 Task: Plan a trip to Valencia, Venezuela from 5th December, 2023 to 11th December, 2023 for 2 adults.2 bedrooms having 2 beds and 1 bathroom. Property type can be flat. Look for 4 properties as per requirement.
Action: Mouse moved to (519, 111)
Screenshot: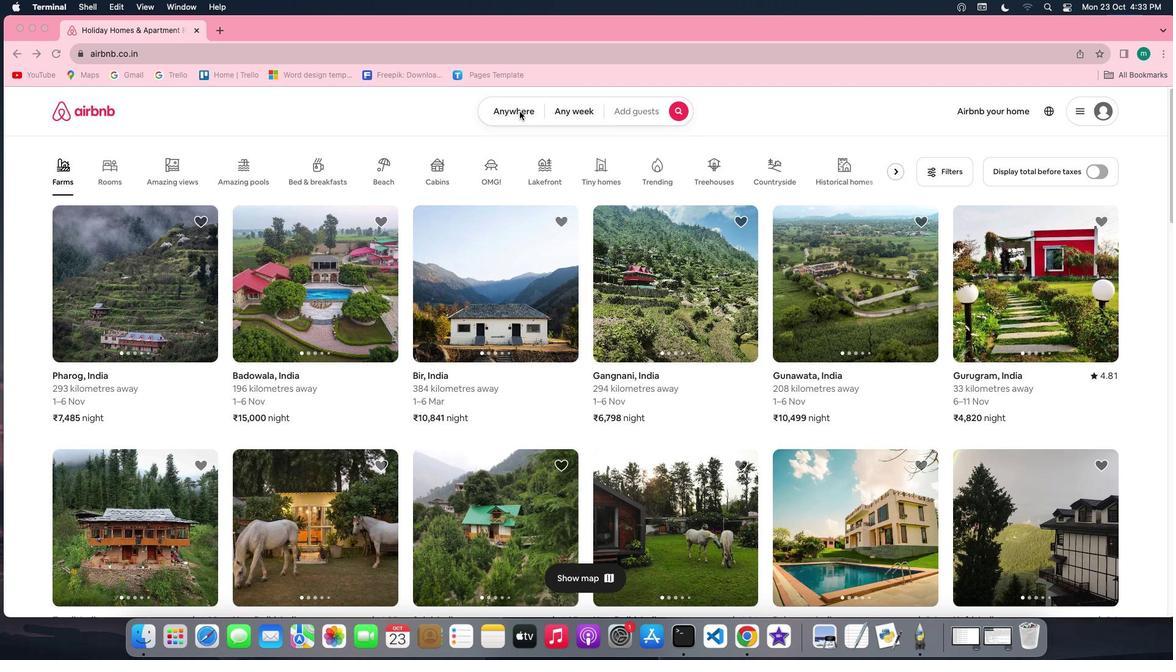 
Action: Mouse pressed left at (519, 111)
Screenshot: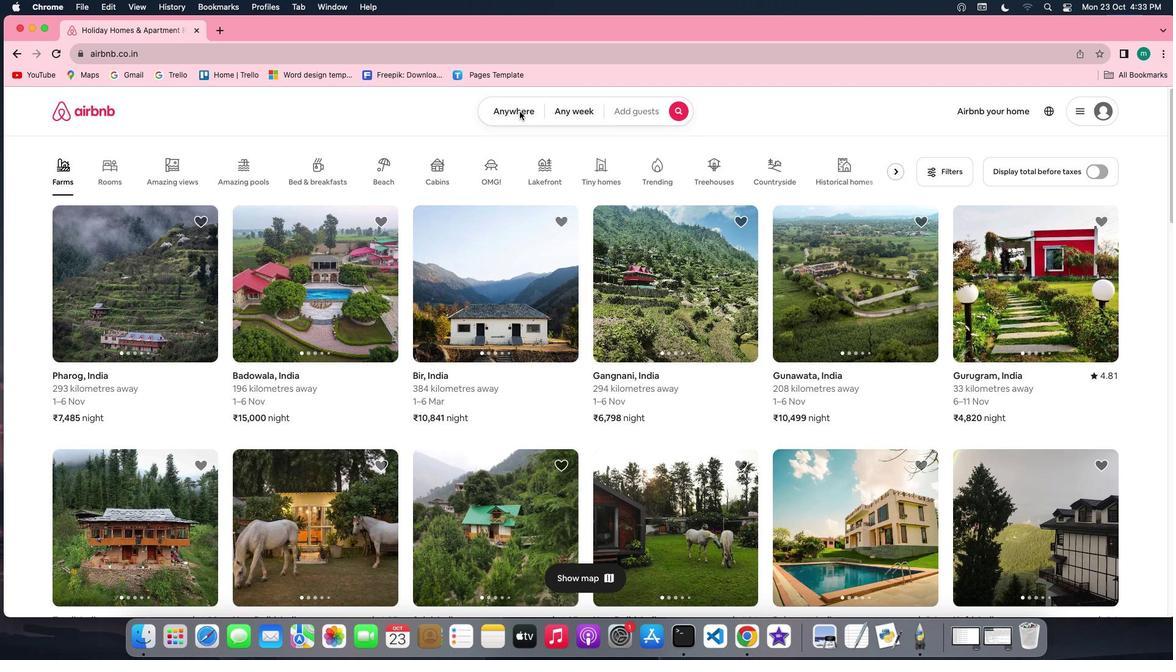 
Action: Mouse pressed left at (519, 111)
Screenshot: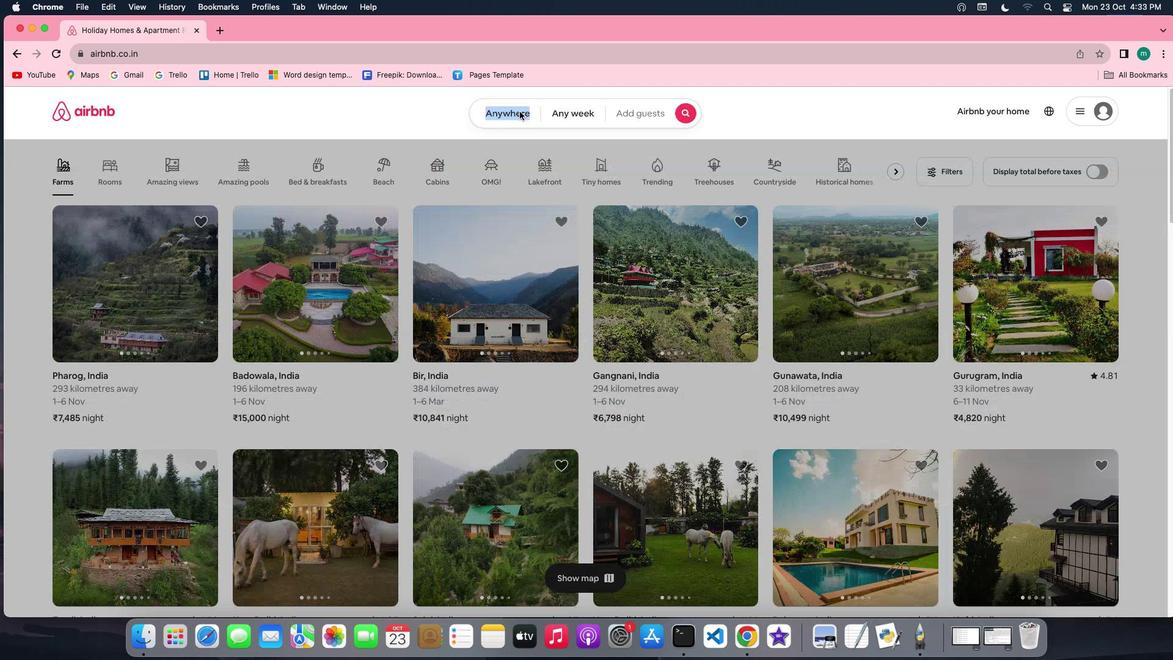 
Action: Mouse moved to (427, 161)
Screenshot: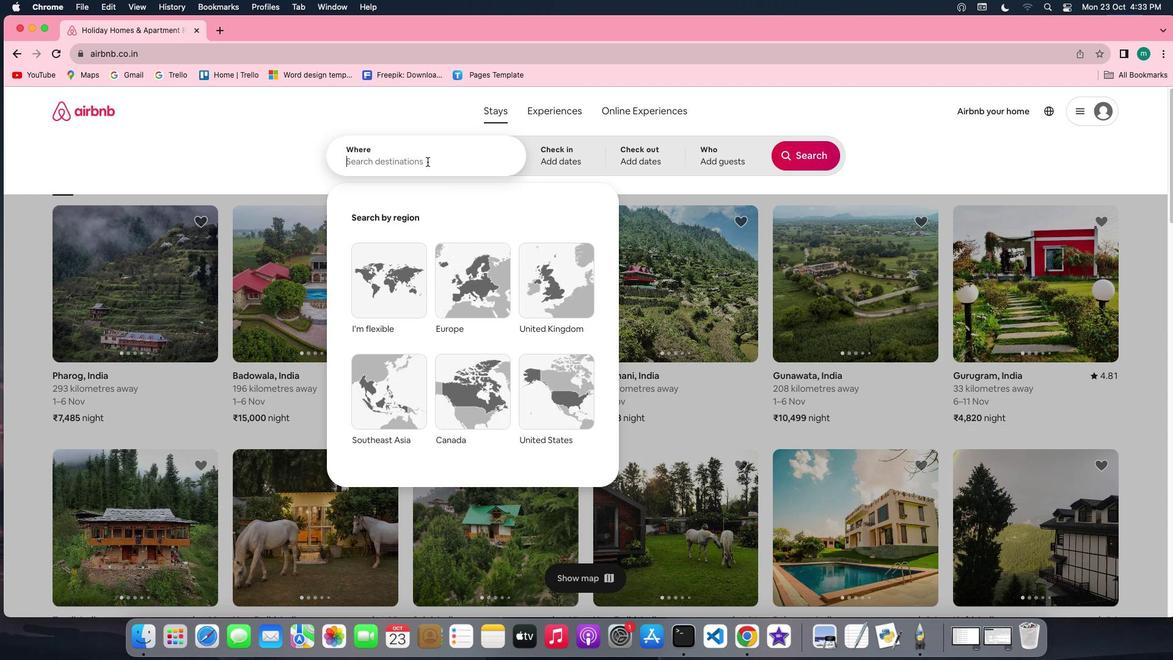 
Action: Key pressed Key.shift'V''a''l''a'Key.backspace'e''n''c''i''a'','Key.spaceKey.shift'v''e''n''e''z''u''e''l''a'
Screenshot: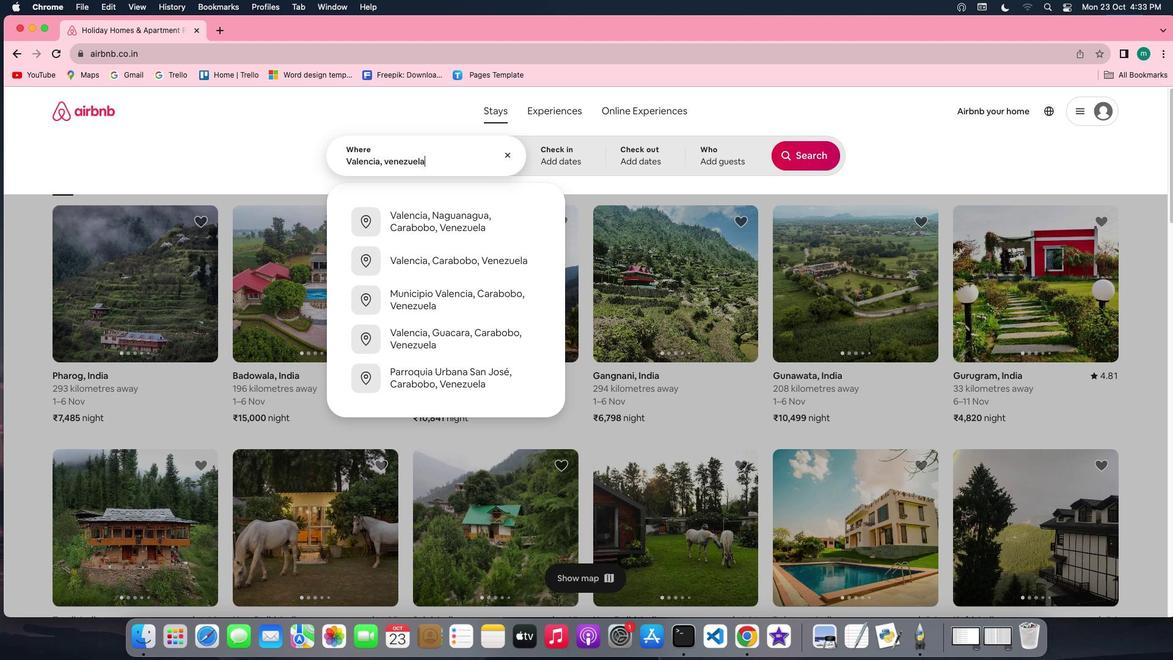 
Action: Mouse moved to (548, 154)
Screenshot: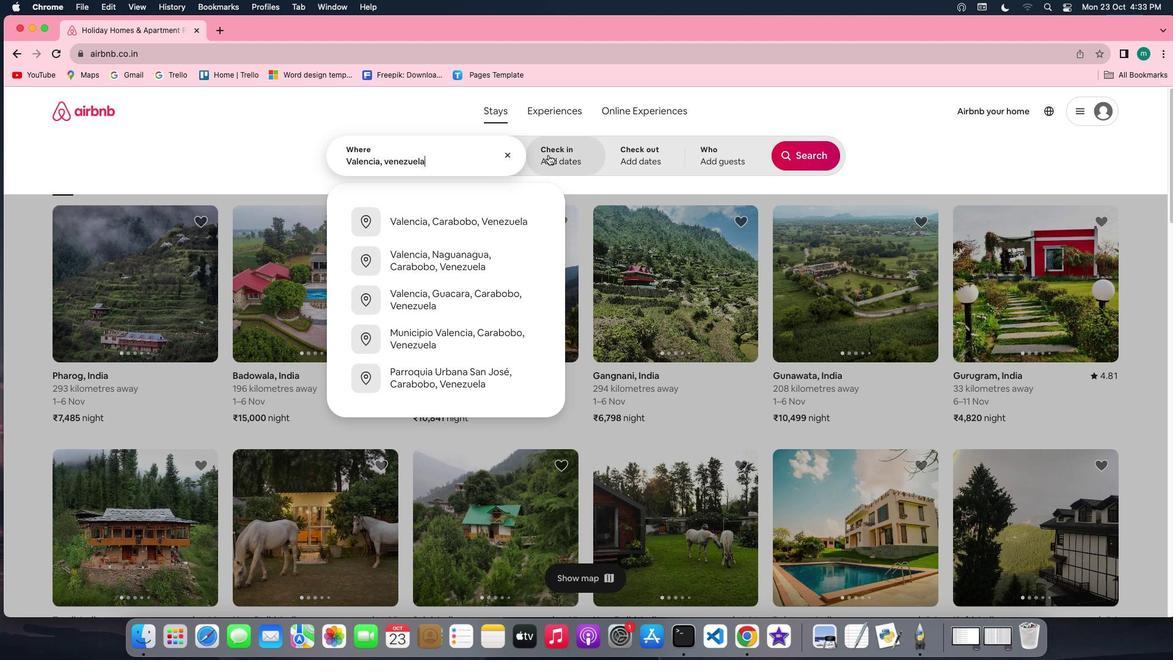 
Action: Mouse pressed left at (548, 154)
Screenshot: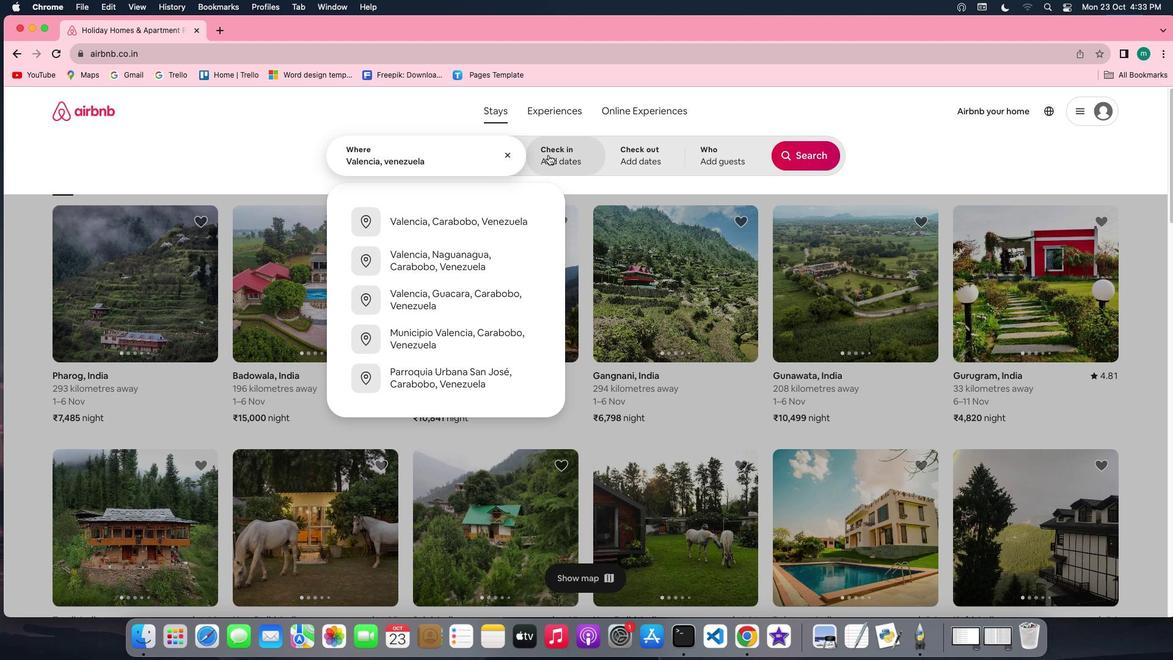 
Action: Mouse moved to (801, 259)
Screenshot: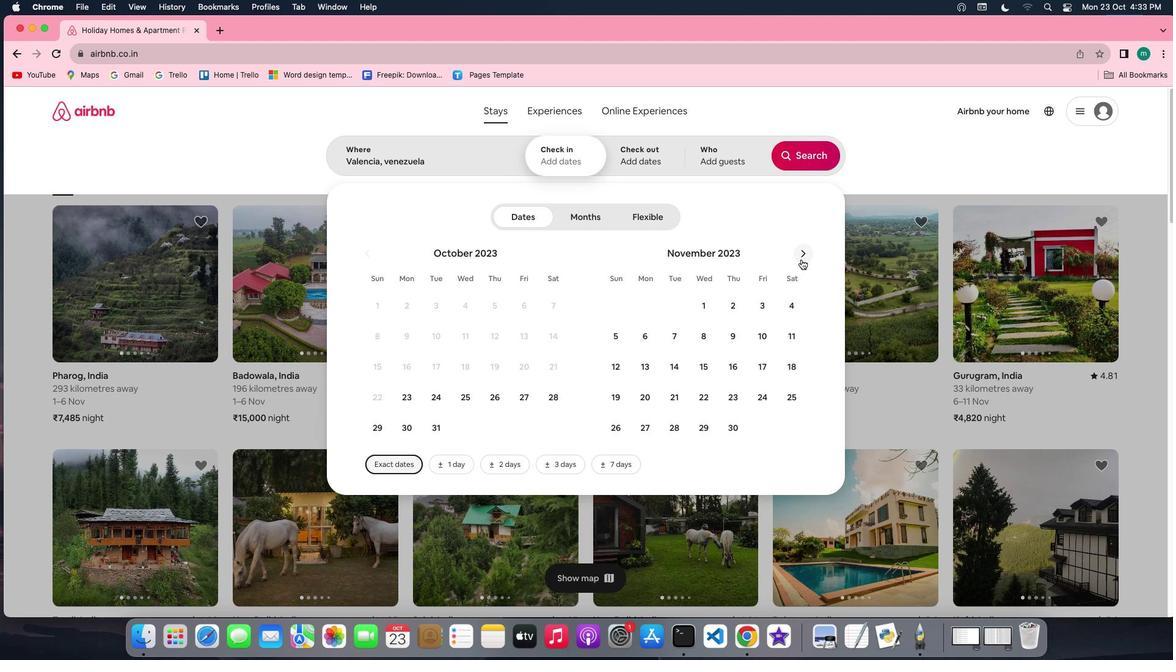 
Action: Mouse pressed left at (801, 259)
Screenshot: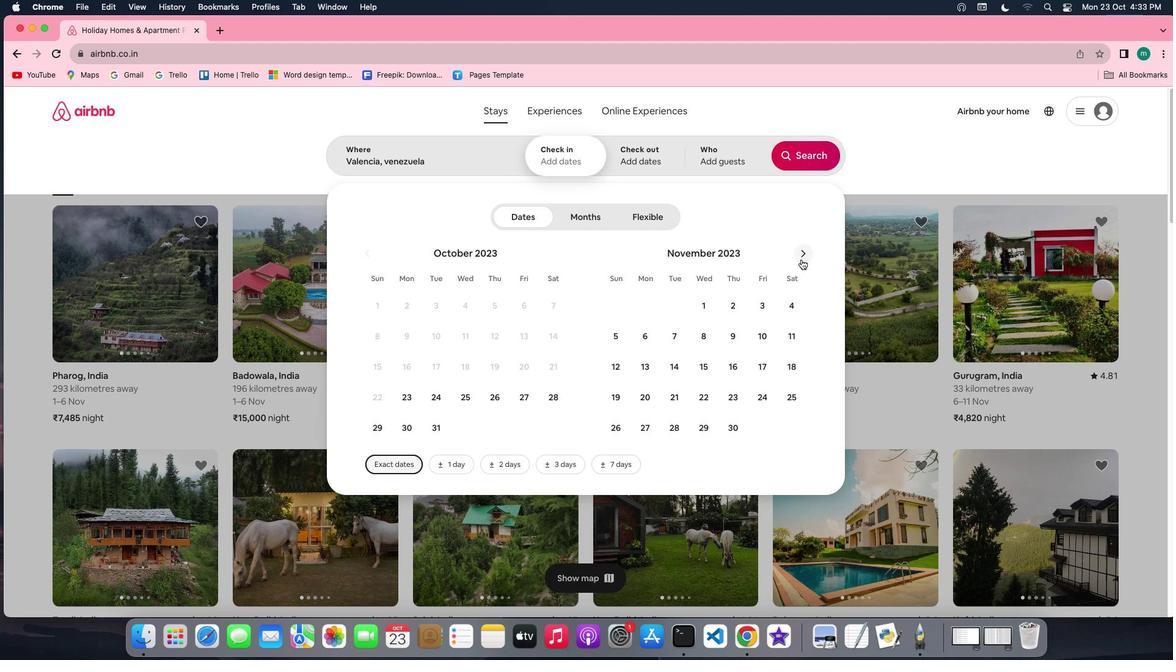 
Action: Mouse moved to (674, 332)
Screenshot: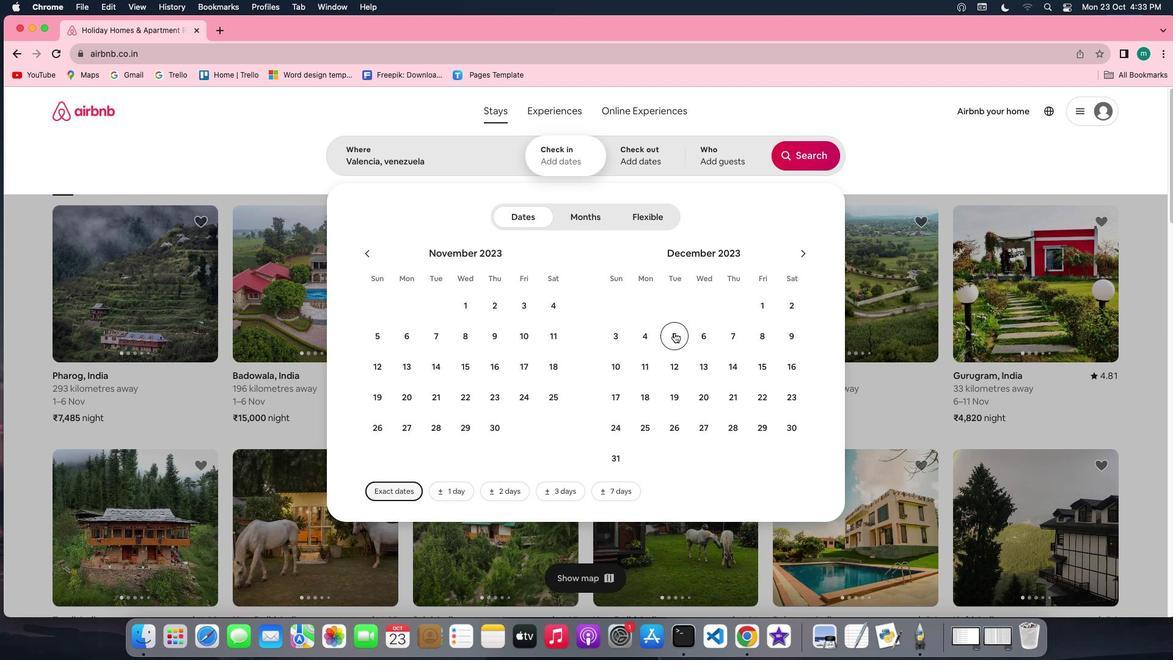 
Action: Mouse pressed left at (674, 332)
Screenshot: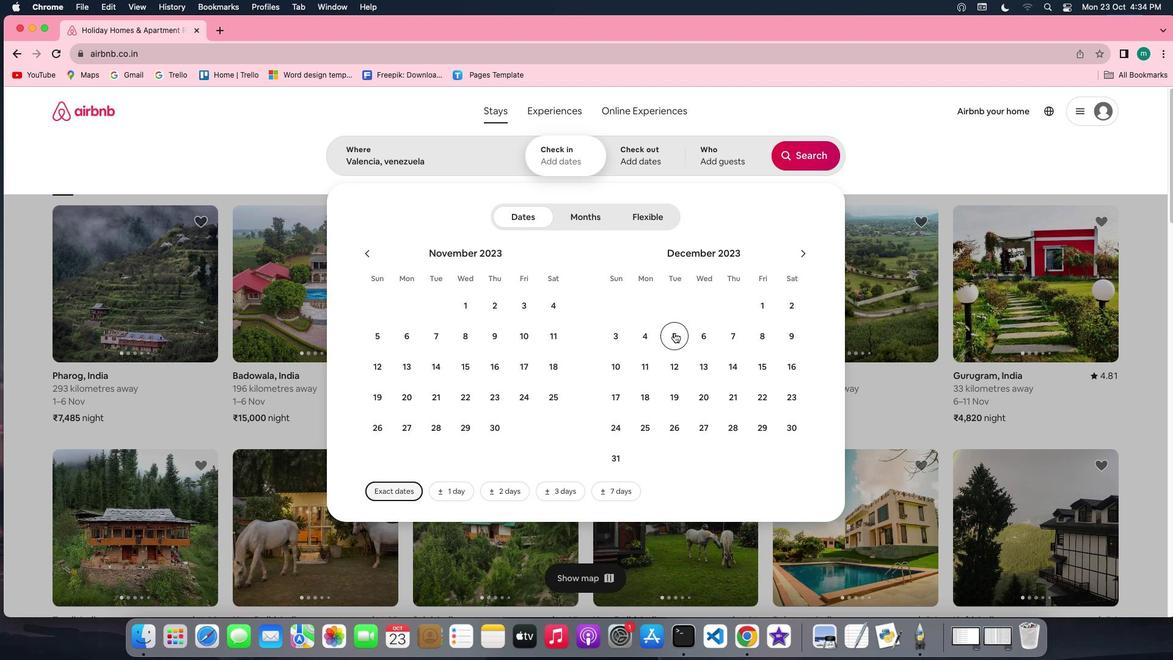 
Action: Mouse moved to (655, 360)
Screenshot: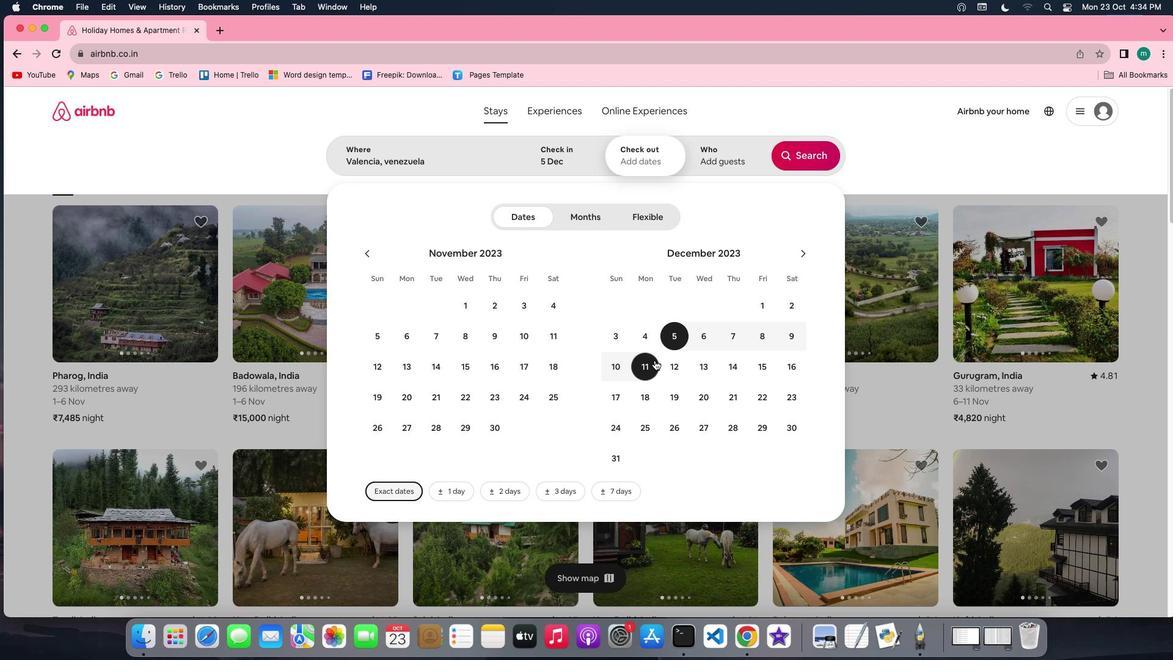 
Action: Mouse pressed left at (655, 360)
Screenshot: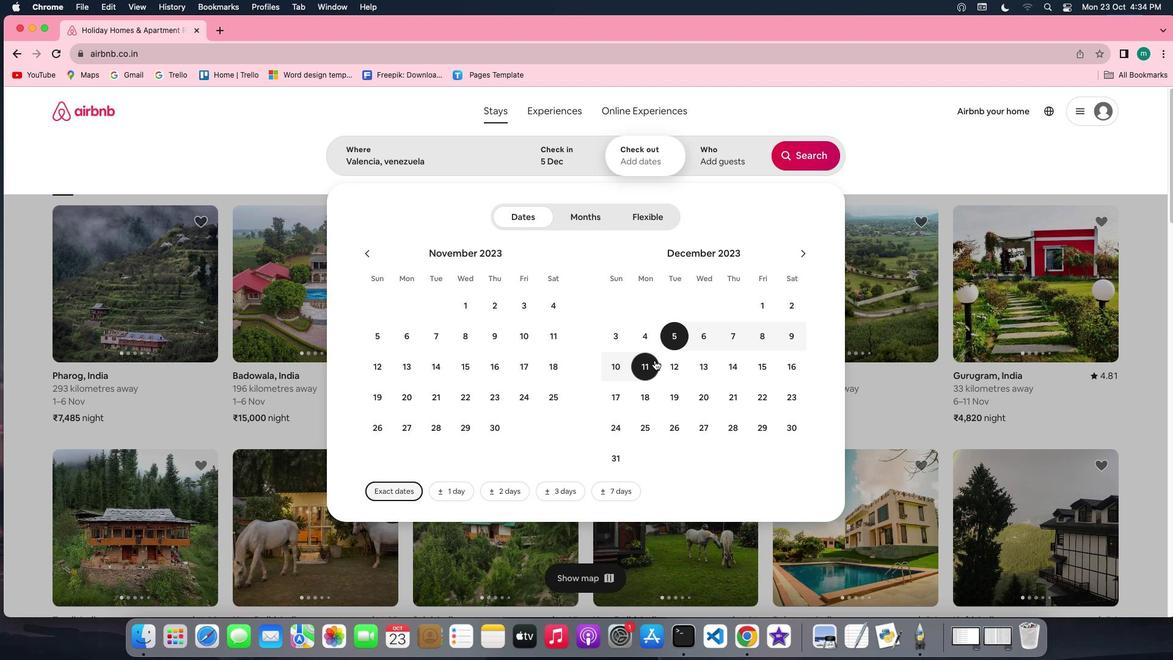 
Action: Mouse moved to (713, 160)
Screenshot: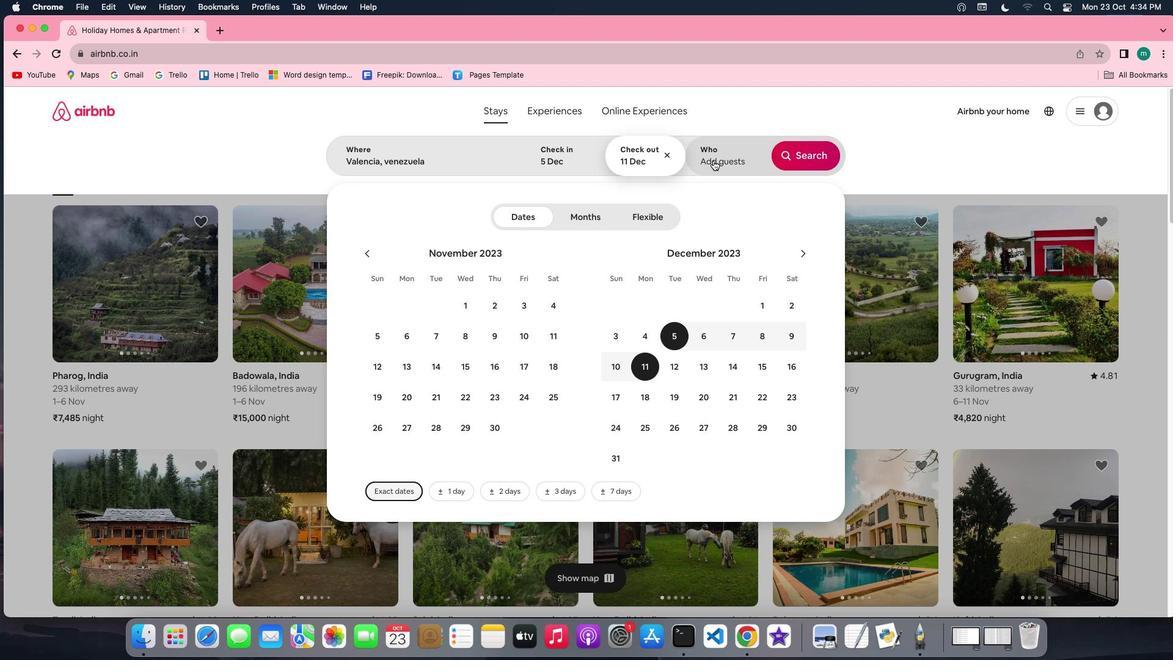 
Action: Mouse pressed left at (713, 160)
Screenshot: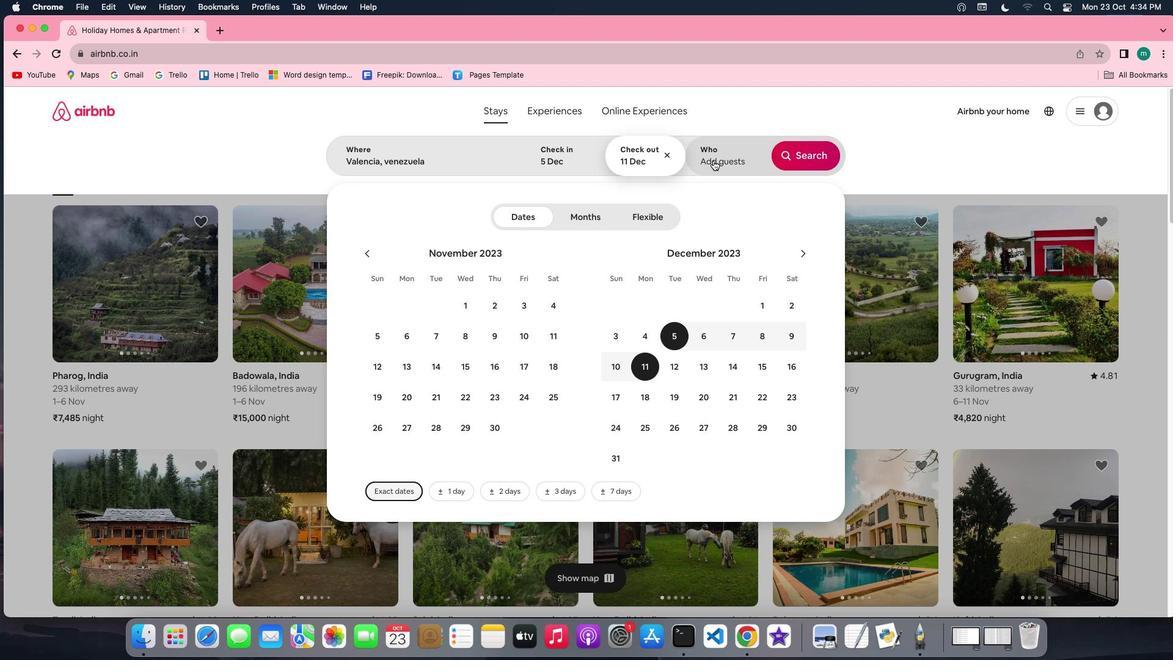 
Action: Mouse moved to (808, 220)
Screenshot: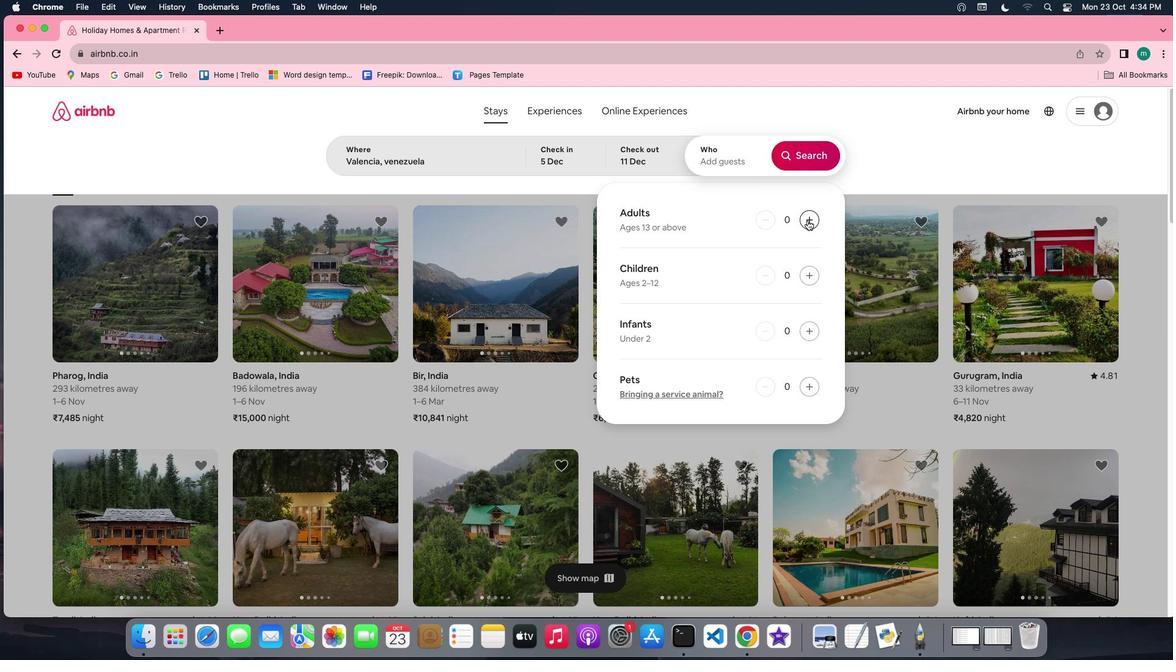
Action: Mouse pressed left at (808, 220)
Screenshot: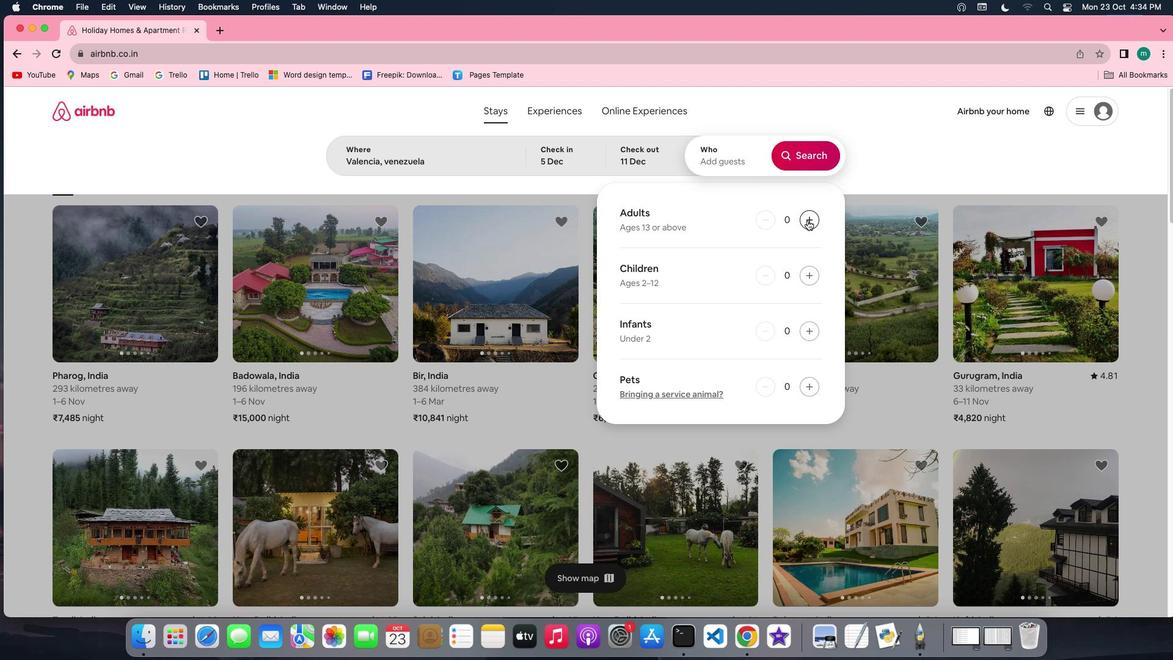 
Action: Mouse pressed left at (808, 220)
Screenshot: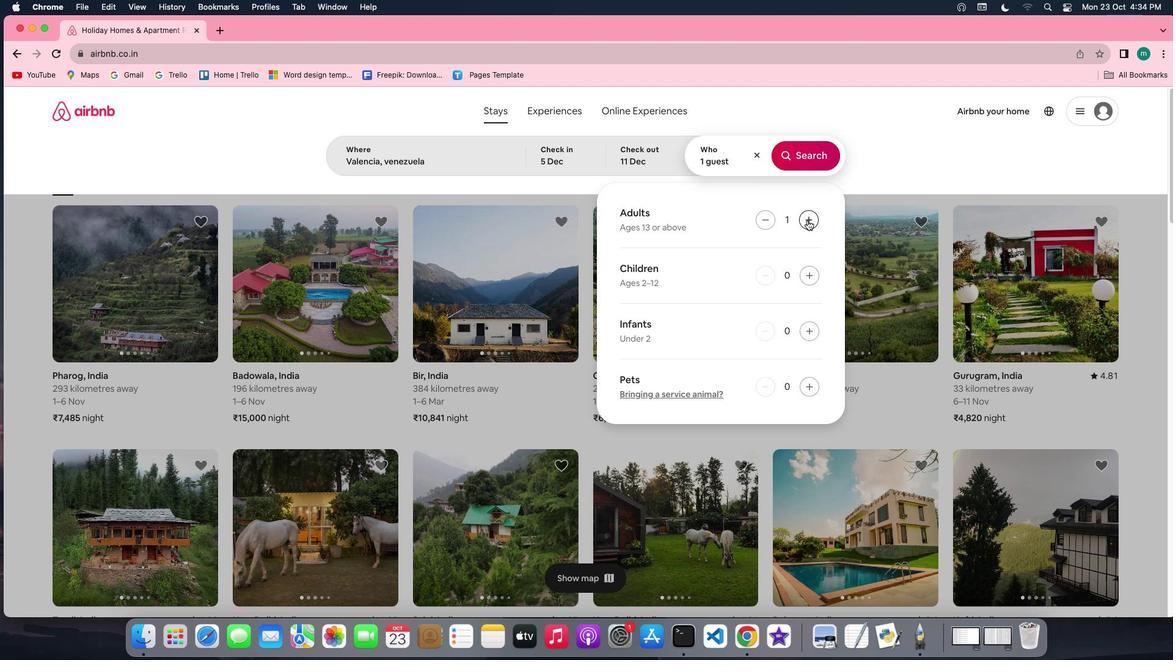 
Action: Mouse moved to (815, 154)
Screenshot: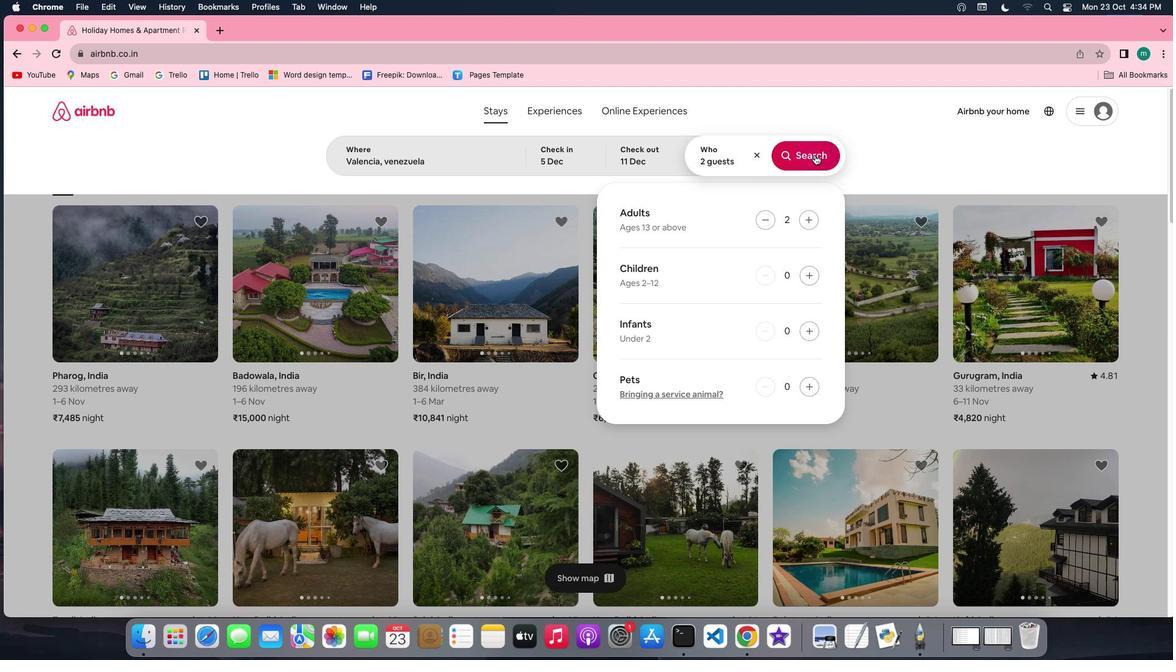 
Action: Mouse pressed left at (815, 154)
Screenshot: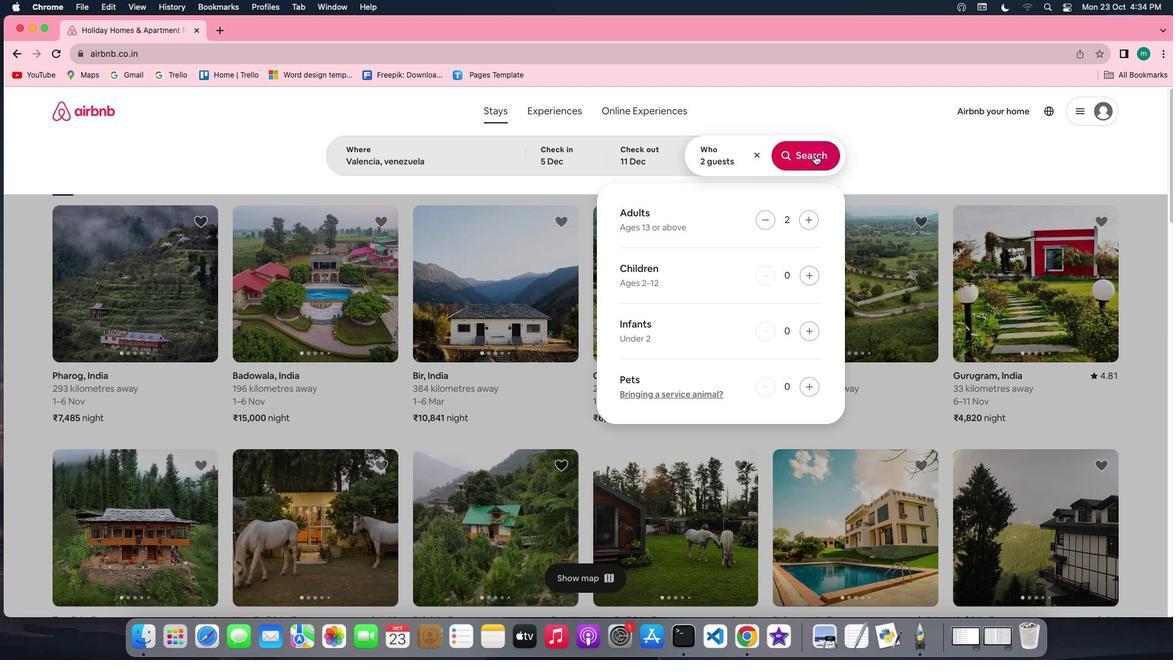 
Action: Mouse moved to (967, 158)
Screenshot: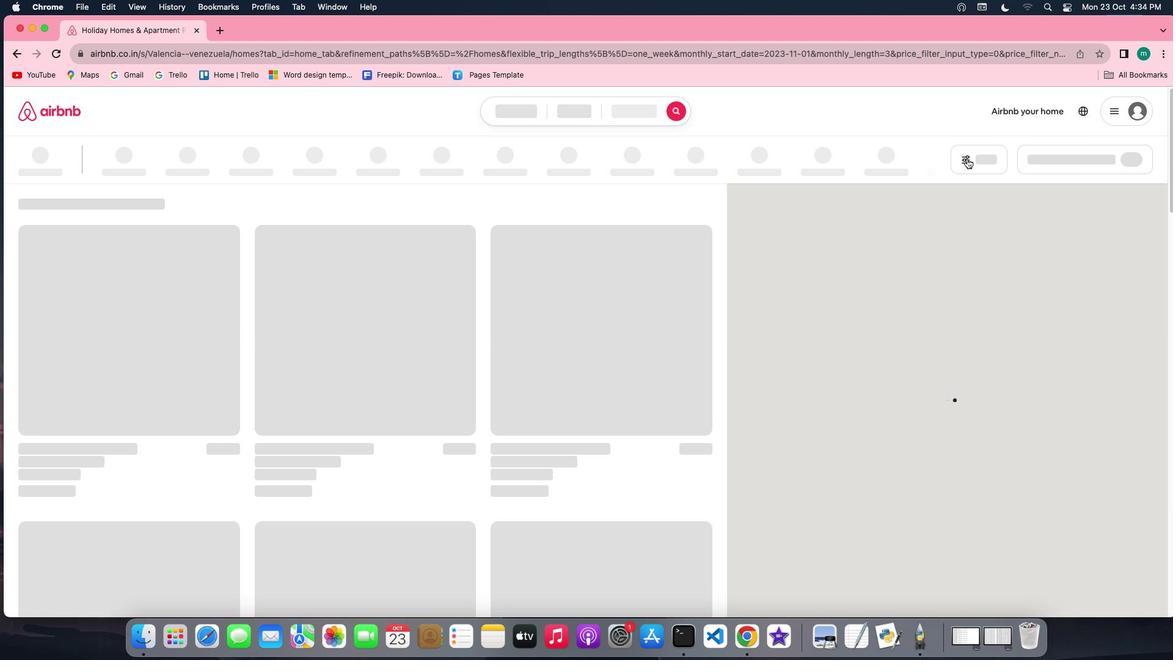 
Action: Mouse pressed left at (967, 158)
Screenshot: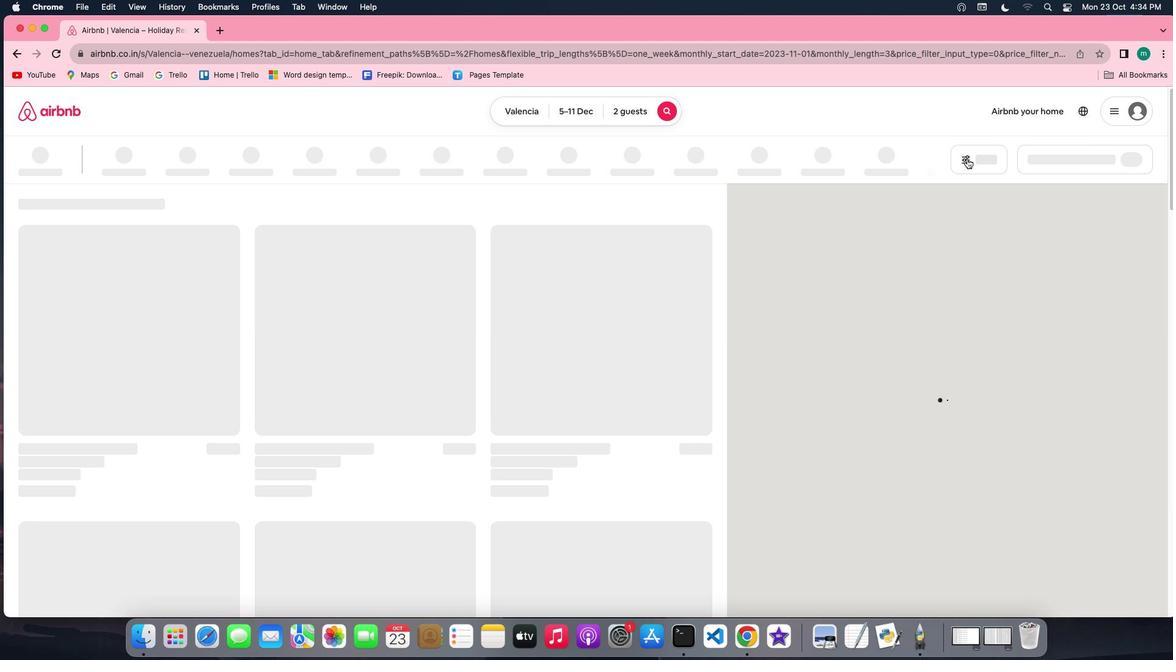 
Action: Mouse moved to (979, 160)
Screenshot: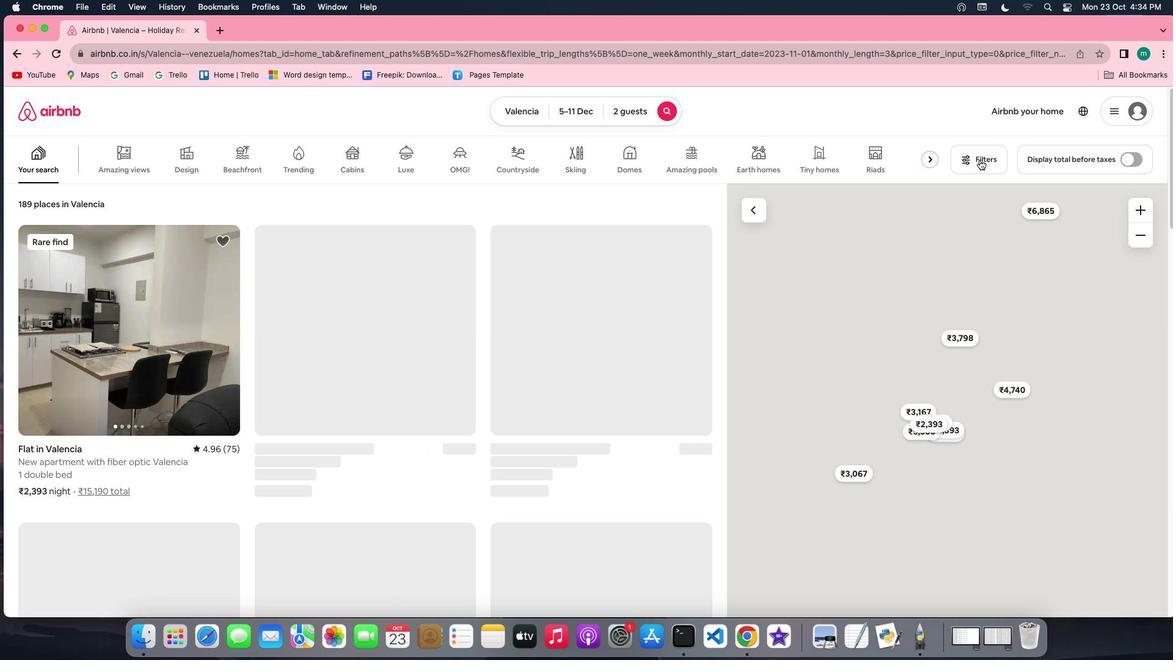 
Action: Mouse pressed left at (979, 160)
Screenshot: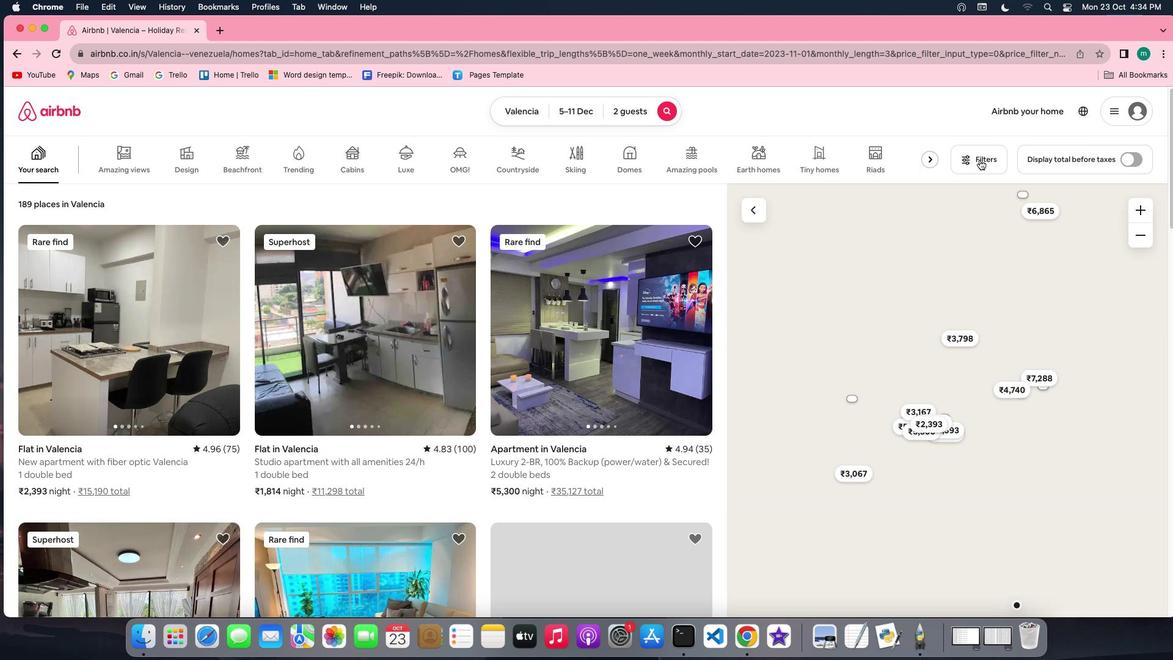 
Action: Mouse moved to (614, 452)
Screenshot: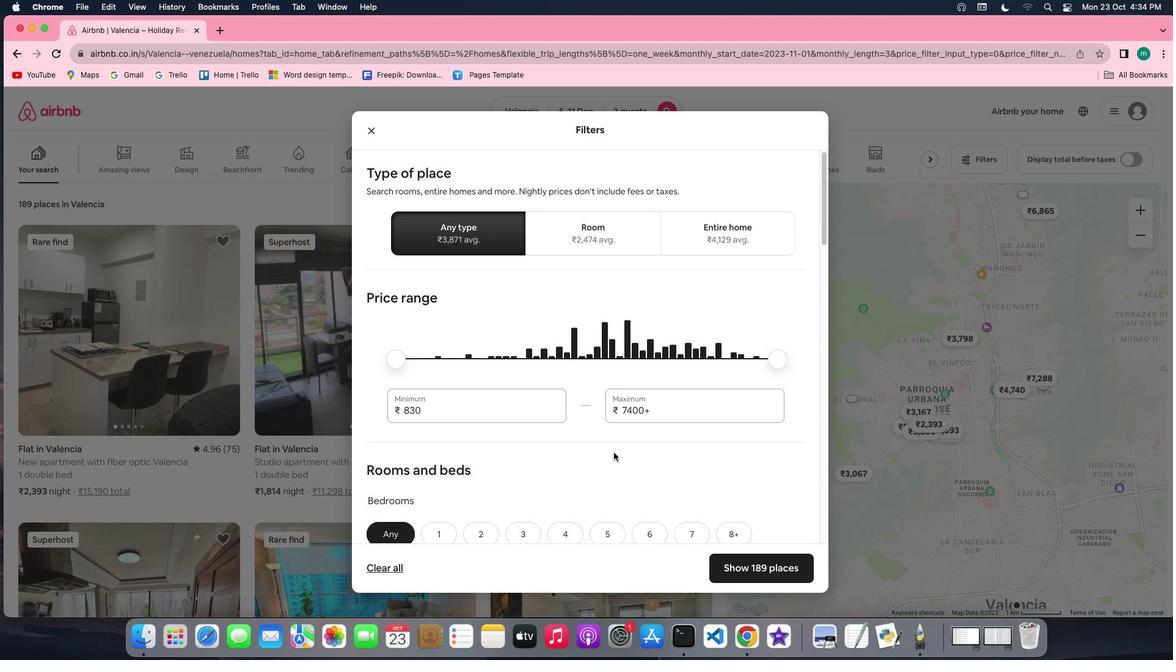 
Action: Mouse scrolled (614, 452) with delta (0, 0)
Screenshot: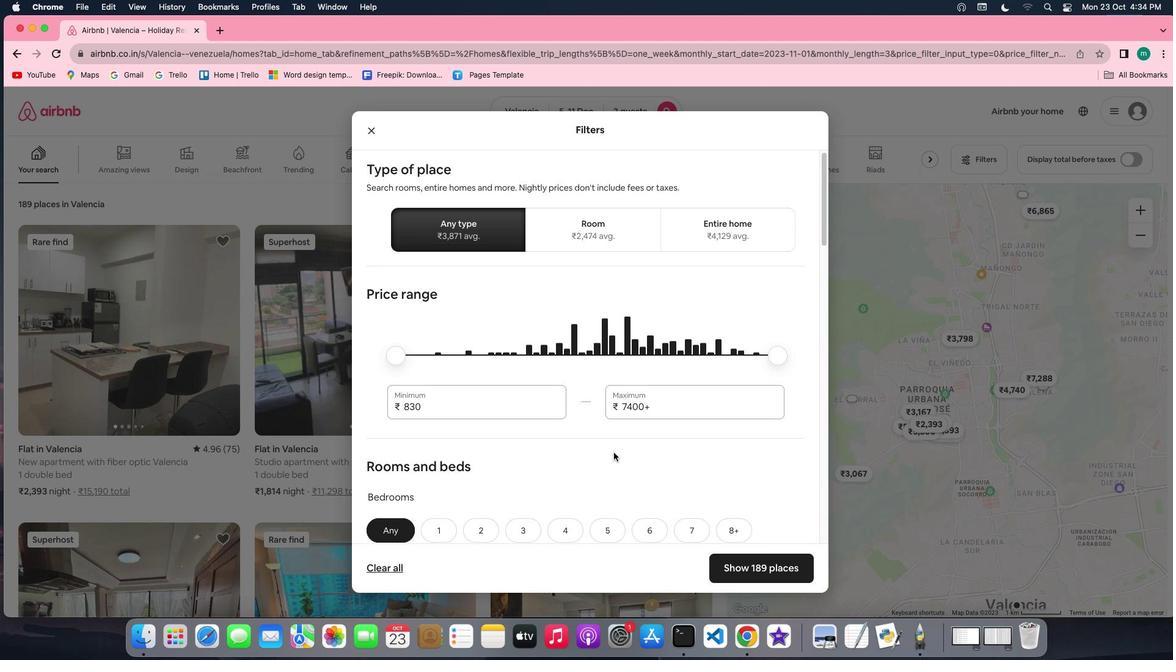 
Action: Mouse scrolled (614, 452) with delta (0, 0)
Screenshot: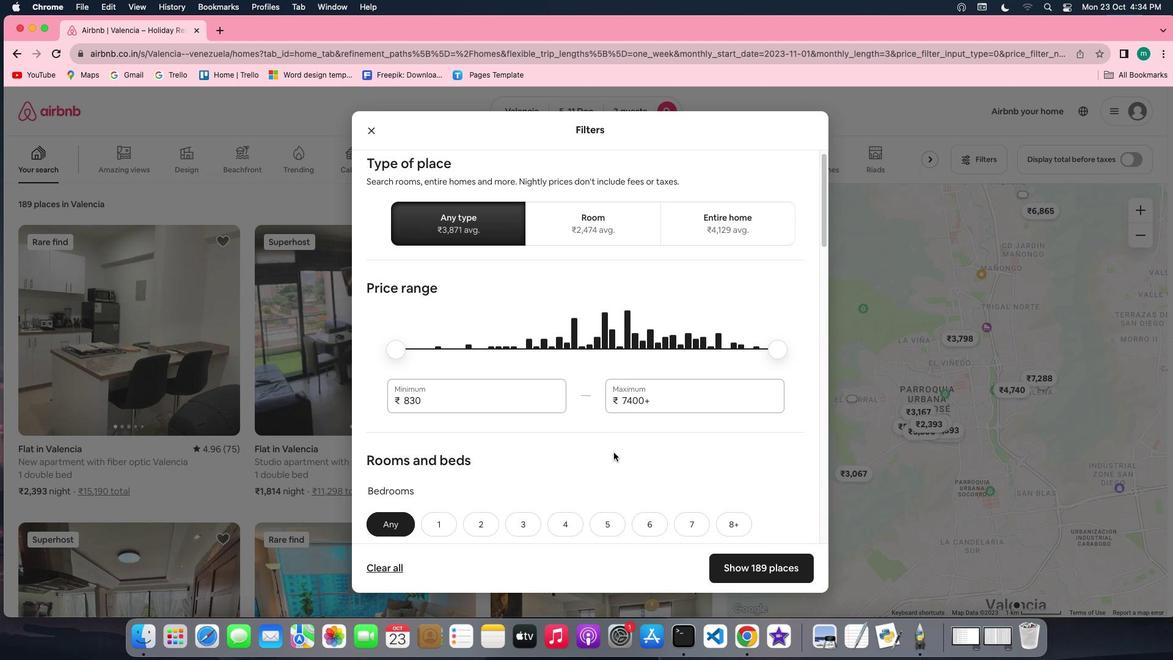 
Action: Mouse scrolled (614, 452) with delta (0, -1)
Screenshot: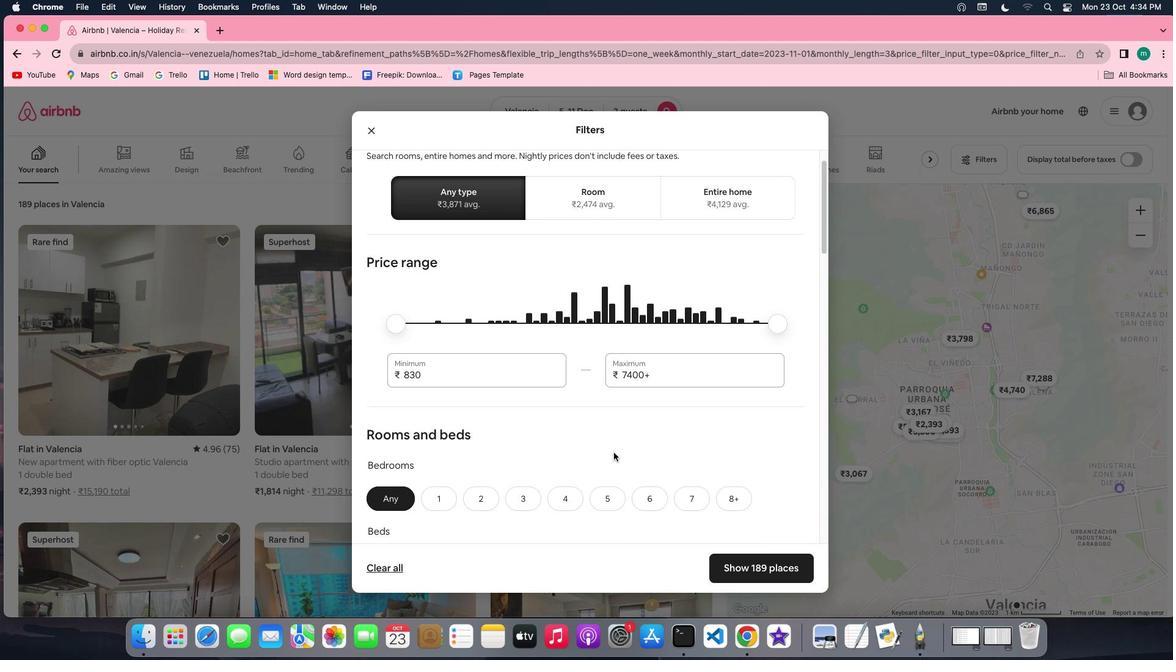 
Action: Mouse scrolled (614, 452) with delta (0, -1)
Screenshot: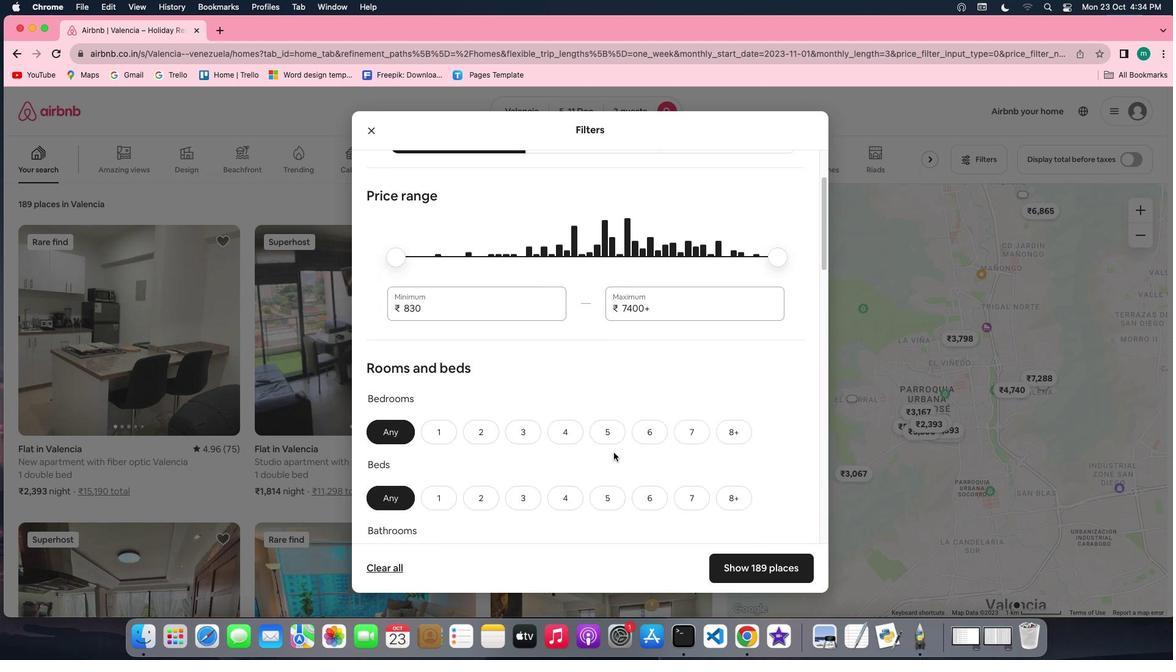 
Action: Mouse scrolled (614, 452) with delta (0, 0)
Screenshot: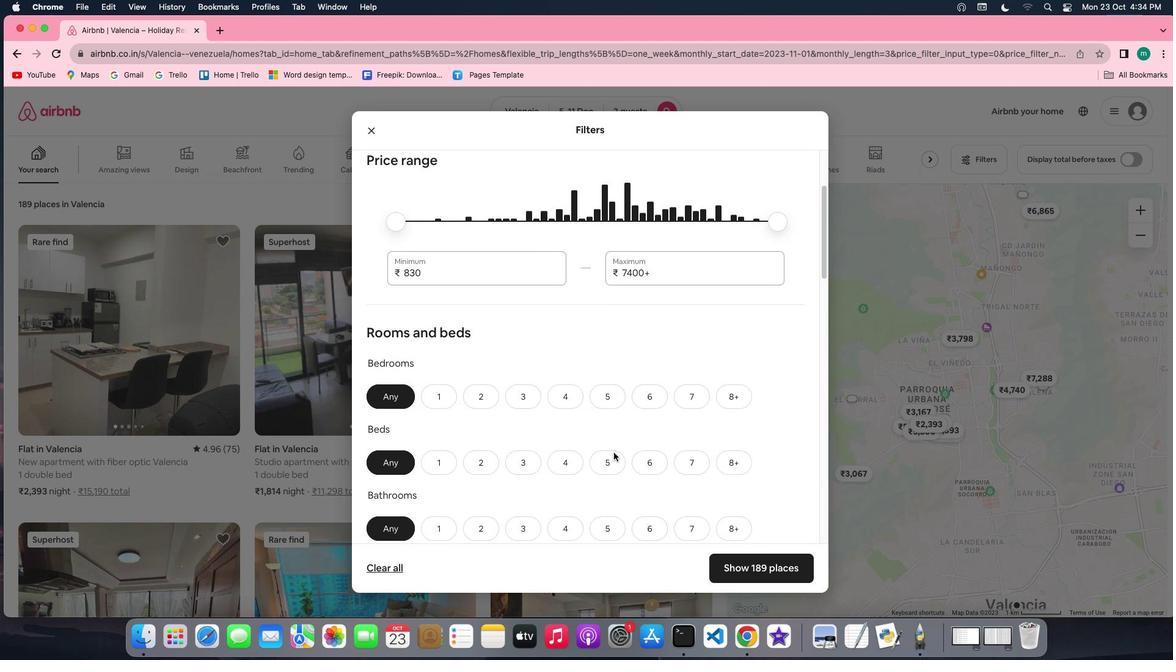 
Action: Mouse scrolled (614, 452) with delta (0, 0)
Screenshot: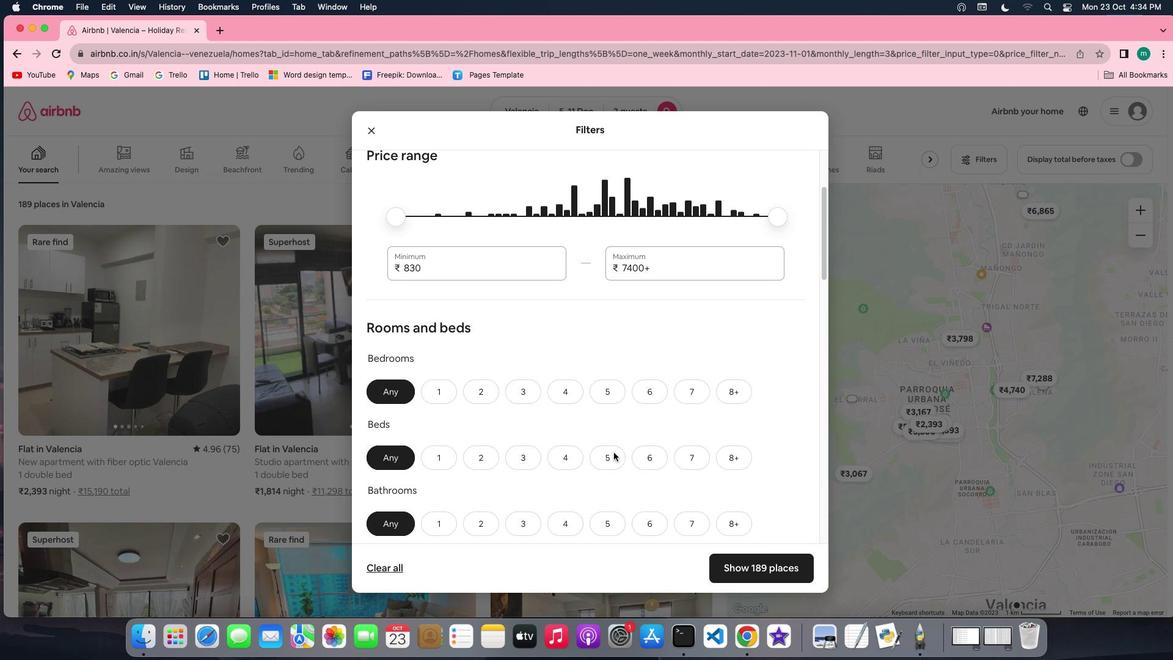 
Action: Mouse scrolled (614, 452) with delta (0, 0)
Screenshot: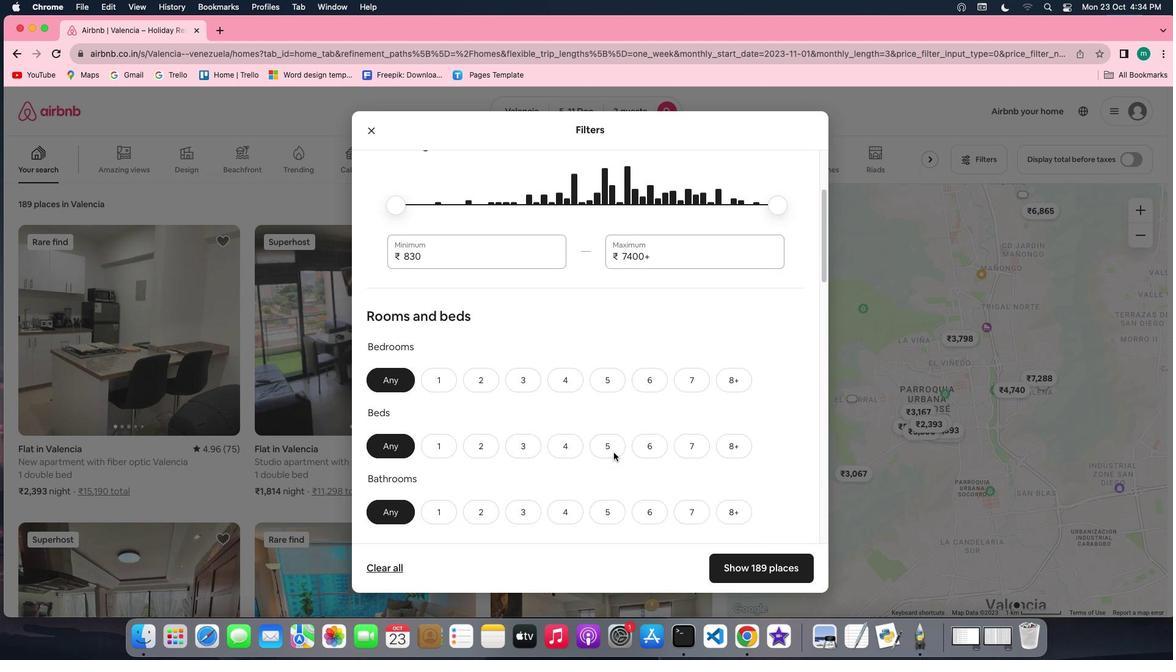 
Action: Mouse scrolled (614, 452) with delta (0, 0)
Screenshot: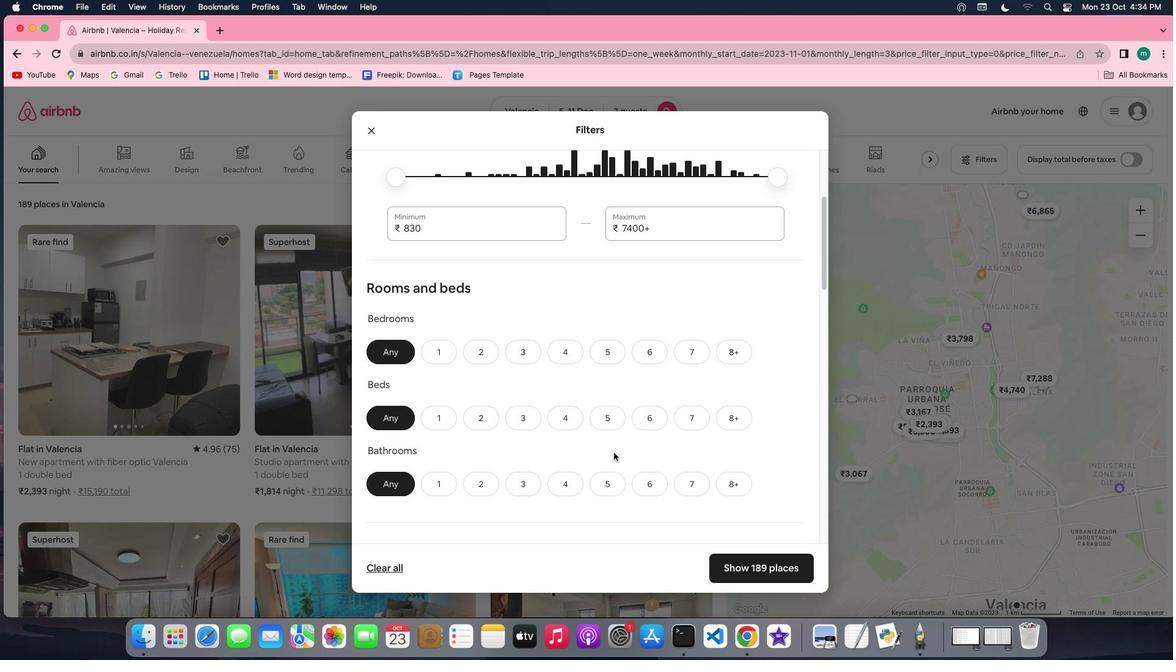 
Action: Mouse scrolled (614, 452) with delta (0, 0)
Screenshot: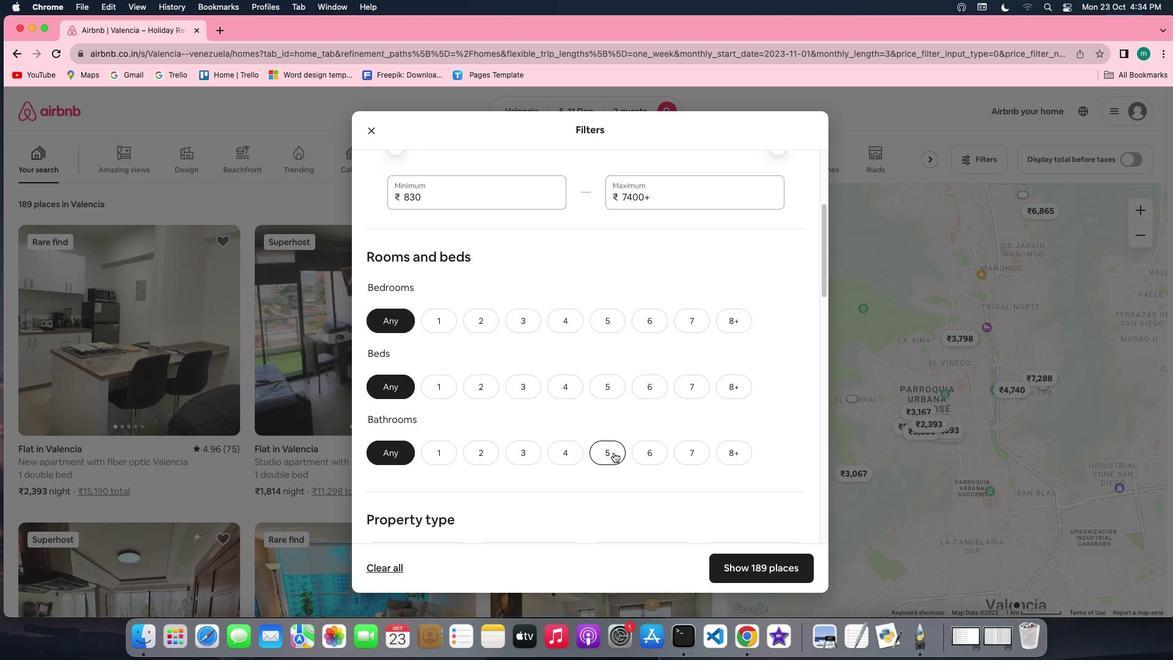 
Action: Mouse scrolled (614, 452) with delta (0, 0)
Screenshot: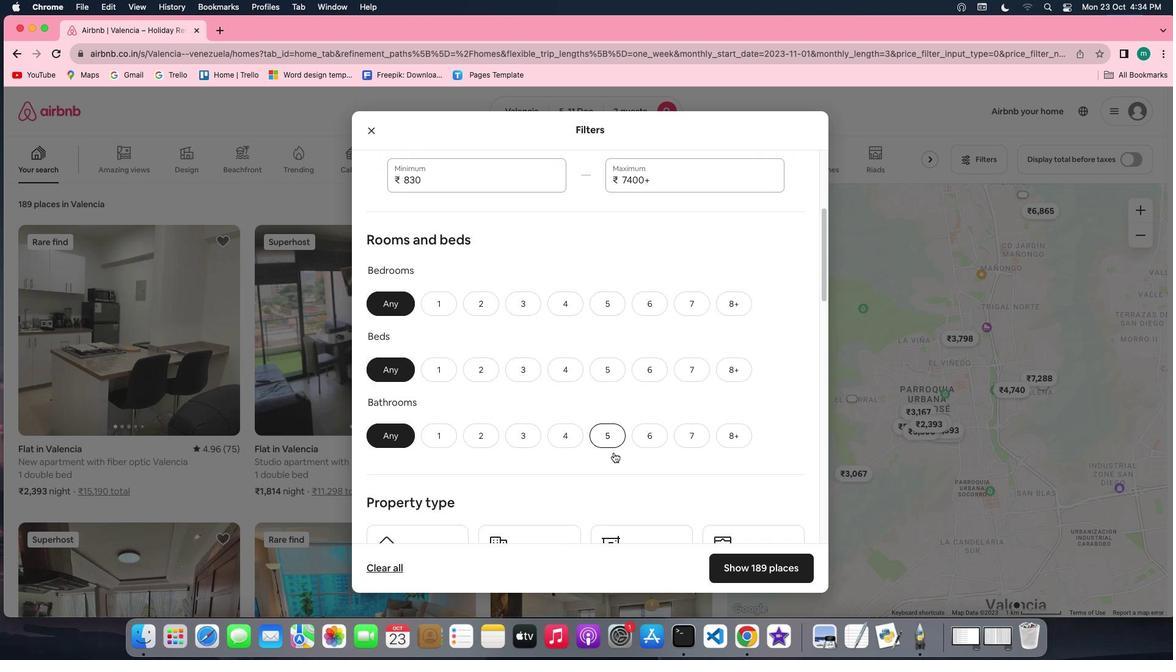 
Action: Mouse scrolled (614, 452) with delta (0, -1)
Screenshot: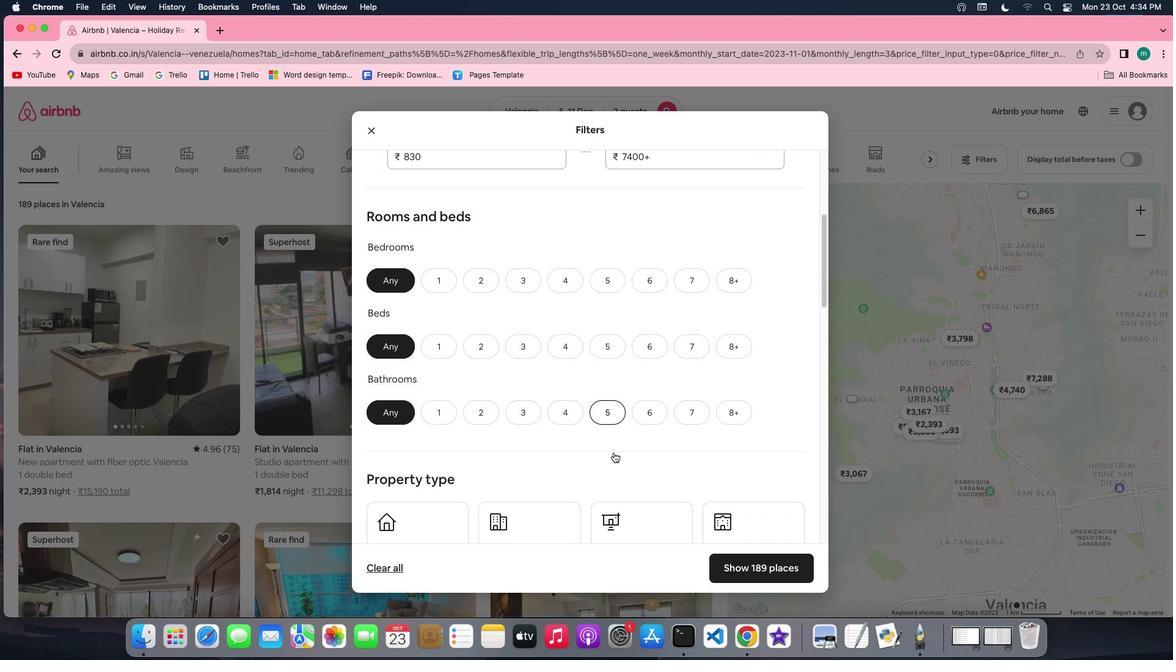 
Action: Mouse moved to (484, 243)
Screenshot: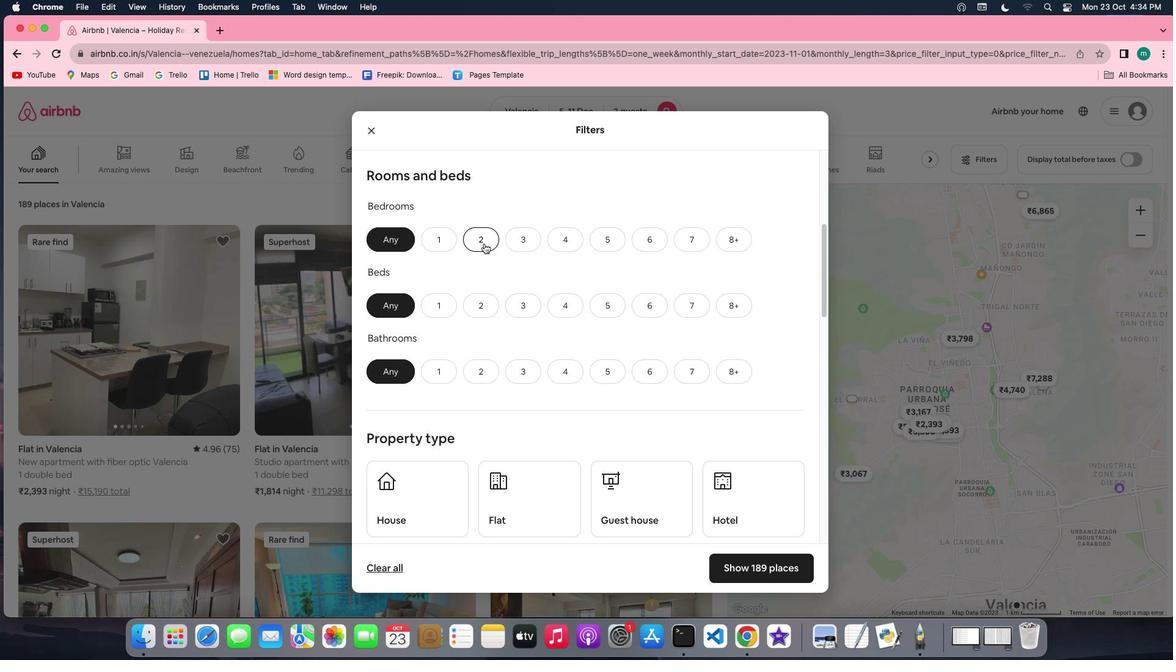 
Action: Mouse pressed left at (484, 243)
Screenshot: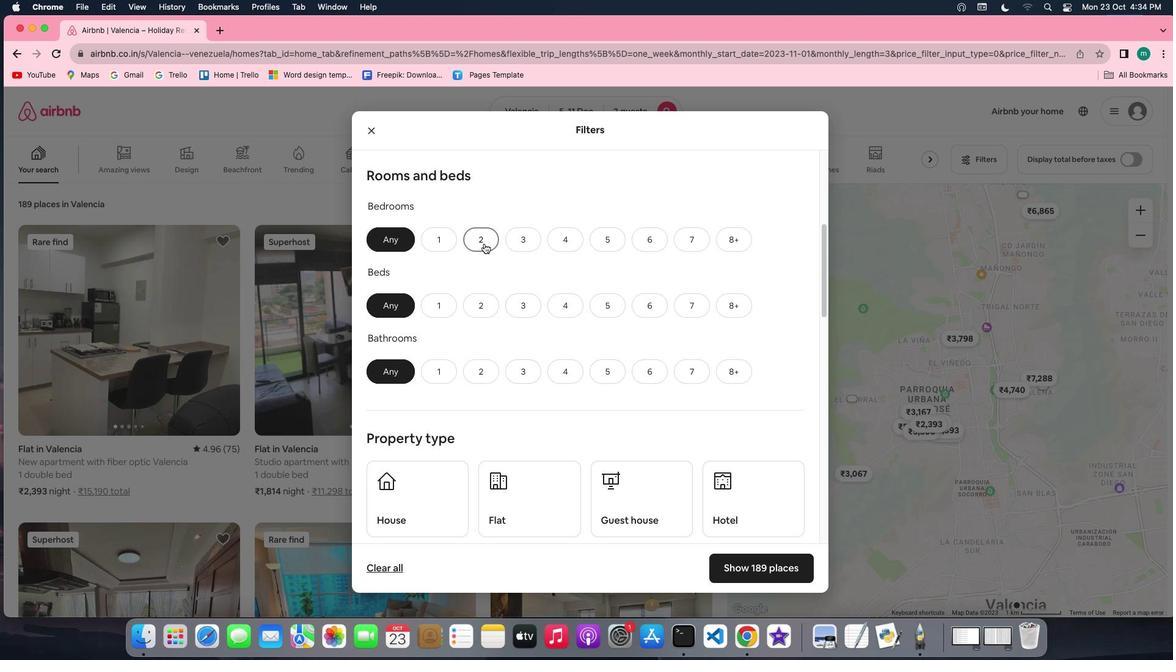 
Action: Mouse moved to (477, 305)
Screenshot: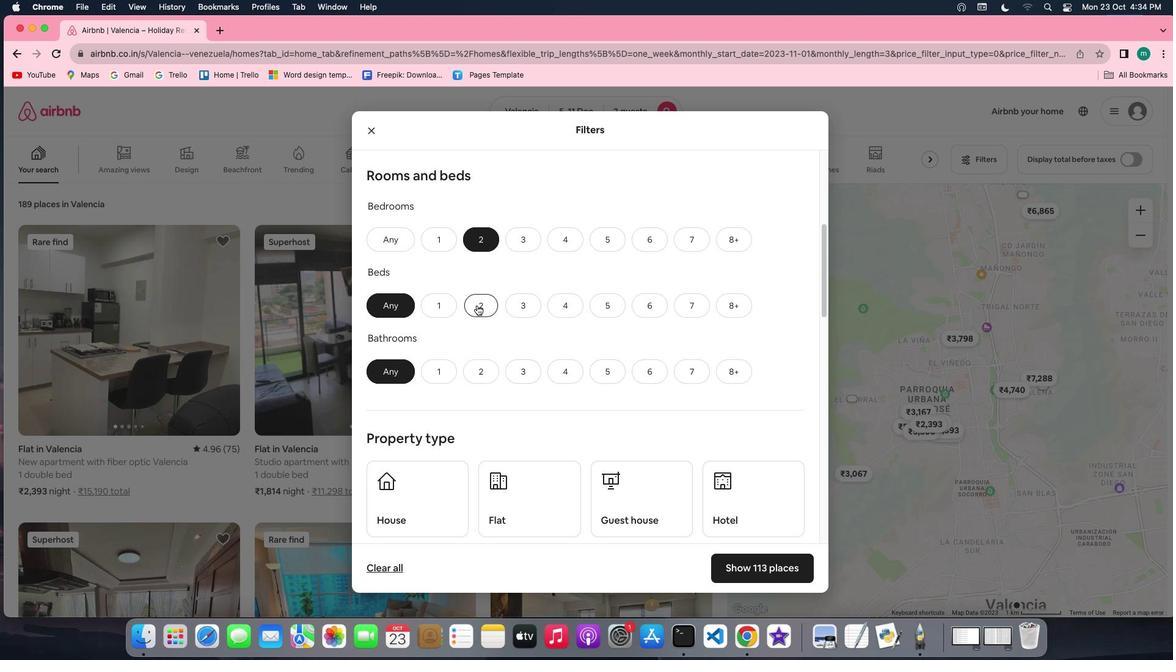 
Action: Mouse pressed left at (477, 305)
Screenshot: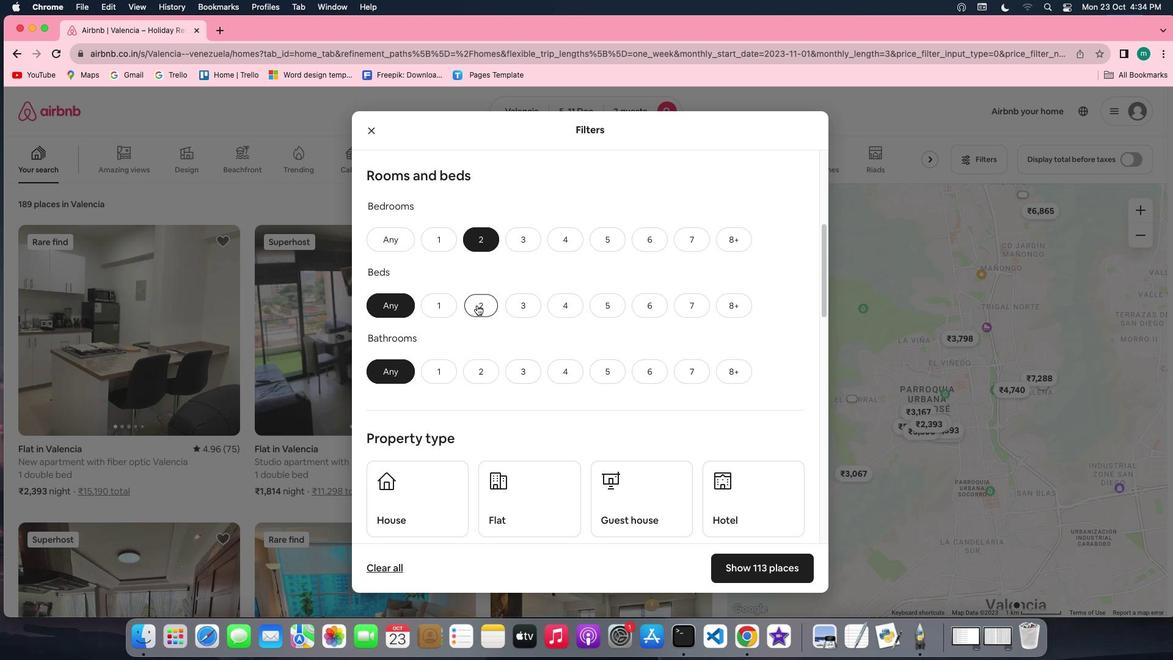 
Action: Mouse moved to (429, 376)
Screenshot: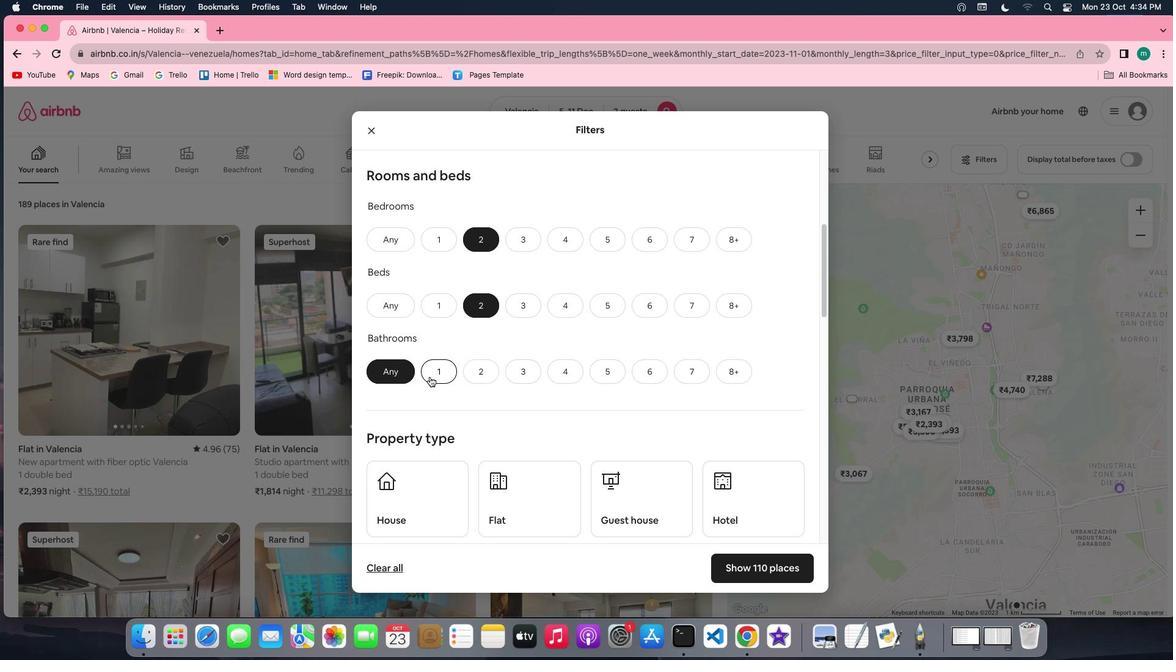 
Action: Mouse pressed left at (429, 376)
Screenshot: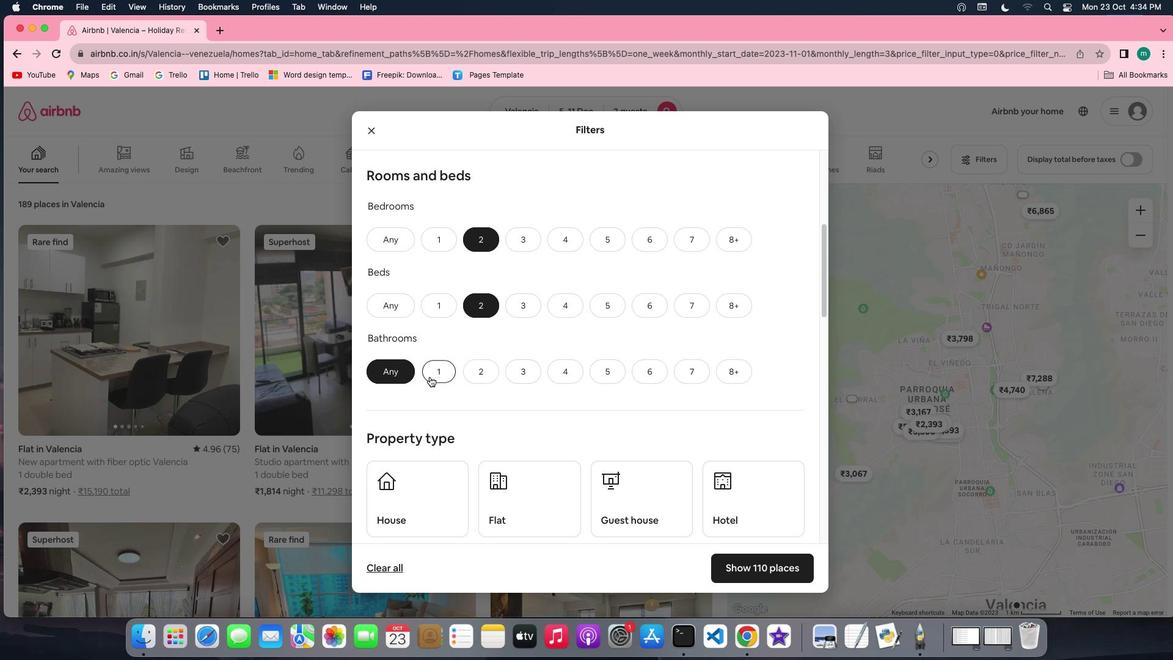 
Action: Mouse moved to (569, 440)
Screenshot: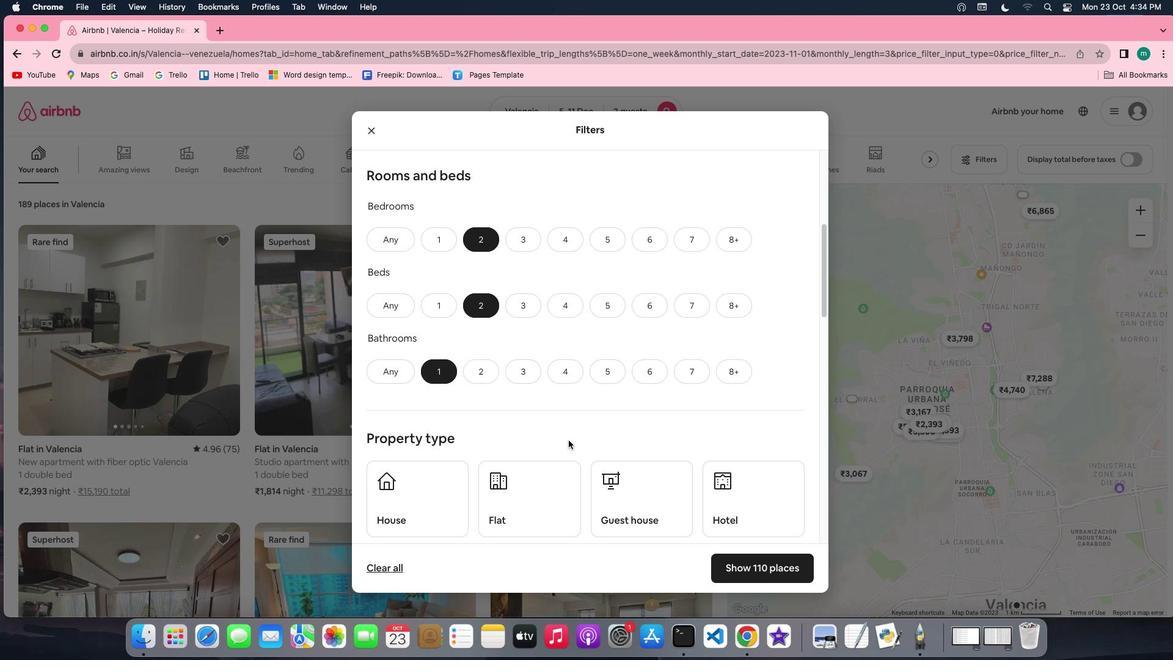 
Action: Mouse scrolled (569, 440) with delta (0, 0)
Screenshot: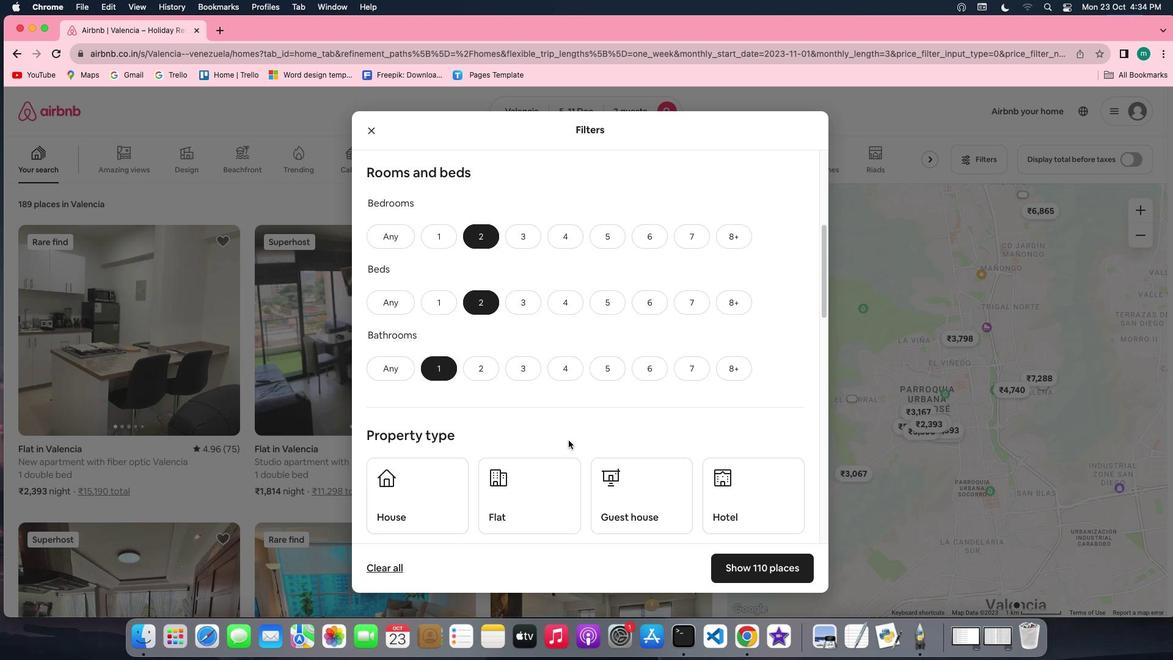 
Action: Mouse scrolled (569, 440) with delta (0, 0)
Screenshot: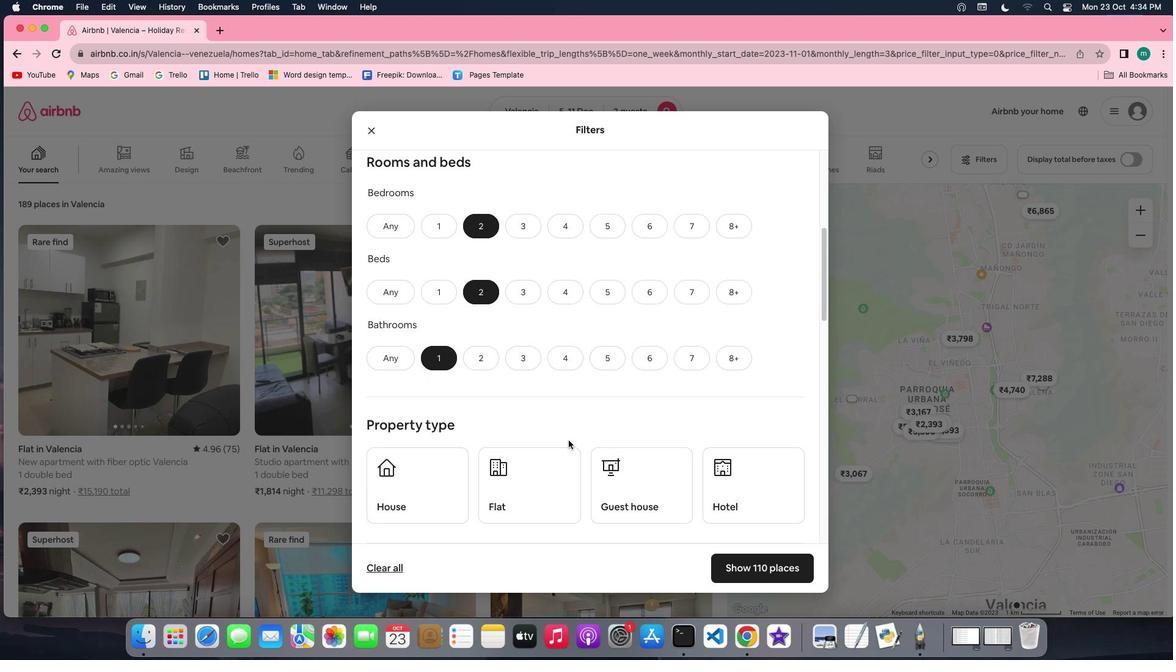 
Action: Mouse scrolled (569, 440) with delta (0, 0)
Screenshot: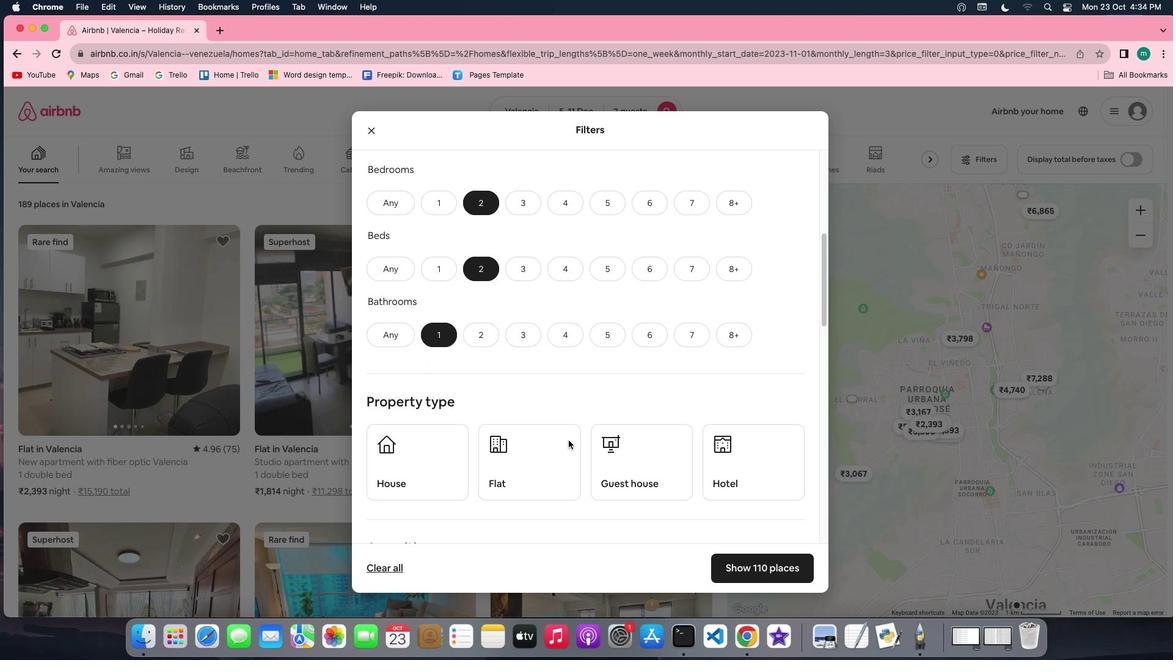 
Action: Mouse scrolled (569, 440) with delta (0, 0)
Screenshot: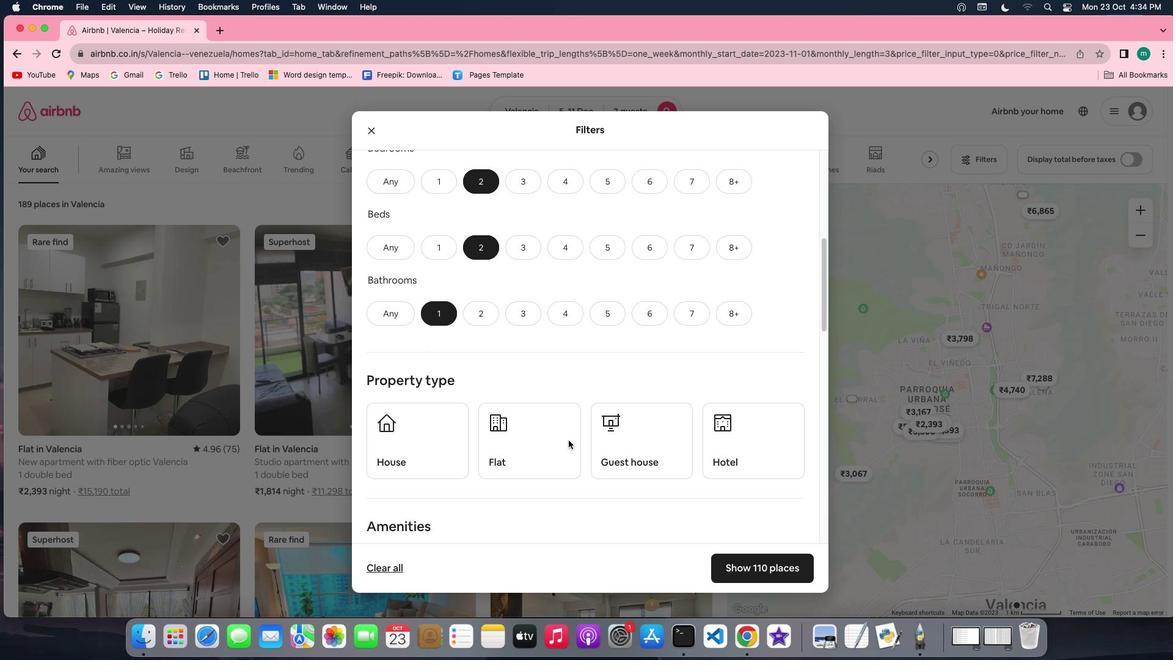 
Action: Mouse scrolled (569, 440) with delta (0, 0)
Screenshot: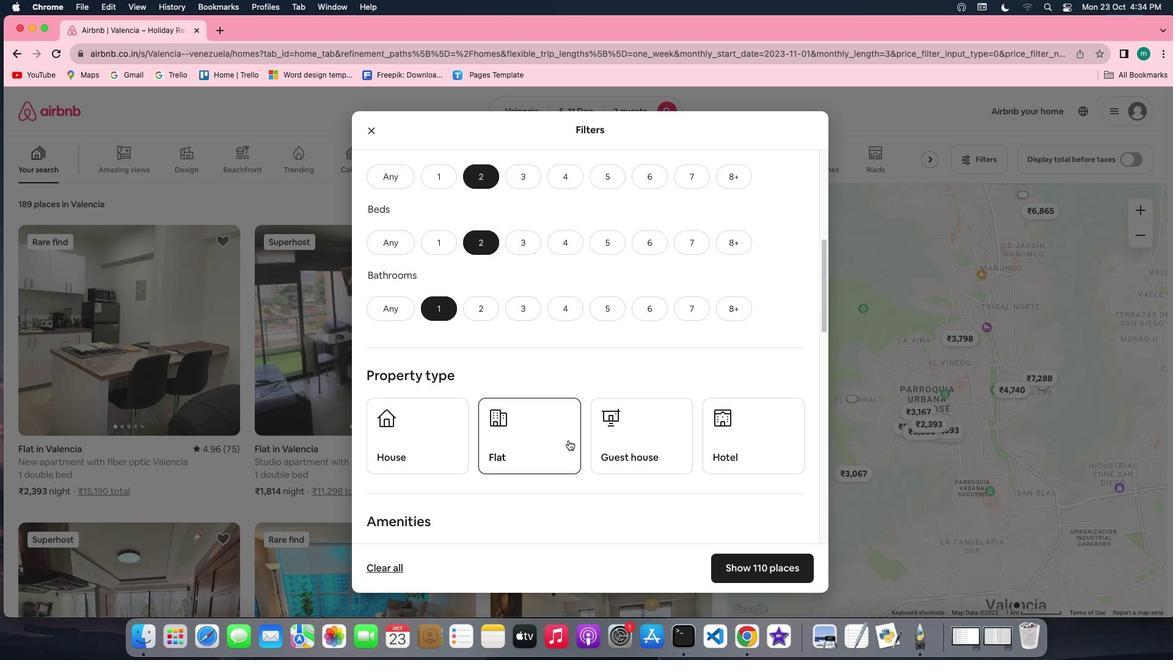 
Action: Mouse scrolled (569, 440) with delta (0, 0)
Screenshot: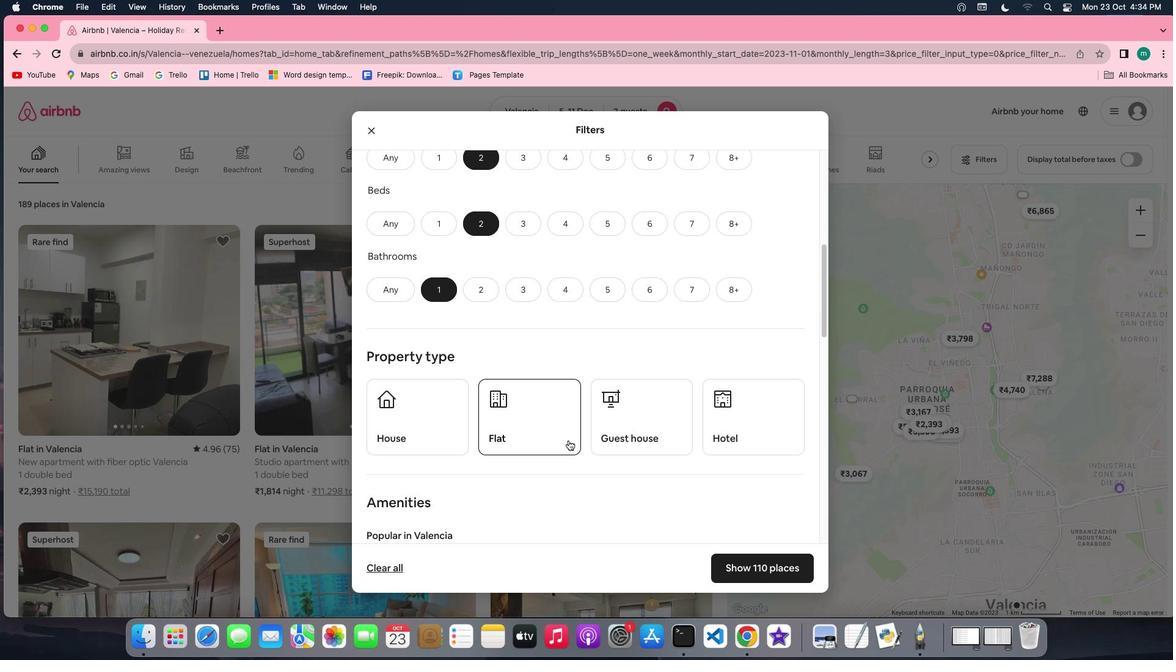 
Action: Mouse scrolled (569, 440) with delta (0, -1)
Screenshot: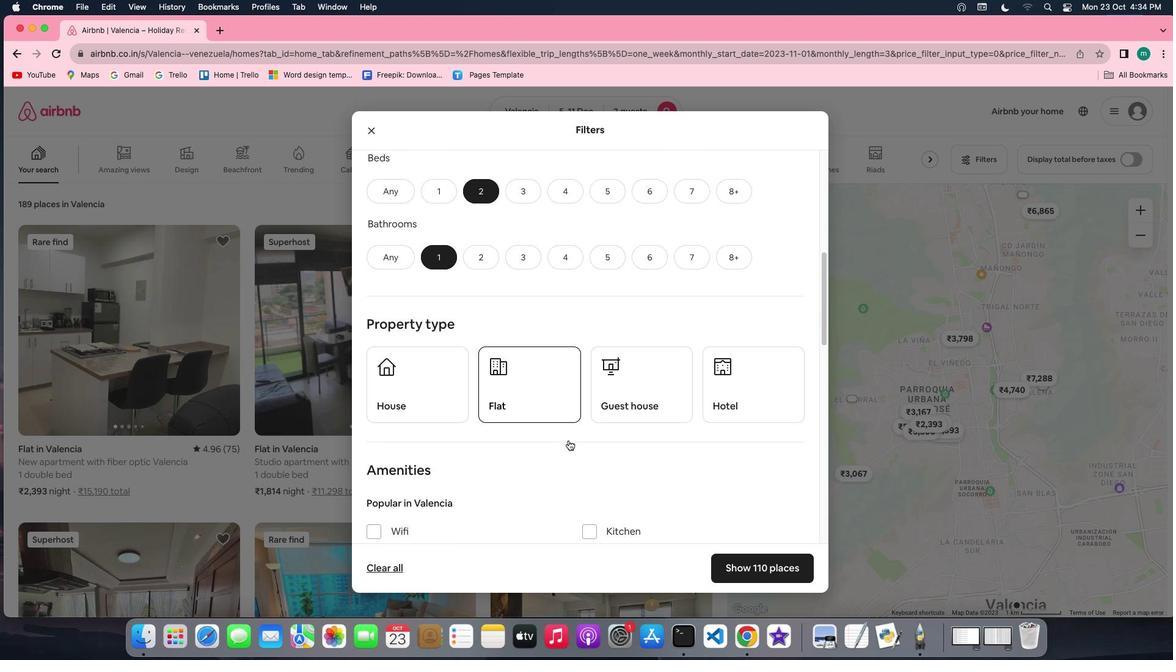 
Action: Mouse moved to (545, 401)
Screenshot: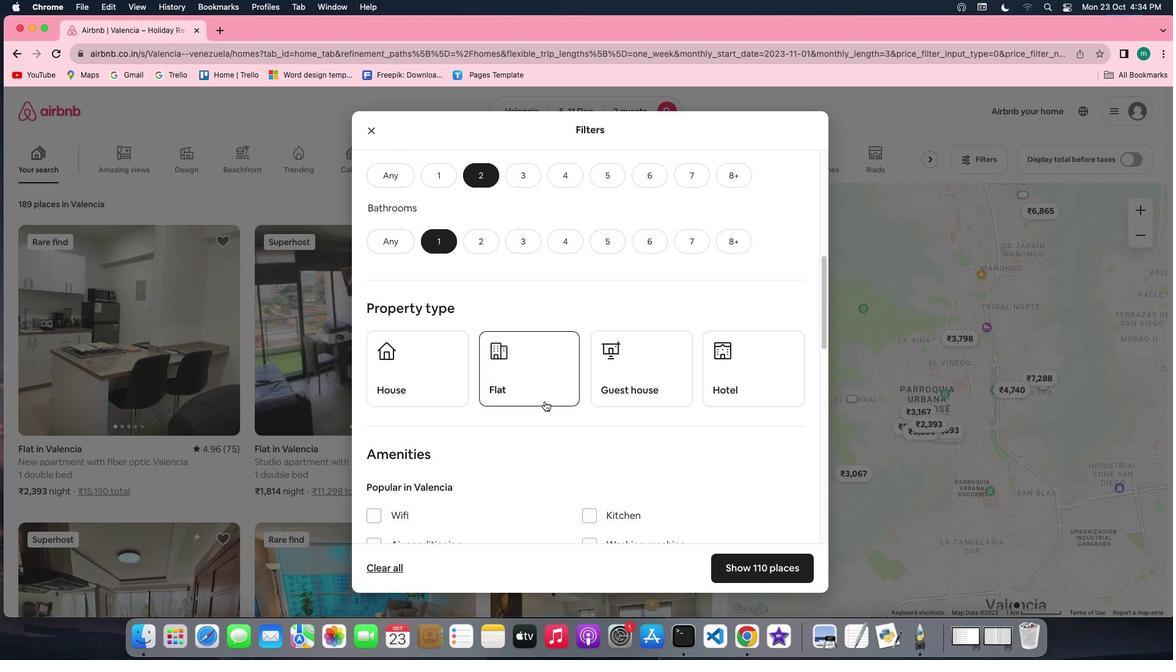 
Action: Mouse pressed left at (545, 401)
Screenshot: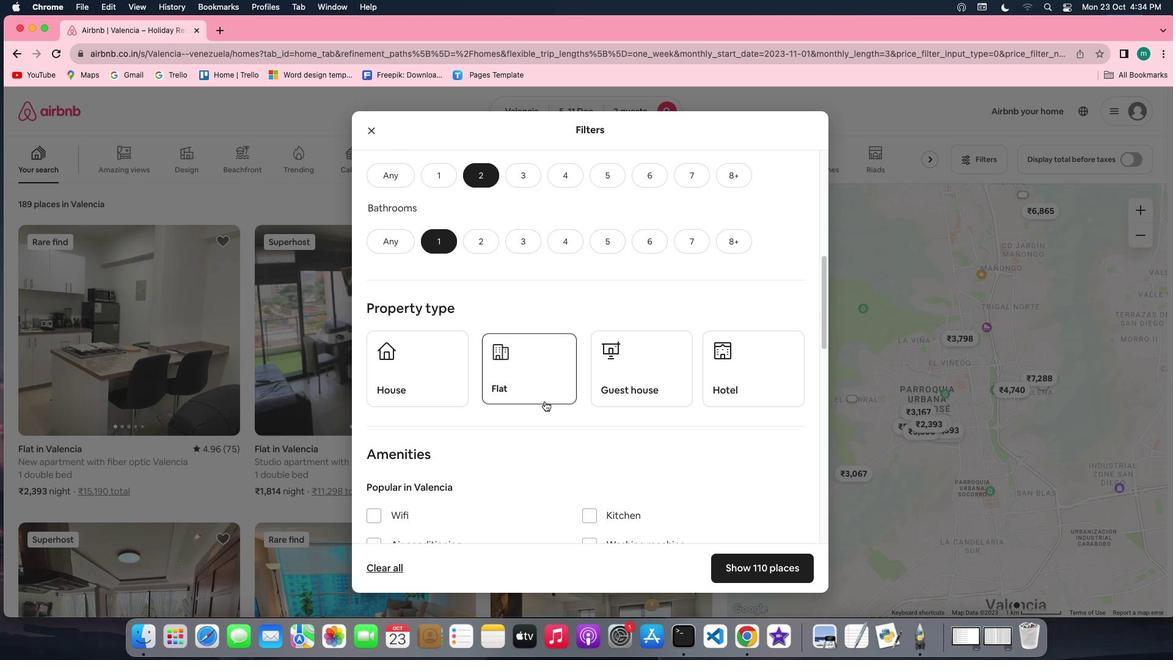 
Action: Mouse moved to (582, 493)
Screenshot: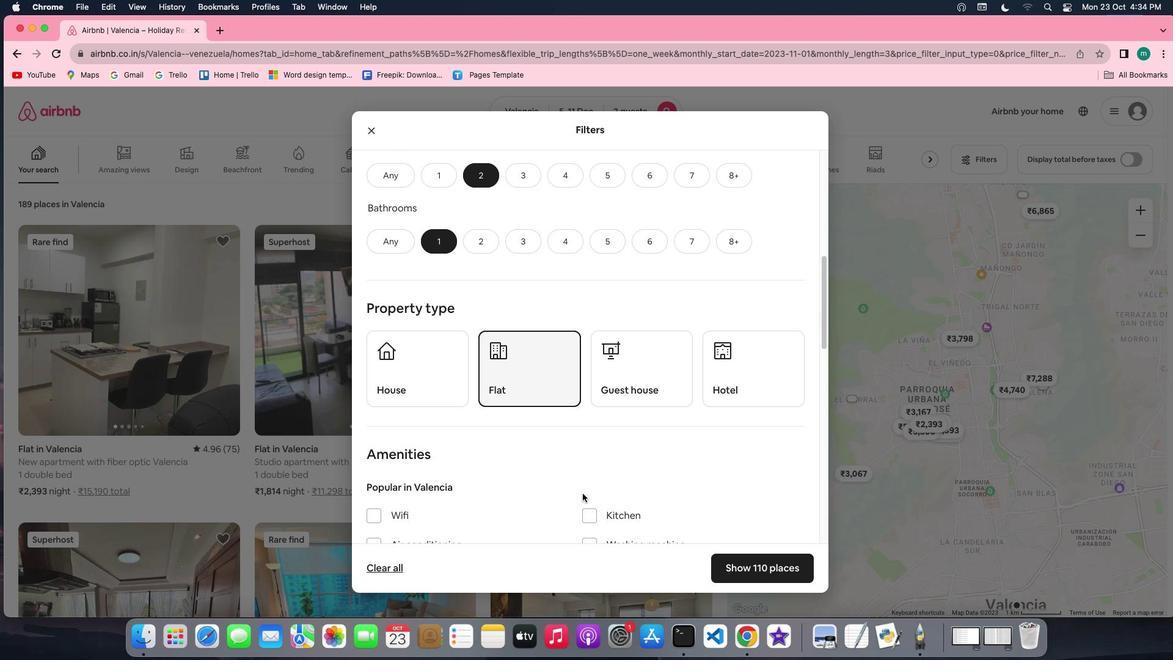 
Action: Mouse scrolled (582, 493) with delta (0, 0)
Screenshot: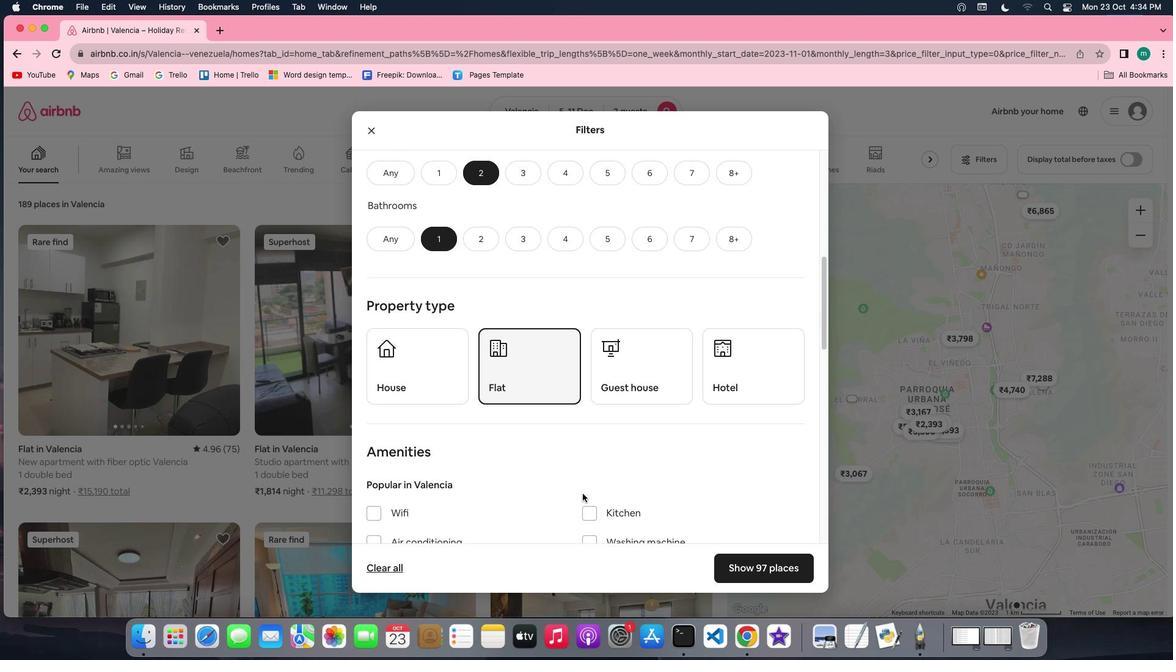 
Action: Mouse scrolled (582, 493) with delta (0, 0)
Screenshot: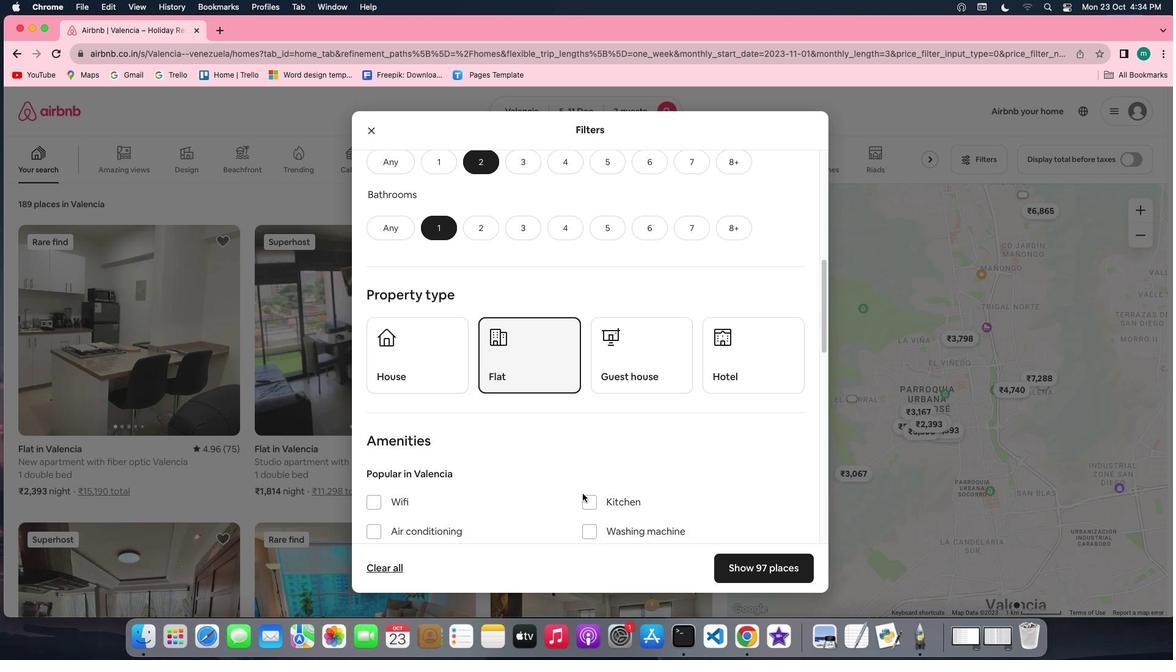 
Action: Mouse scrolled (582, 493) with delta (0, 0)
Screenshot: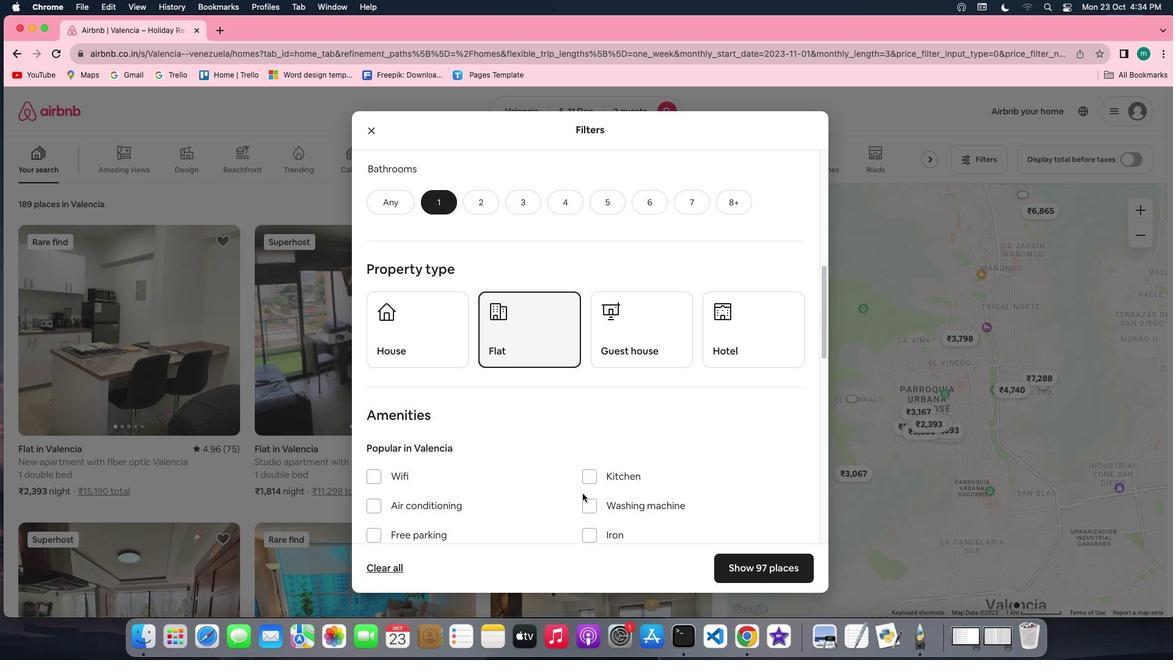 
Action: Mouse scrolled (582, 493) with delta (0, 0)
Screenshot: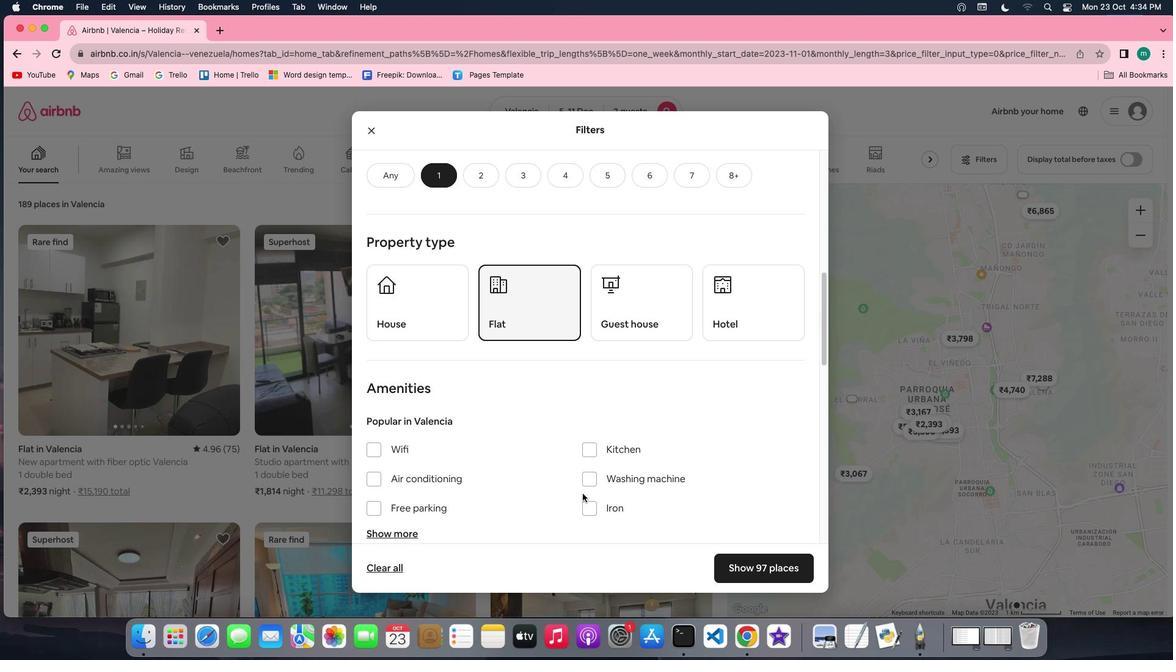 
Action: Mouse scrolled (582, 493) with delta (0, 0)
Screenshot: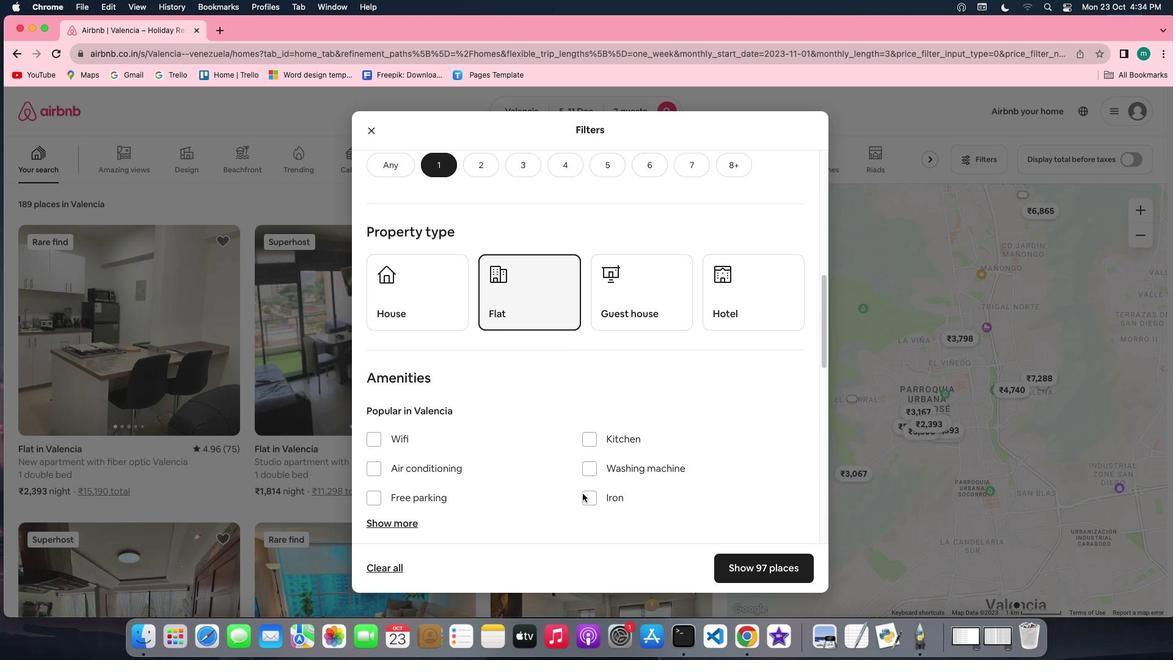 
Action: Mouse scrolled (582, 493) with delta (0, -1)
Screenshot: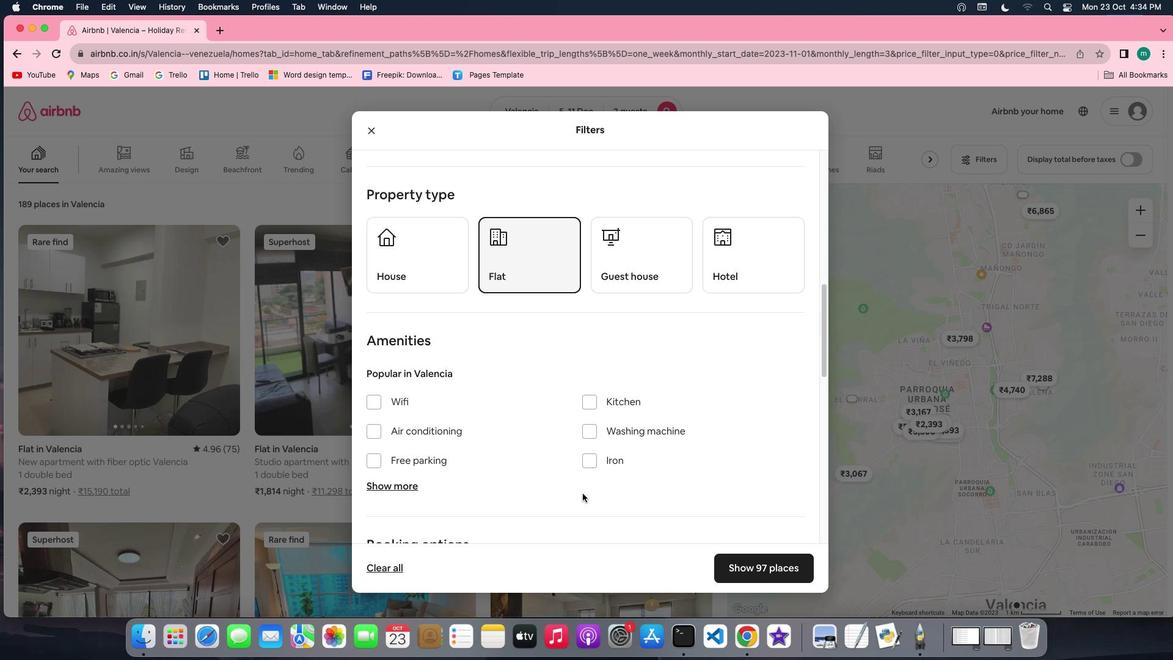 
Action: Mouse scrolled (582, 493) with delta (0, 0)
Screenshot: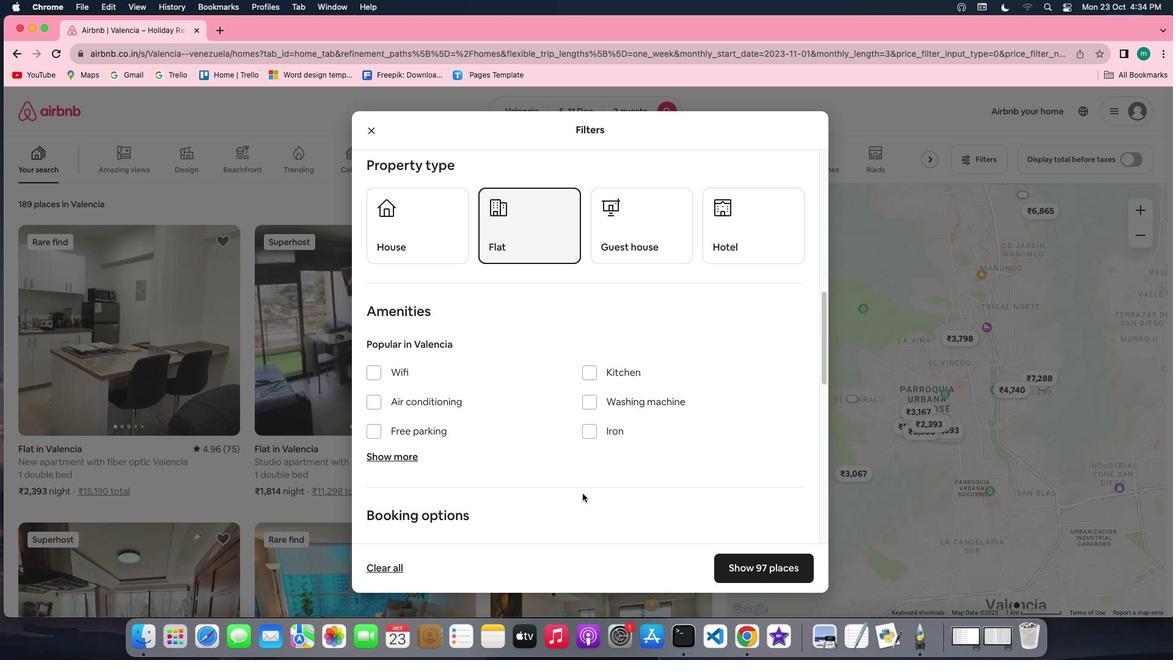 
Action: Mouse moved to (676, 512)
Screenshot: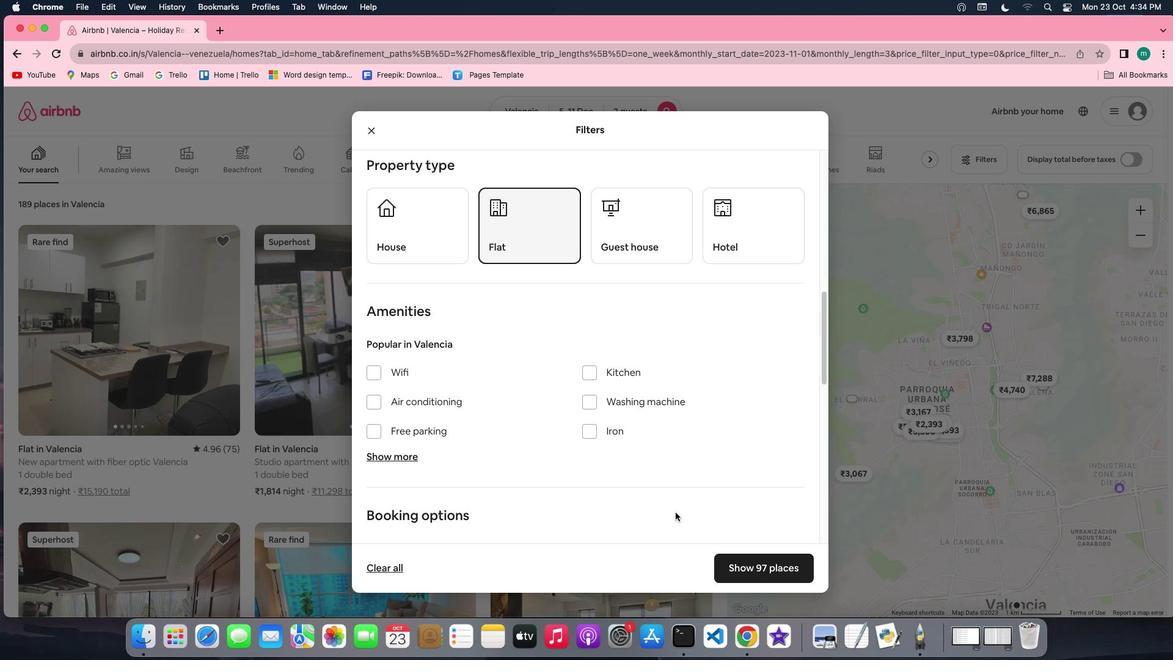 
Action: Mouse scrolled (676, 512) with delta (0, 0)
Screenshot: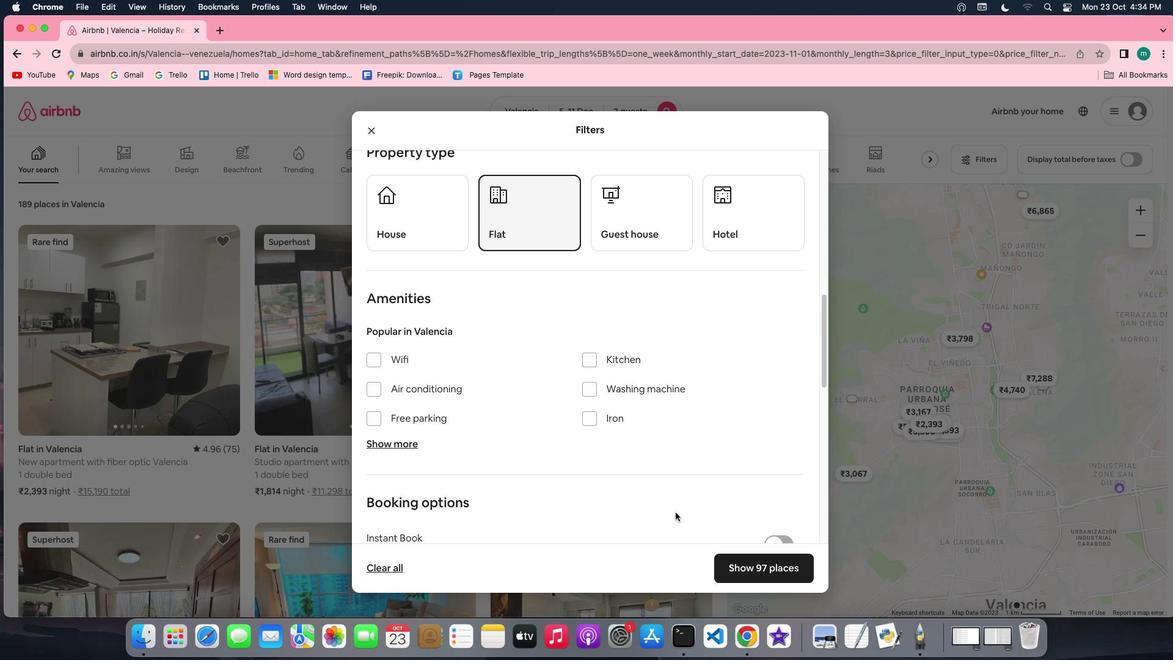 
Action: Mouse scrolled (676, 512) with delta (0, 0)
Screenshot: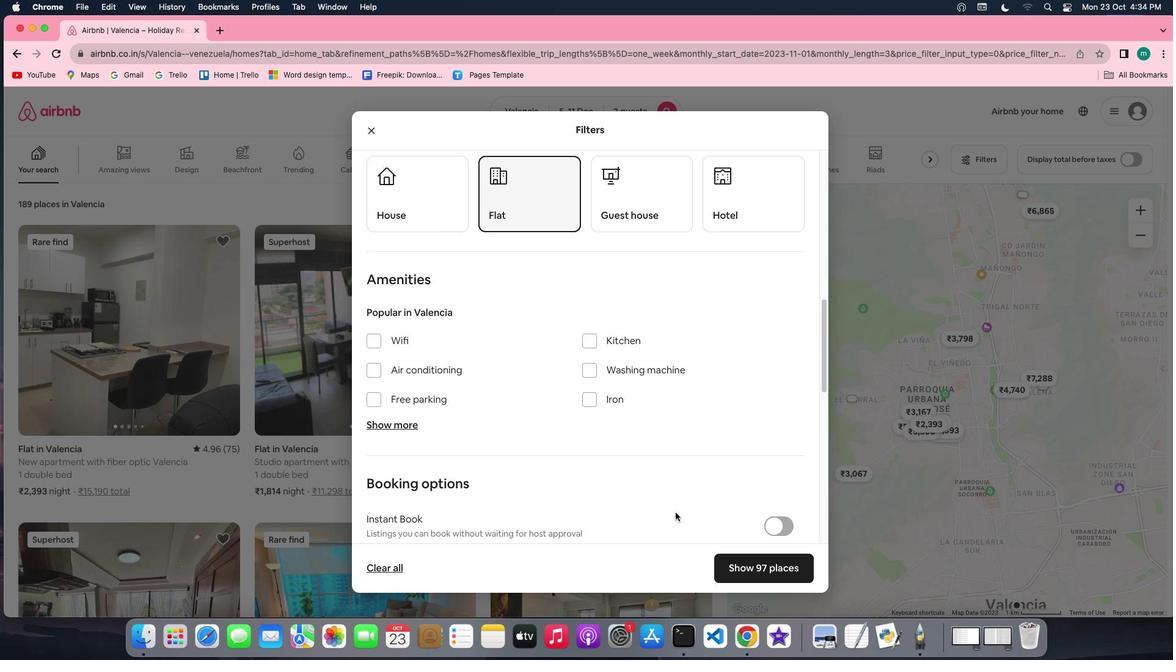 
Action: Mouse scrolled (676, 512) with delta (0, -1)
Screenshot: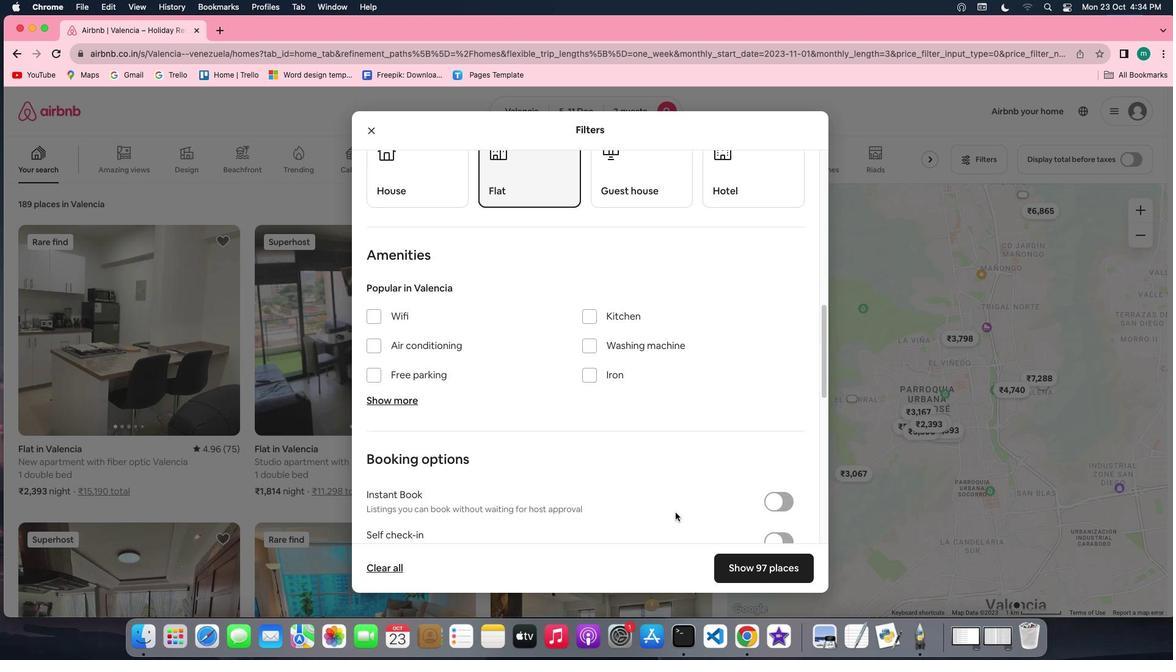 
Action: Mouse scrolled (676, 512) with delta (0, -1)
Screenshot: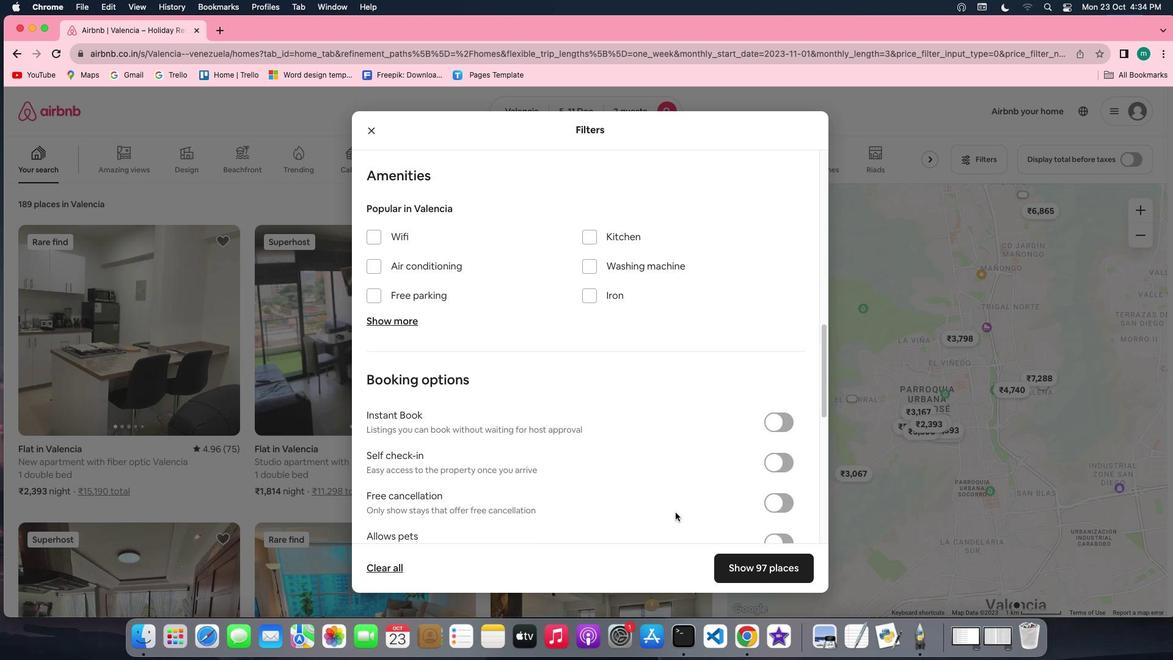 
Action: Mouse scrolled (676, 512) with delta (0, 0)
Screenshot: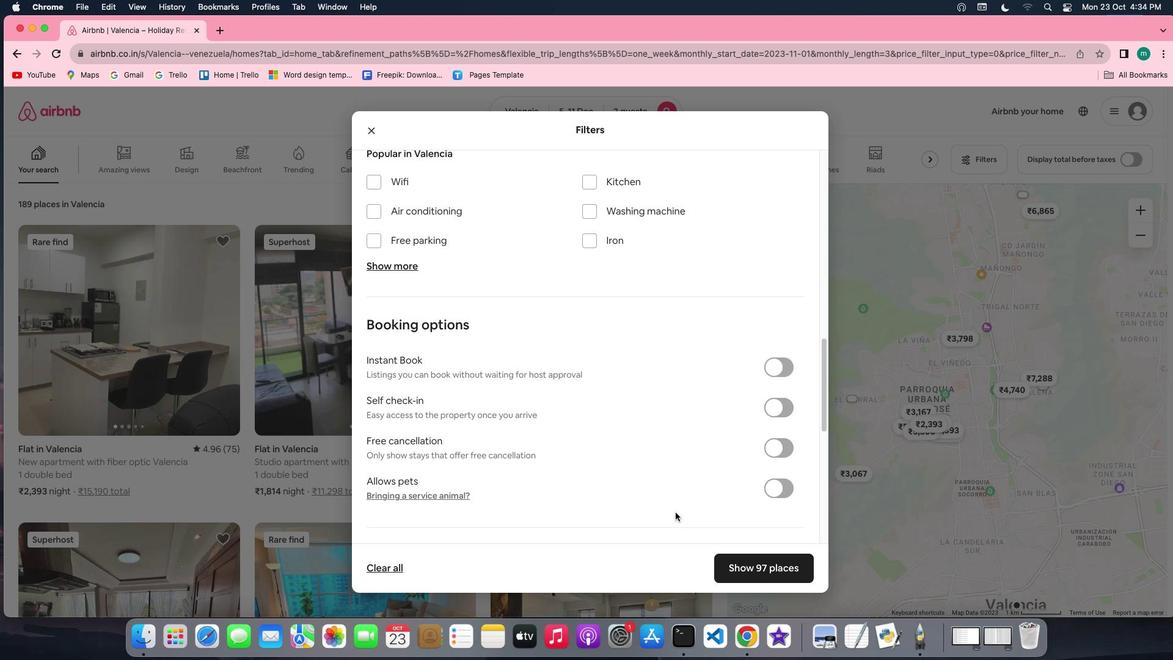 
Action: Mouse scrolled (676, 512) with delta (0, 0)
Screenshot: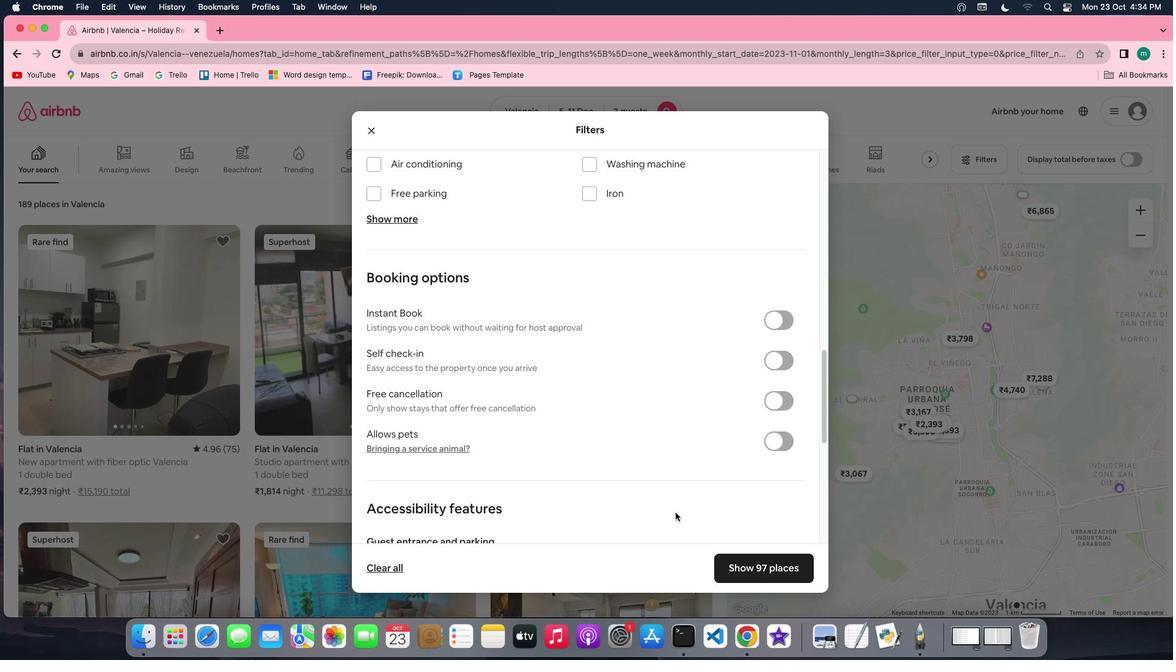 
Action: Mouse scrolled (676, 512) with delta (0, -1)
Screenshot: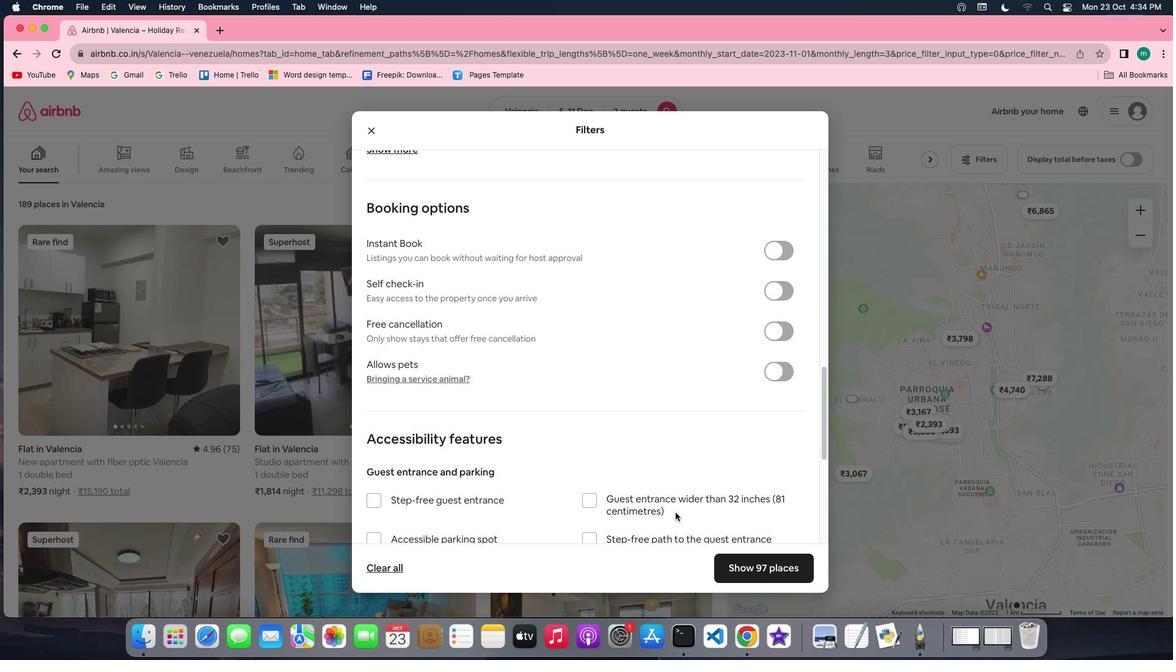 
Action: Mouse scrolled (676, 512) with delta (0, -2)
Screenshot: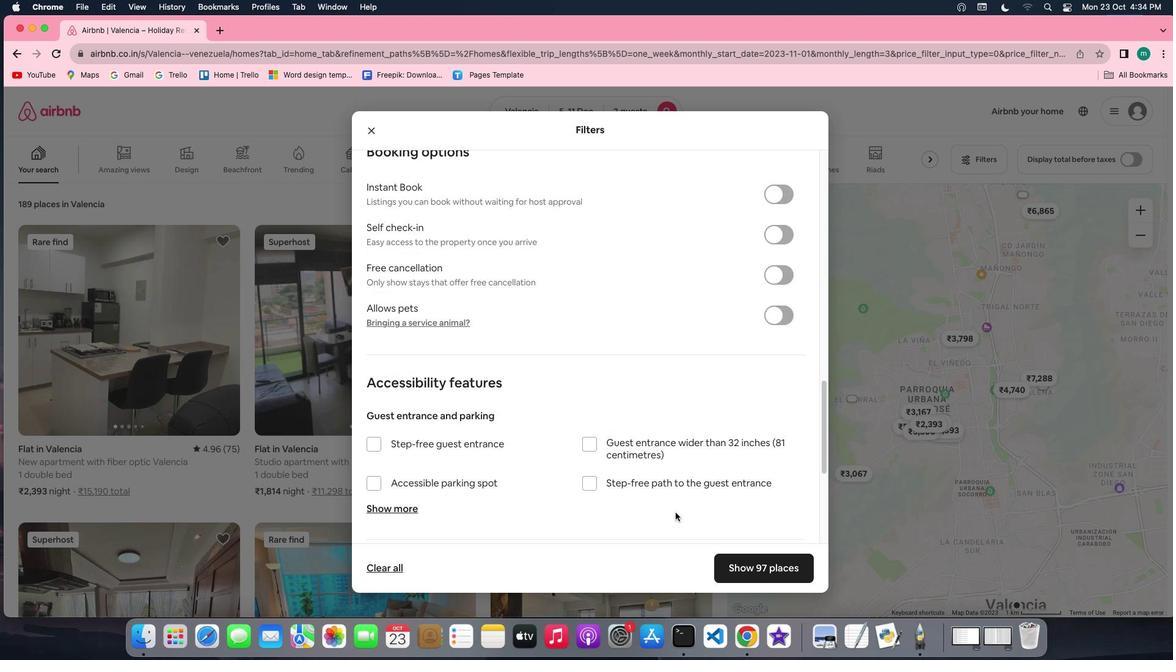 
Action: Mouse scrolled (676, 512) with delta (0, 0)
Screenshot: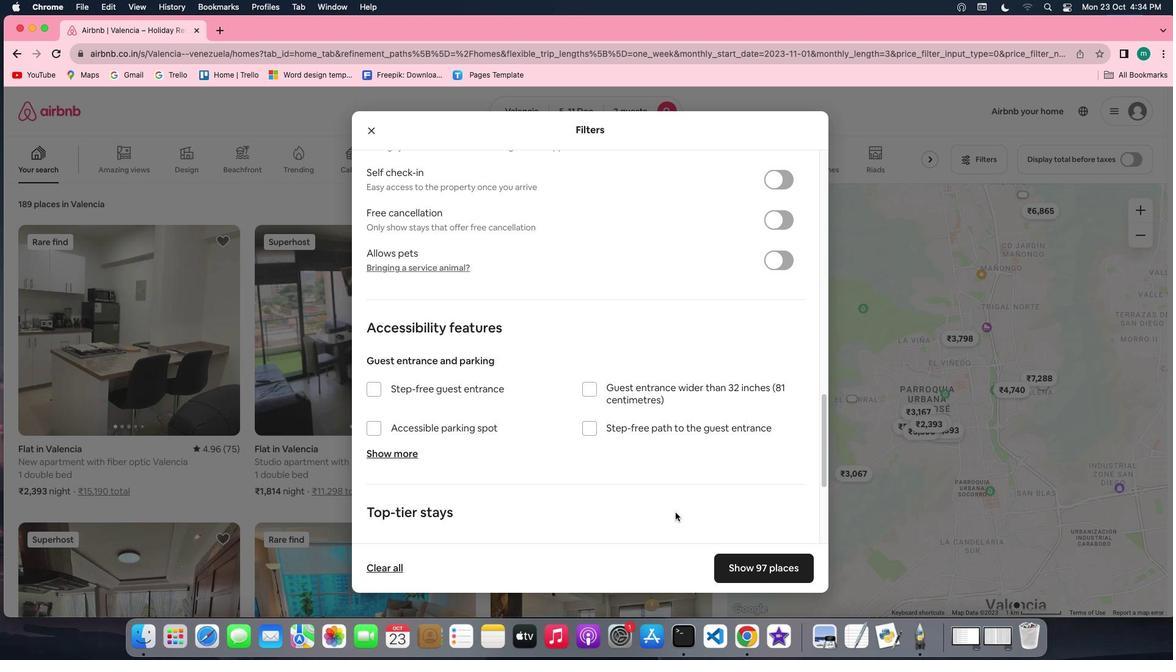 
Action: Mouse scrolled (676, 512) with delta (0, 0)
Screenshot: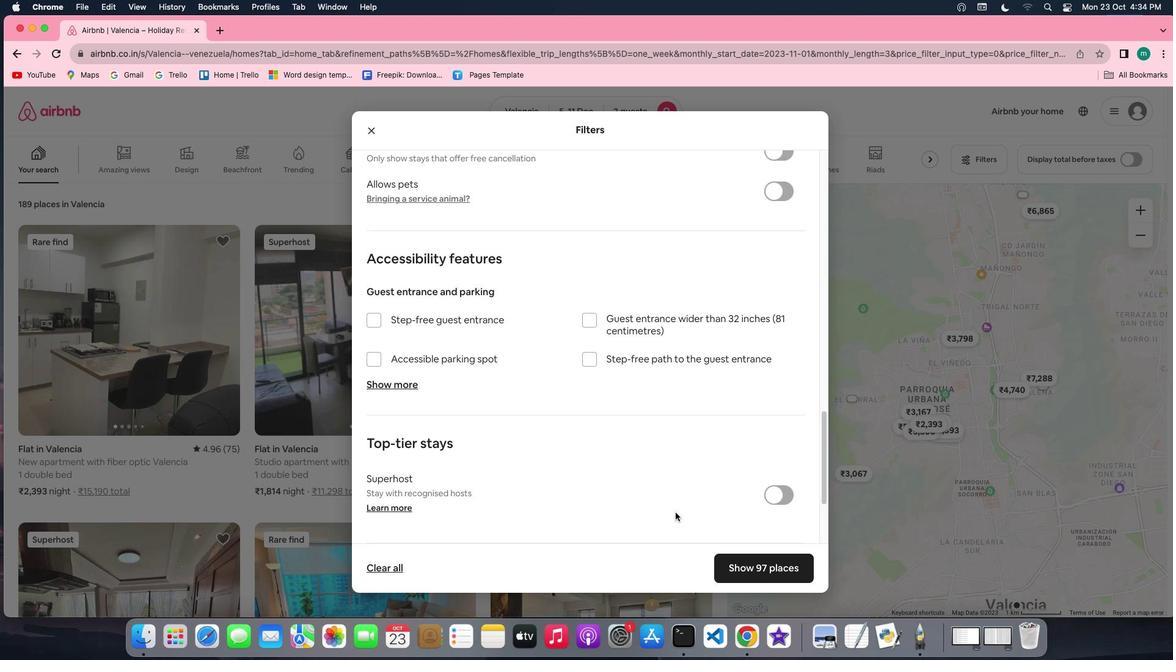 
Action: Mouse scrolled (676, 512) with delta (0, -1)
Screenshot: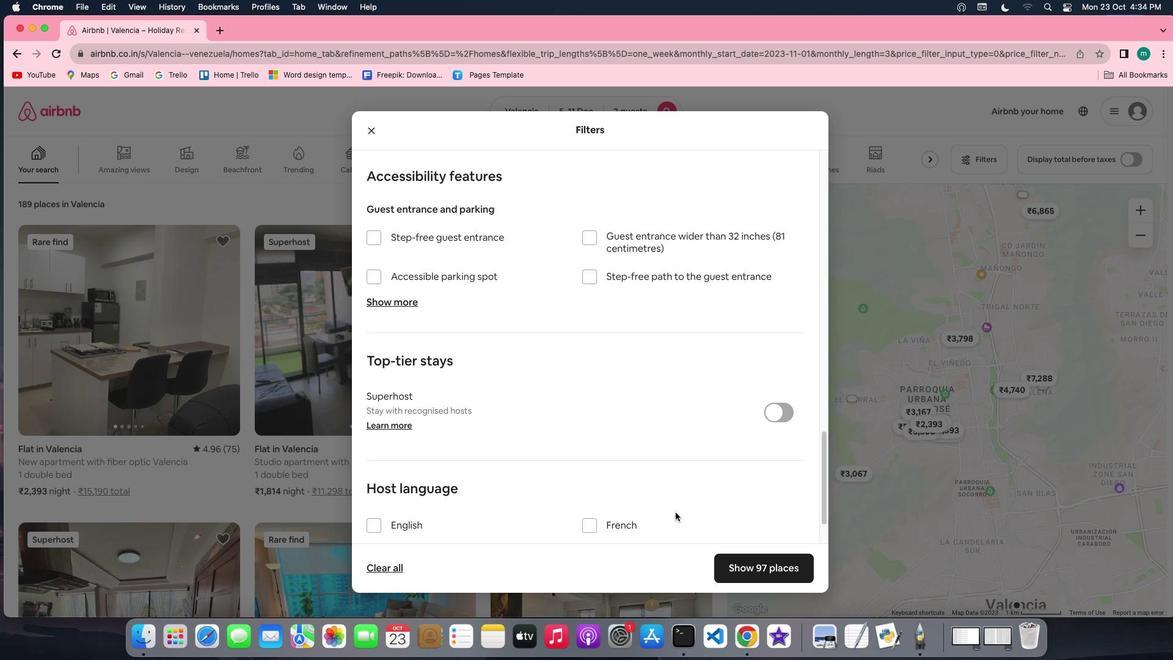 
Action: Mouse scrolled (676, 512) with delta (0, -2)
Screenshot: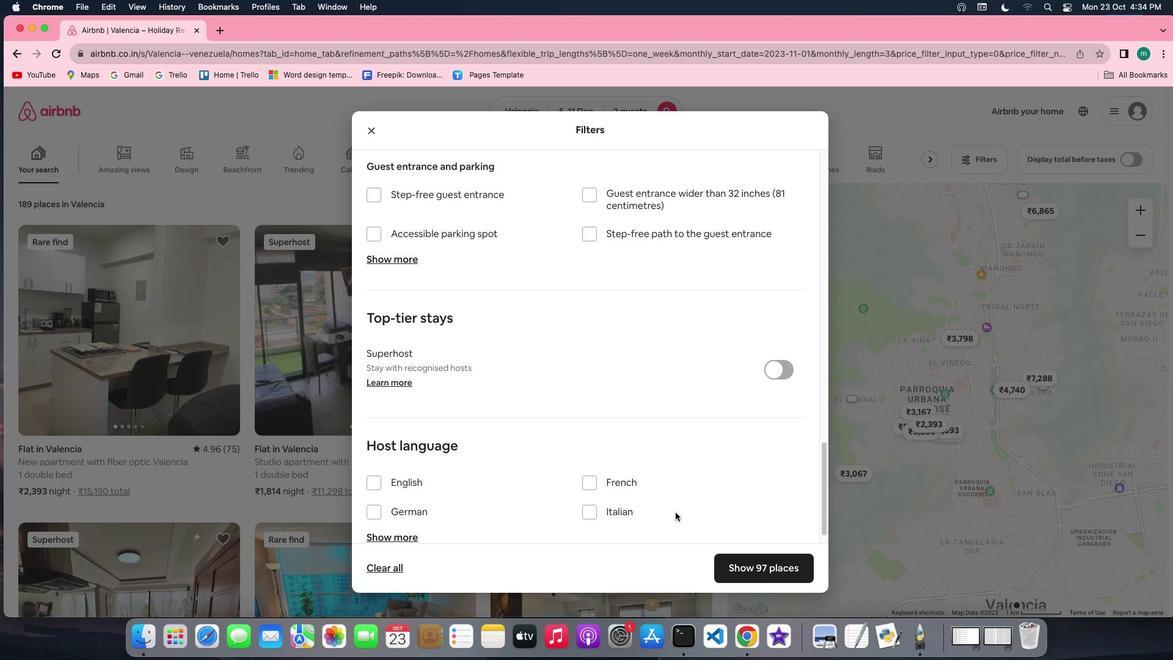 
Action: Mouse scrolled (676, 512) with delta (0, 0)
Screenshot: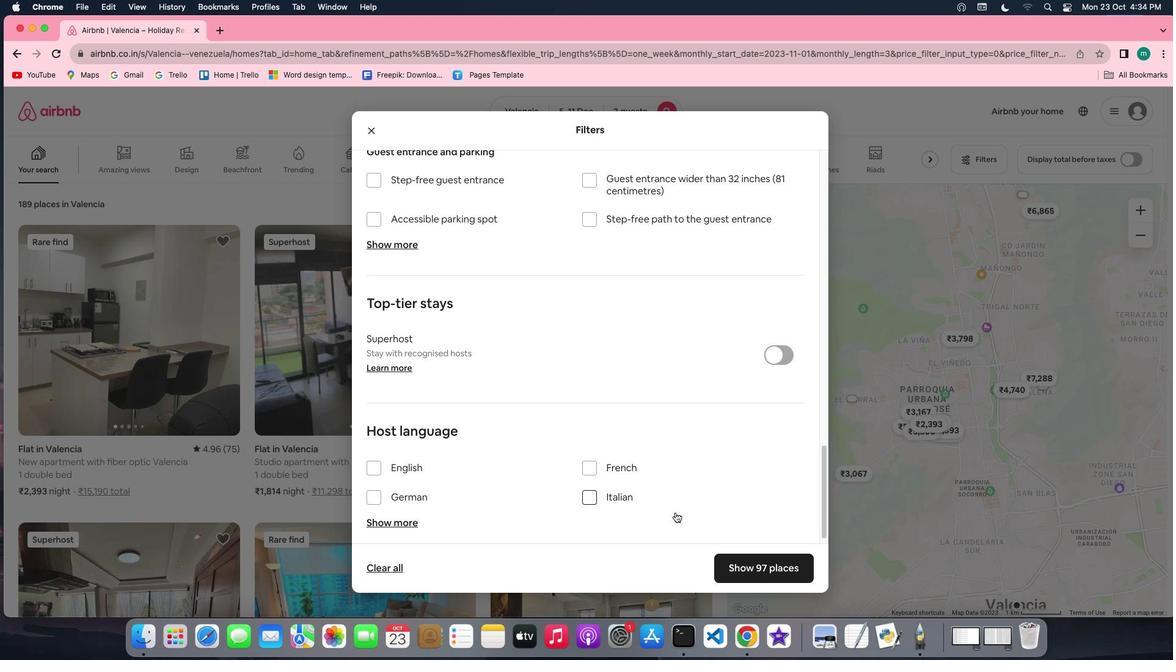 
Action: Mouse scrolled (676, 512) with delta (0, 0)
Screenshot: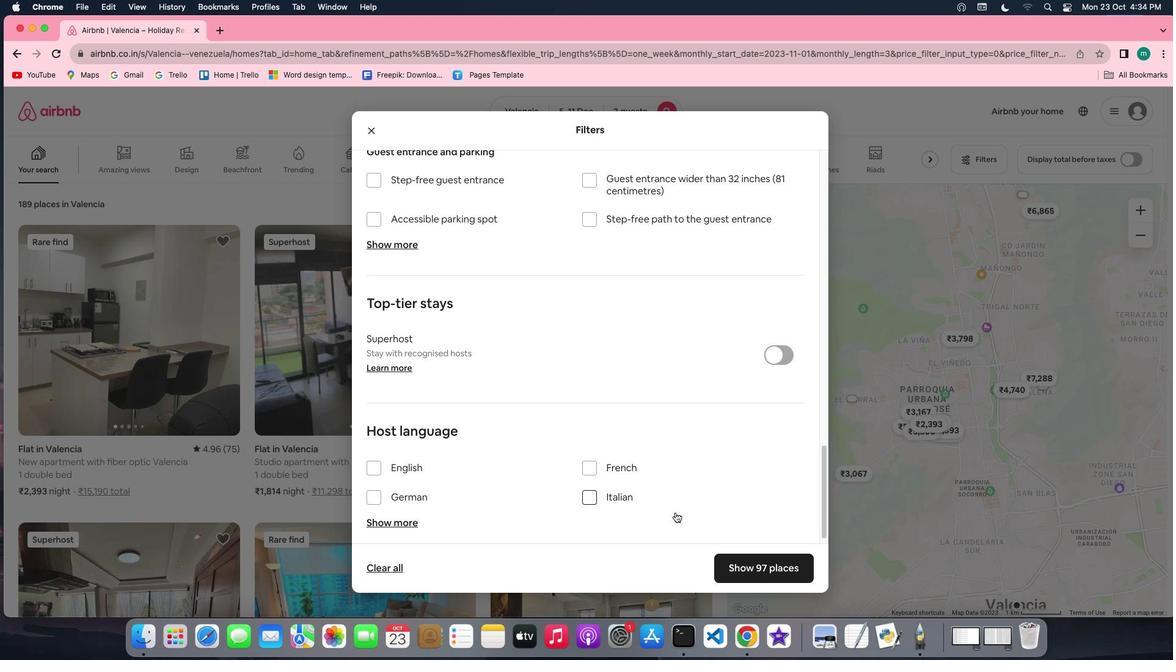 
Action: Mouse scrolled (676, 512) with delta (0, -1)
Screenshot: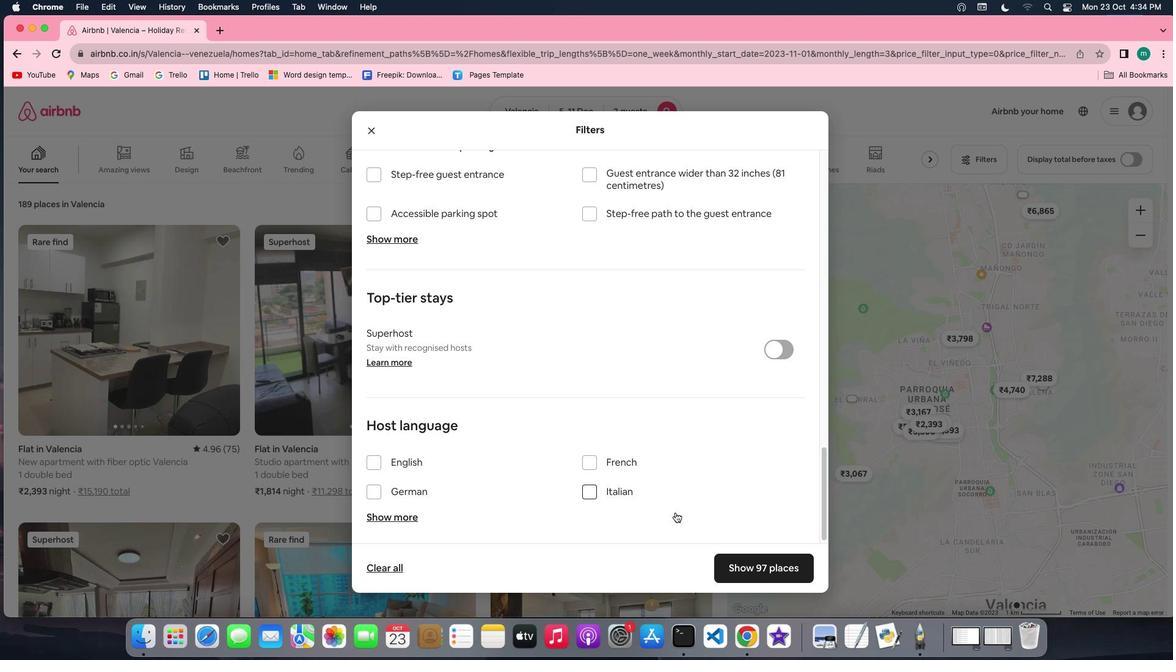 
Action: Mouse scrolled (676, 512) with delta (0, -3)
Screenshot: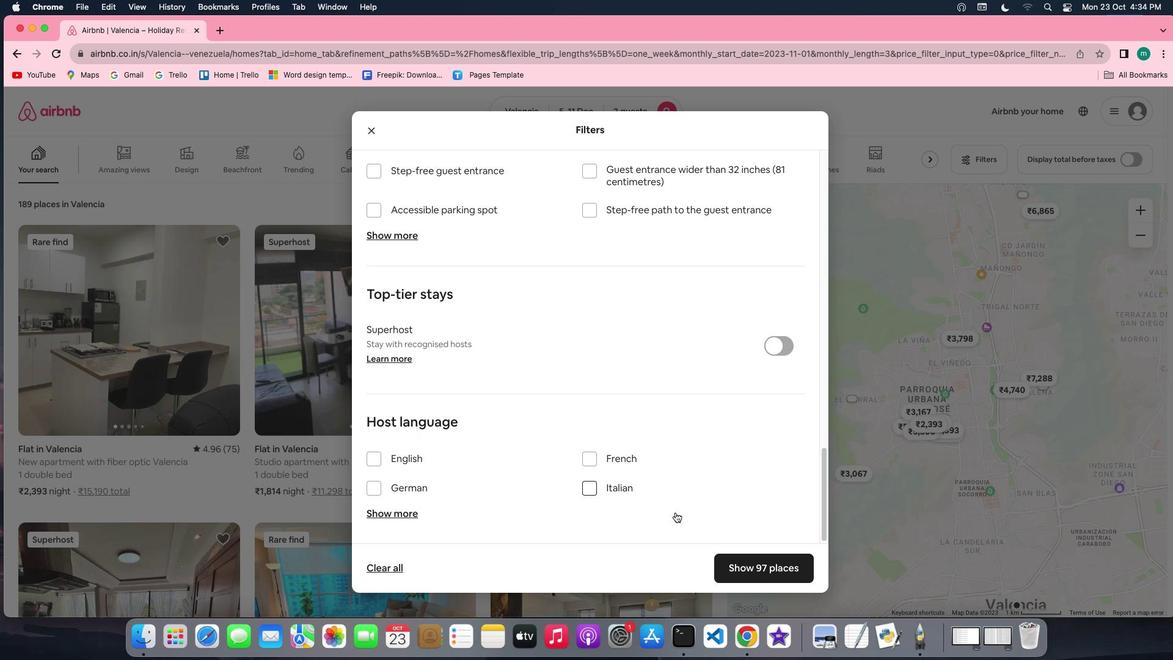 
Action: Mouse scrolled (676, 512) with delta (0, -3)
Screenshot: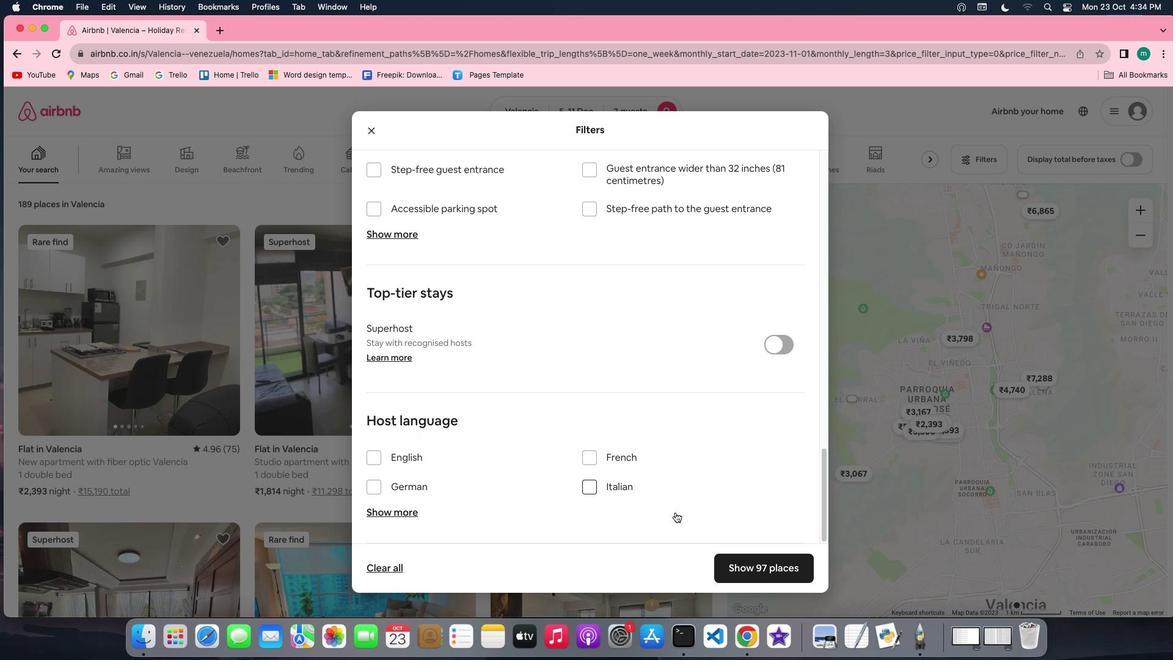 
Action: Mouse moved to (735, 558)
Screenshot: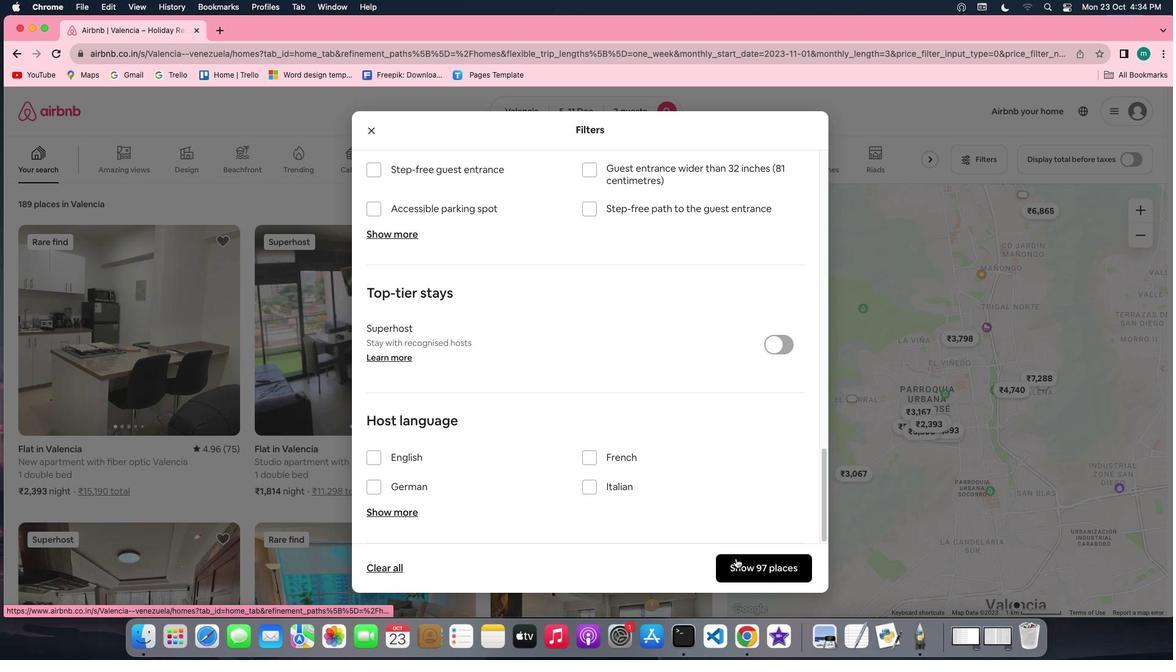 
Action: Mouse pressed left at (735, 558)
Screenshot: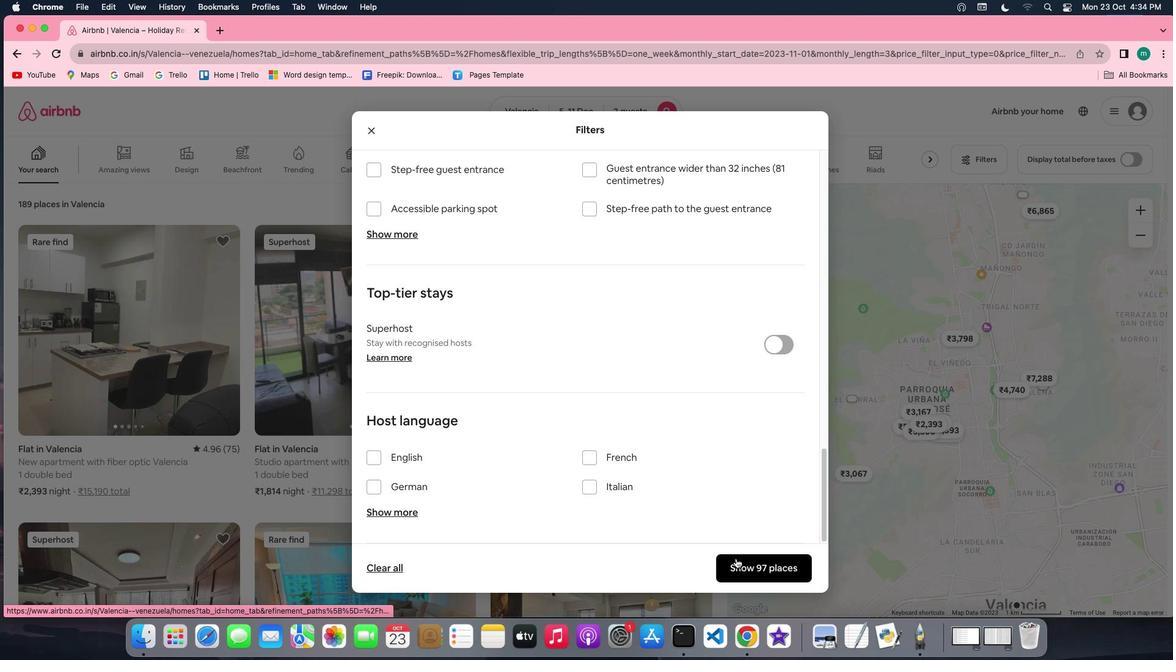 
Action: Mouse moved to (137, 382)
Screenshot: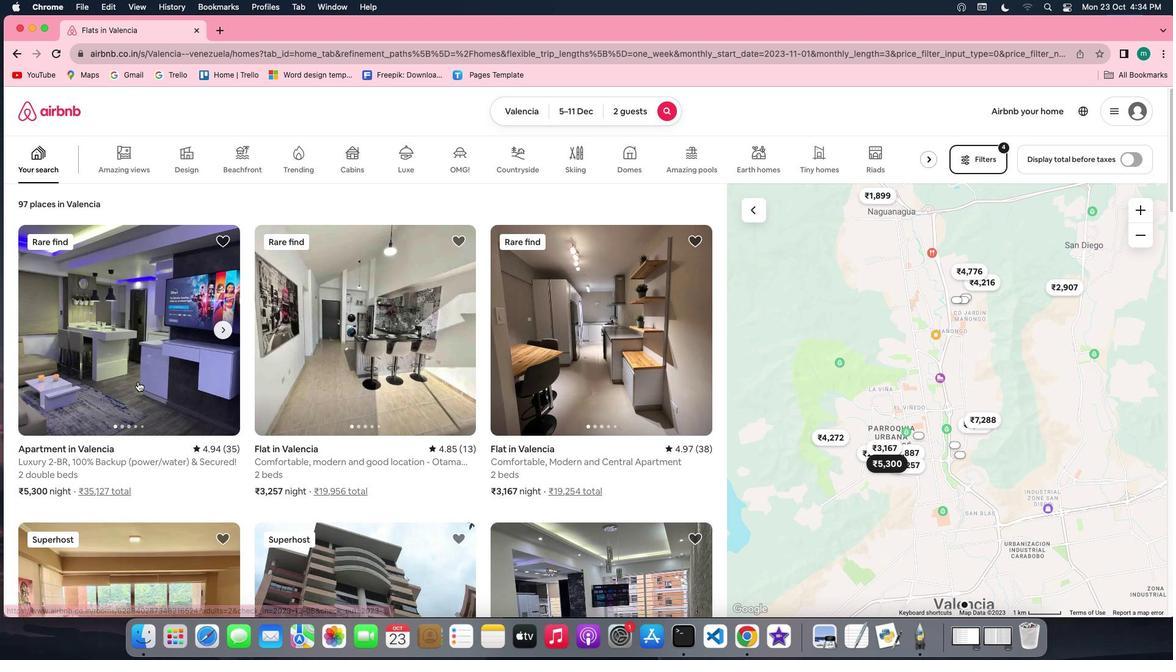 
Action: Mouse pressed left at (137, 382)
Screenshot: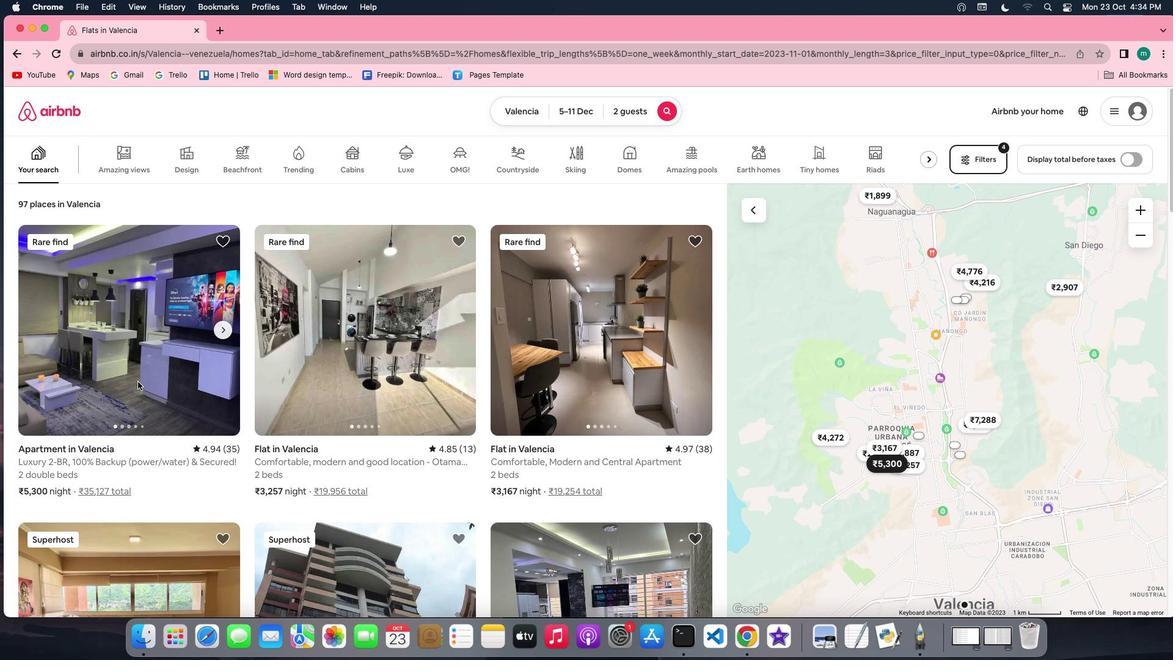 
Action: Mouse moved to (852, 452)
Screenshot: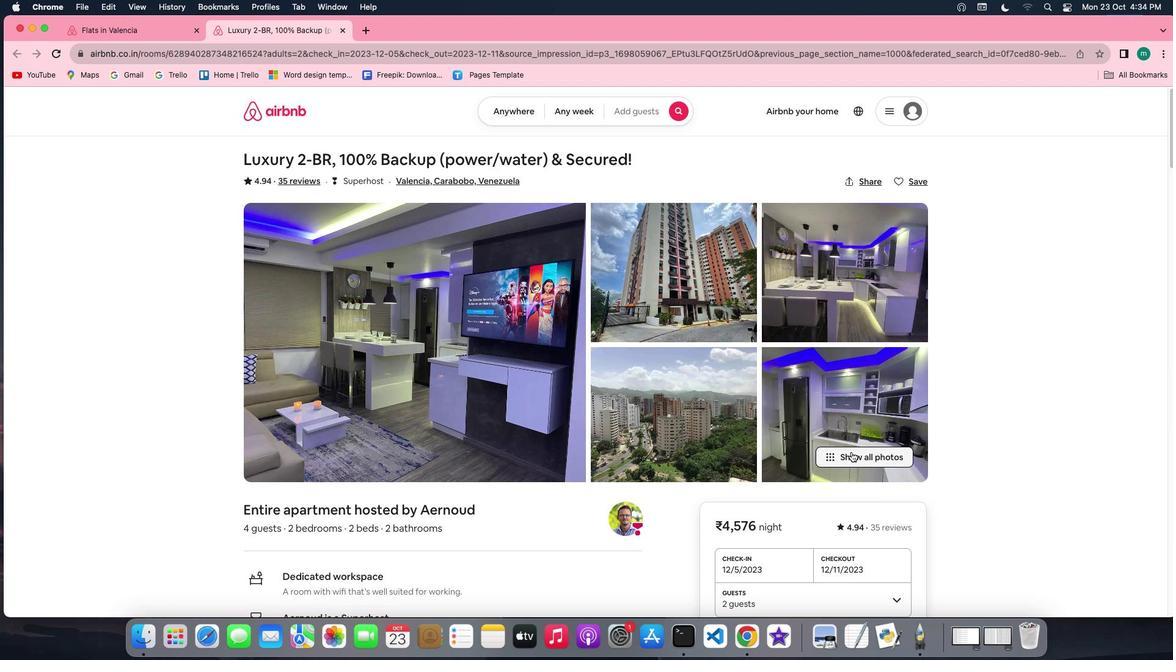 
Action: Mouse pressed left at (852, 452)
Screenshot: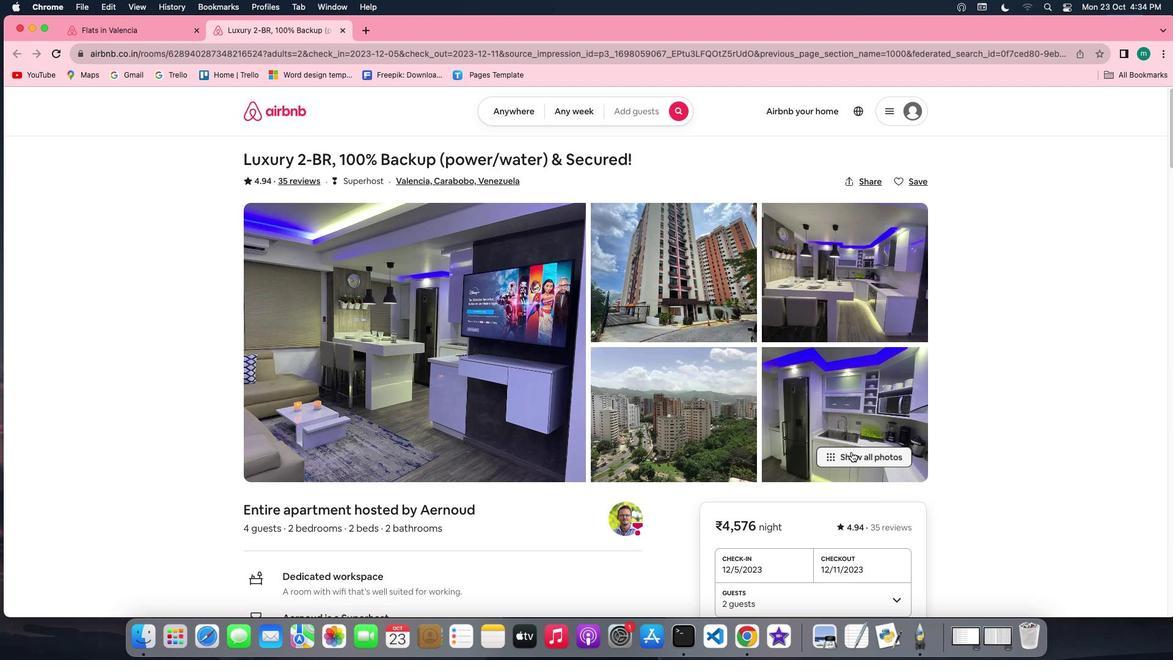 
Action: Mouse moved to (636, 495)
Screenshot: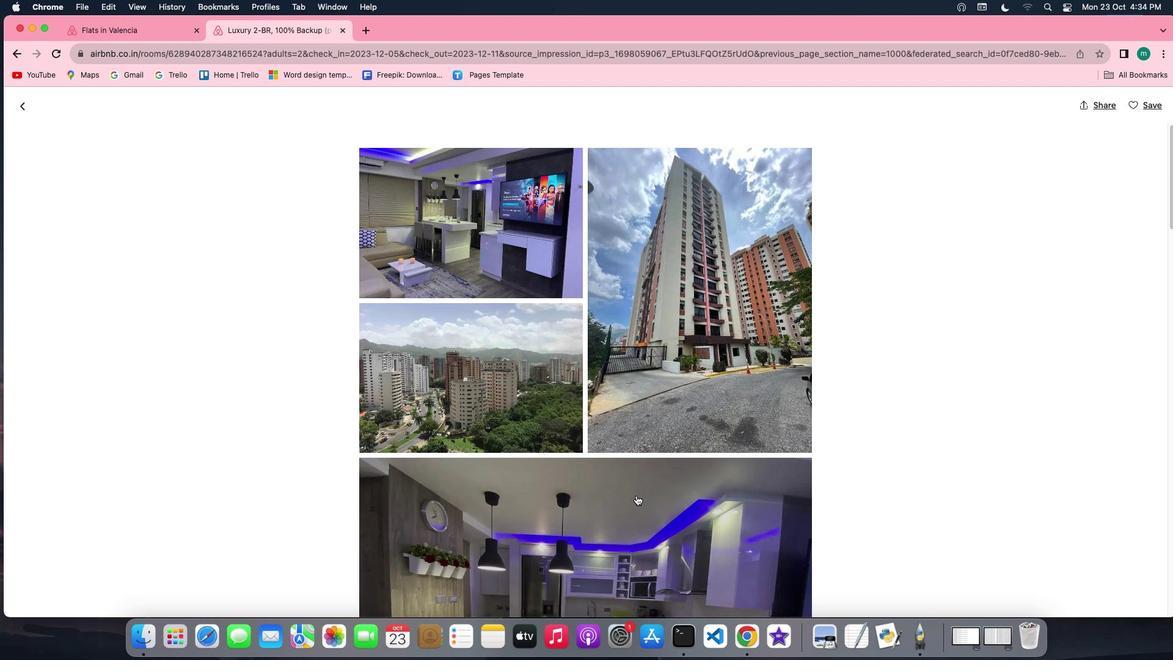 
Action: Mouse scrolled (636, 495) with delta (0, 0)
Screenshot: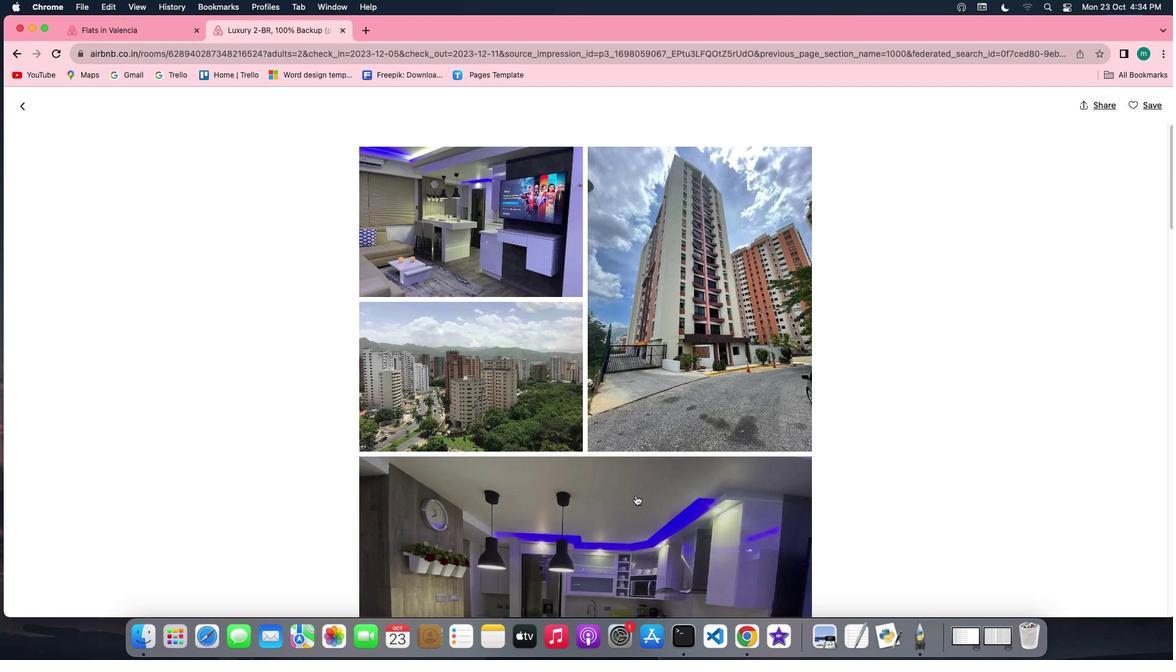 
Action: Mouse moved to (636, 495)
Screenshot: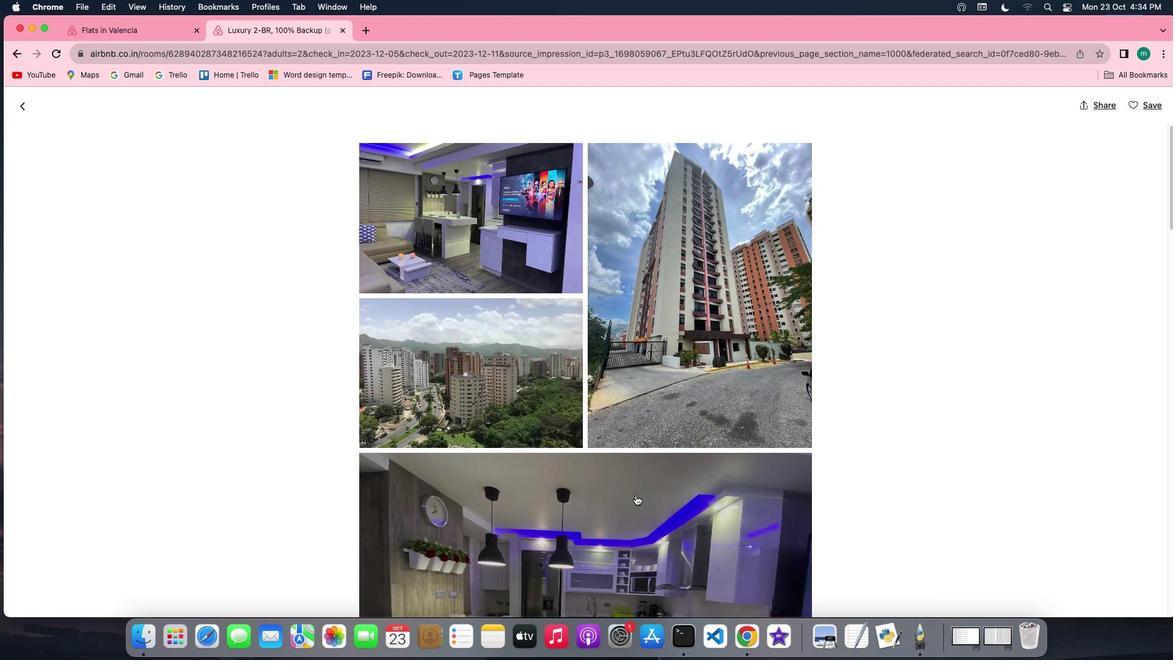 
Action: Mouse scrolled (636, 495) with delta (0, 0)
Screenshot: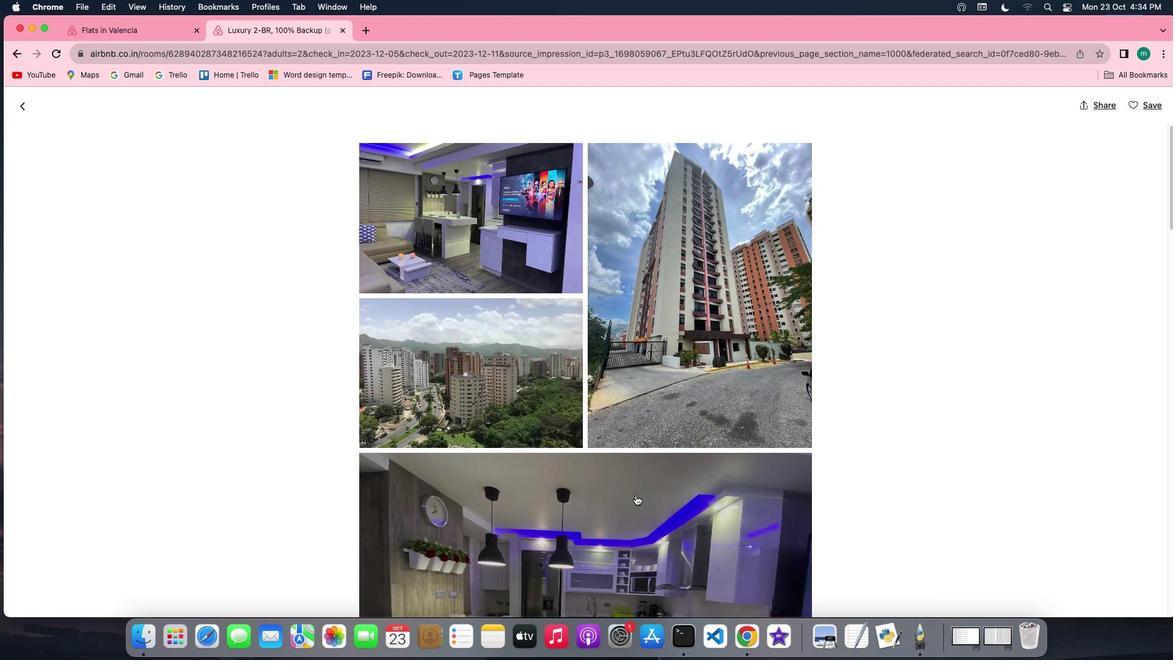 
Action: Mouse moved to (635, 495)
Screenshot: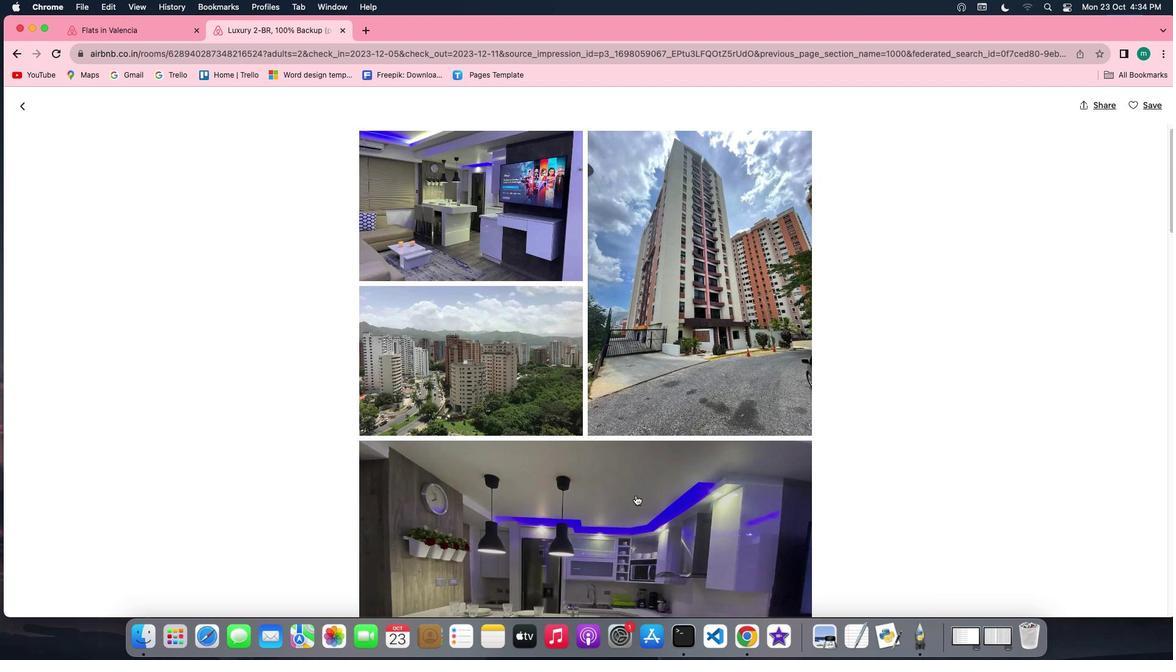 
Action: Mouse scrolled (635, 495) with delta (0, 0)
Screenshot: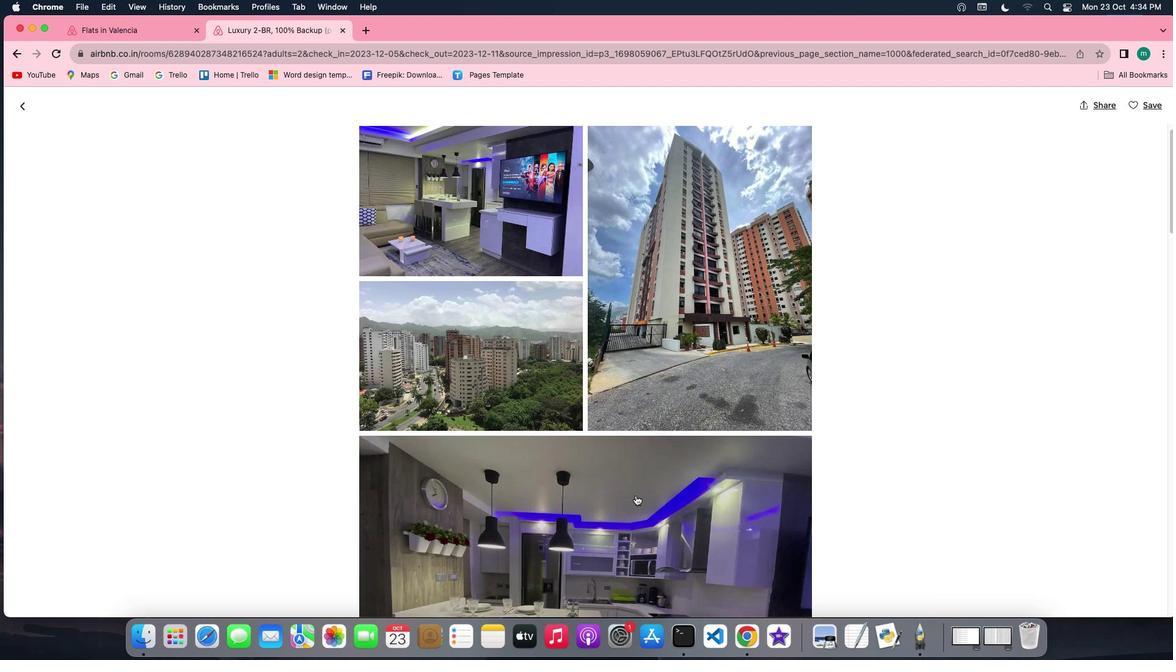 
Action: Mouse scrolled (635, 495) with delta (0, 0)
Screenshot: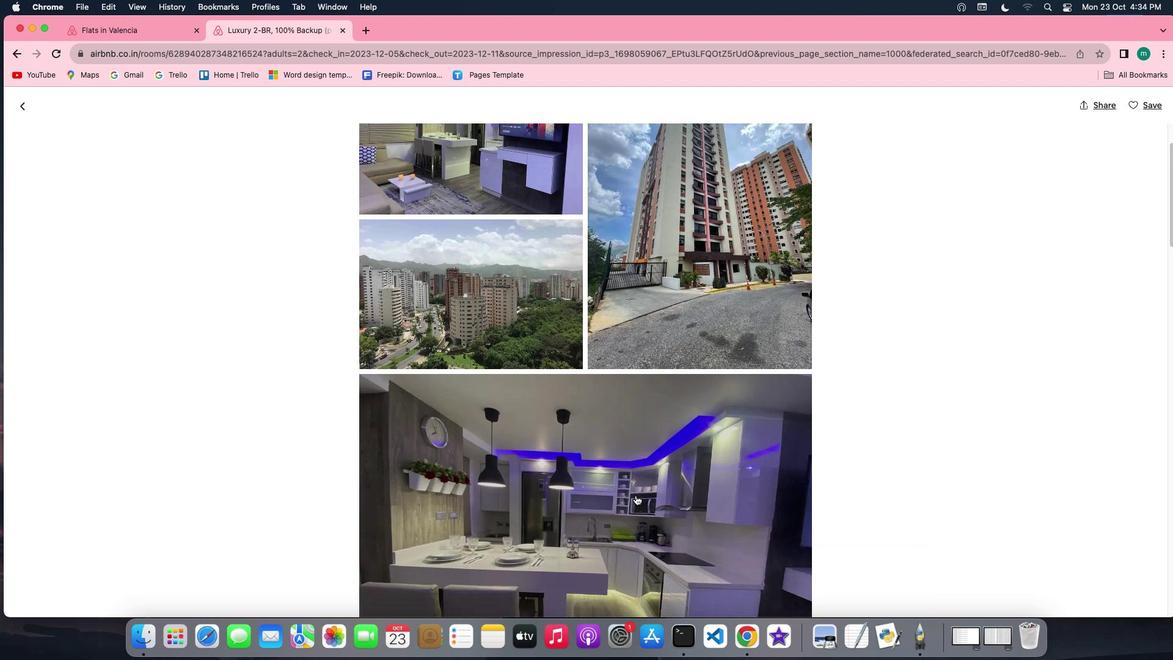 
Action: Mouse scrolled (635, 495) with delta (0, 0)
Screenshot: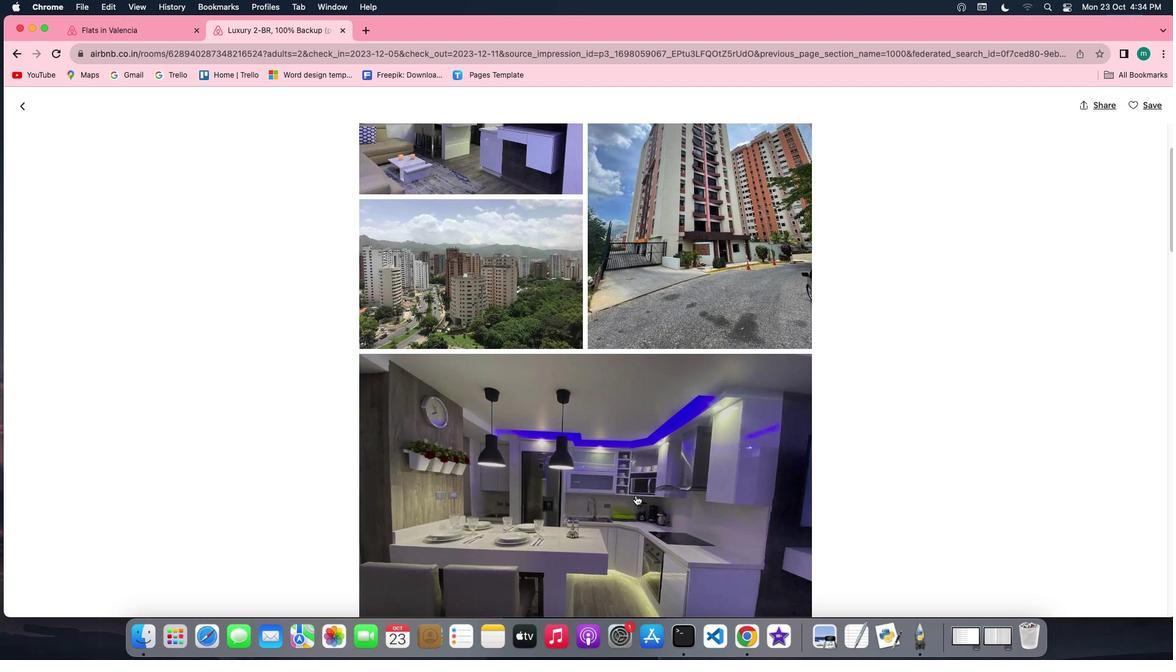 
Action: Mouse scrolled (635, 495) with delta (0, 0)
Screenshot: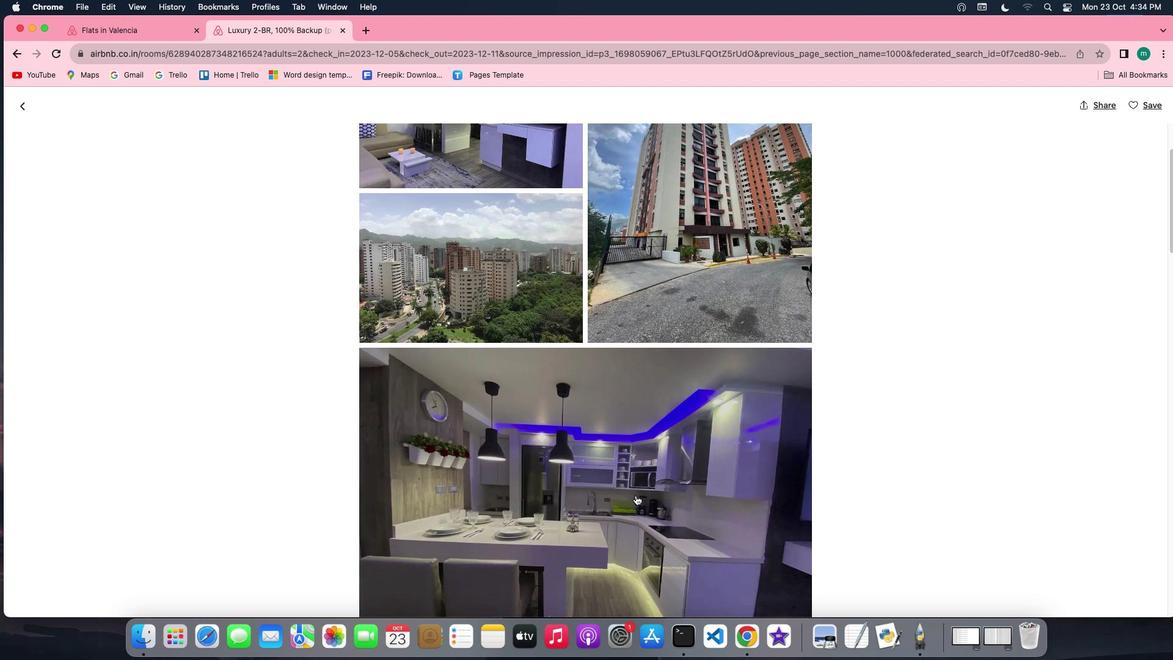 
Action: Mouse scrolled (635, 495) with delta (0, 0)
Screenshot: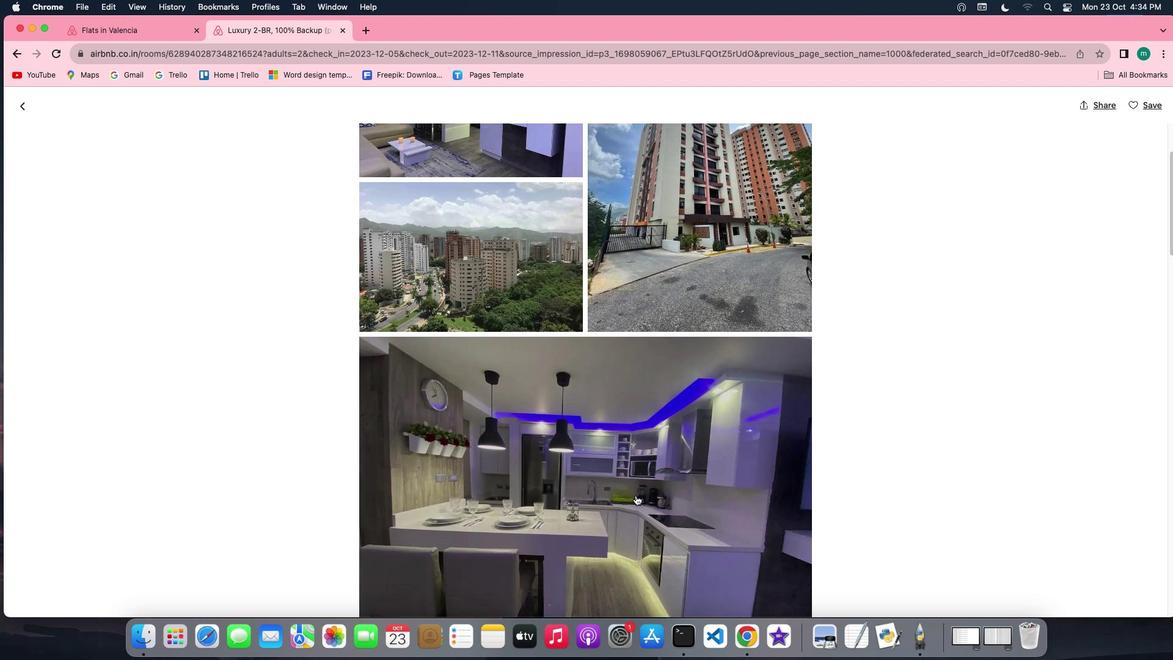 
Action: Mouse scrolled (635, 495) with delta (0, 0)
Screenshot: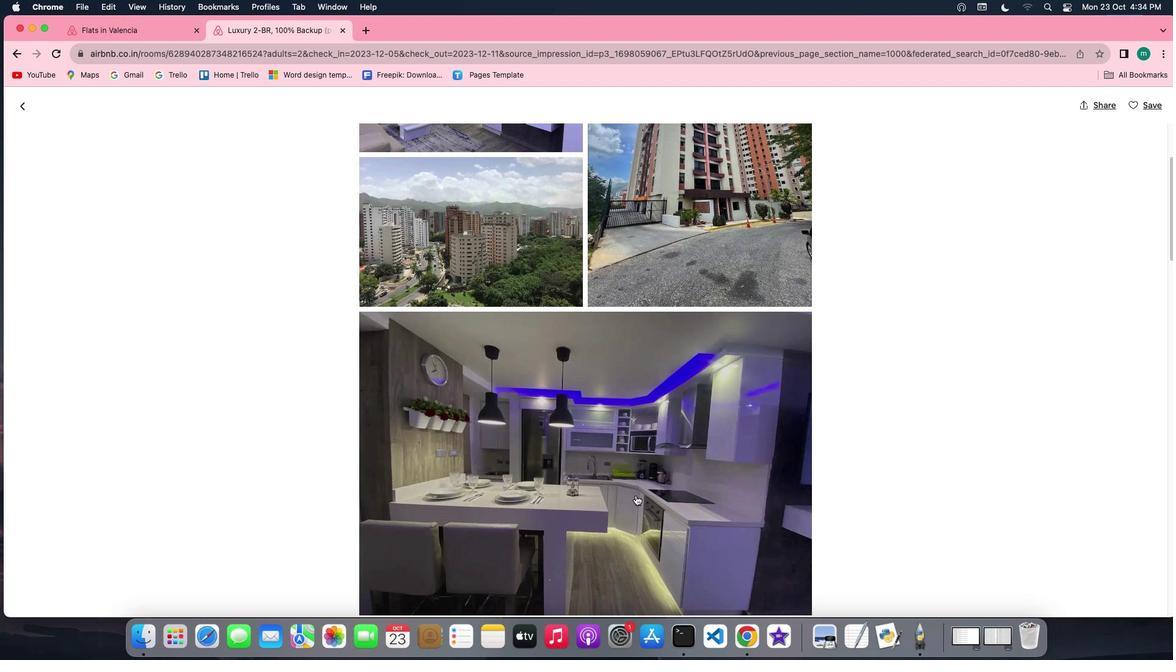 
Action: Mouse scrolled (635, 495) with delta (0, 0)
Screenshot: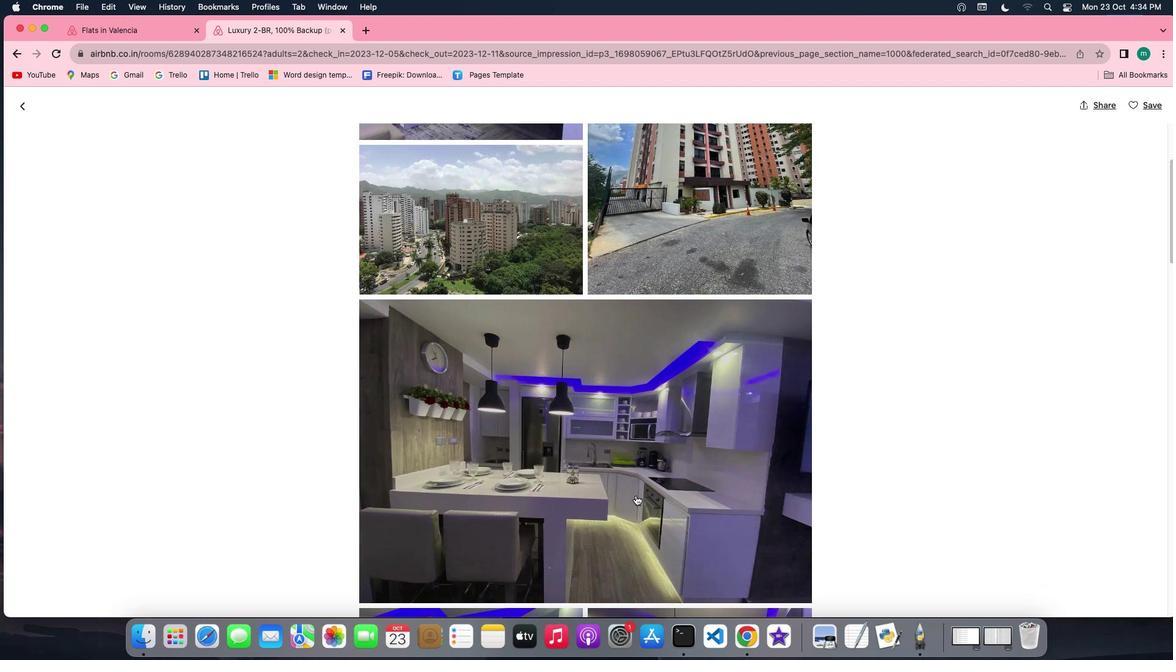 
Action: Mouse scrolled (635, 495) with delta (0, -1)
Screenshot: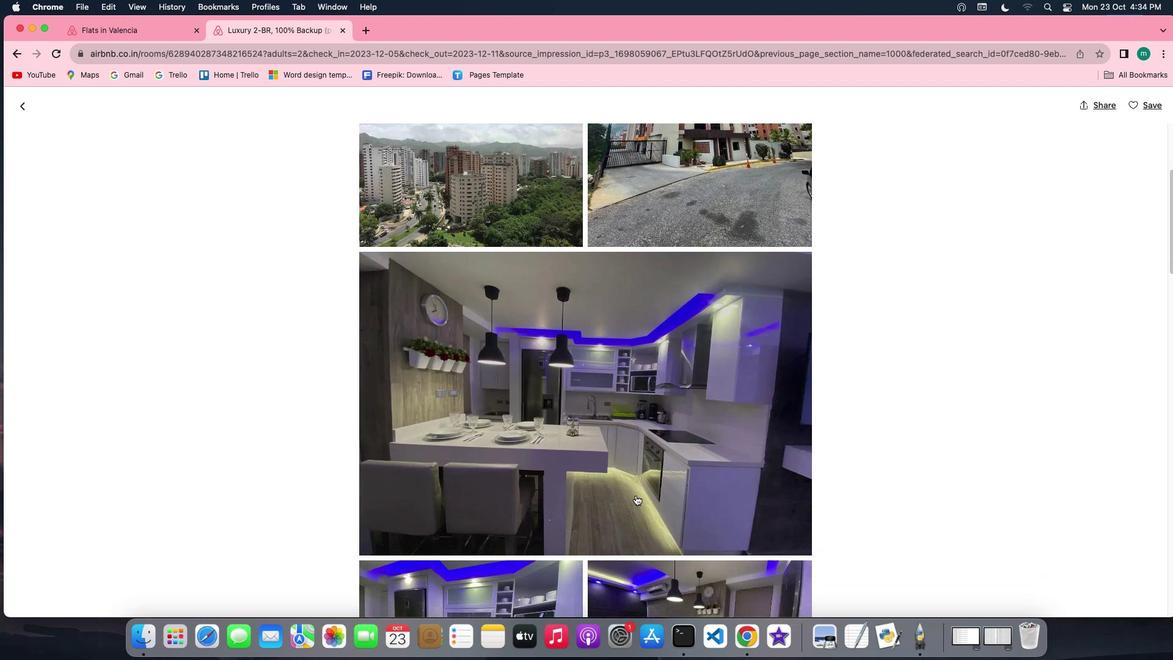 
Action: Mouse scrolled (635, 495) with delta (0, -1)
Screenshot: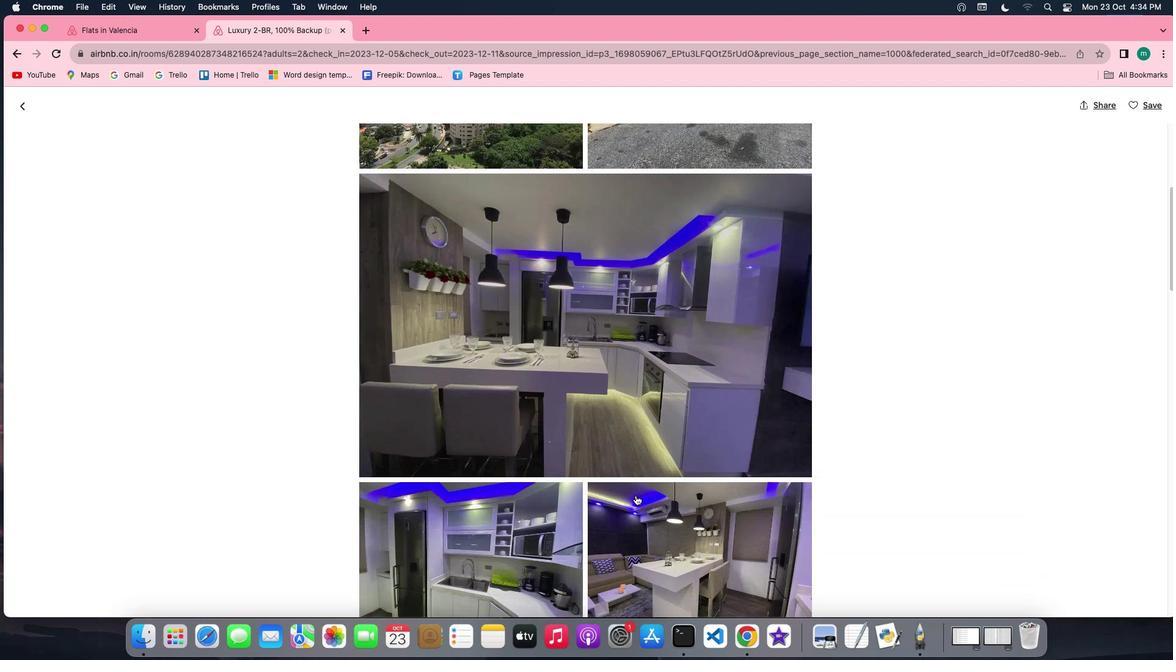 
Action: Mouse scrolled (635, 495) with delta (0, 0)
Screenshot: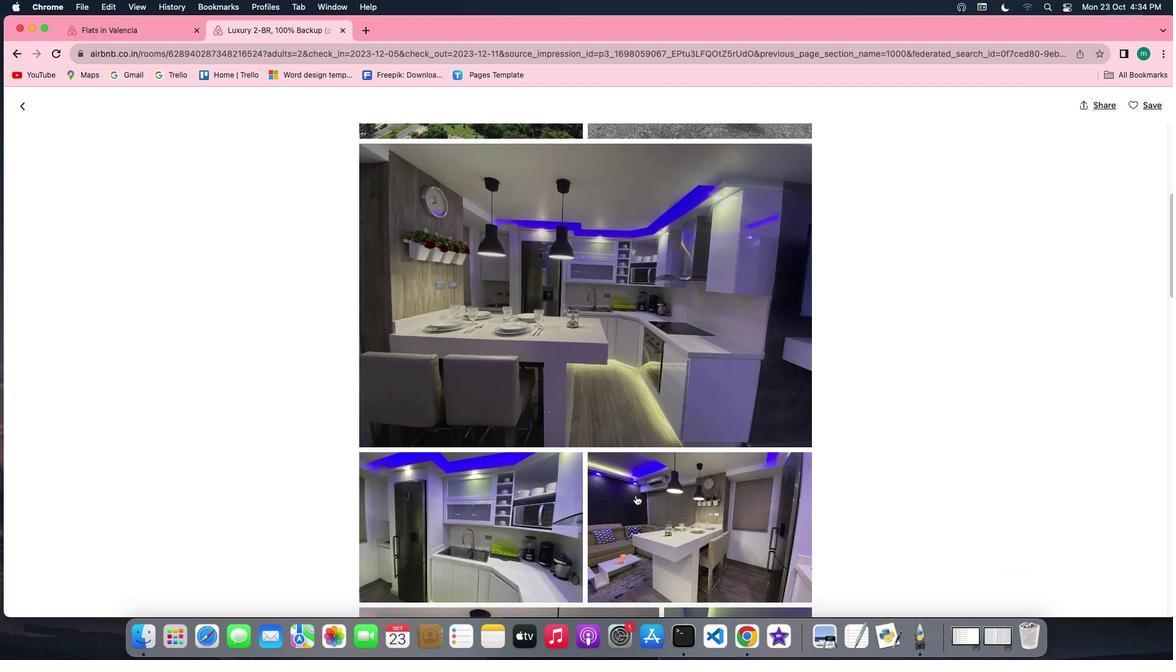 
Action: Mouse scrolled (635, 495) with delta (0, 0)
Screenshot: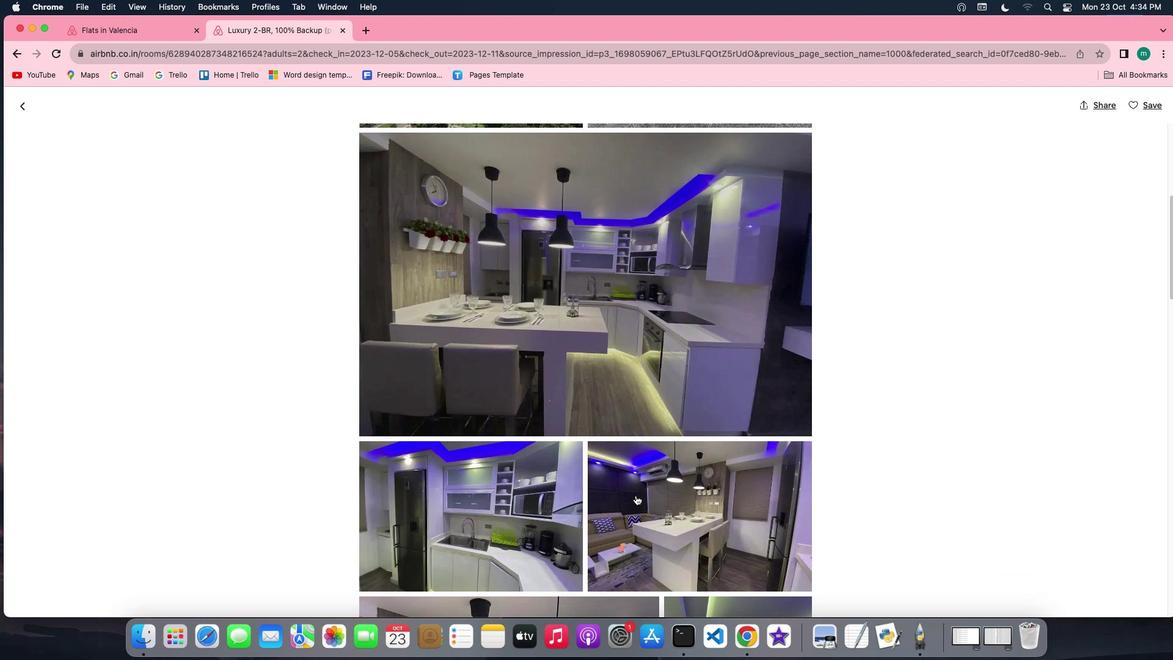 
Action: Mouse scrolled (635, 495) with delta (0, -1)
Screenshot: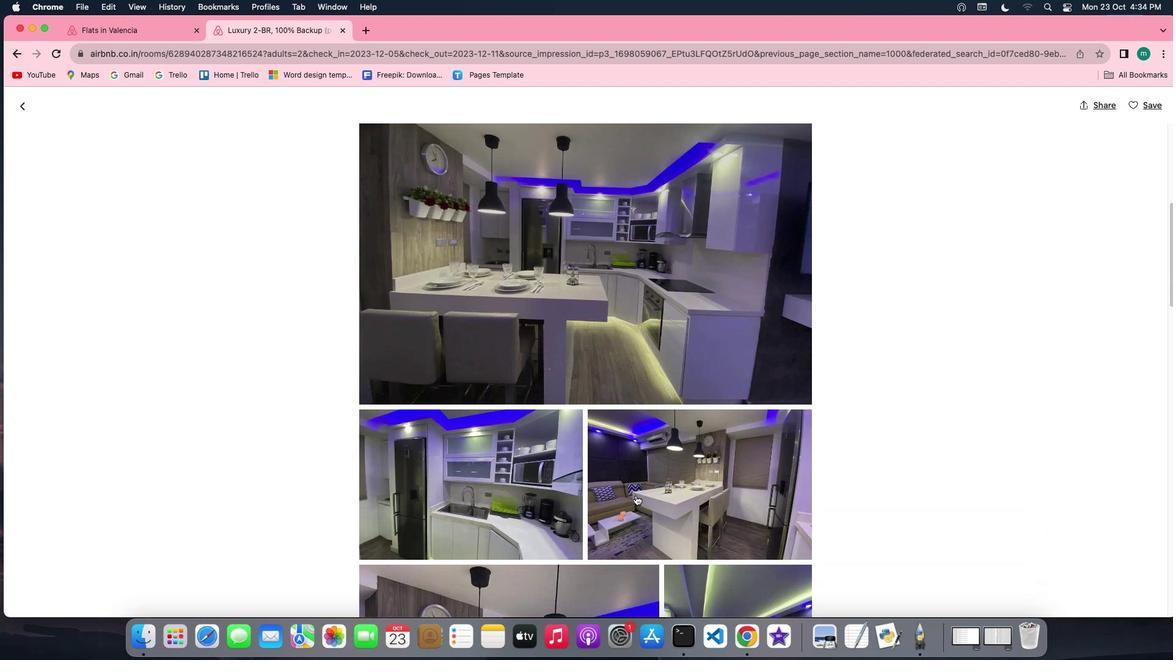 
Action: Mouse scrolled (635, 495) with delta (0, 0)
Screenshot: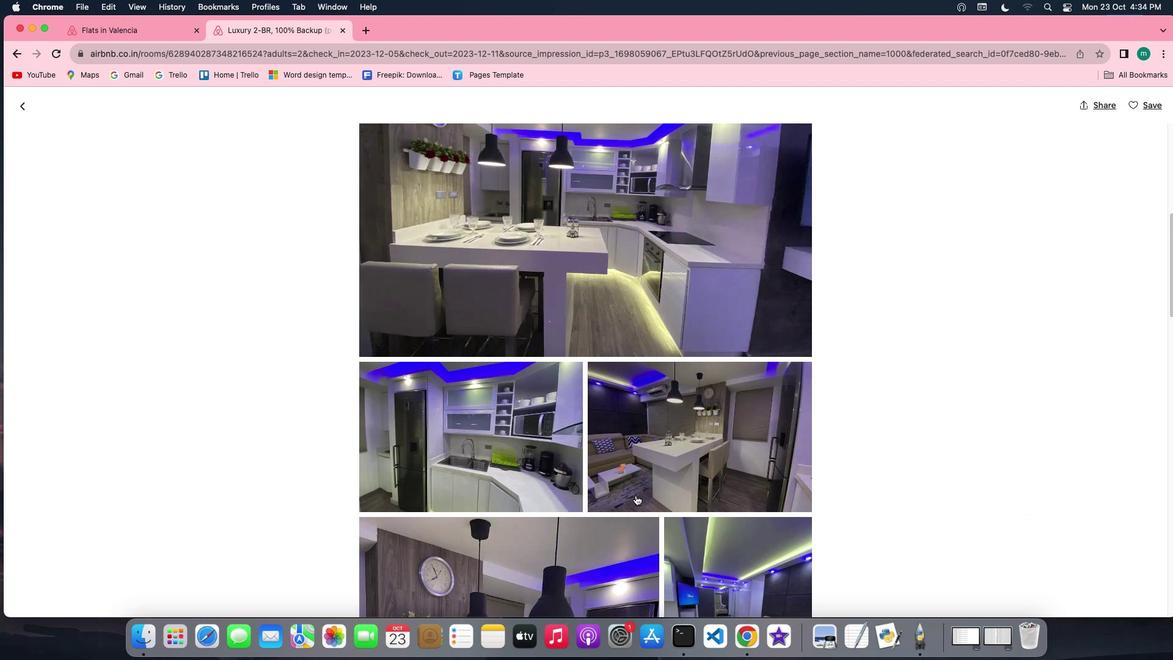 
Action: Mouse scrolled (635, 495) with delta (0, 0)
Screenshot: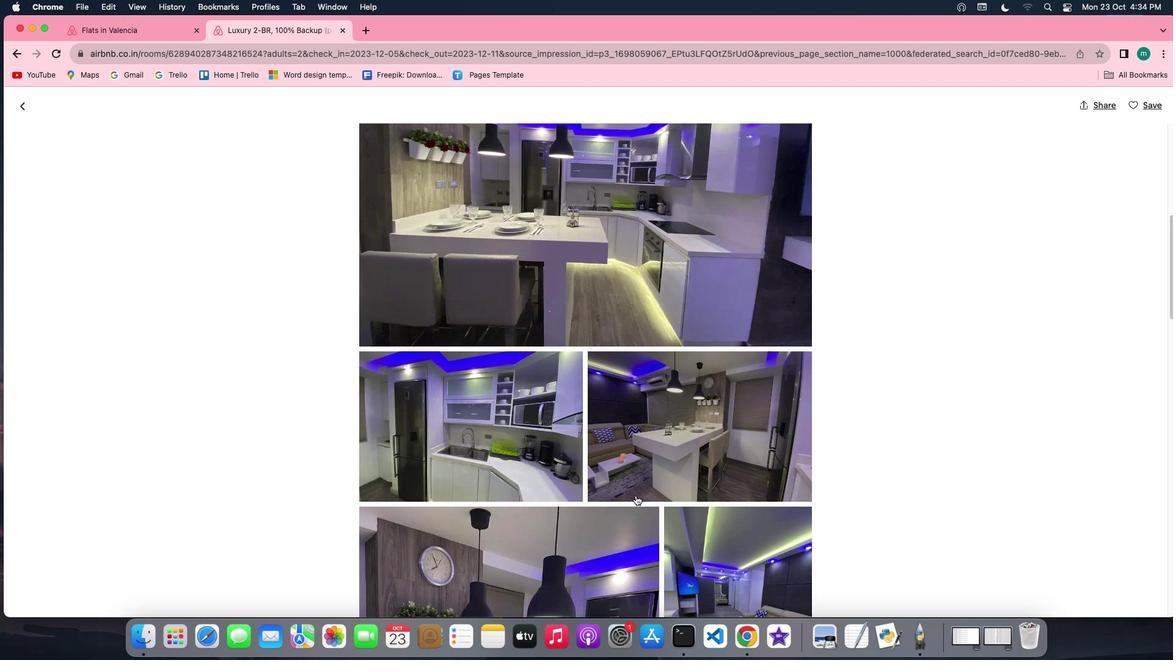 
Action: Mouse scrolled (635, 495) with delta (0, 0)
Screenshot: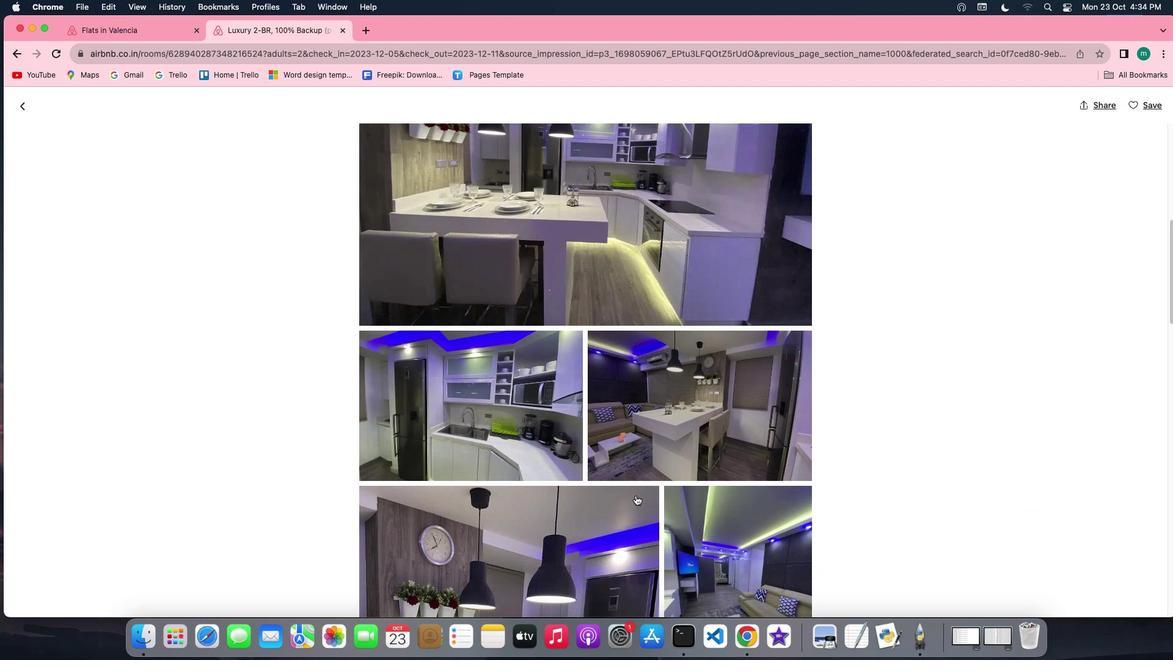 
Action: Mouse scrolled (635, 495) with delta (0, 0)
Screenshot: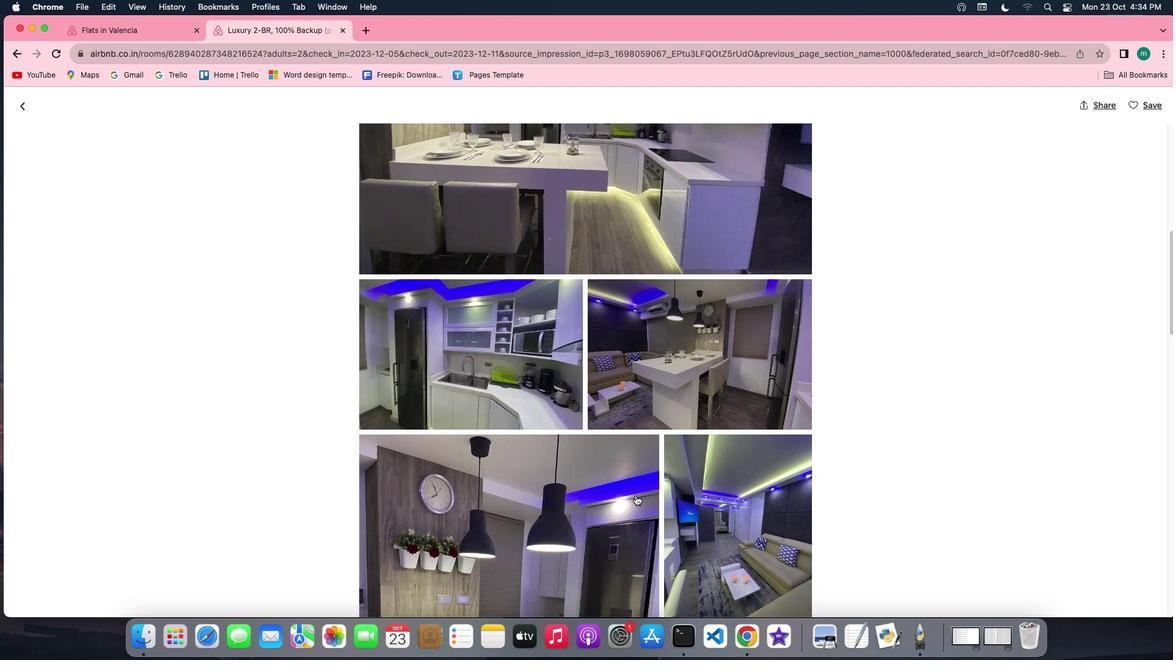 
Action: Mouse scrolled (635, 495) with delta (0, 0)
Screenshot: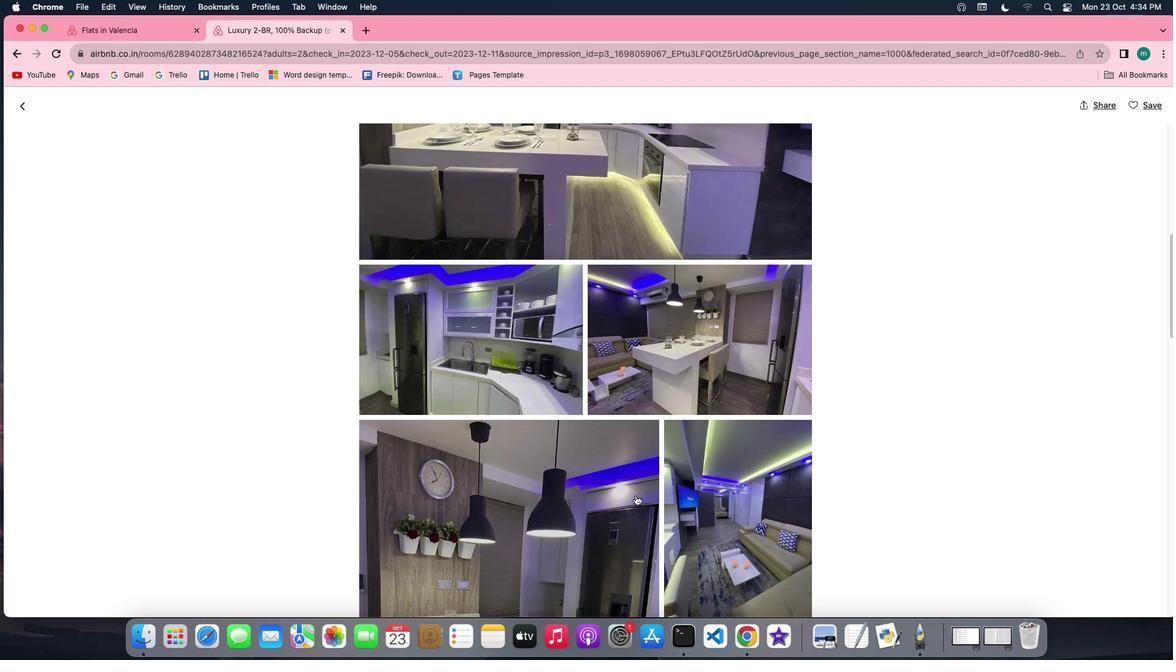 
Action: Mouse scrolled (635, 495) with delta (0, 0)
Screenshot: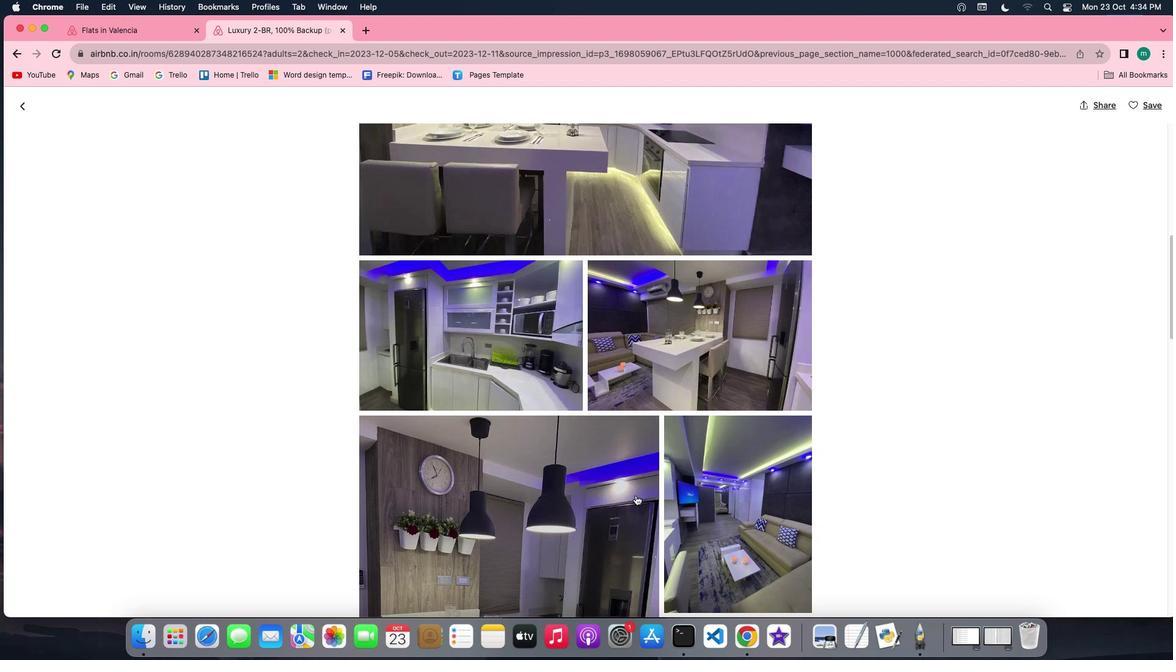 
Action: Mouse scrolled (635, 495) with delta (0, 0)
Screenshot: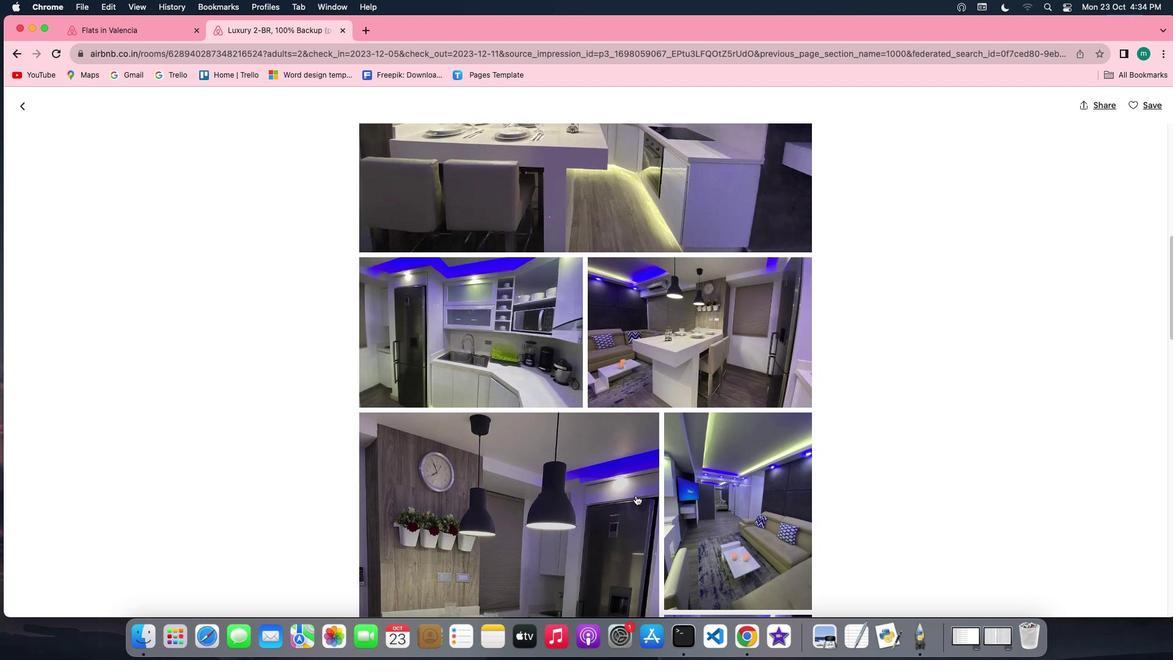 
Action: Mouse scrolled (635, 495) with delta (0, 0)
Screenshot: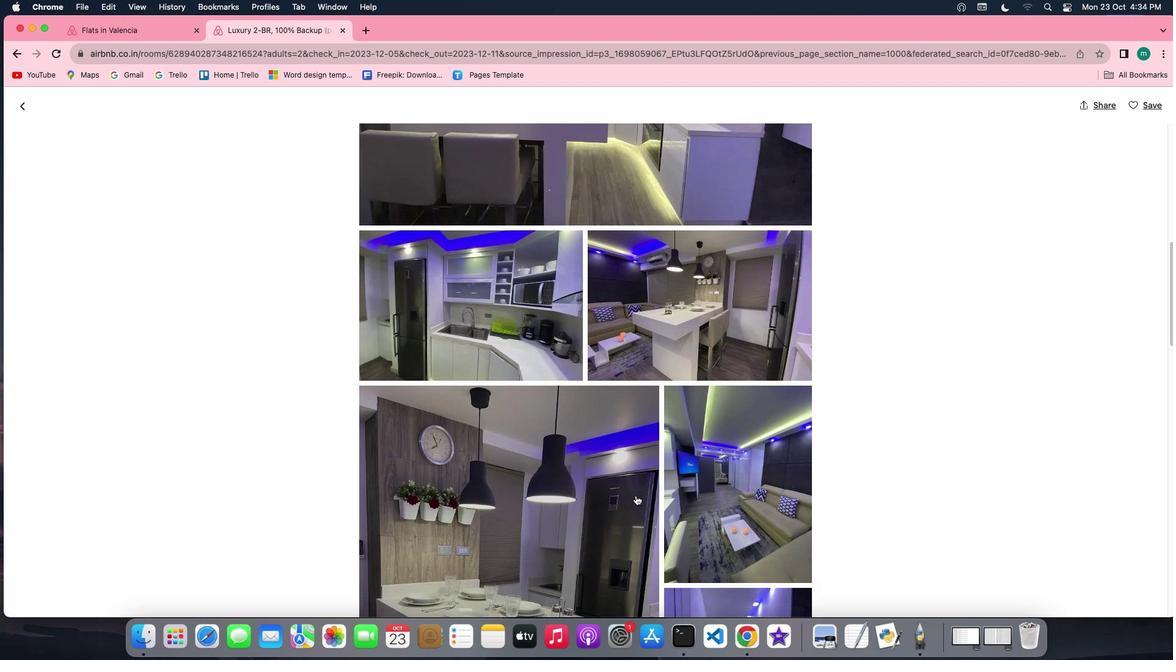 
Action: Mouse scrolled (635, 495) with delta (0, 0)
Screenshot: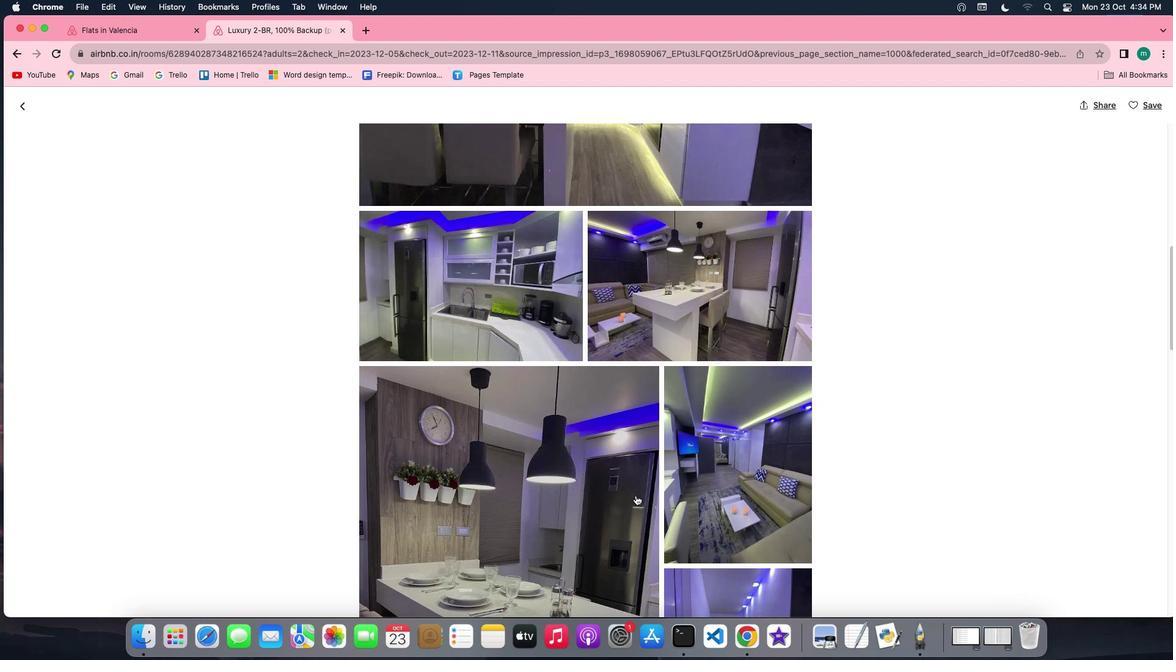 
Action: Mouse scrolled (635, 495) with delta (0, 0)
Screenshot: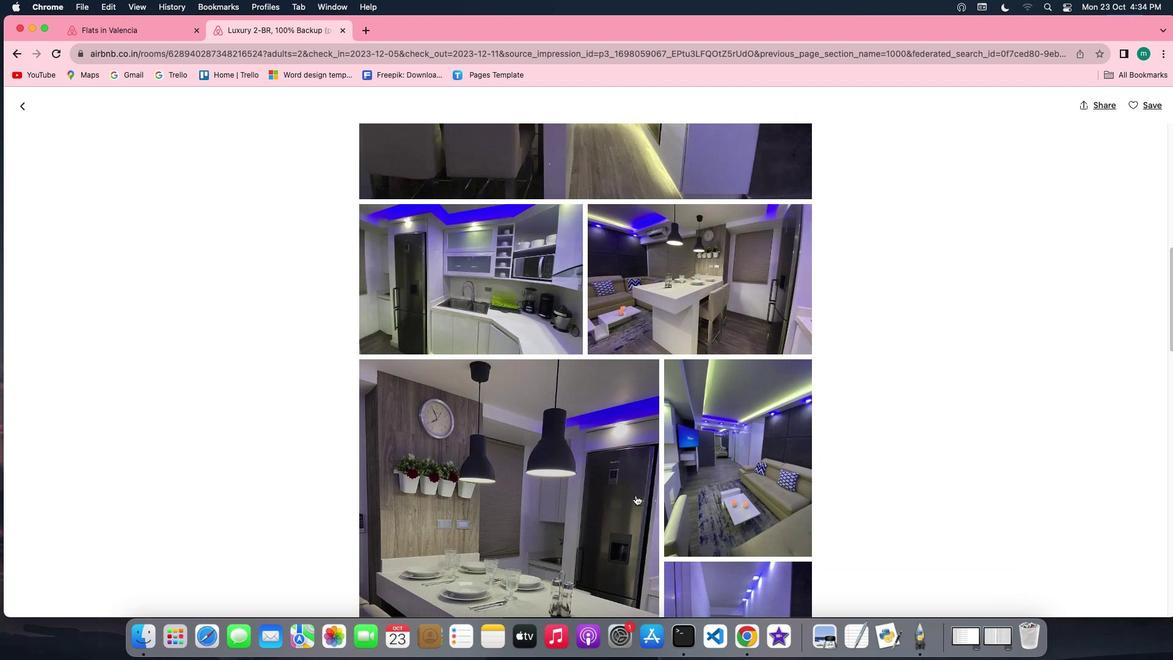 
Action: Mouse scrolled (635, 495) with delta (0, -1)
Screenshot: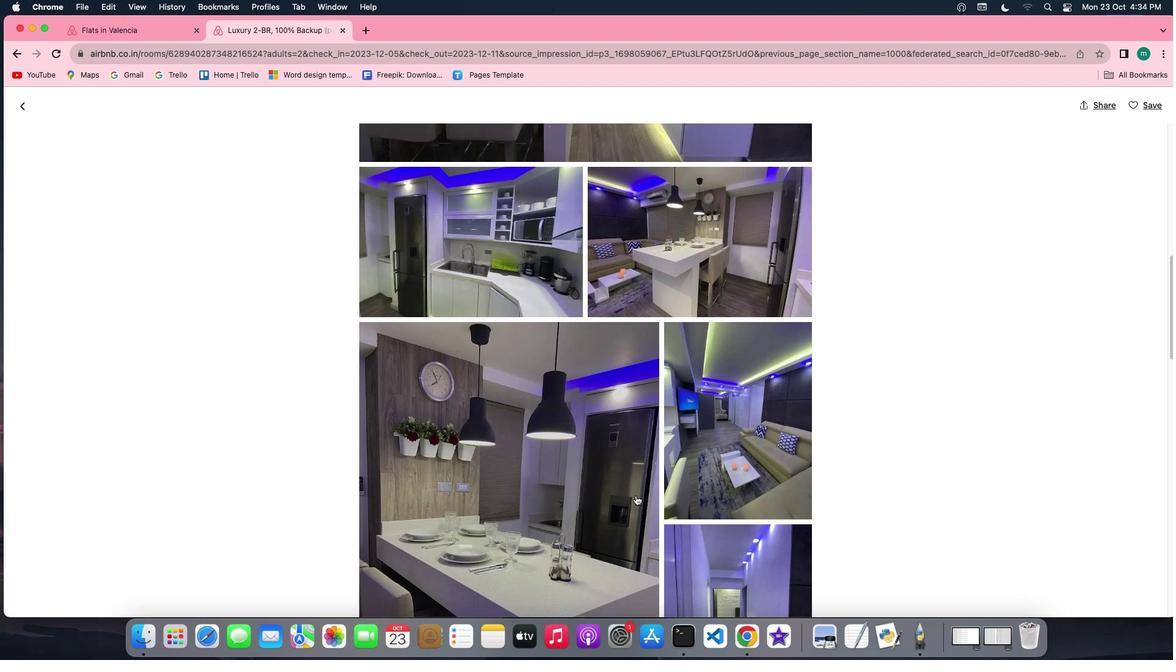 
Action: Mouse scrolled (635, 495) with delta (0, 0)
Screenshot: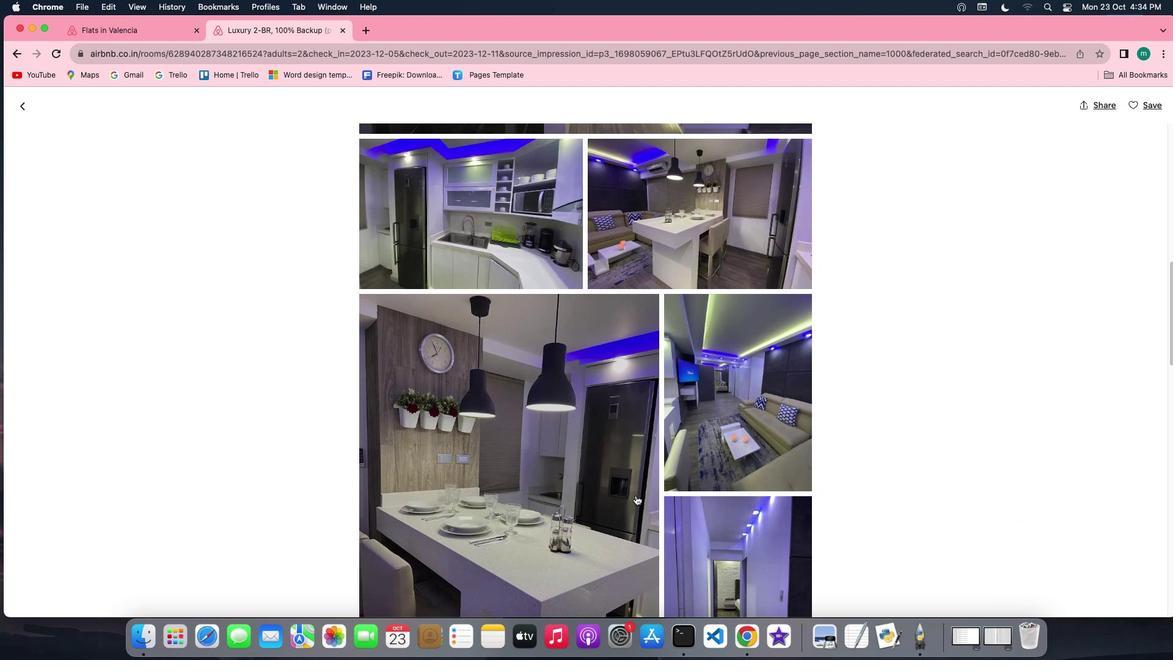 
Action: Mouse scrolled (635, 495) with delta (0, 0)
Screenshot: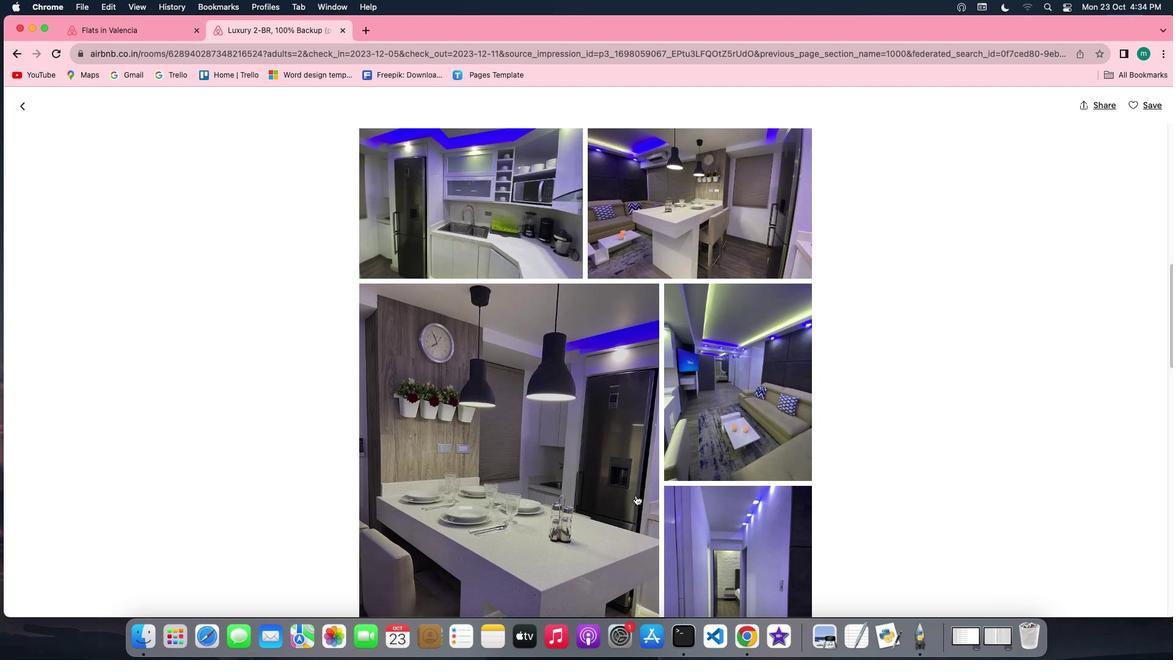 
Action: Mouse scrolled (635, 495) with delta (0, -1)
Screenshot: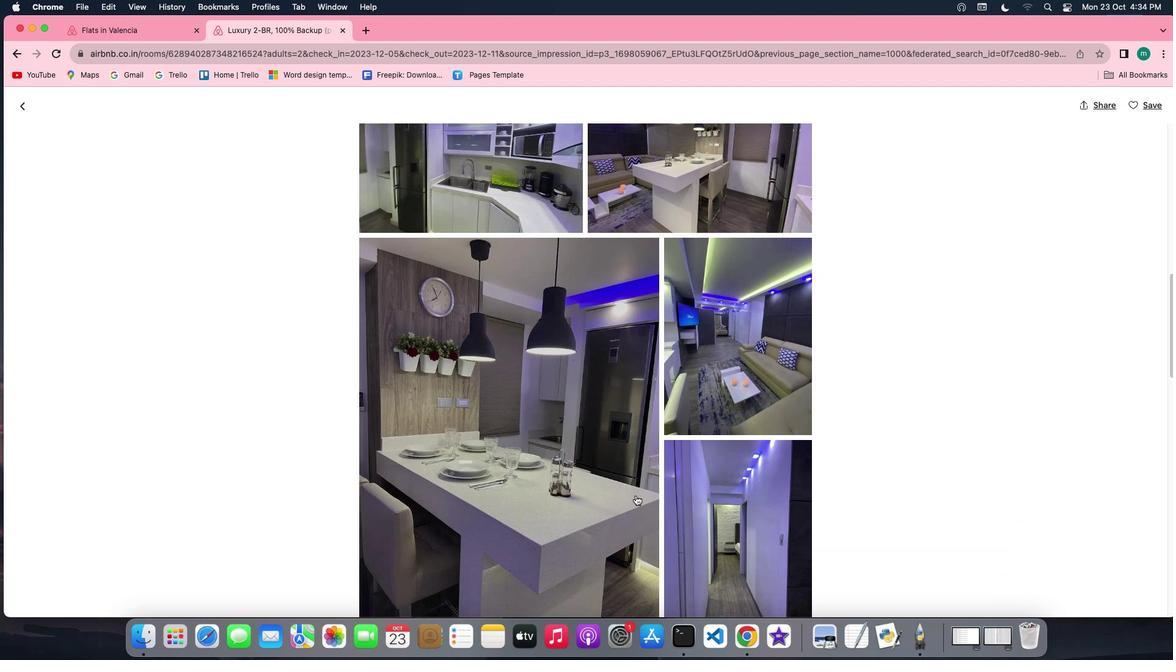 
Action: Mouse scrolled (635, 495) with delta (0, -1)
Screenshot: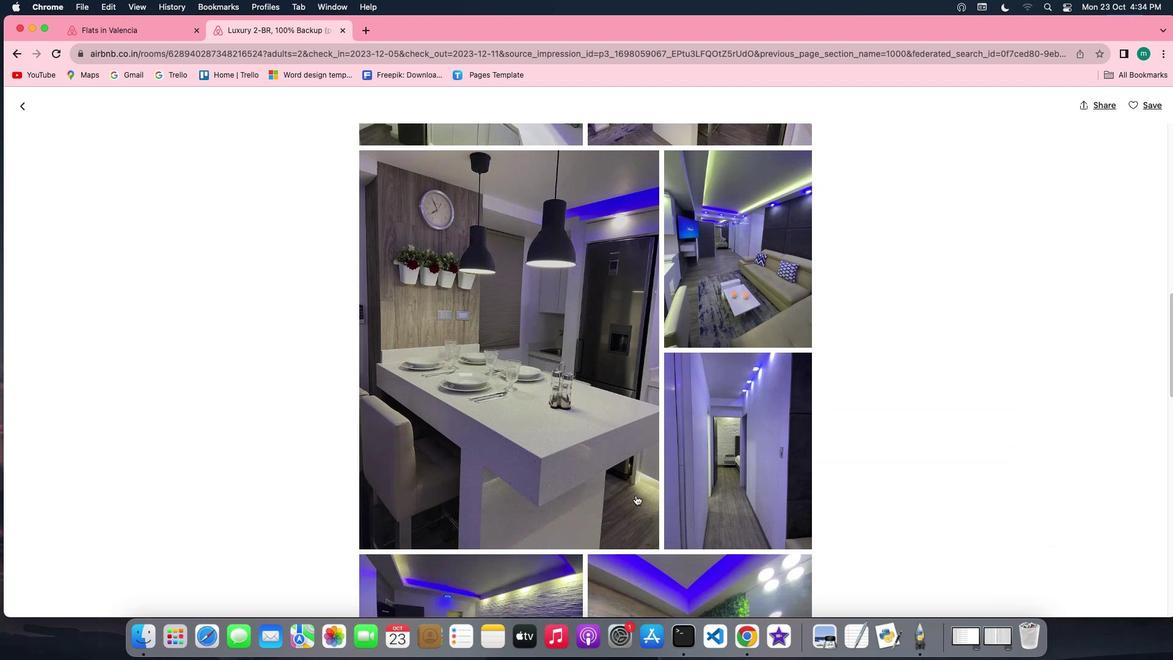 
Action: Mouse scrolled (635, 495) with delta (0, 0)
Screenshot: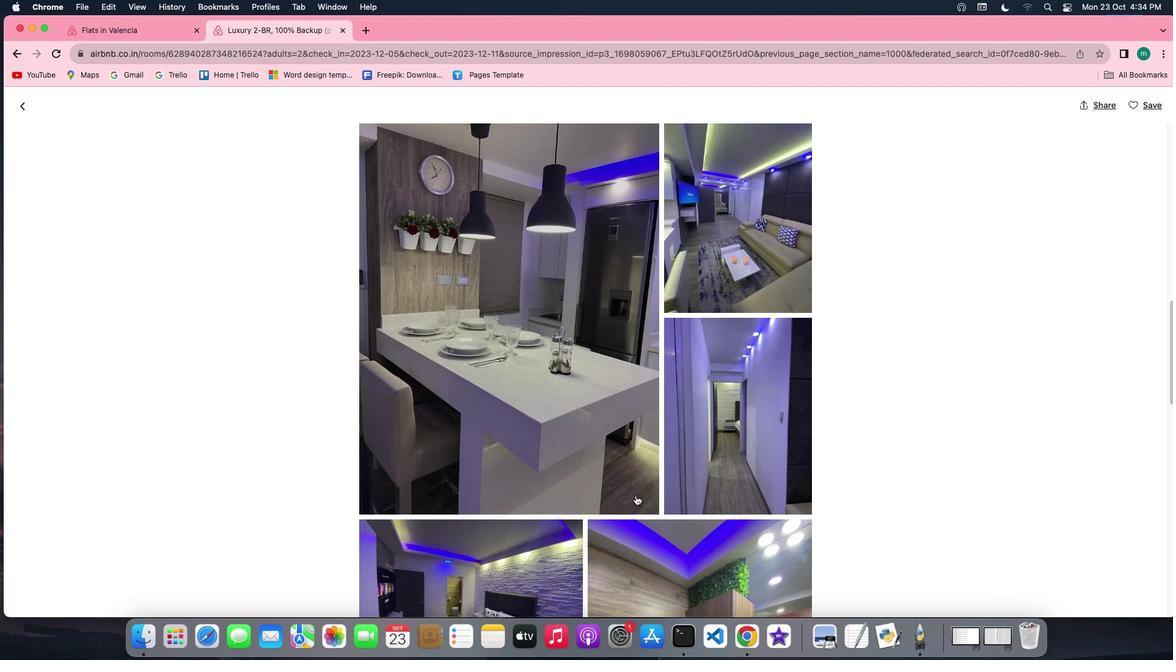
Action: Mouse scrolled (635, 495) with delta (0, 0)
Screenshot: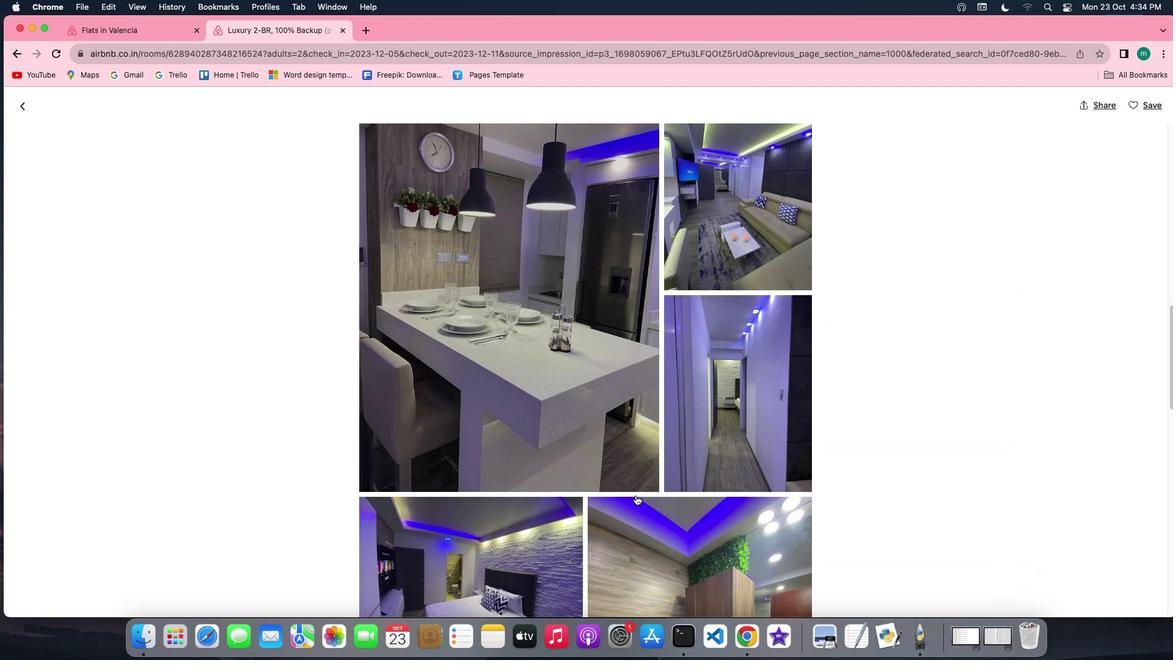 
Action: Mouse scrolled (635, 495) with delta (0, -1)
Screenshot: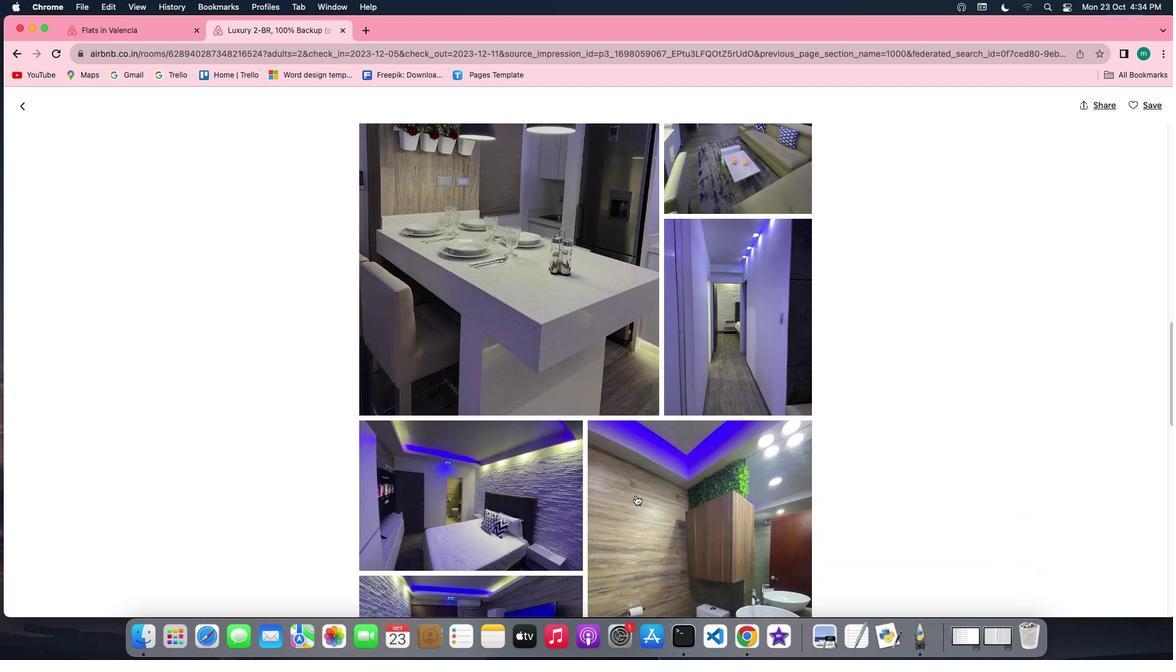
Action: Mouse scrolled (635, 495) with delta (0, -2)
Screenshot: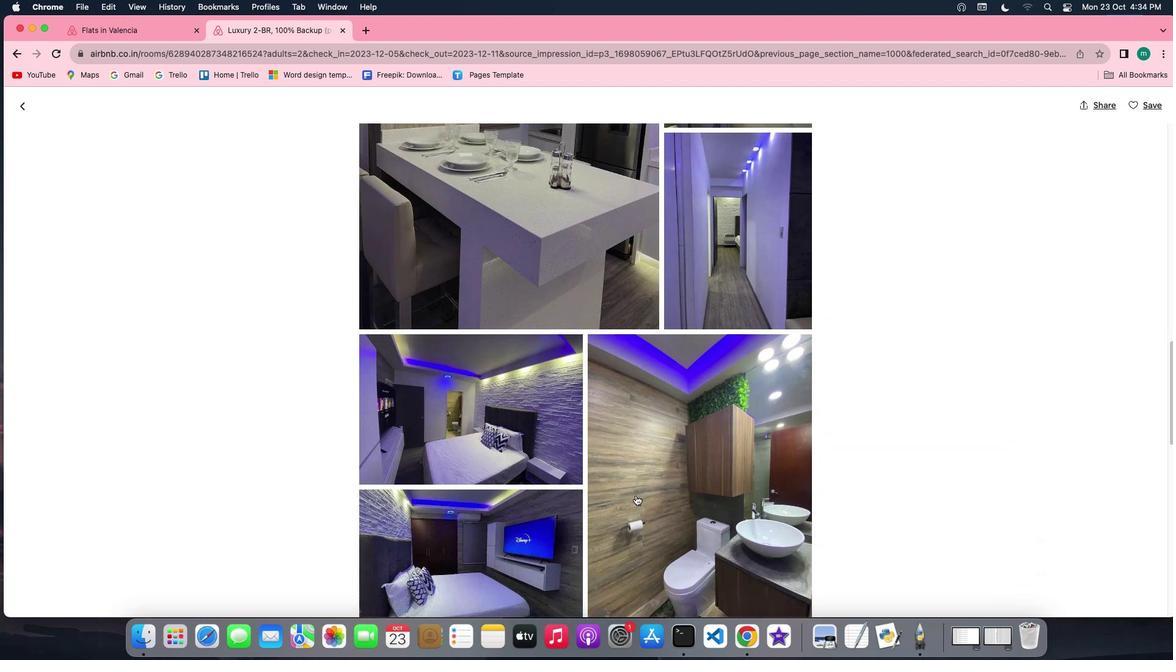 
Action: Mouse scrolled (635, 495) with delta (0, 0)
Screenshot: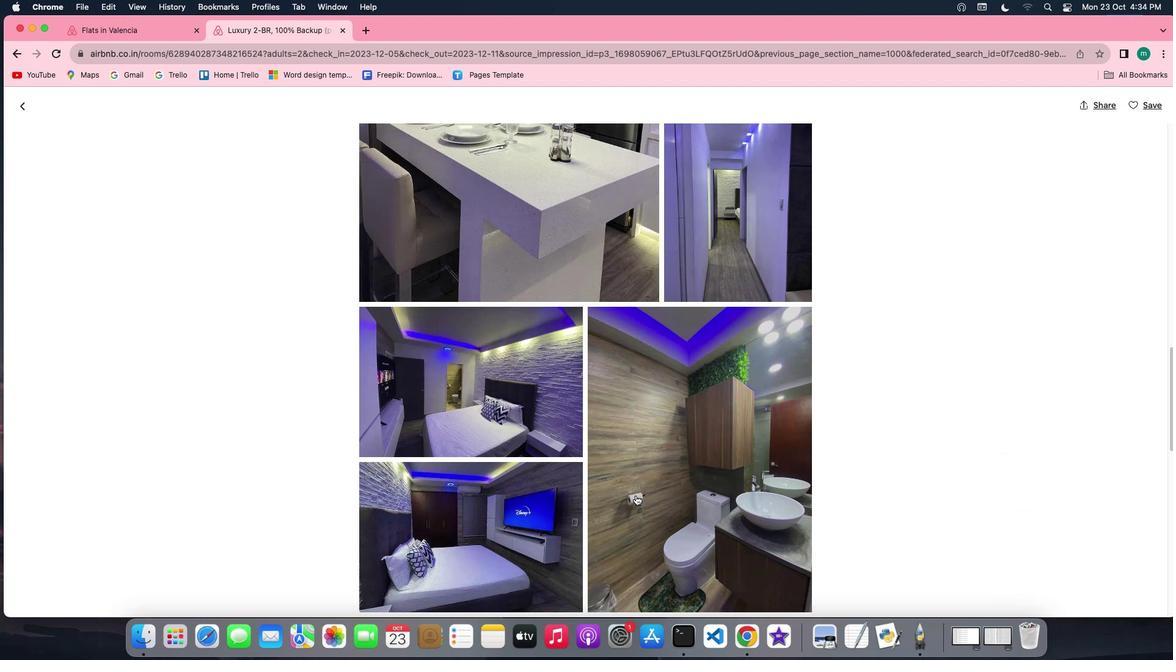 
Action: Mouse scrolled (635, 495) with delta (0, 0)
Screenshot: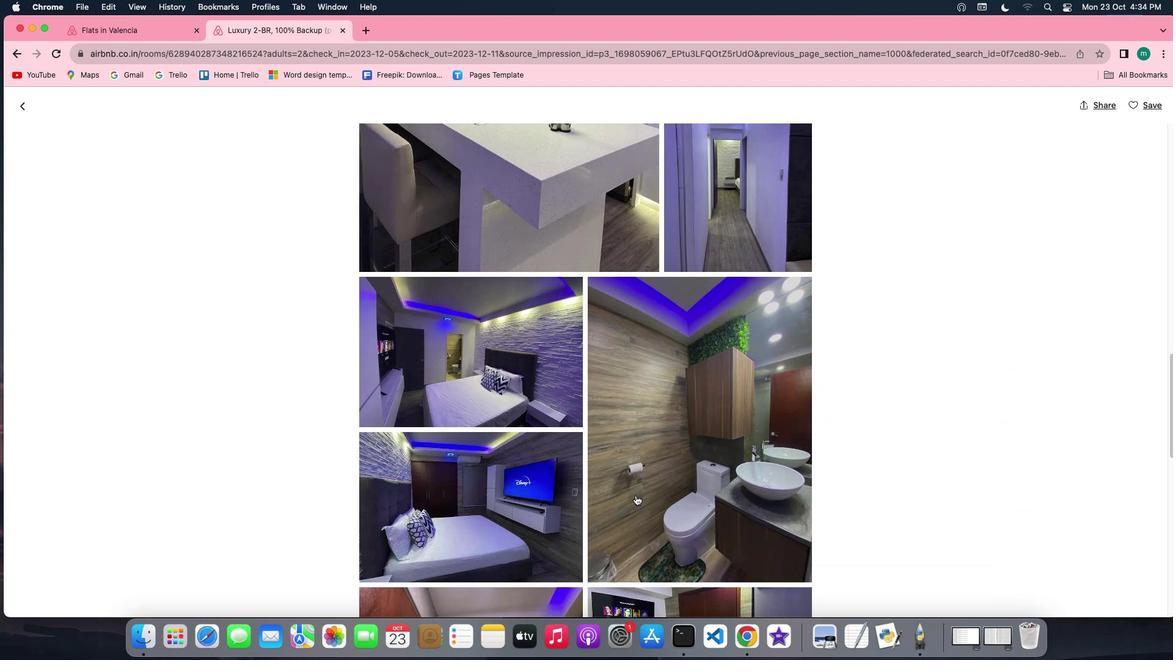 
Action: Mouse scrolled (635, 495) with delta (0, -1)
Screenshot: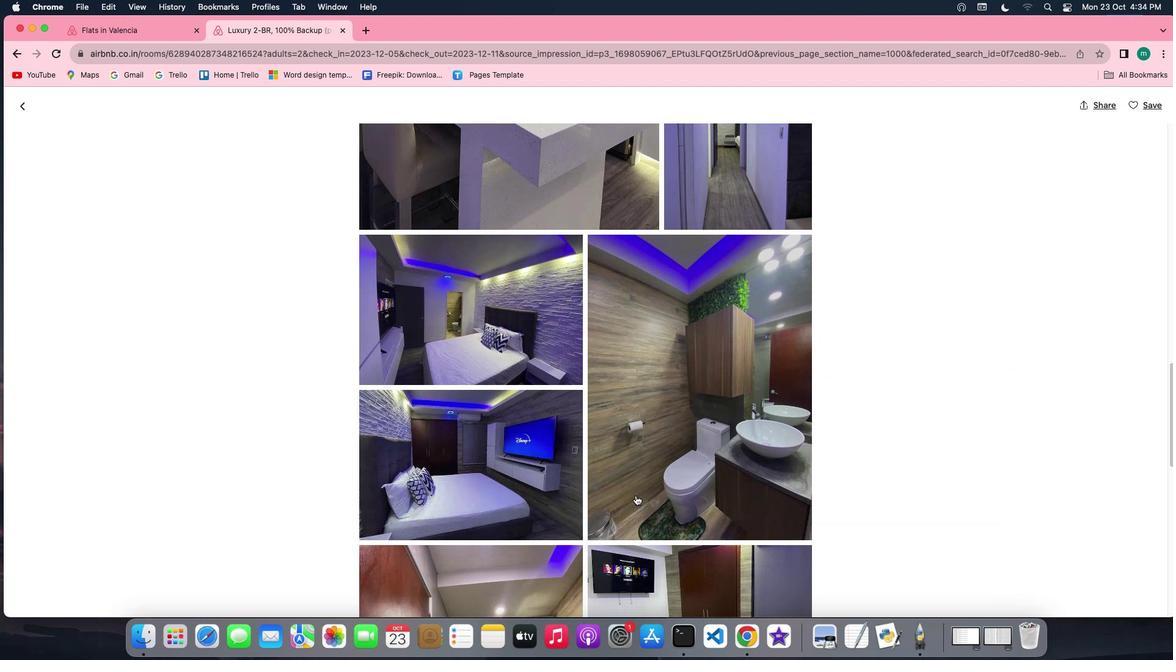 
Action: Mouse scrolled (635, 495) with delta (0, -2)
Screenshot: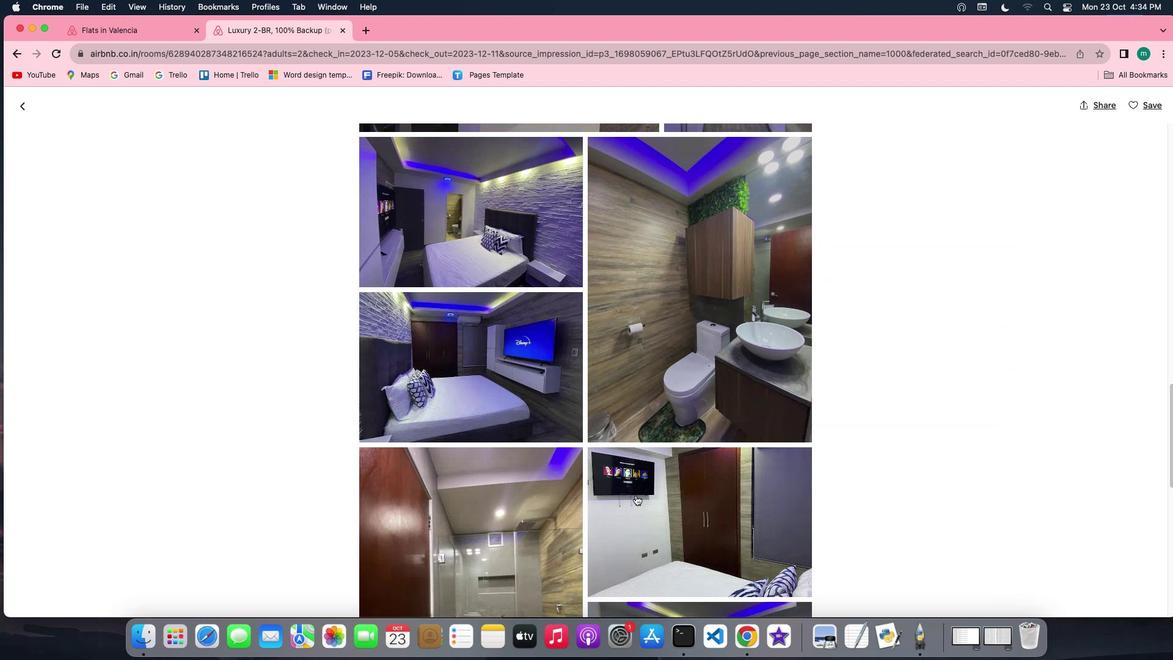
Action: Mouse scrolled (635, 495) with delta (0, 0)
Screenshot: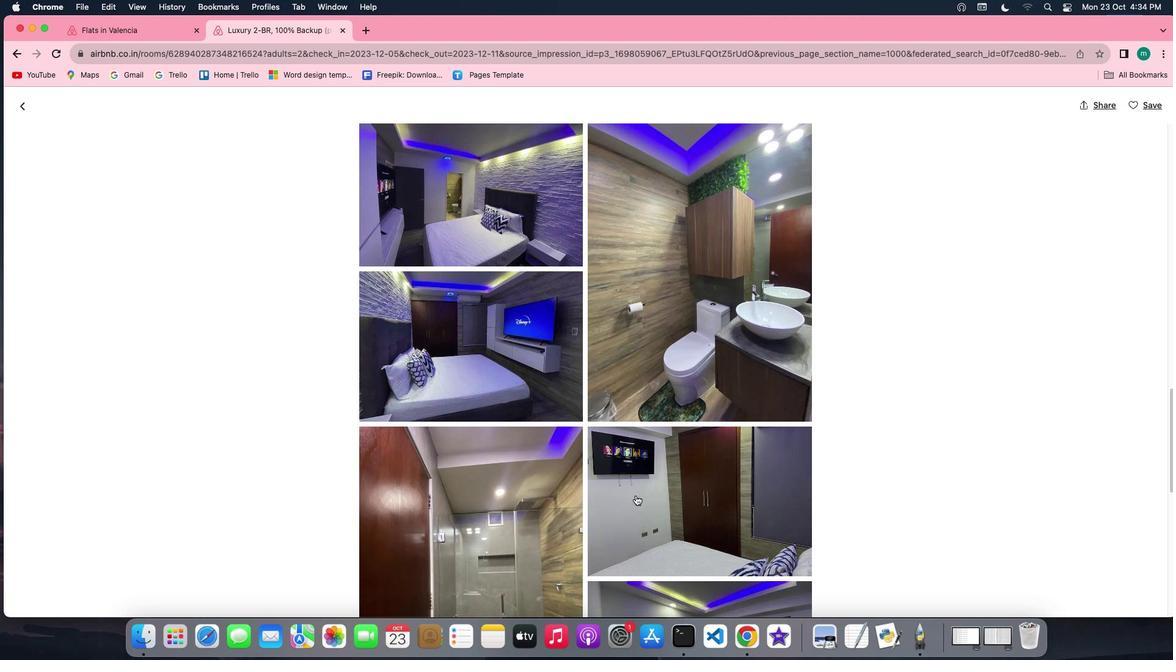 
Action: Mouse scrolled (635, 495) with delta (0, 0)
Screenshot: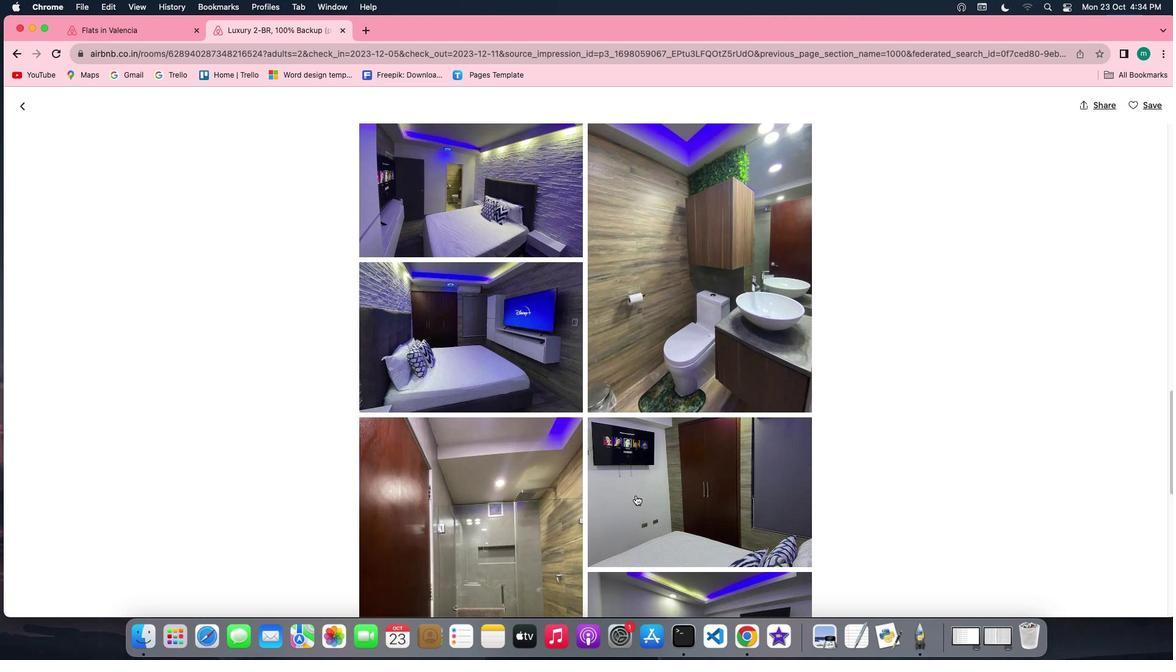 
Action: Mouse scrolled (635, 495) with delta (0, -1)
Screenshot: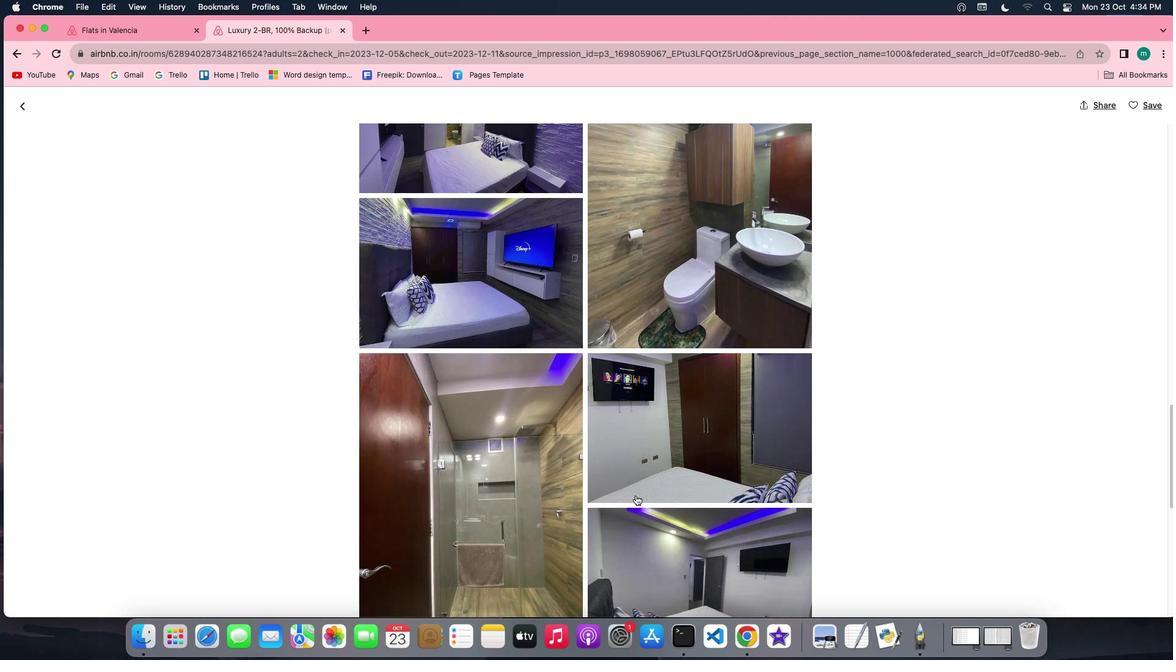 
Action: Mouse scrolled (635, 495) with delta (0, -1)
Screenshot: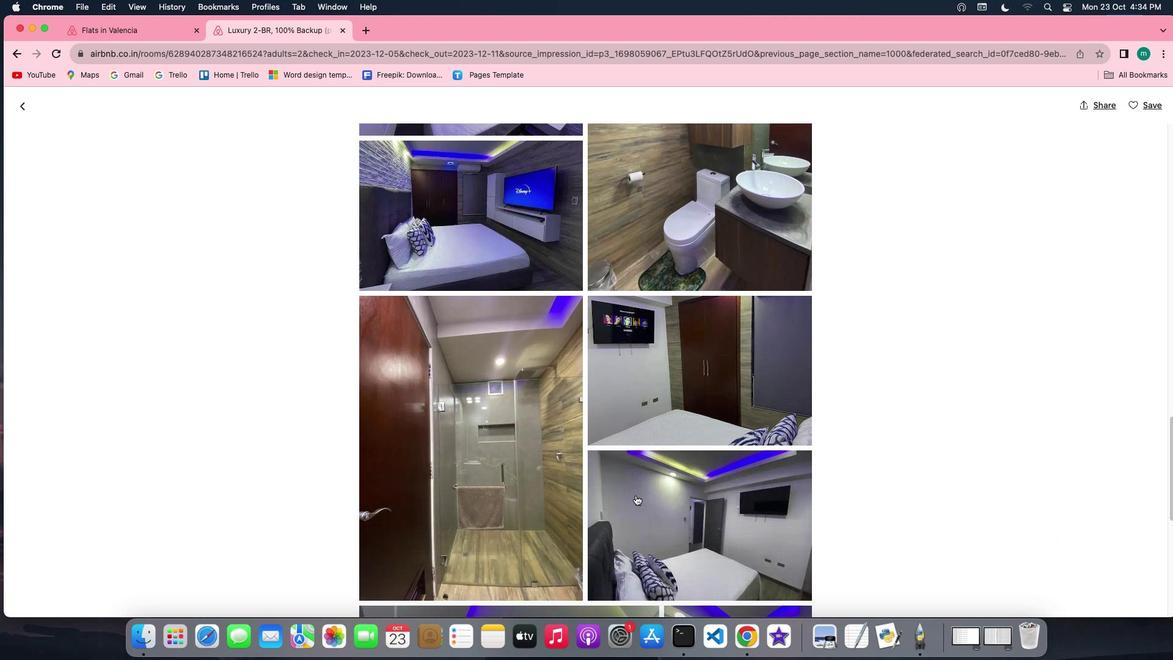 
Action: Mouse scrolled (635, 495) with delta (0, -1)
Screenshot: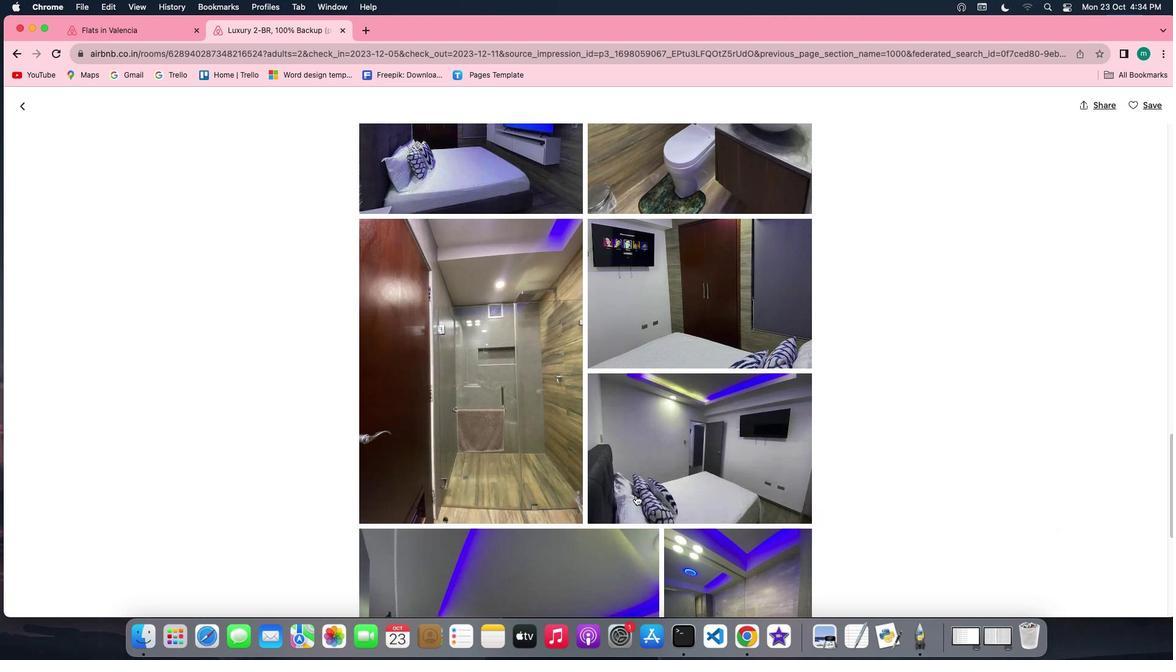 
Action: Mouse scrolled (635, 495) with delta (0, 0)
Screenshot: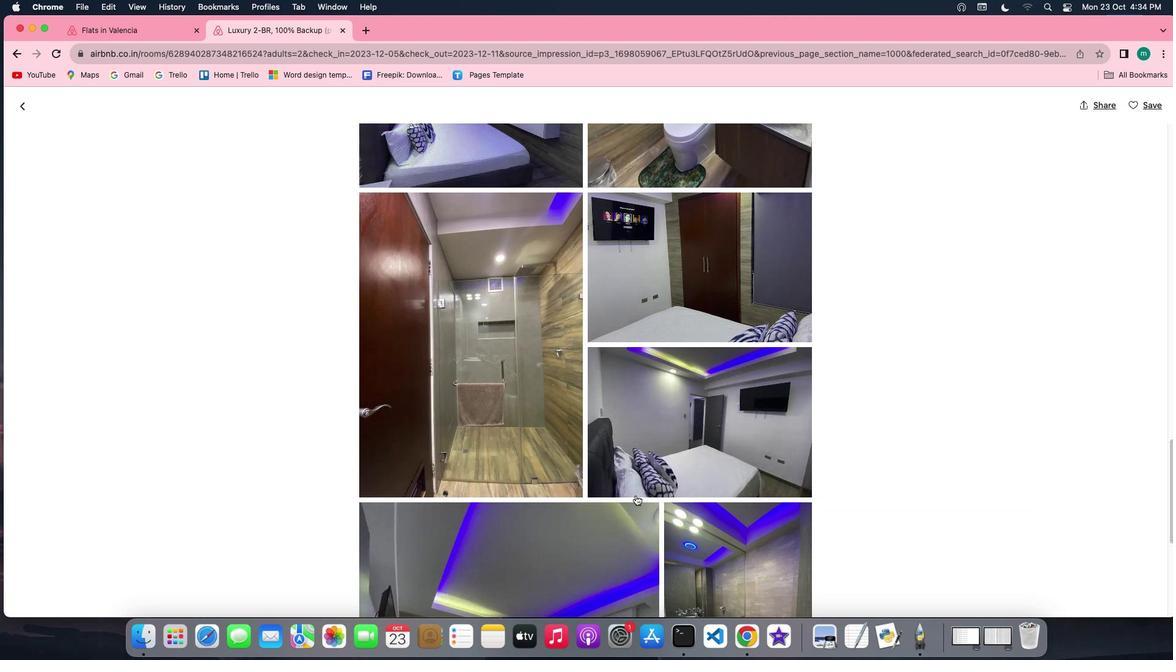 
Action: Mouse scrolled (635, 495) with delta (0, 0)
Screenshot: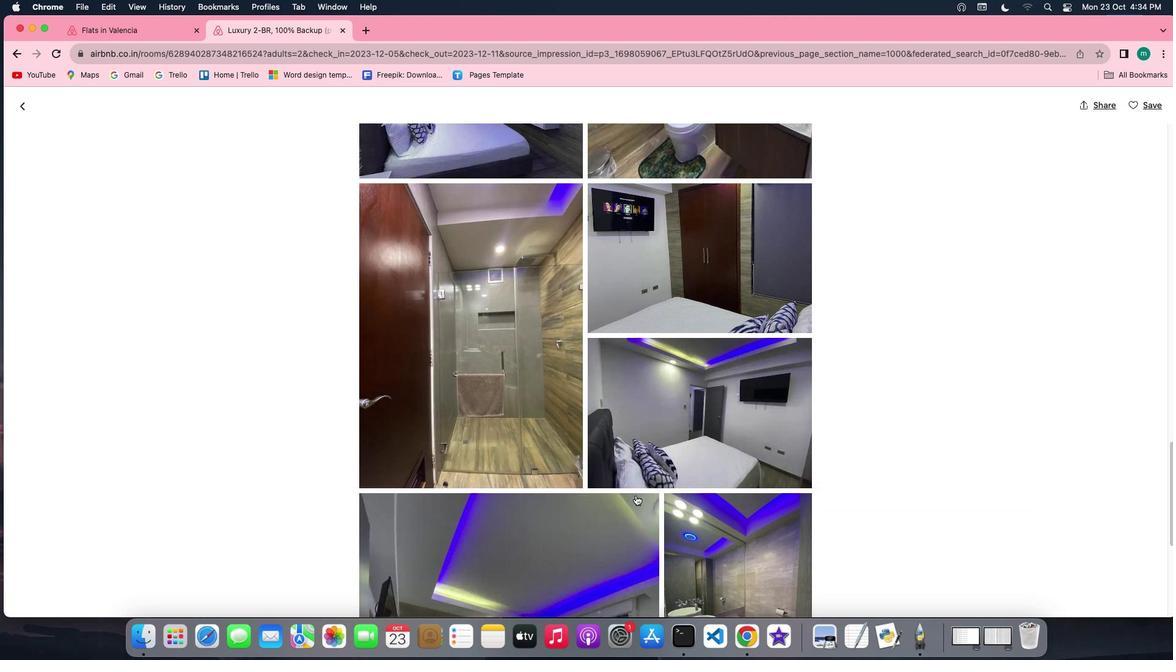
Action: Mouse scrolled (635, 495) with delta (0, -1)
Screenshot: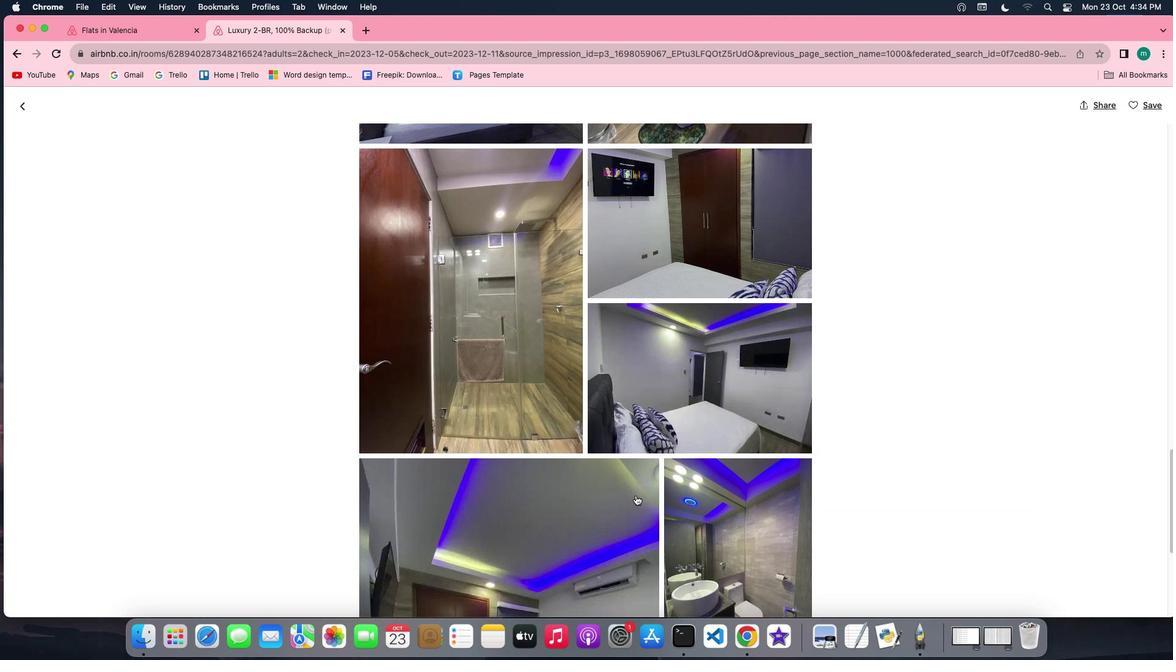 
Action: Mouse scrolled (635, 495) with delta (0, 0)
Screenshot: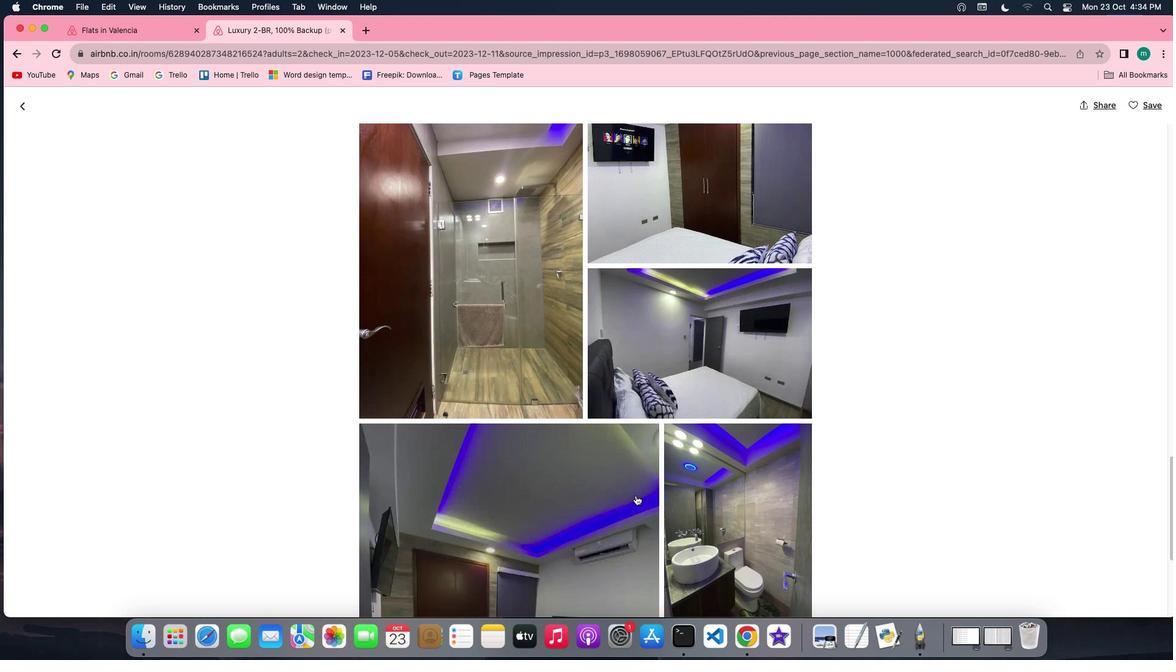 
Action: Mouse scrolled (635, 495) with delta (0, 0)
Screenshot: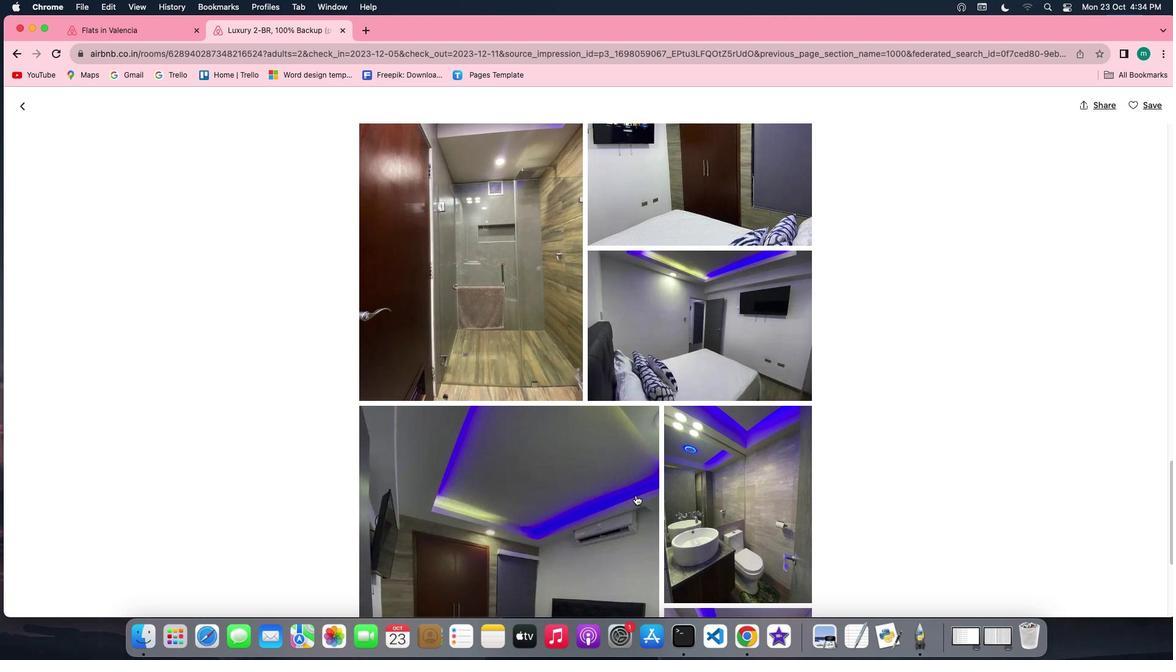 
Action: Mouse scrolled (635, 495) with delta (0, -1)
Screenshot: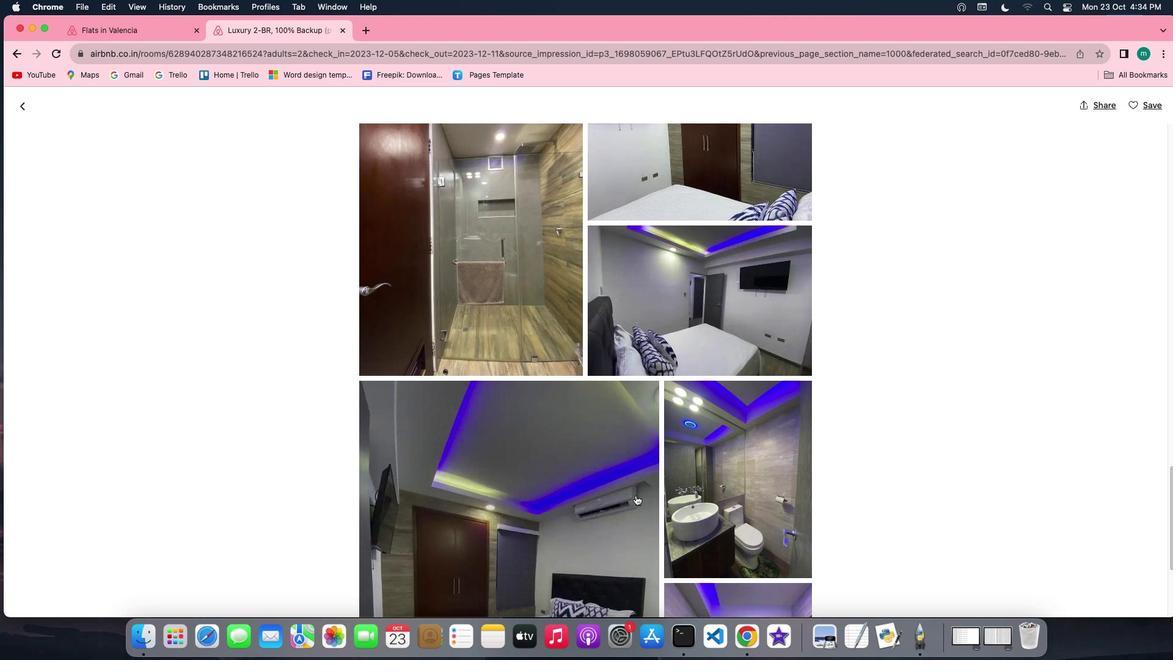 
Action: Mouse scrolled (635, 495) with delta (0, 0)
Screenshot: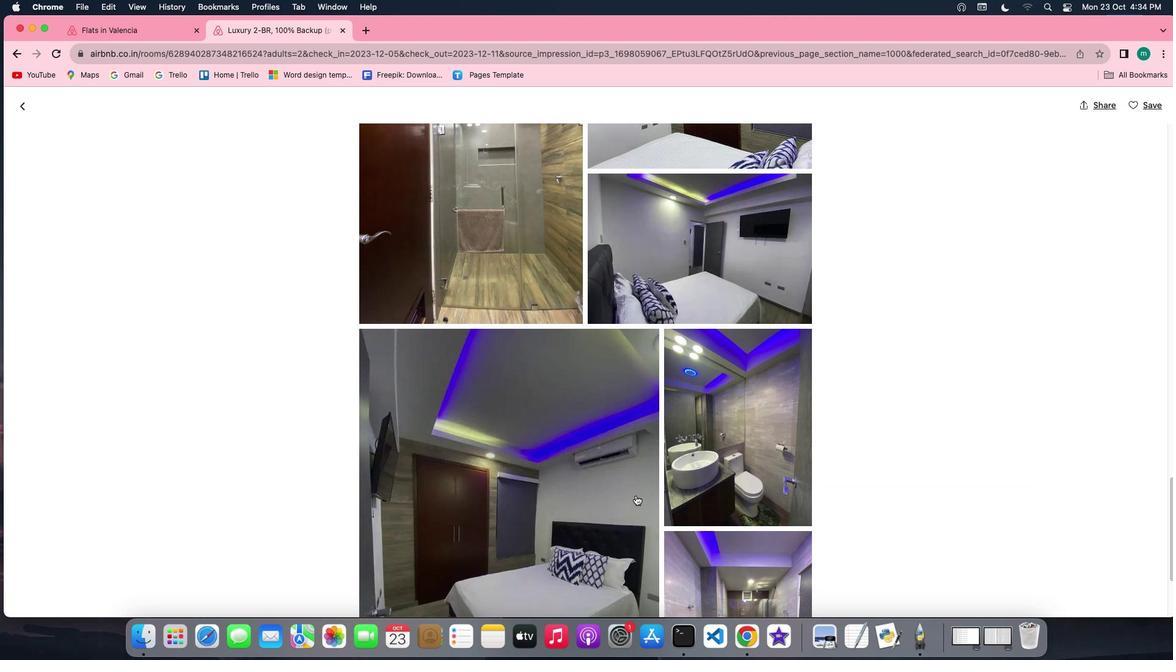
Action: Mouse scrolled (635, 495) with delta (0, 0)
Screenshot: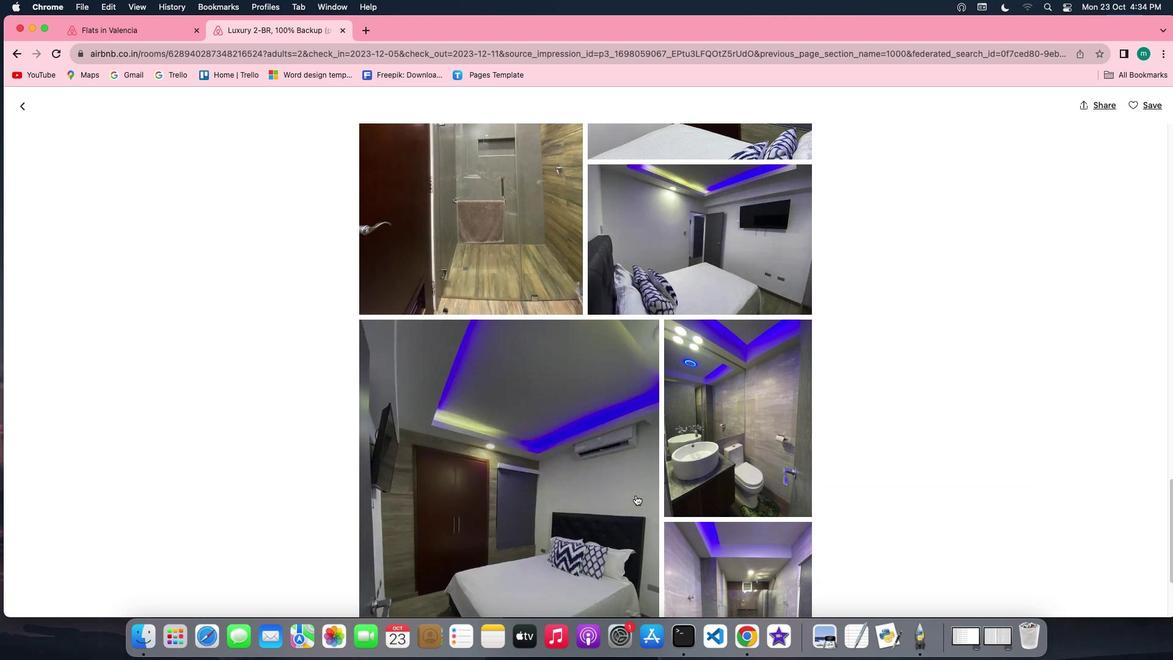 
Action: Mouse scrolled (635, 495) with delta (0, -1)
Screenshot: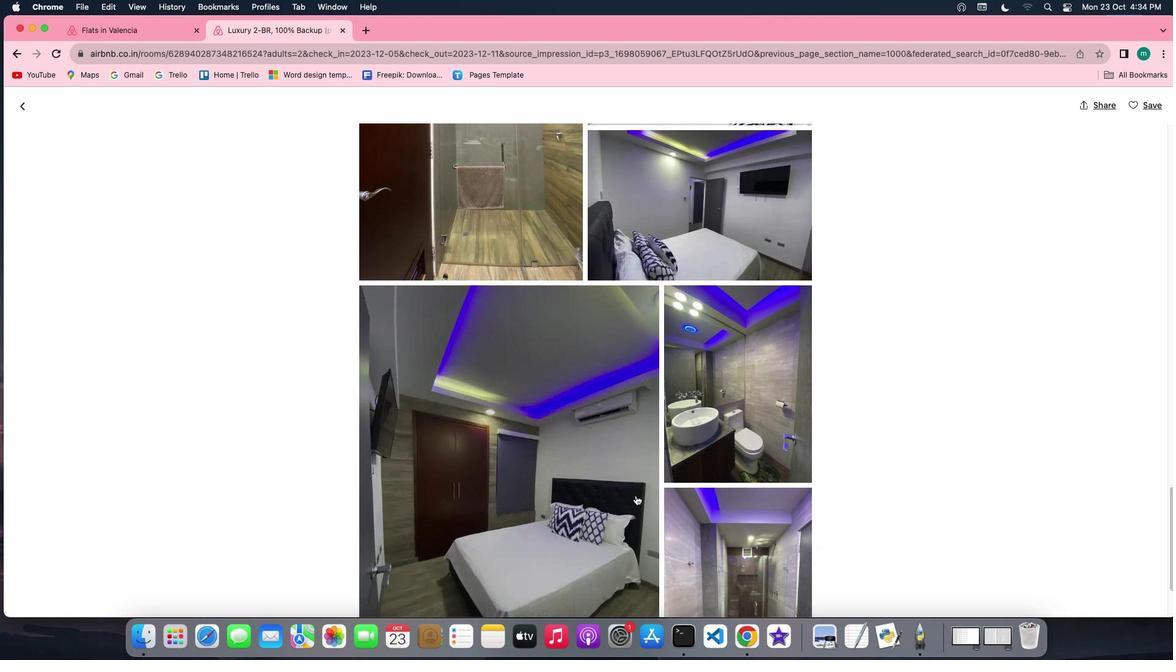 
Action: Mouse scrolled (635, 495) with delta (0, 0)
Screenshot: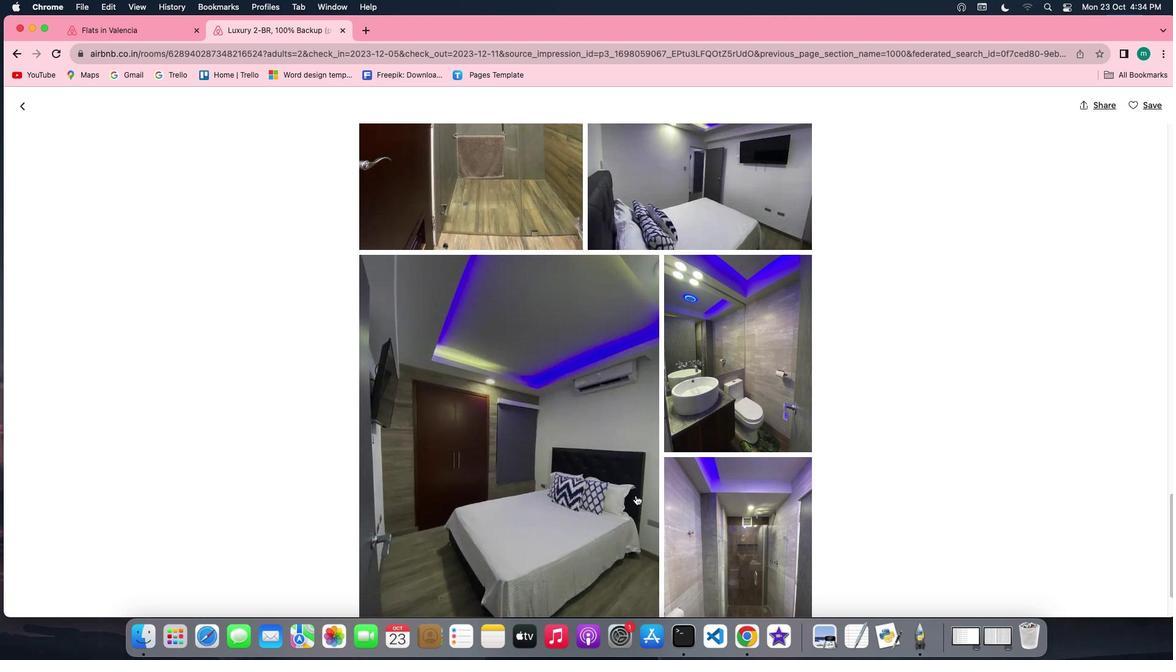 
Action: Mouse scrolled (635, 495) with delta (0, 0)
Screenshot: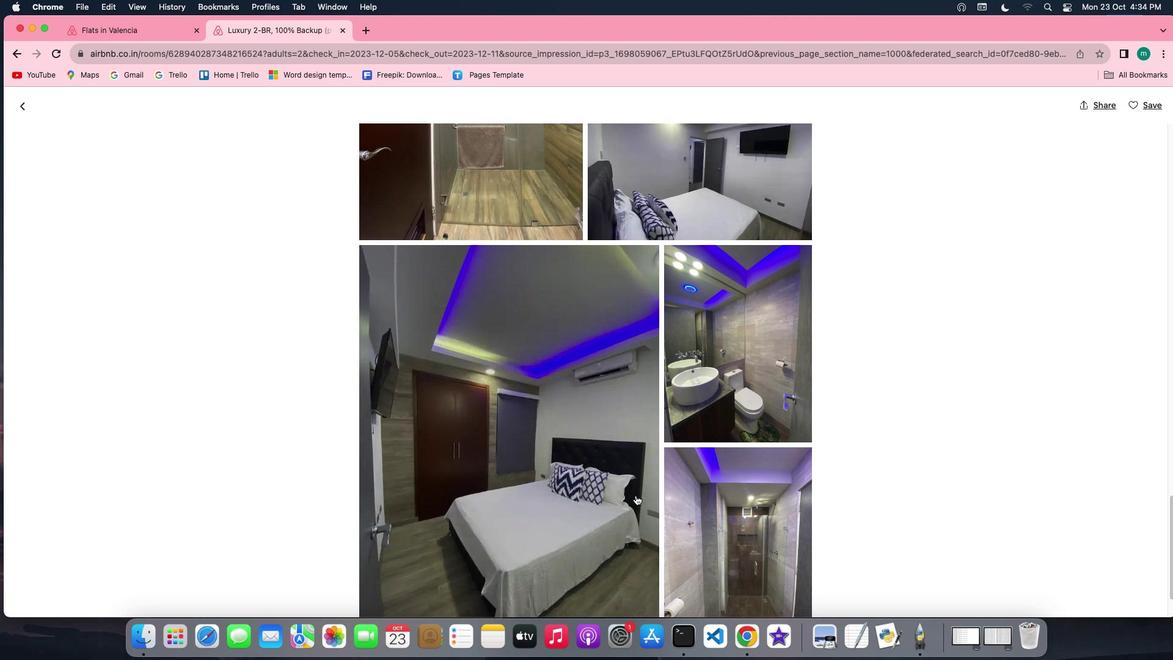 
Action: Mouse scrolled (635, 495) with delta (0, -1)
Screenshot: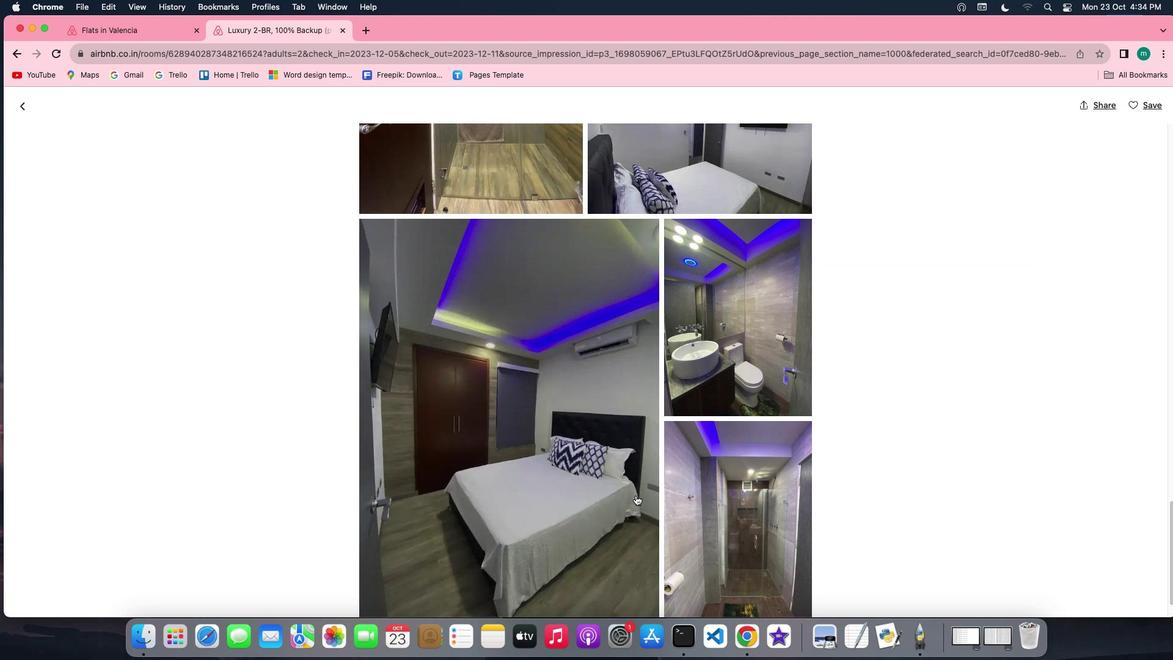 
Action: Mouse scrolled (635, 495) with delta (0, -1)
Screenshot: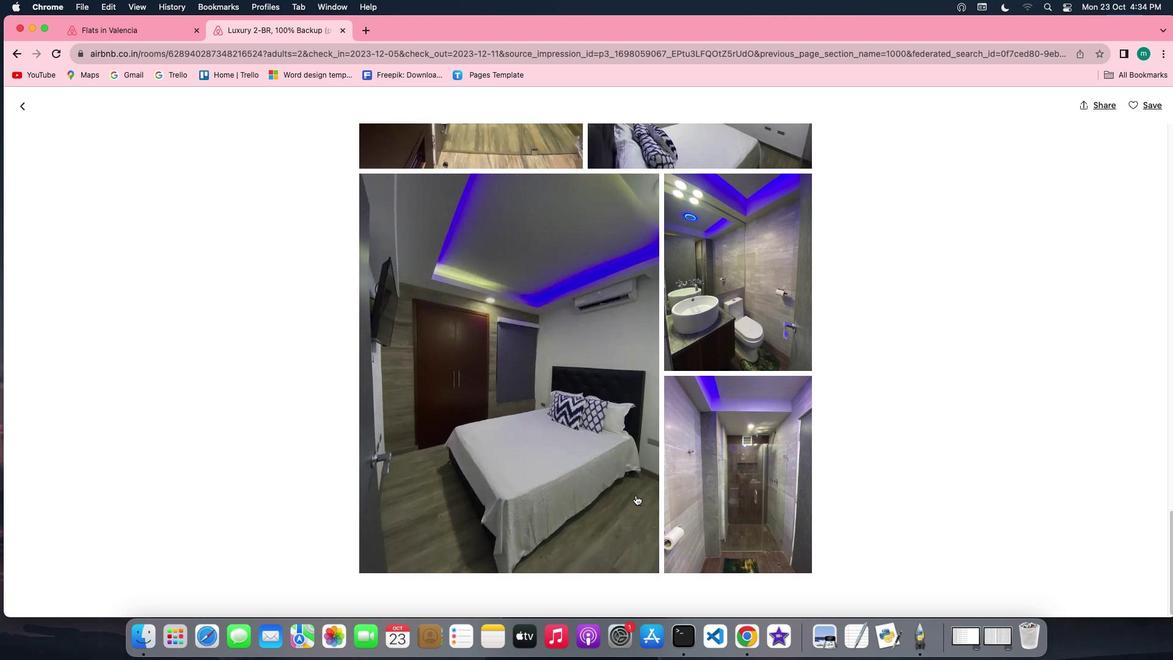 
Action: Mouse scrolled (635, 495) with delta (0, 0)
Screenshot: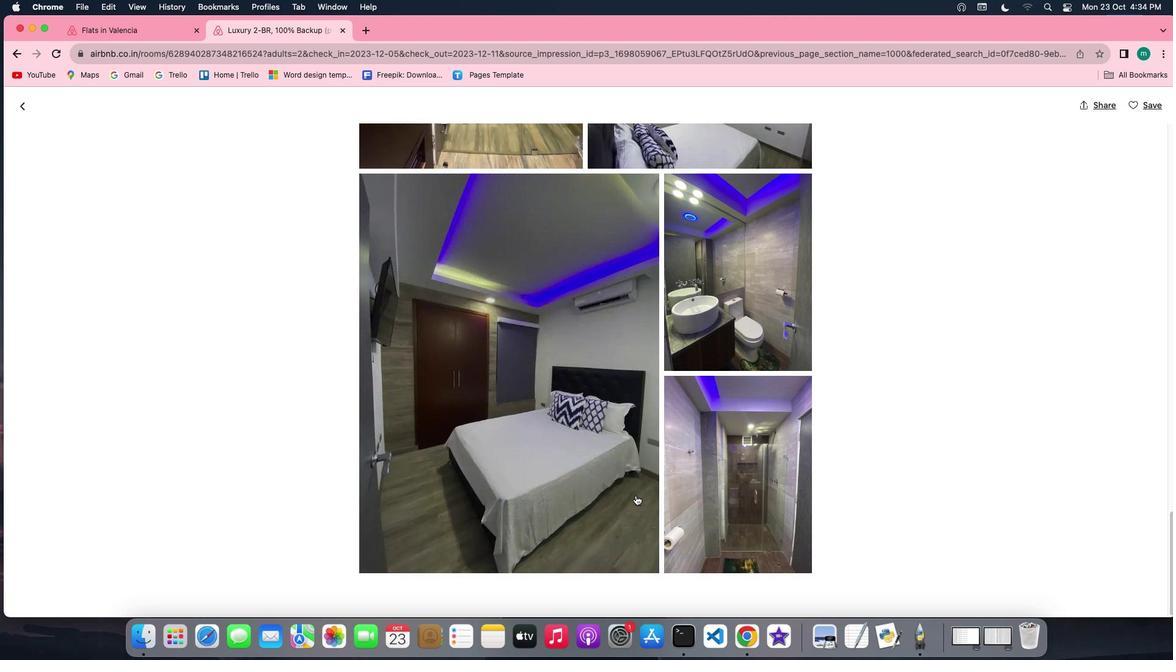 
Action: Mouse scrolled (635, 495) with delta (0, 0)
Screenshot: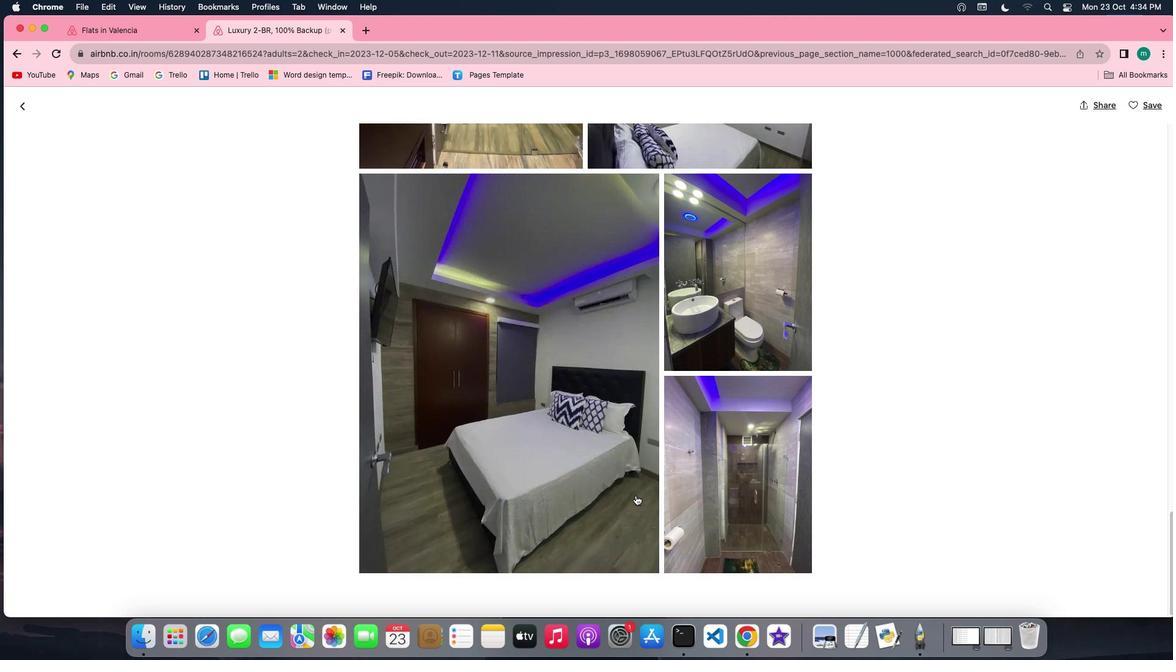 
Action: Mouse scrolled (635, 495) with delta (0, -1)
Screenshot: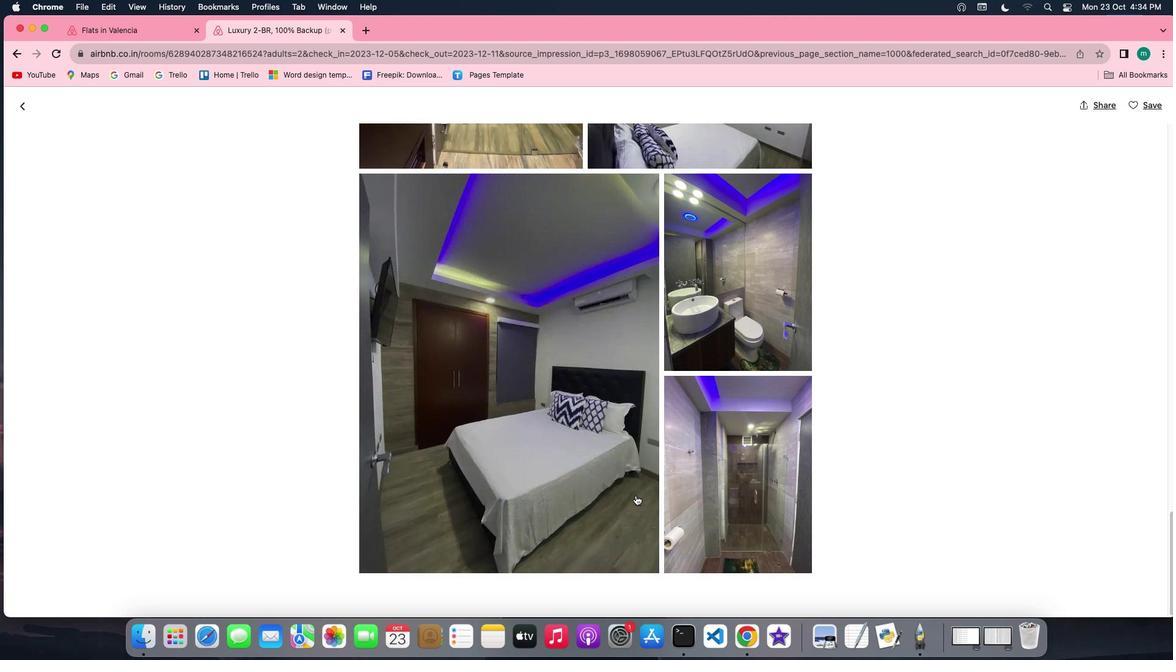 
Action: Mouse scrolled (635, 495) with delta (0, 0)
Screenshot: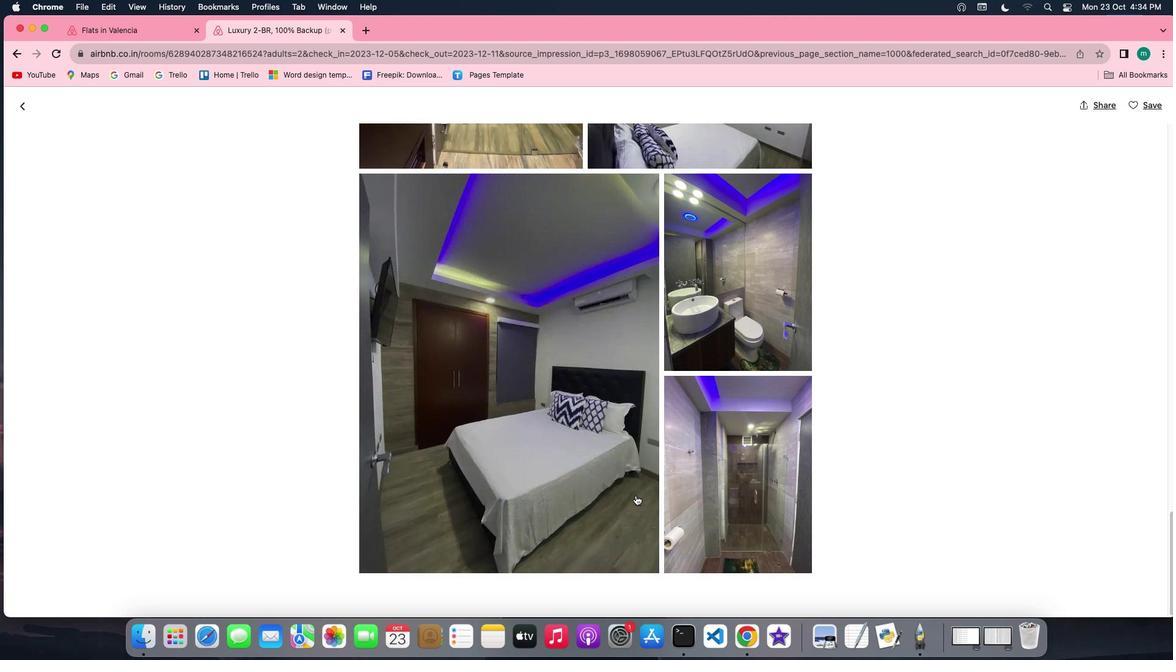 
Action: Mouse scrolled (635, 495) with delta (0, 0)
Screenshot: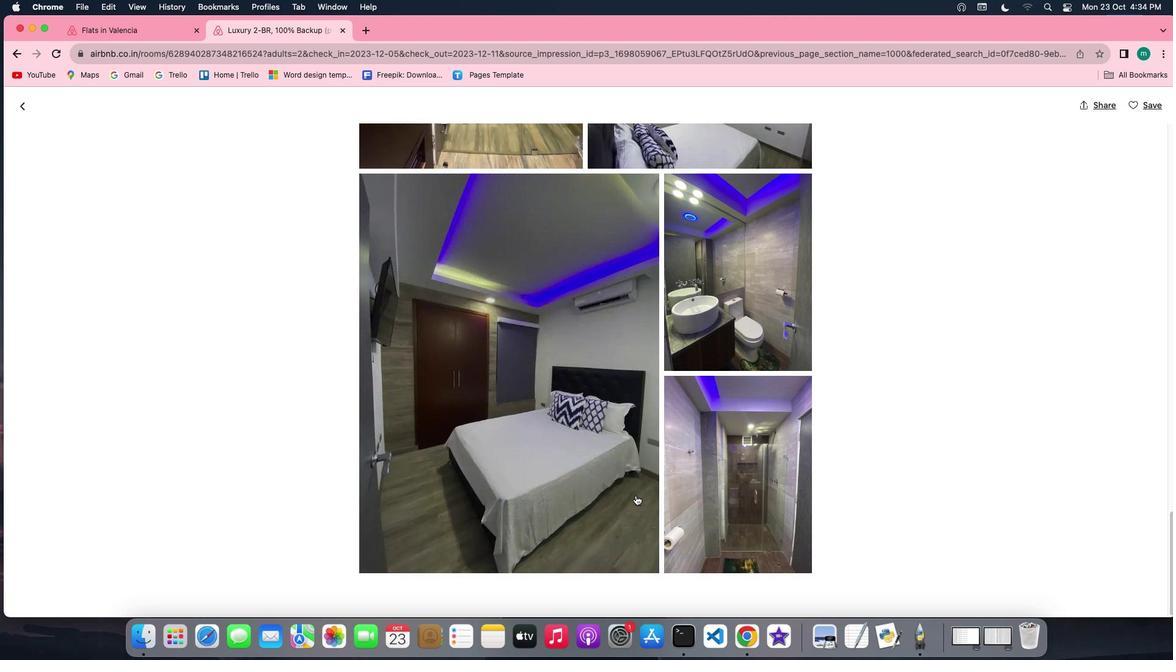 
Action: Mouse scrolled (635, 495) with delta (0, 0)
Screenshot: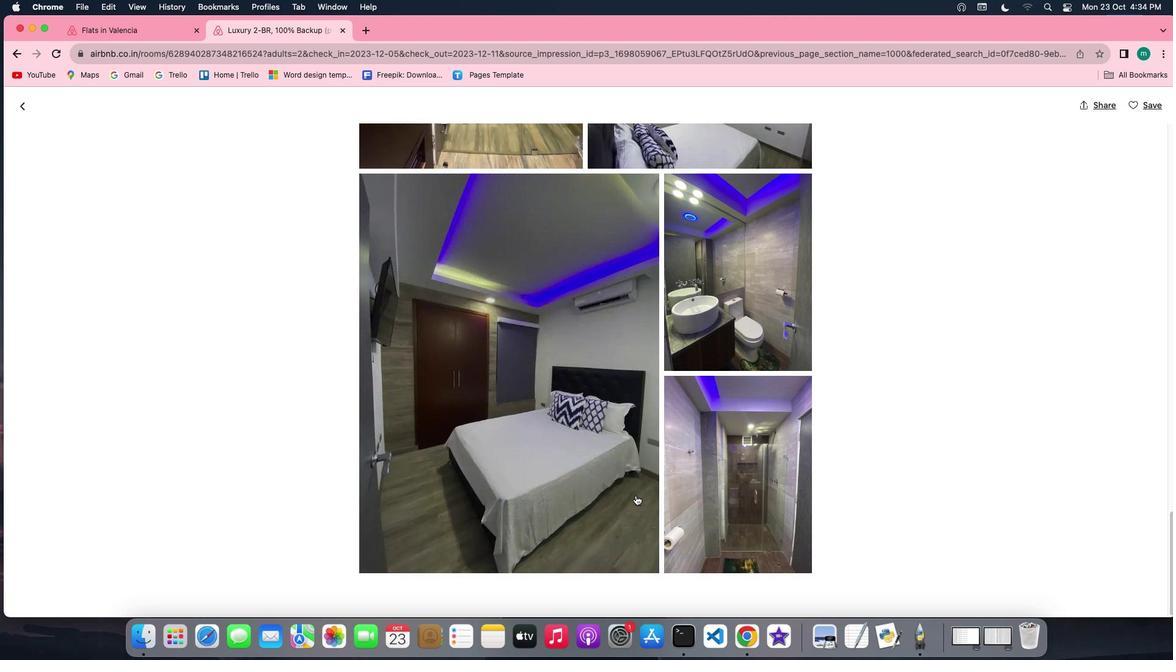 
Action: Mouse moved to (20, 109)
Screenshot: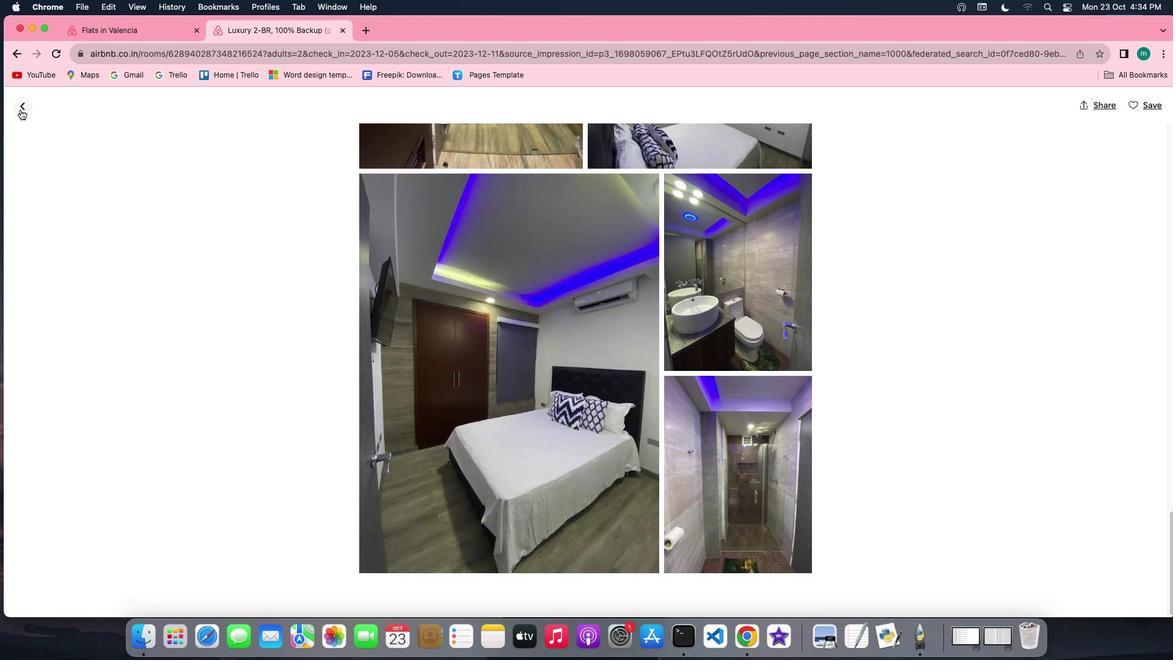 
Action: Mouse pressed left at (20, 109)
Screenshot: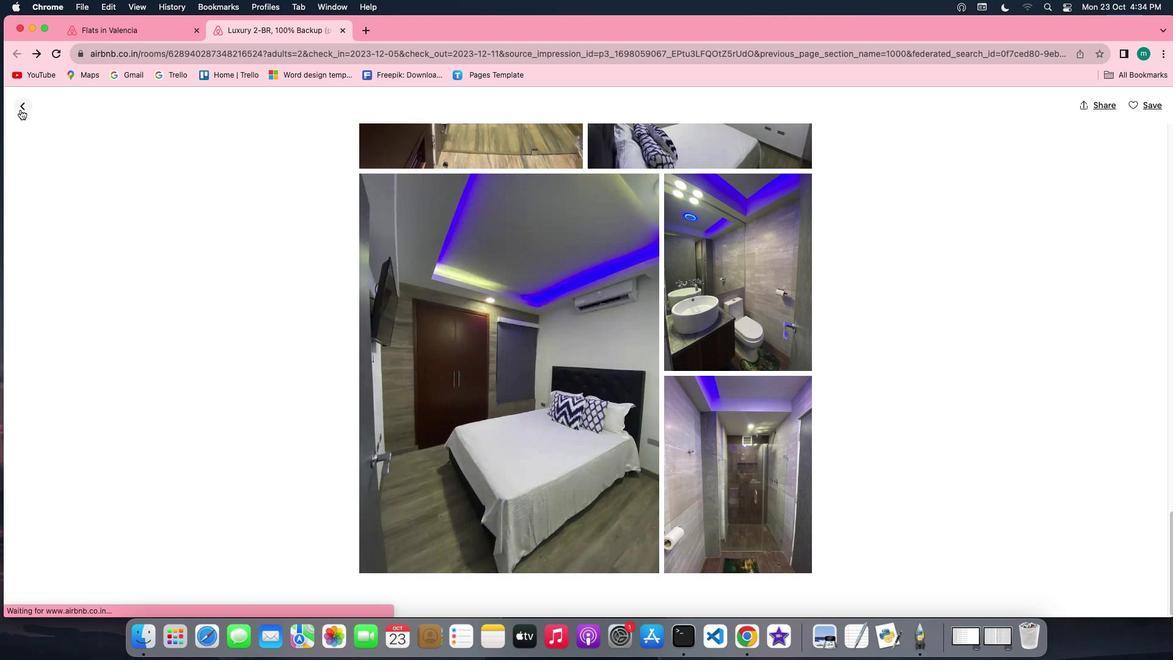 
Action: Mouse moved to (586, 449)
Screenshot: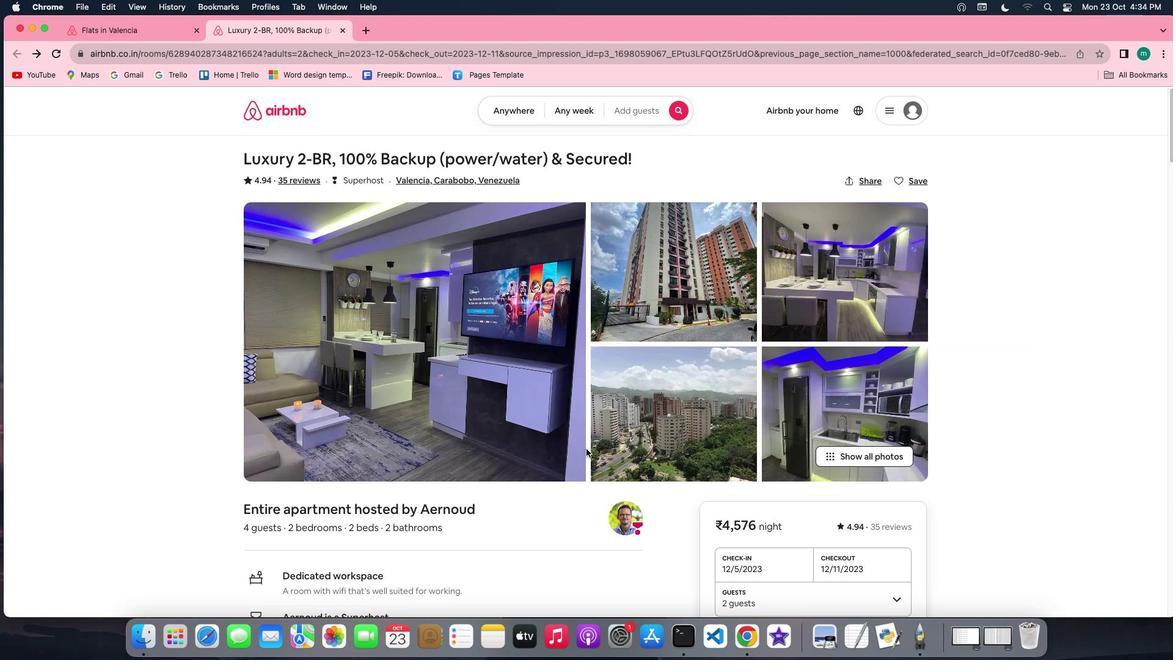 
Action: Mouse scrolled (586, 449) with delta (0, 0)
Screenshot: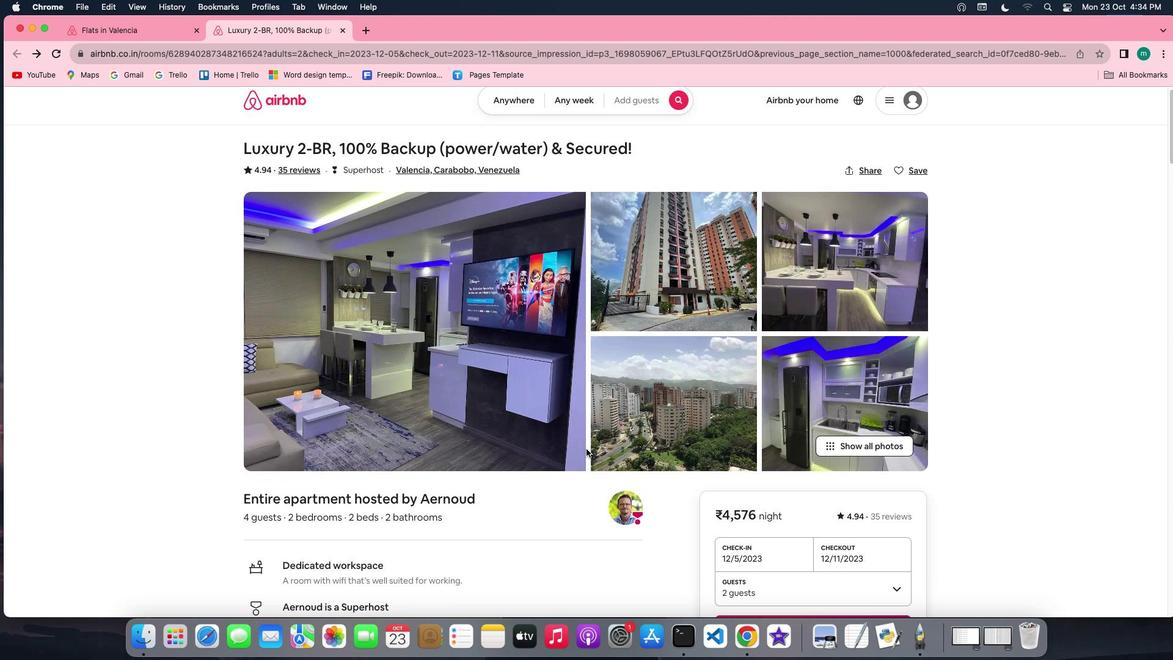 
Action: Mouse scrolled (586, 449) with delta (0, 0)
Screenshot: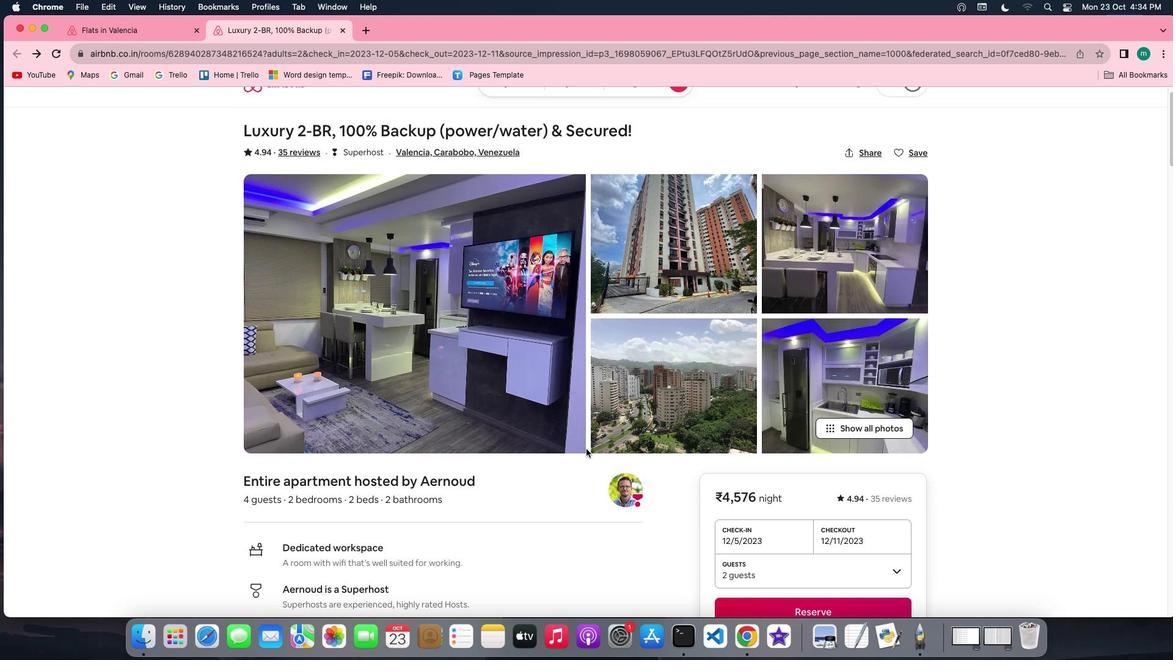 
Action: Mouse scrolled (586, 449) with delta (0, -1)
Screenshot: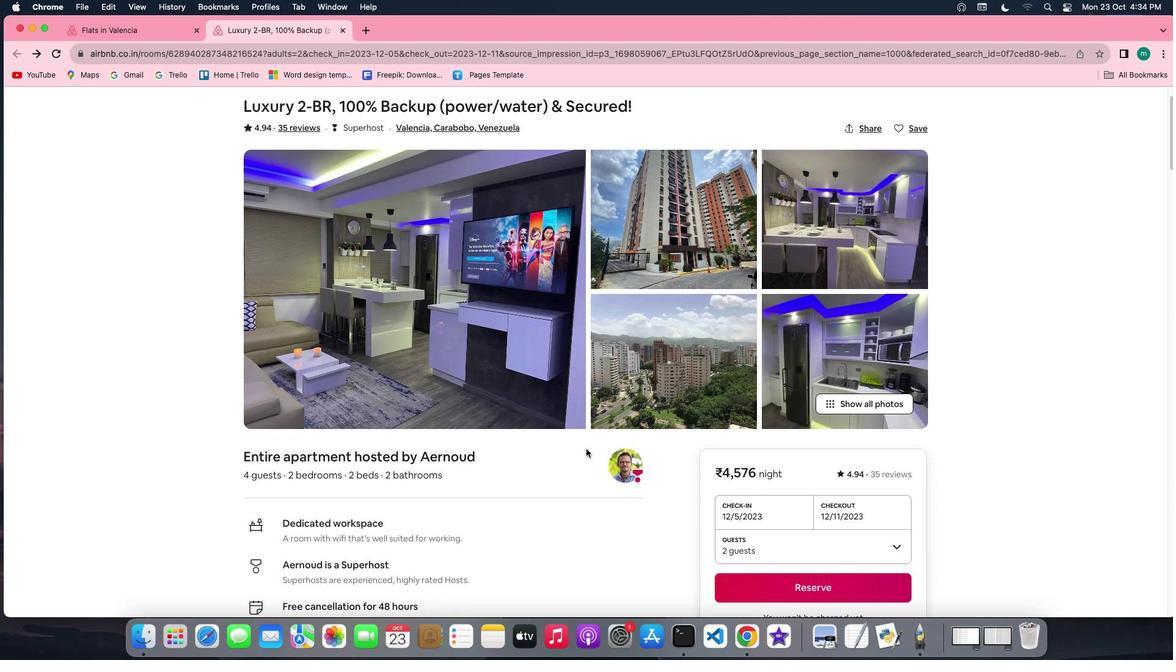
Action: Mouse scrolled (586, 449) with delta (0, -1)
Screenshot: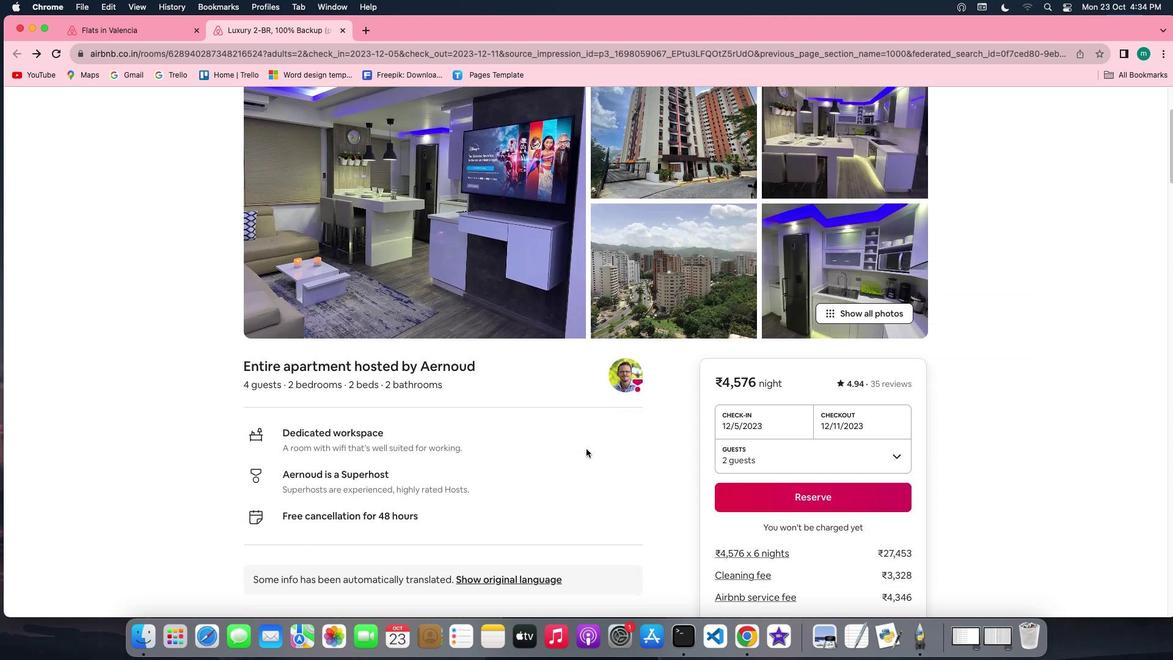 
Action: Mouse scrolled (586, 449) with delta (0, 0)
Screenshot: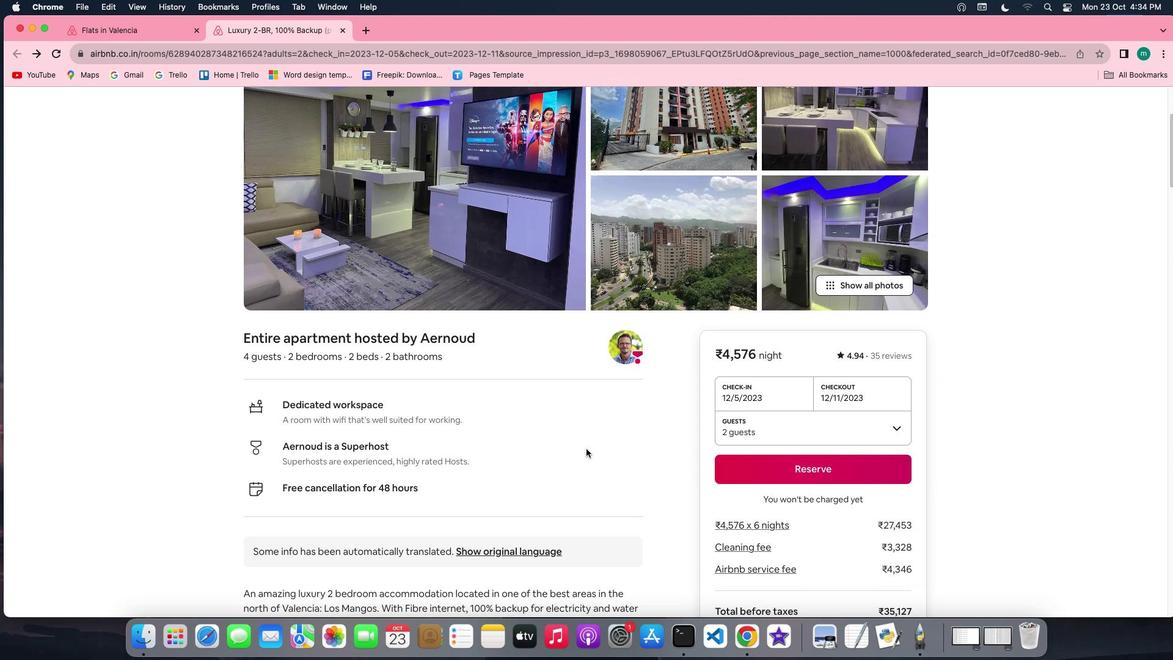 
Action: Mouse scrolled (586, 449) with delta (0, 0)
Screenshot: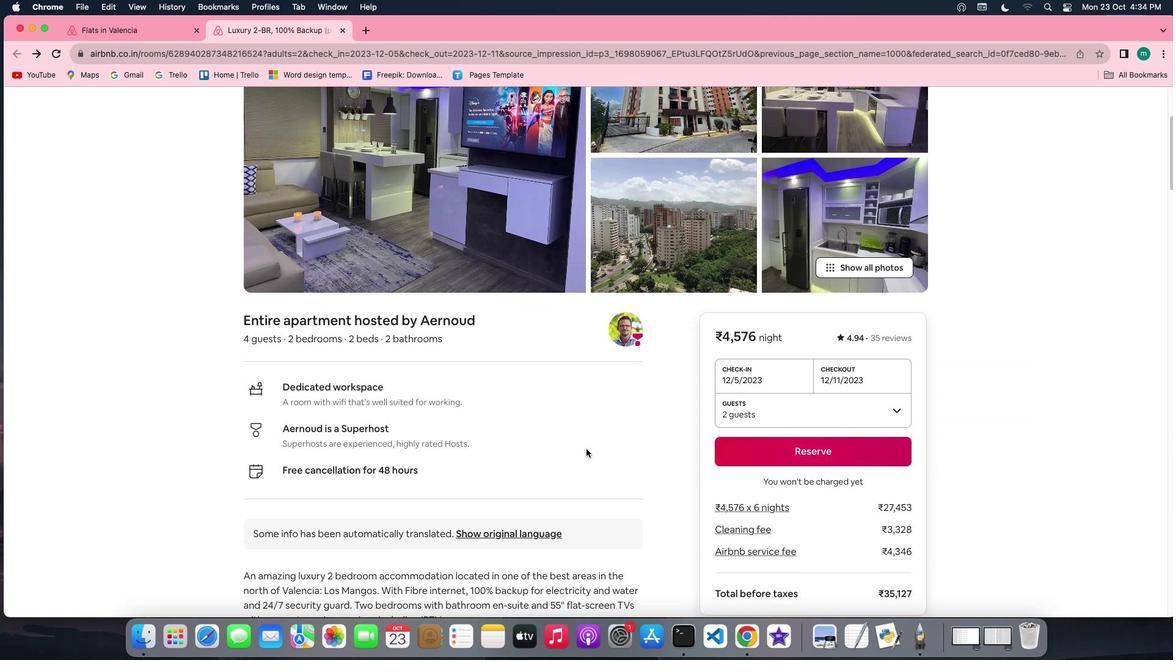 
Action: Mouse scrolled (586, 449) with delta (0, -1)
Screenshot: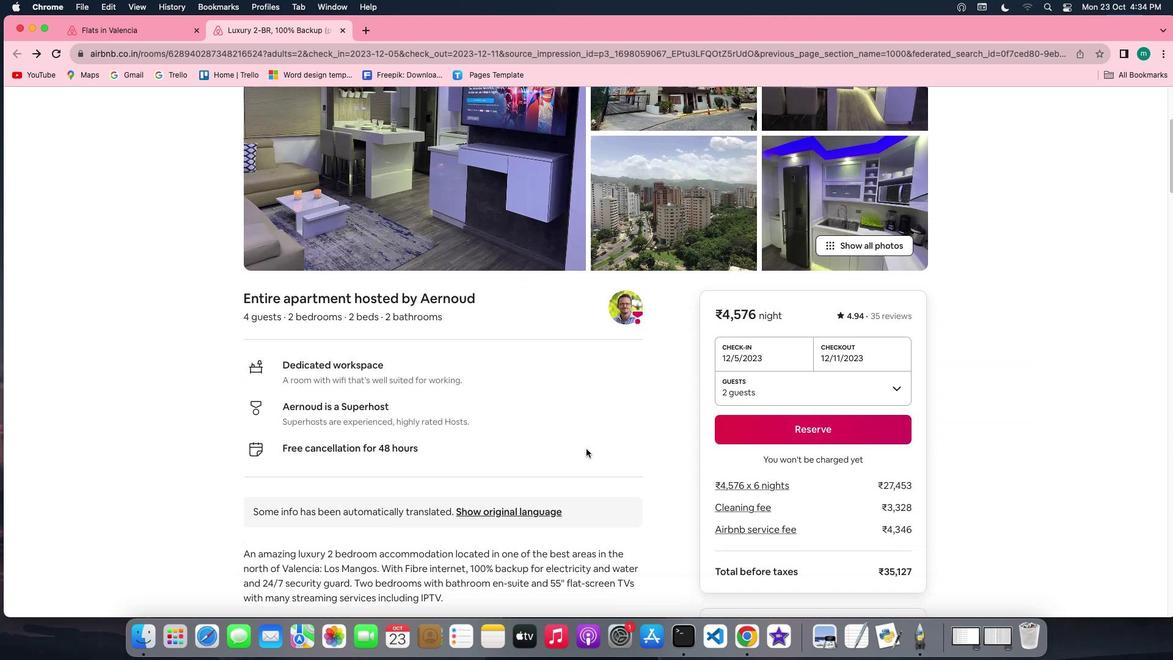 
Action: Mouse scrolled (586, 449) with delta (0, -1)
Screenshot: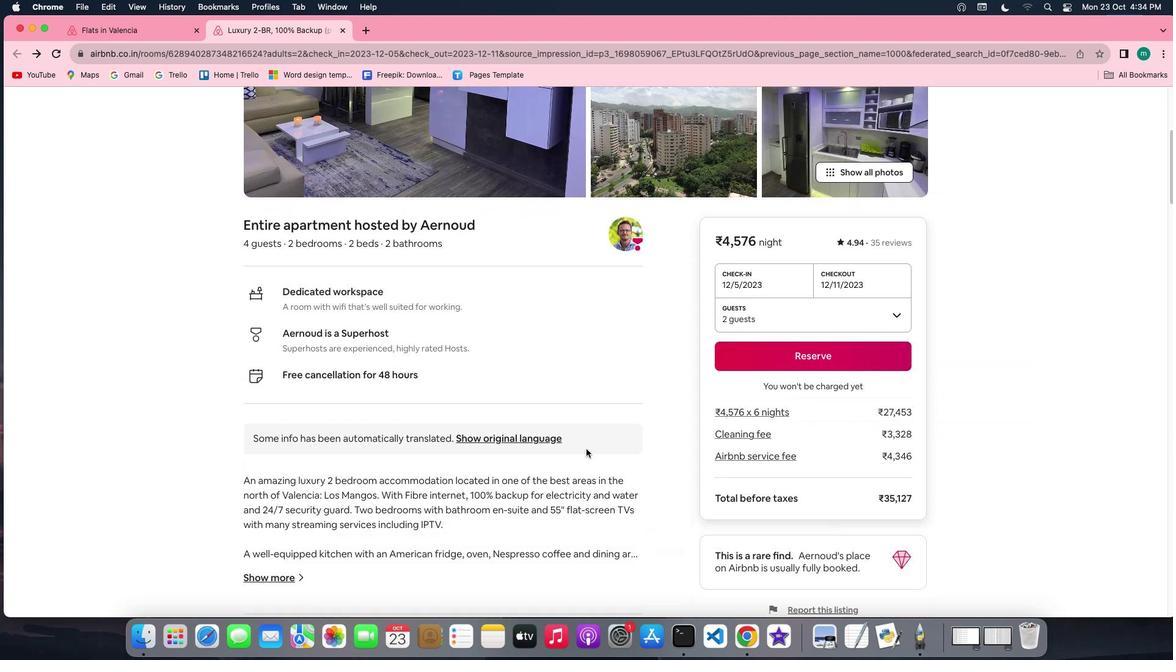 
Action: Mouse scrolled (586, 449) with delta (0, 0)
Screenshot: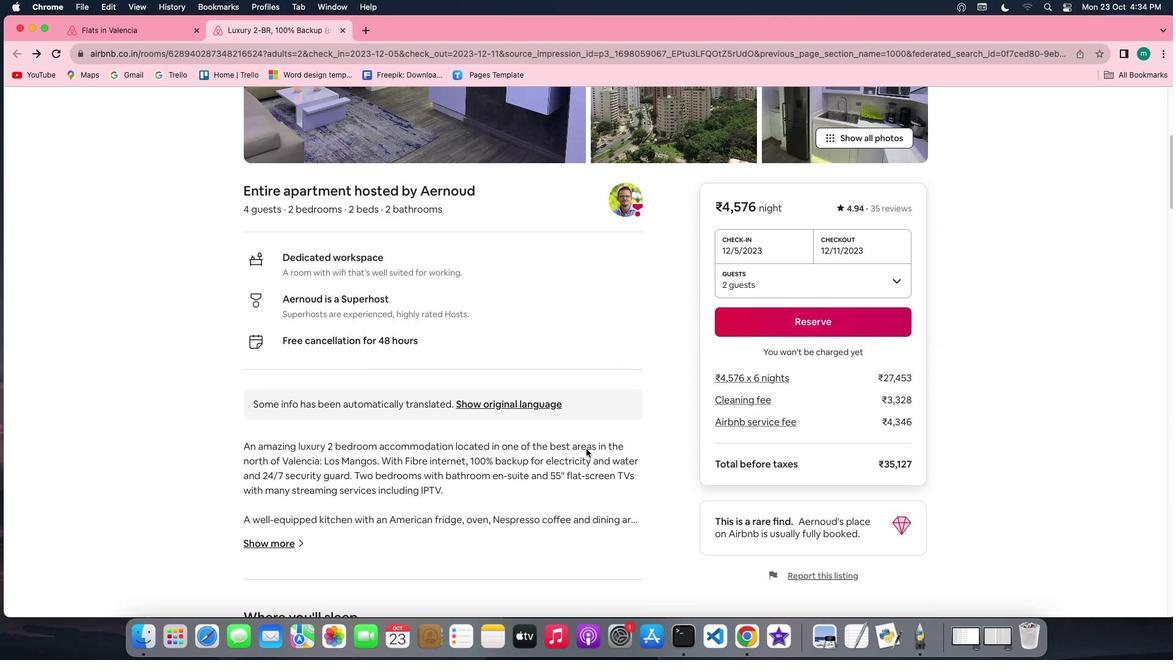 
Action: Mouse scrolled (586, 449) with delta (0, 0)
Screenshot: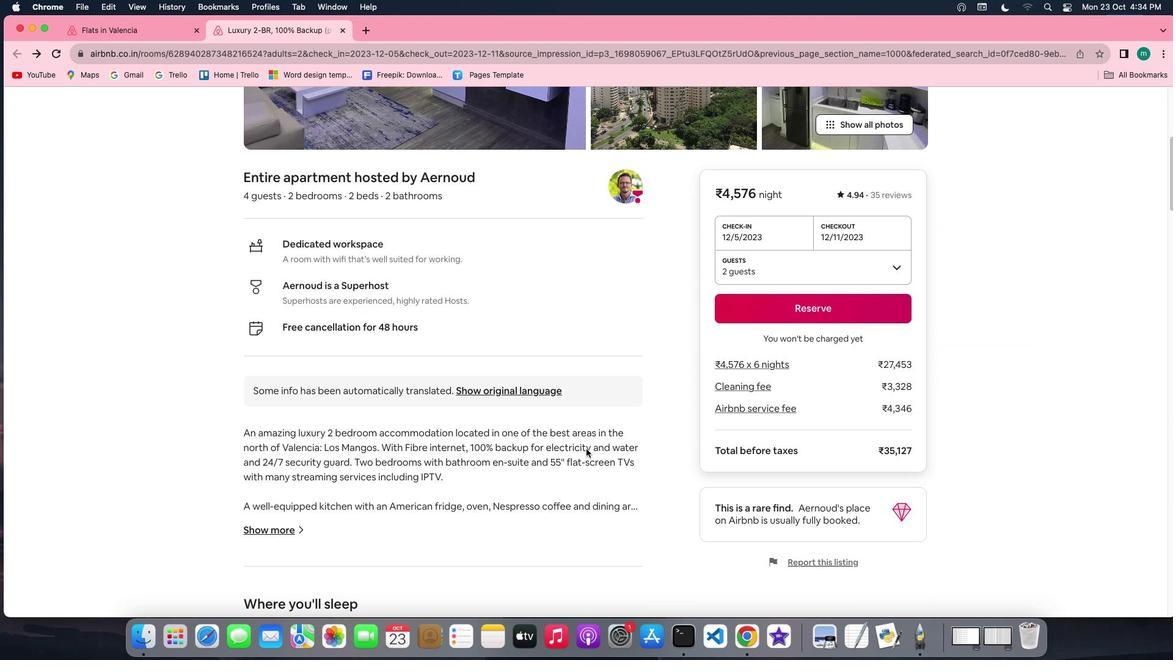 
Action: Mouse scrolled (586, 449) with delta (0, -1)
Screenshot: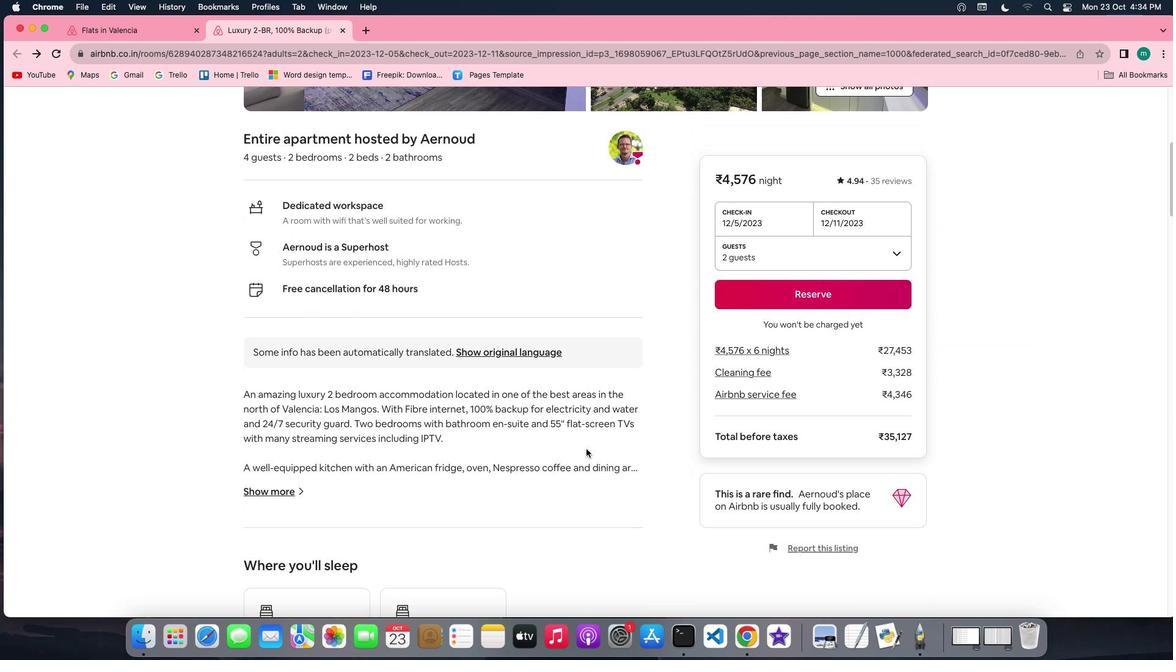 
Action: Mouse scrolled (586, 449) with delta (0, 0)
Screenshot: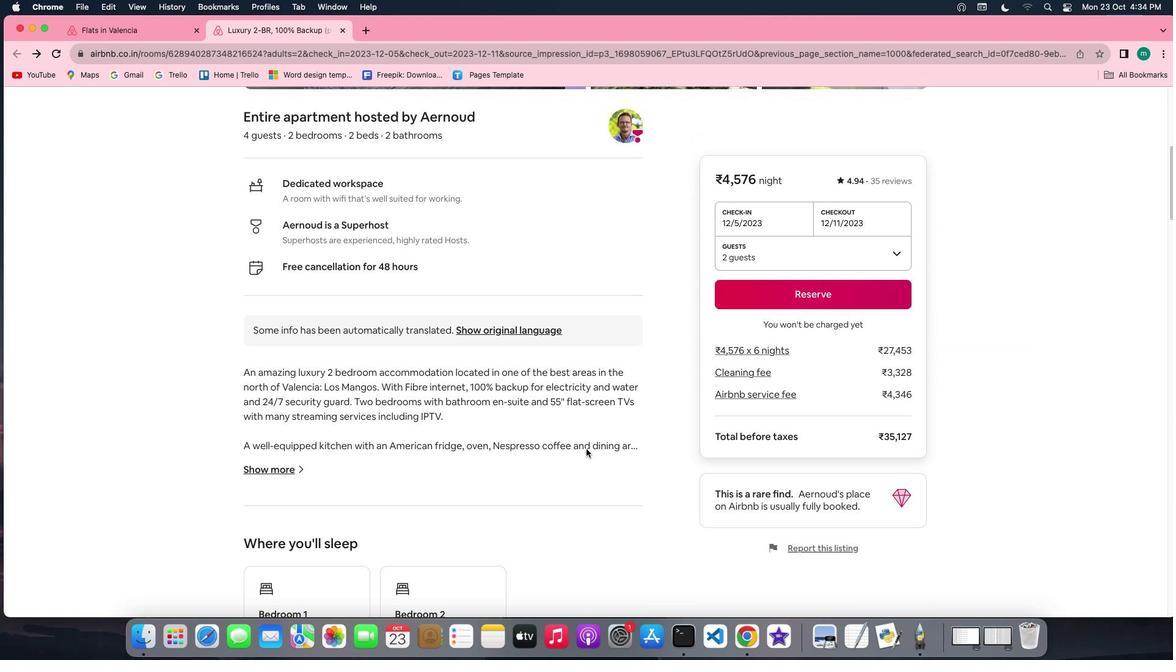 
Action: Mouse scrolled (586, 449) with delta (0, 0)
Screenshot: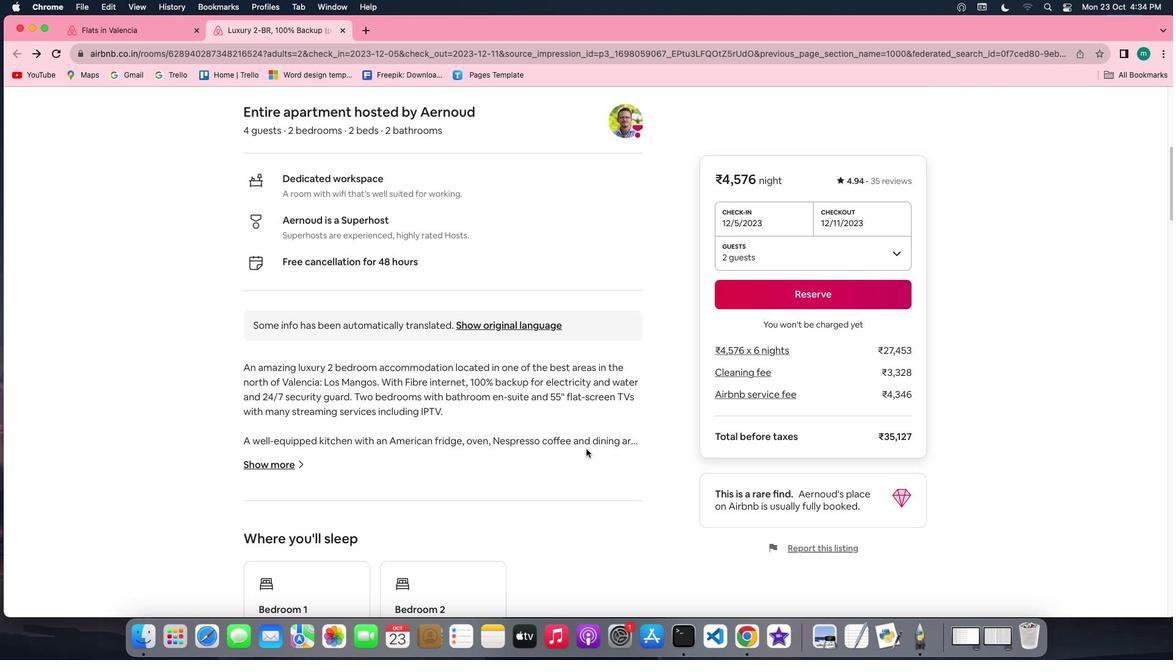 
Action: Mouse scrolled (586, 449) with delta (0, 0)
Screenshot: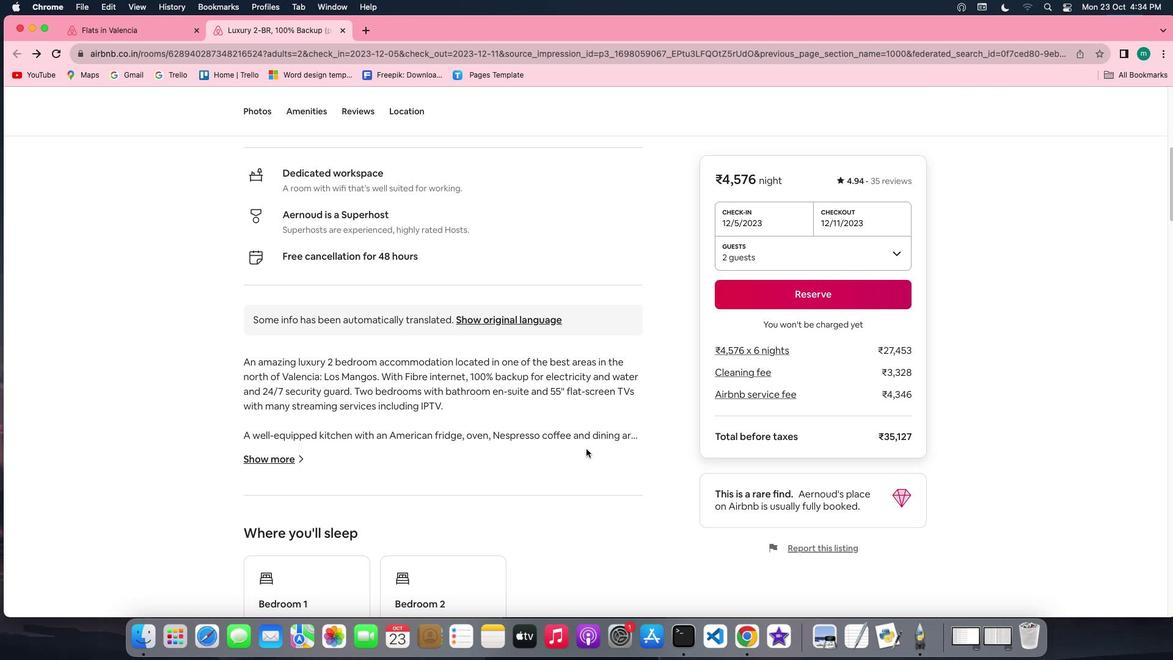 
Action: Mouse scrolled (586, 449) with delta (0, 0)
Screenshot: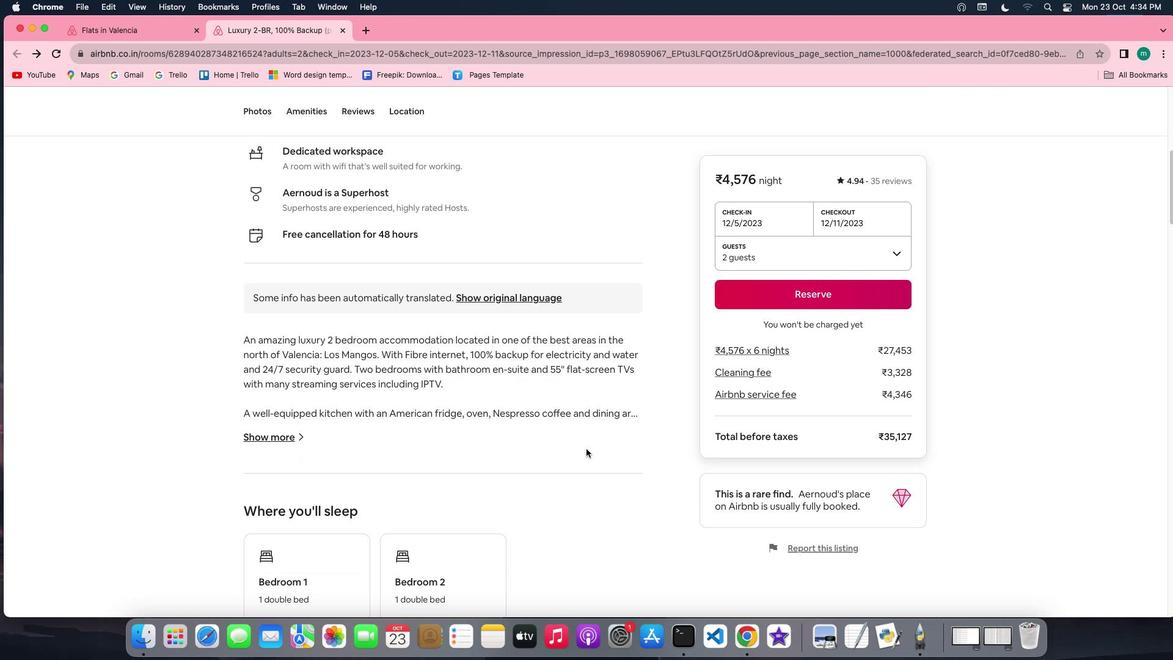 
Action: Mouse scrolled (586, 449) with delta (0, 0)
Screenshot: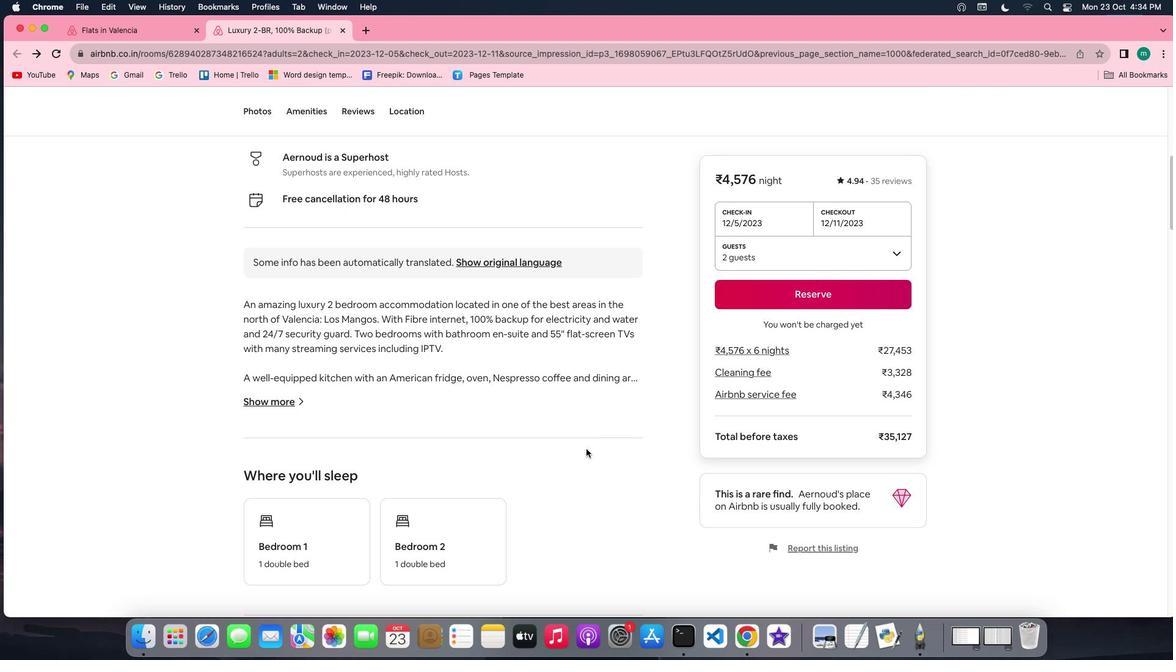 
Action: Mouse scrolled (586, 449) with delta (0, 0)
Screenshot: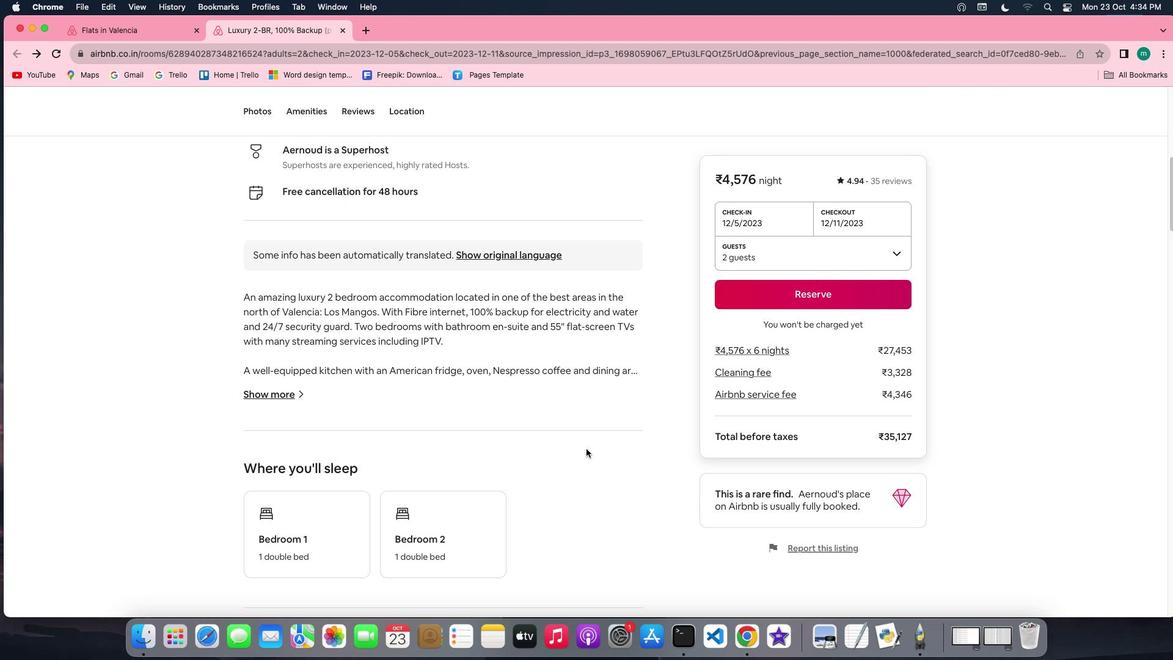 
Action: Mouse scrolled (586, 449) with delta (0, -1)
Screenshot: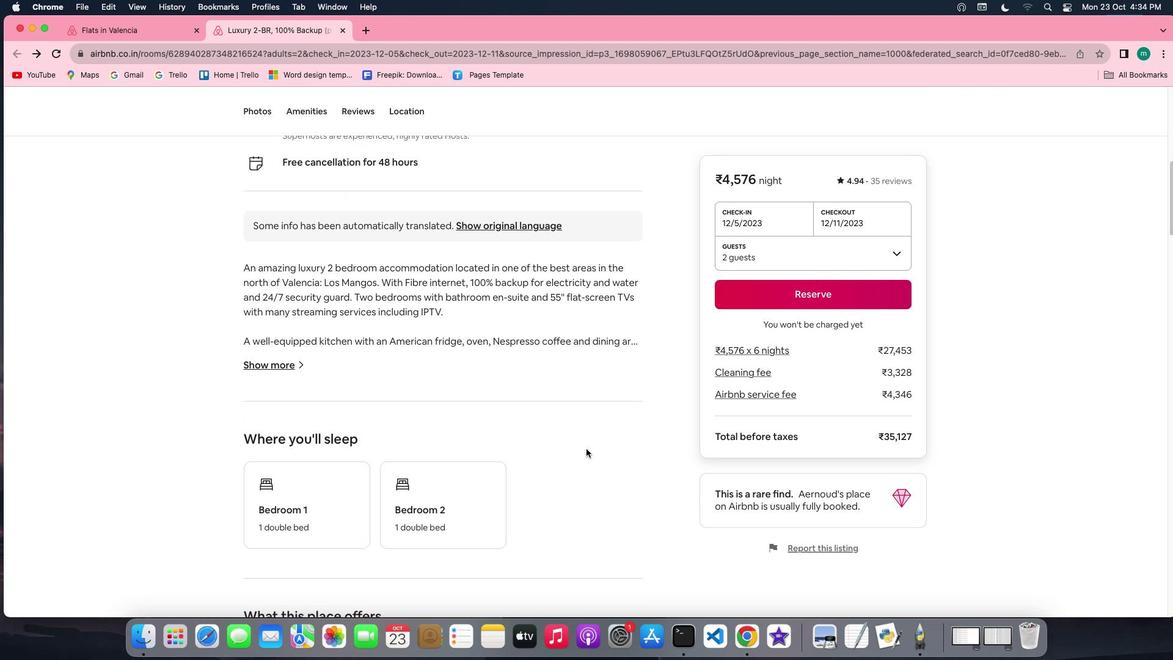 
Action: Mouse moved to (256, 336)
Screenshot: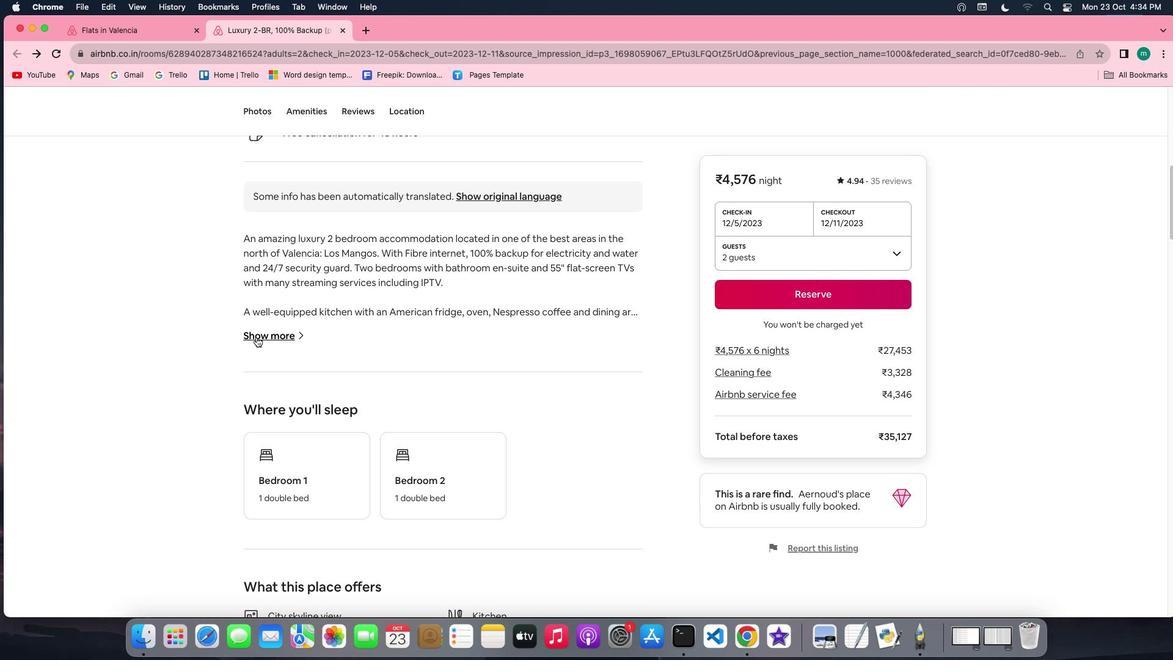 
Action: Mouse pressed left at (256, 336)
Screenshot: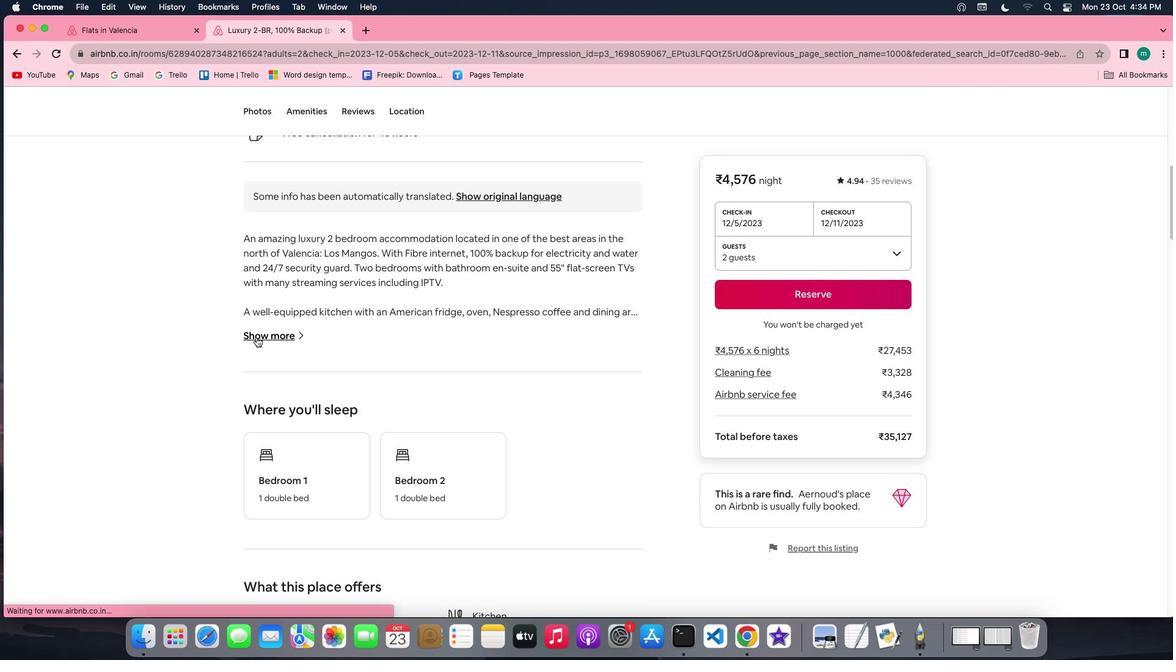 
Action: Mouse moved to (559, 470)
Screenshot: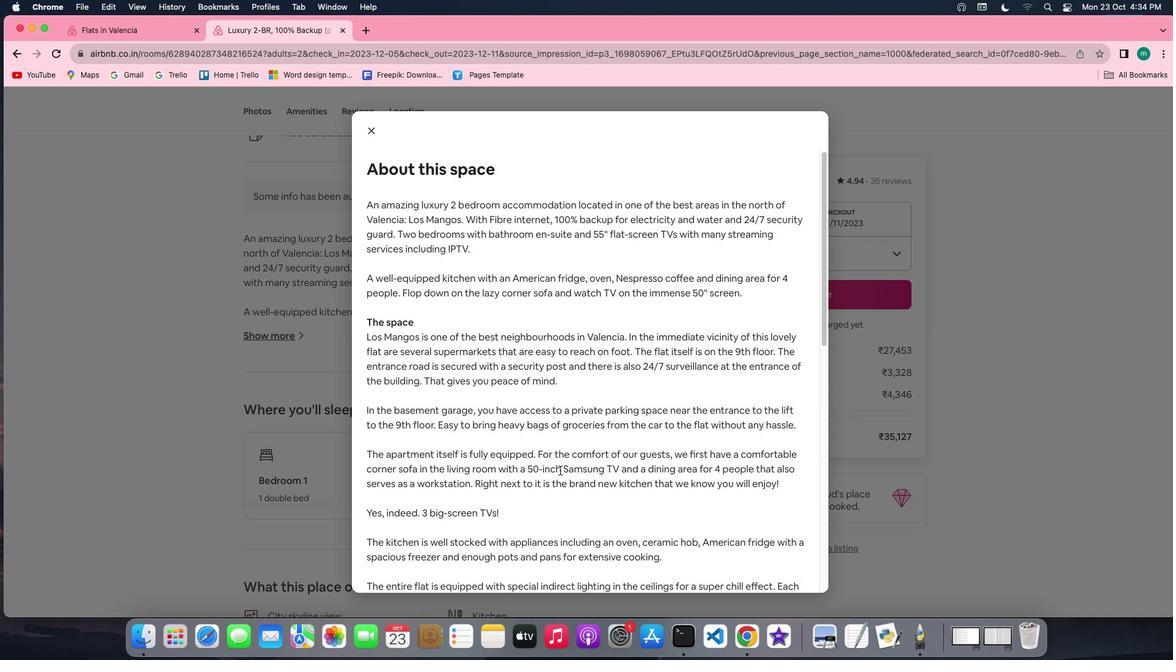 
Action: Mouse scrolled (559, 470) with delta (0, 0)
Screenshot: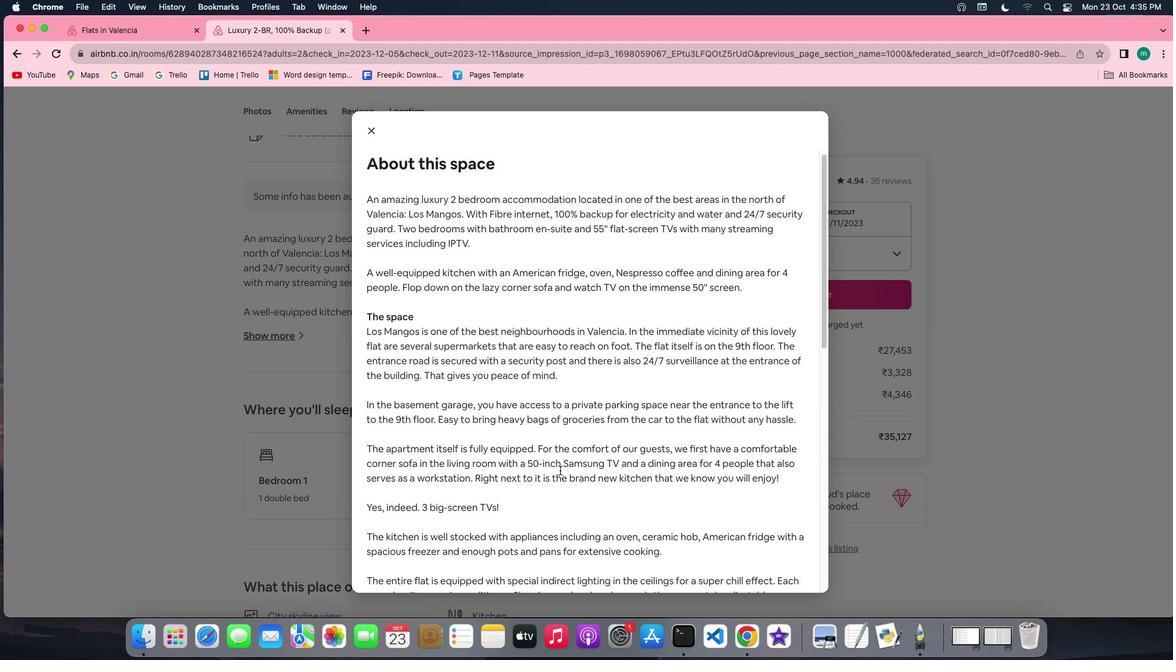 
Action: Mouse scrolled (559, 470) with delta (0, 0)
Screenshot: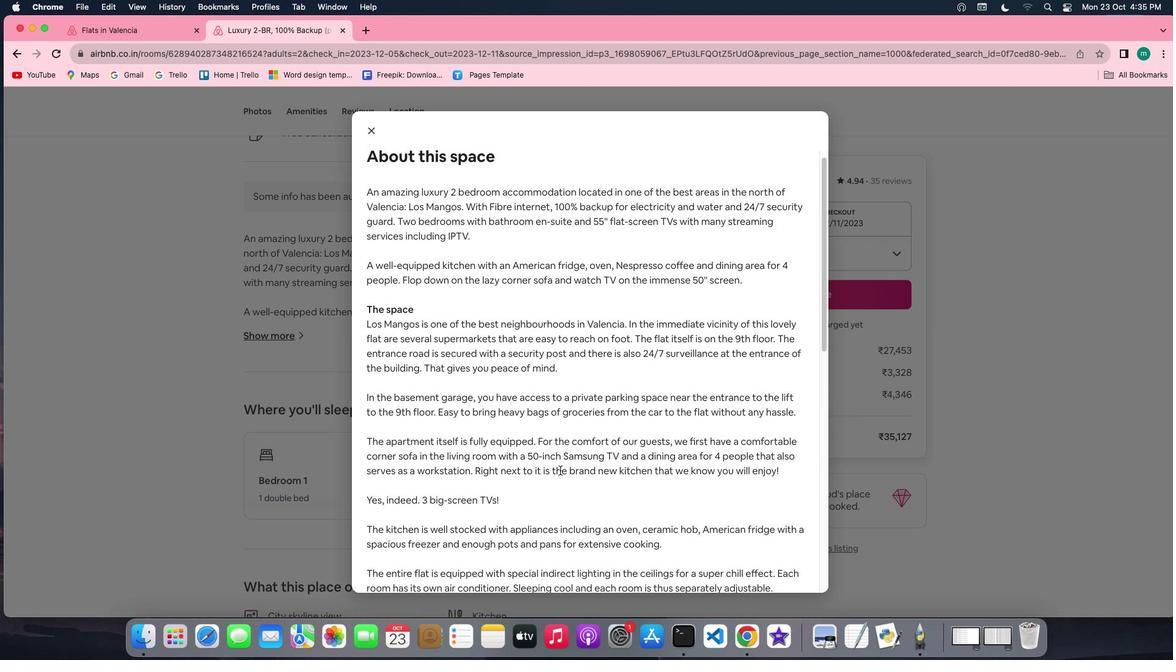 
Action: Mouse scrolled (559, 470) with delta (0, -1)
Screenshot: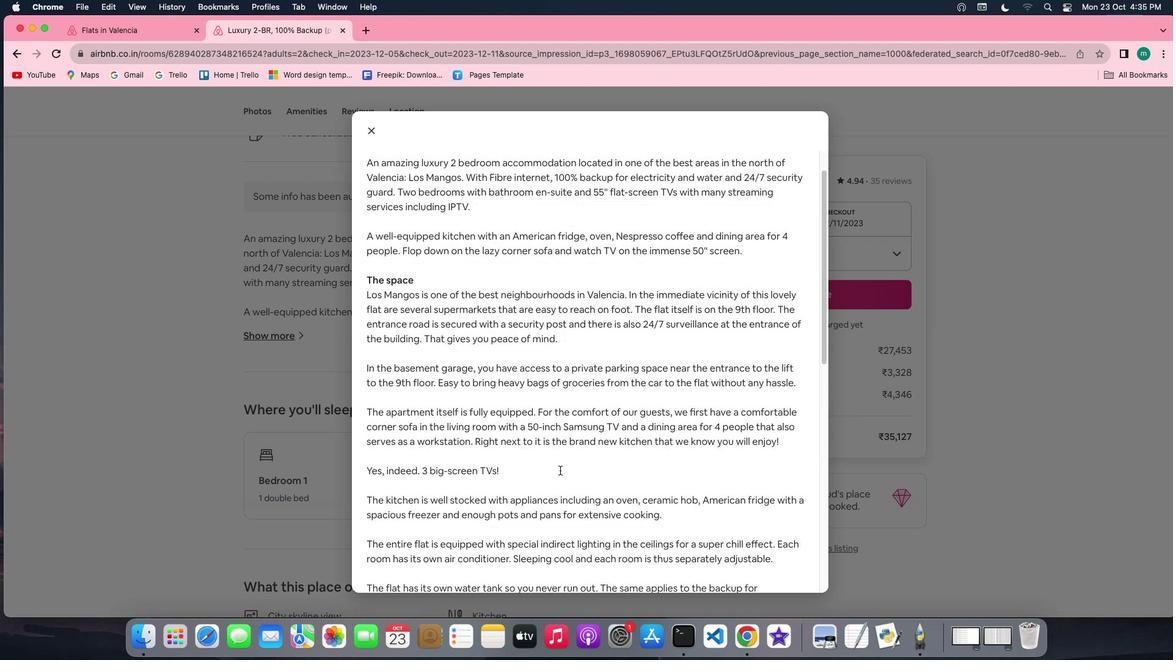 
Action: Mouse scrolled (559, 470) with delta (0, 0)
Screenshot: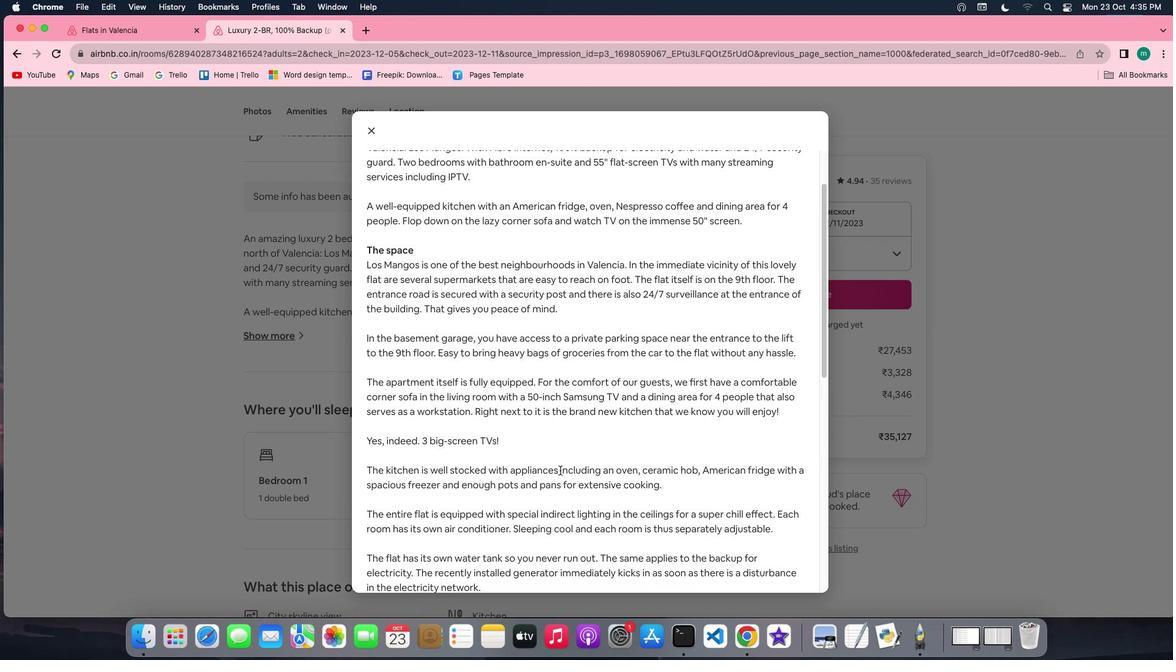 
Action: Mouse scrolled (559, 470) with delta (0, 0)
Screenshot: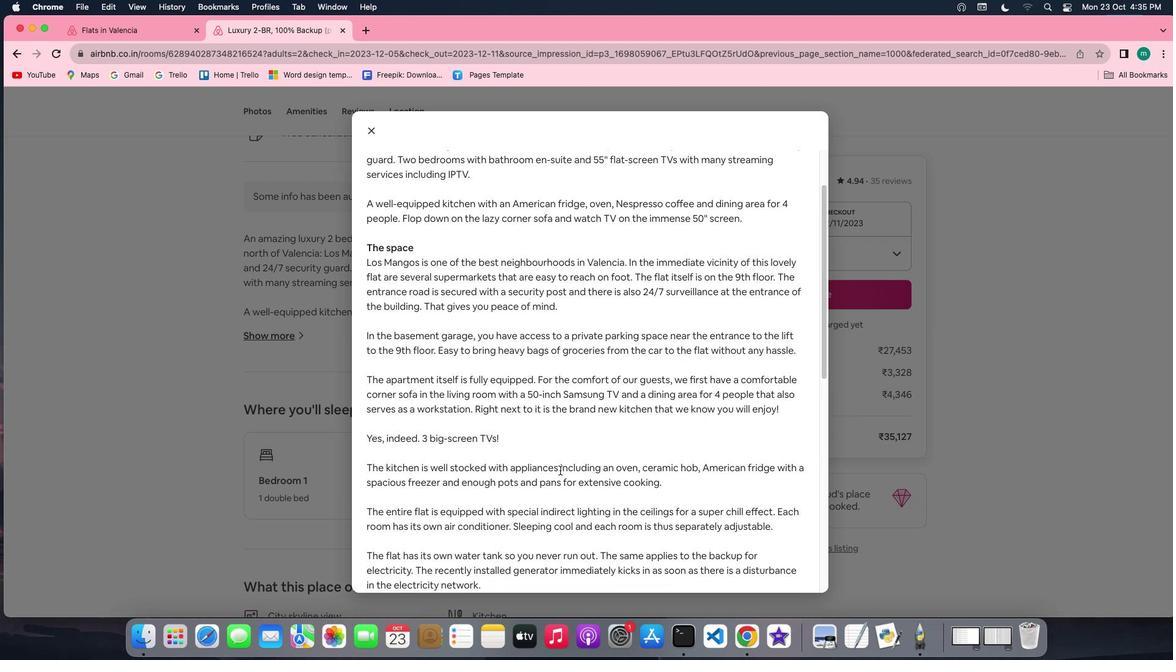 
Action: Mouse scrolled (559, 470) with delta (0, 0)
Screenshot: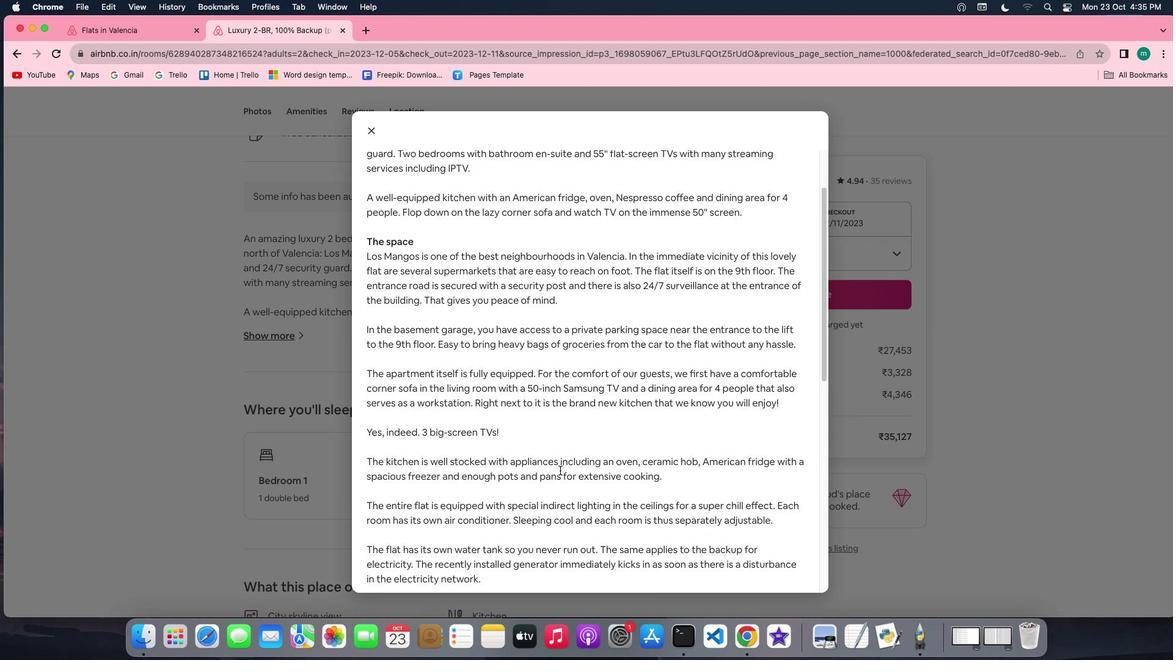 
Action: Mouse scrolled (559, 470) with delta (0, 0)
Screenshot: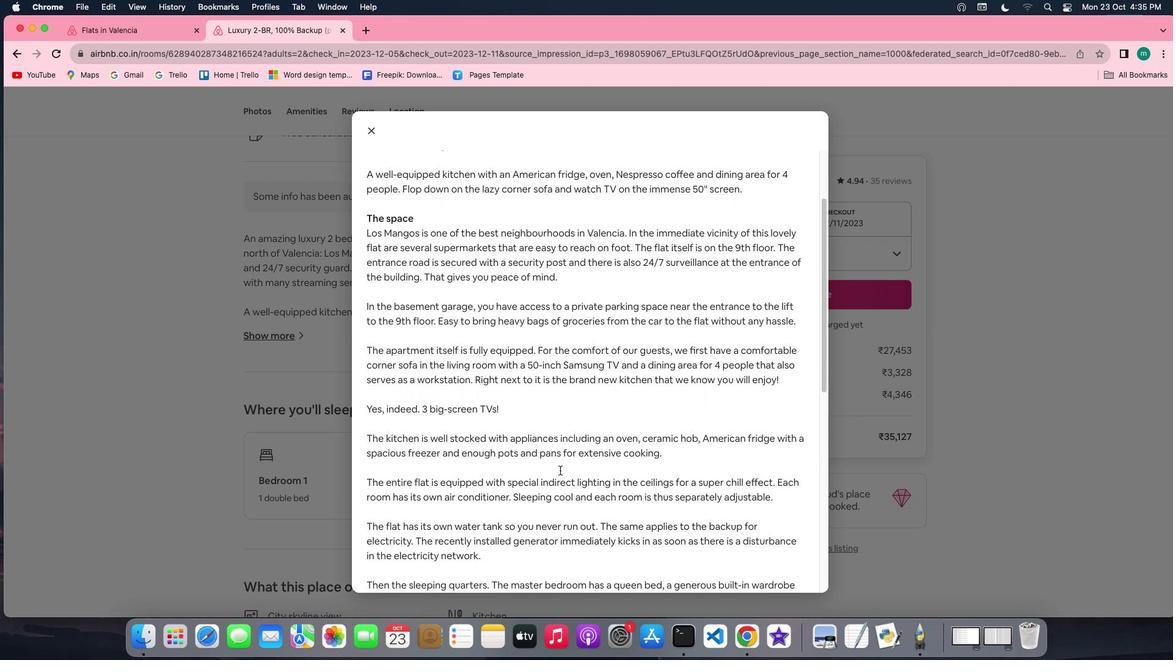 
Action: Mouse scrolled (559, 470) with delta (0, 0)
Screenshot: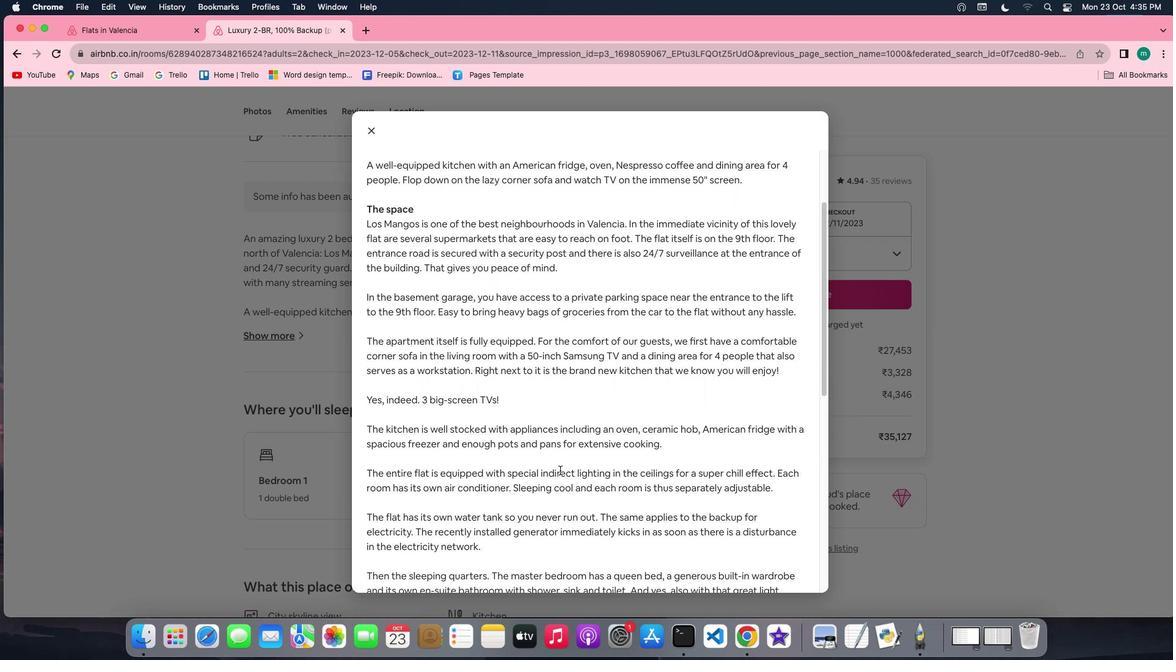 
Action: Mouse scrolled (559, 470) with delta (0, 0)
Screenshot: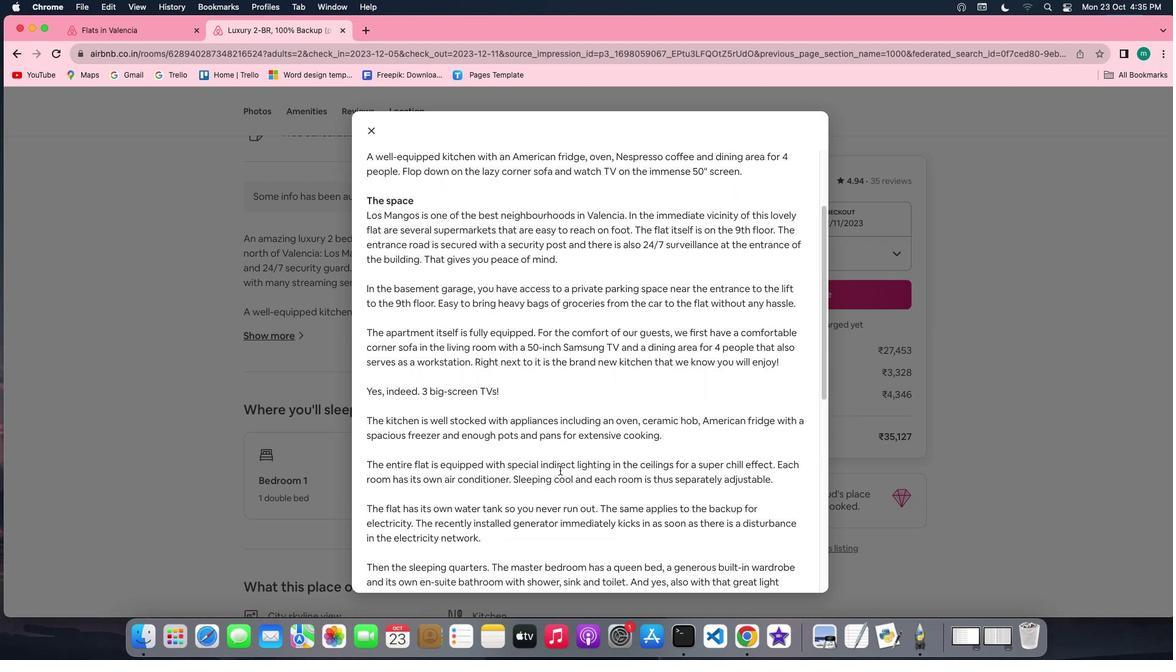 
Action: Mouse scrolled (559, 470) with delta (0, 0)
Screenshot: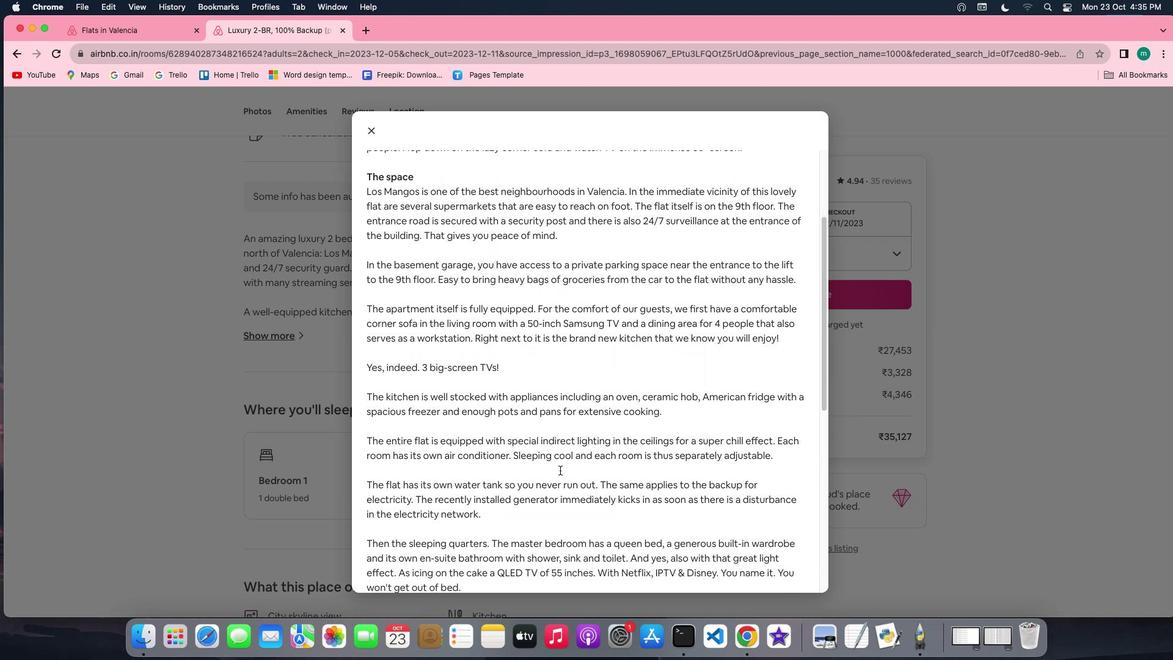 
Action: Mouse scrolled (559, 470) with delta (0, 0)
Screenshot: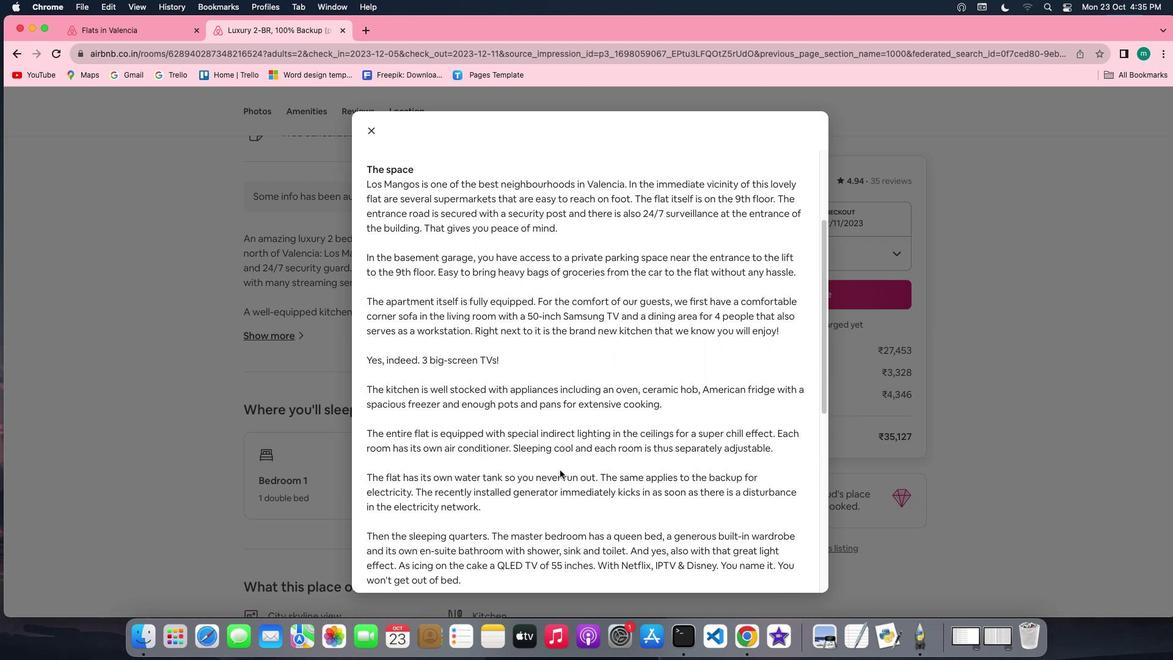 
Action: Mouse scrolled (559, 470) with delta (0, 0)
Screenshot: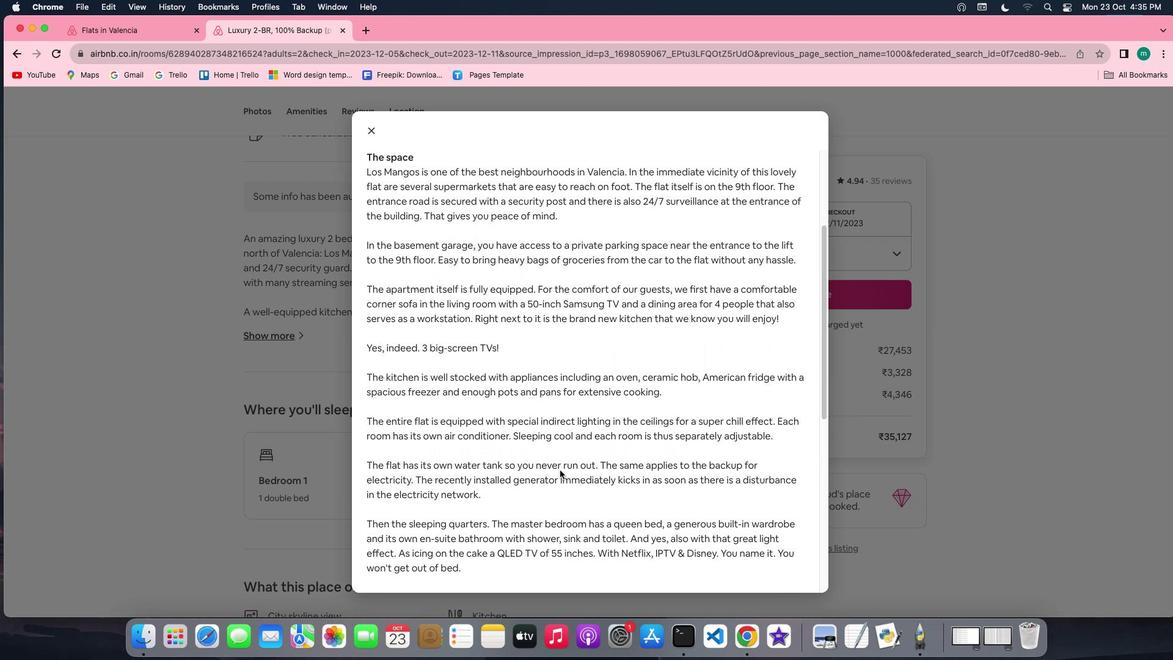 
Action: Mouse scrolled (559, 470) with delta (0, 0)
Screenshot: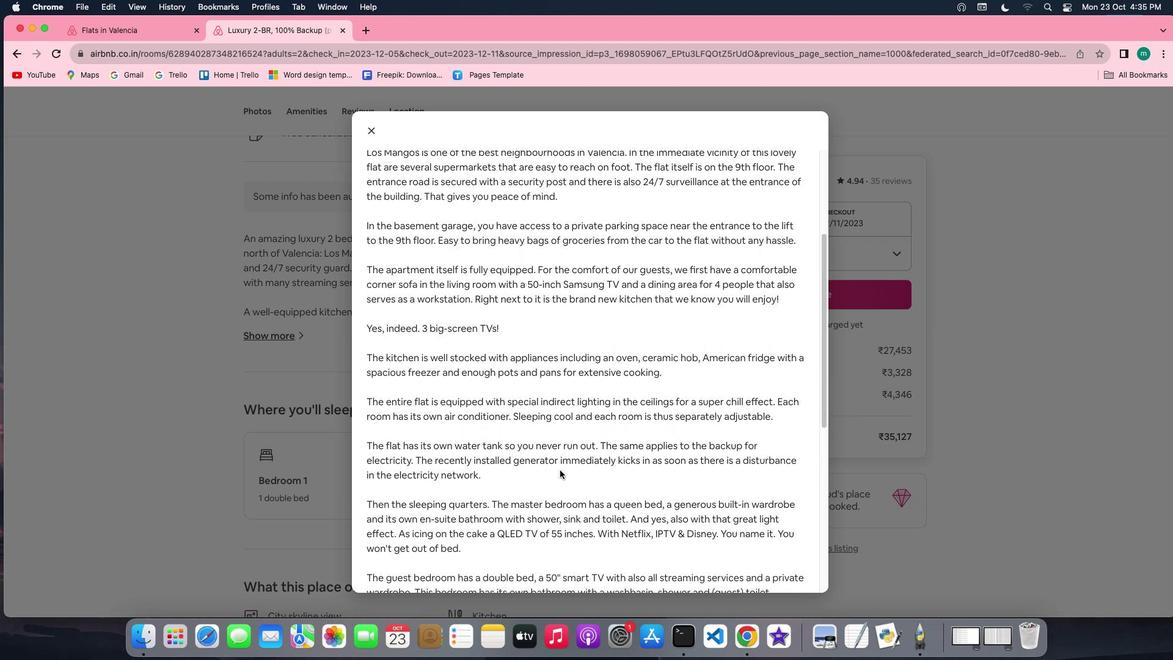 
Action: Mouse scrolled (559, 470) with delta (0, 0)
Screenshot: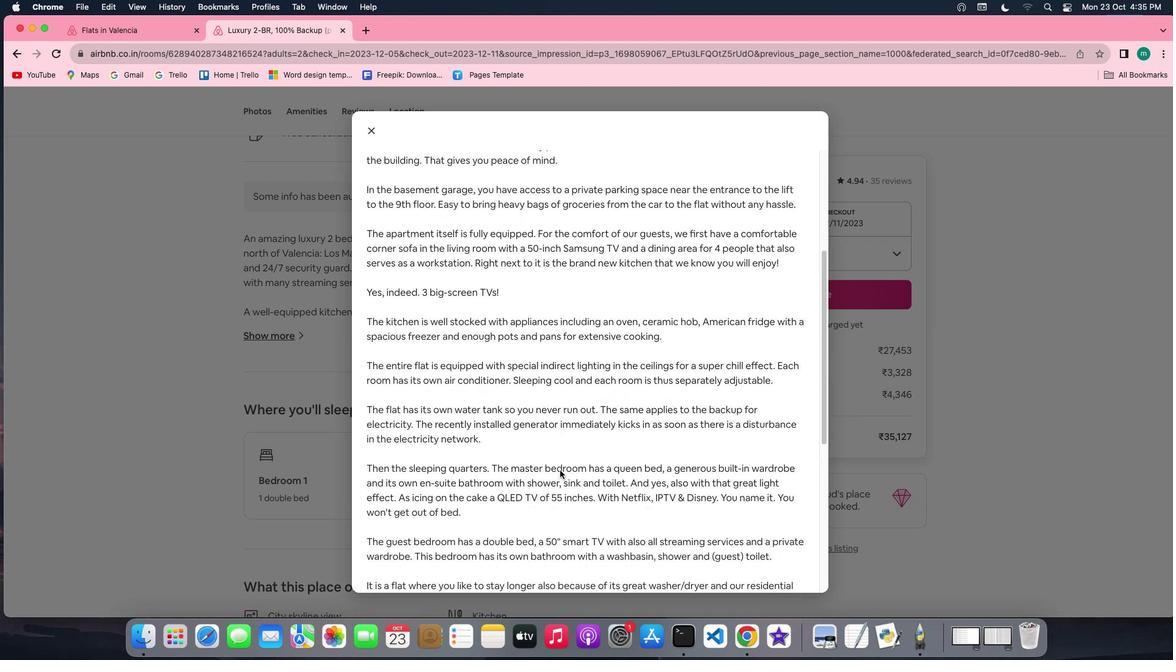 
Action: Mouse scrolled (559, 470) with delta (0, 0)
Screenshot: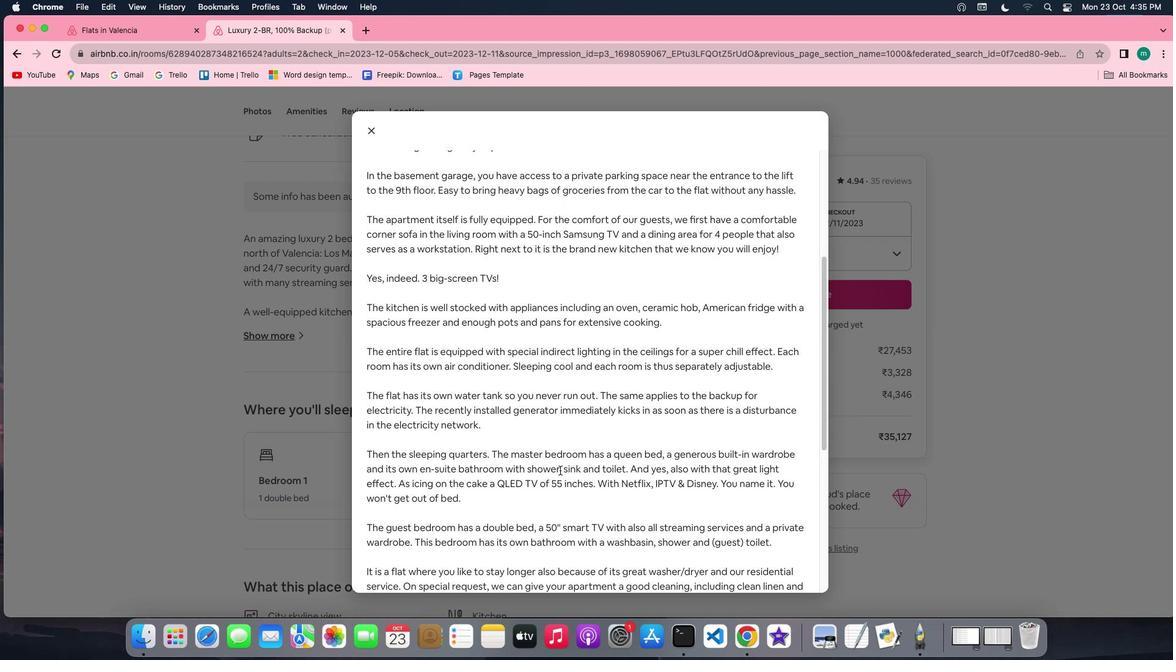 
Action: Mouse scrolled (559, 470) with delta (0, 0)
Screenshot: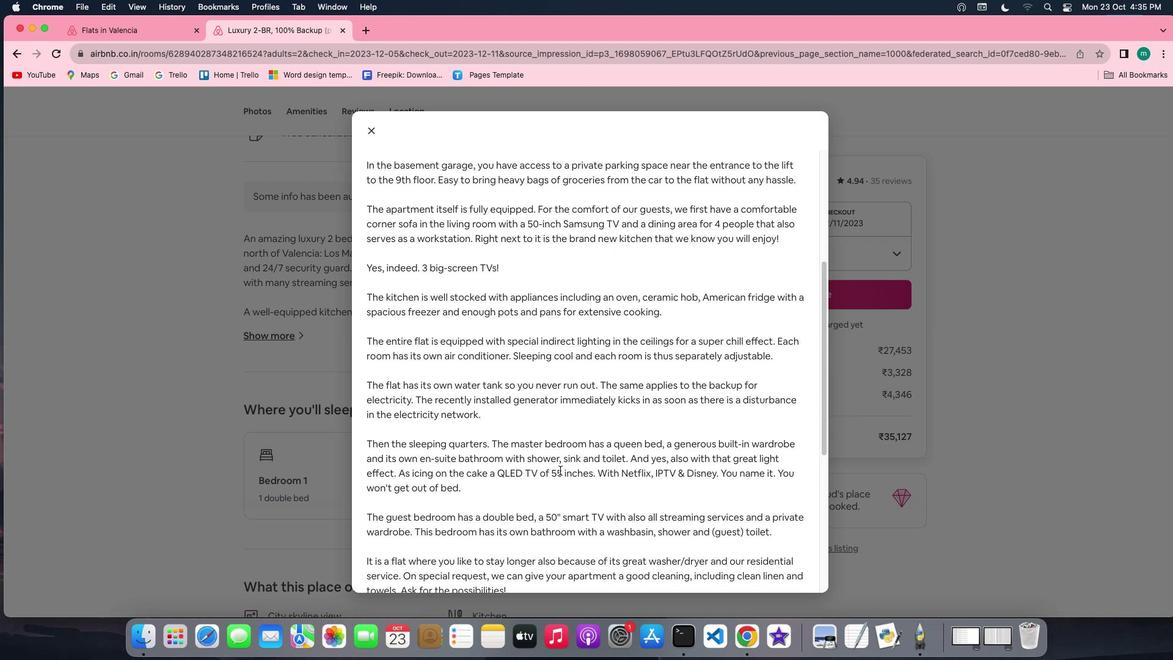 
Action: Mouse scrolled (559, 470) with delta (0, -1)
Screenshot: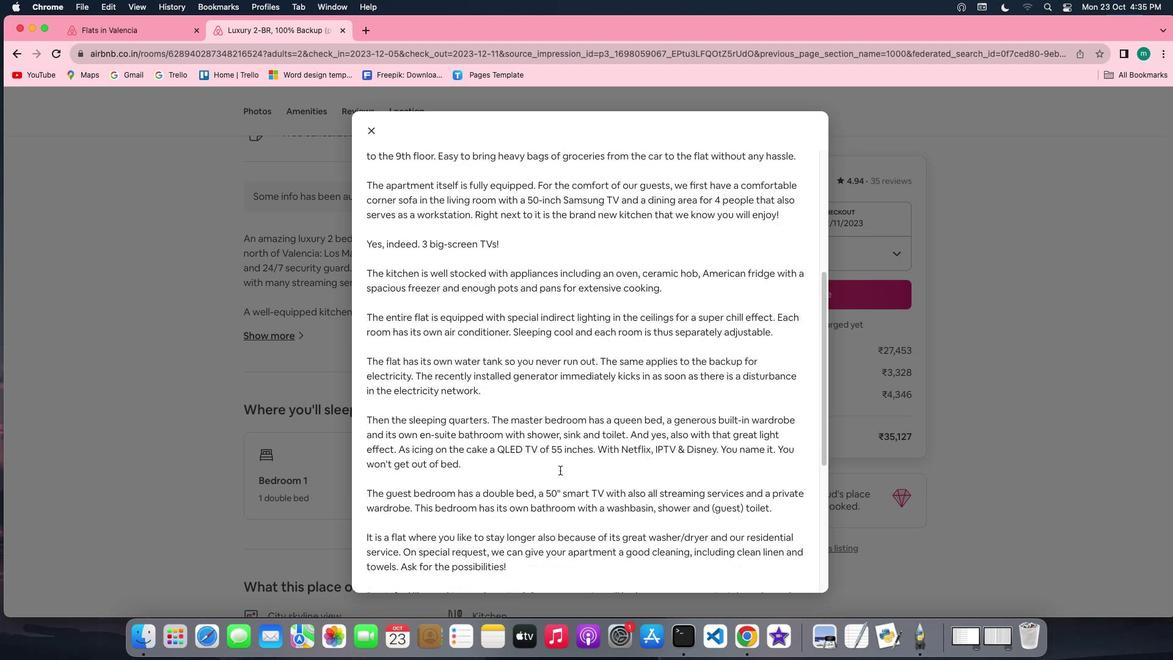 
Action: Mouse scrolled (559, 470) with delta (0, 0)
Screenshot: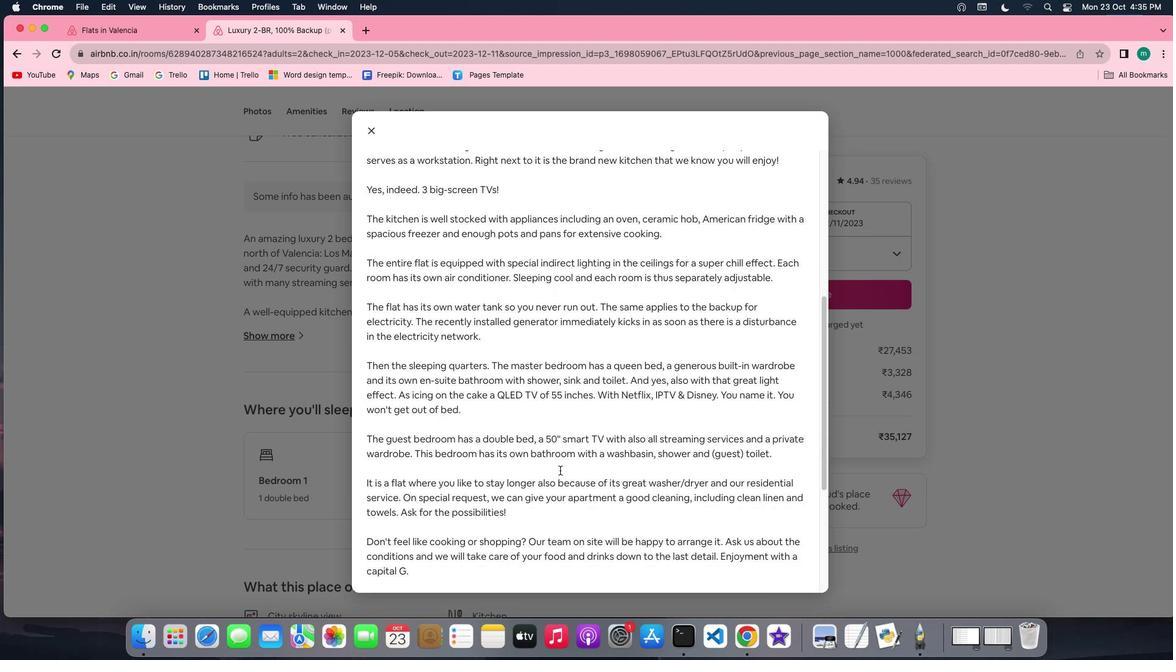 
Action: Mouse scrolled (559, 470) with delta (0, 0)
Screenshot: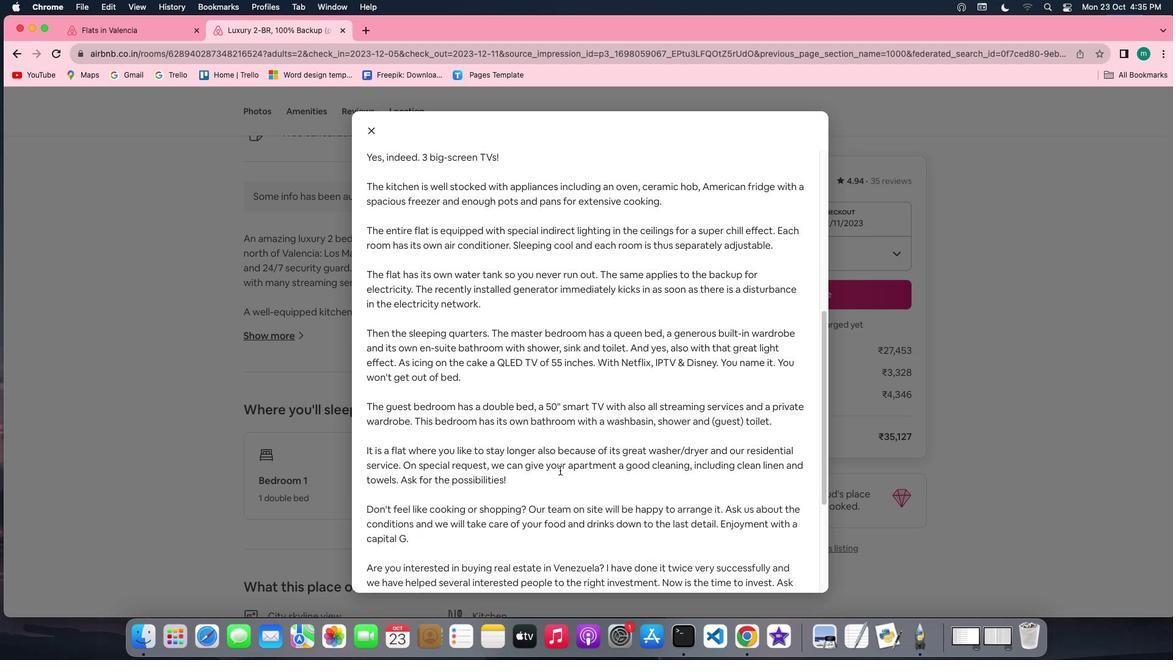
Action: Mouse scrolled (559, 470) with delta (0, 0)
Screenshot: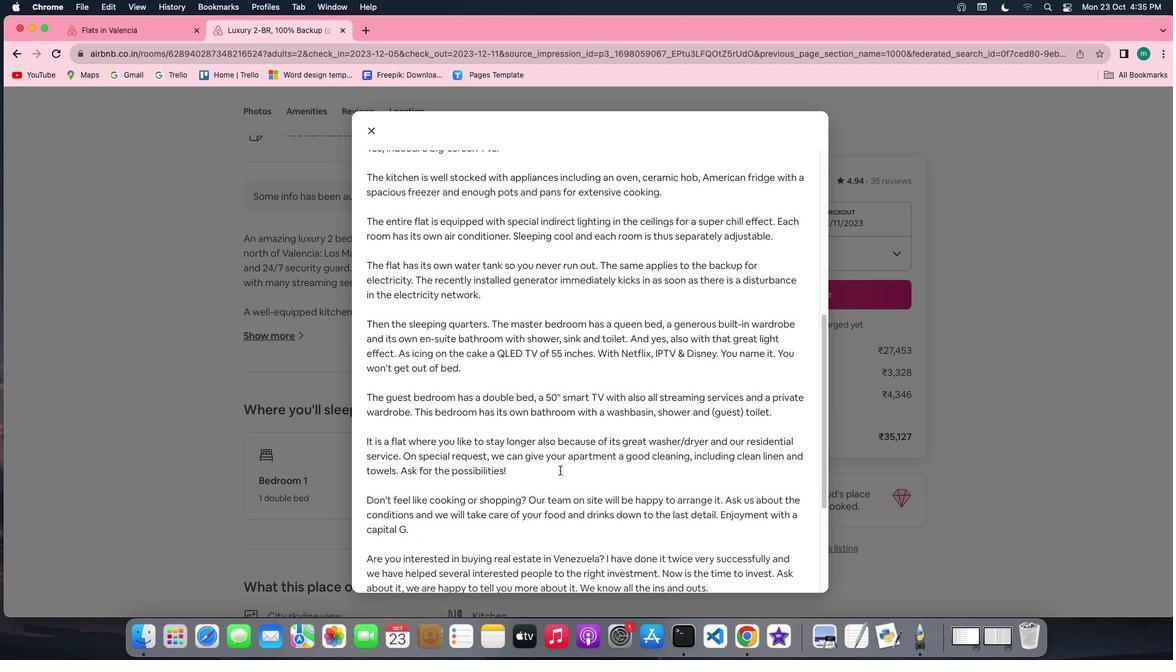 
Action: Mouse scrolled (559, 470) with delta (0, -1)
Screenshot: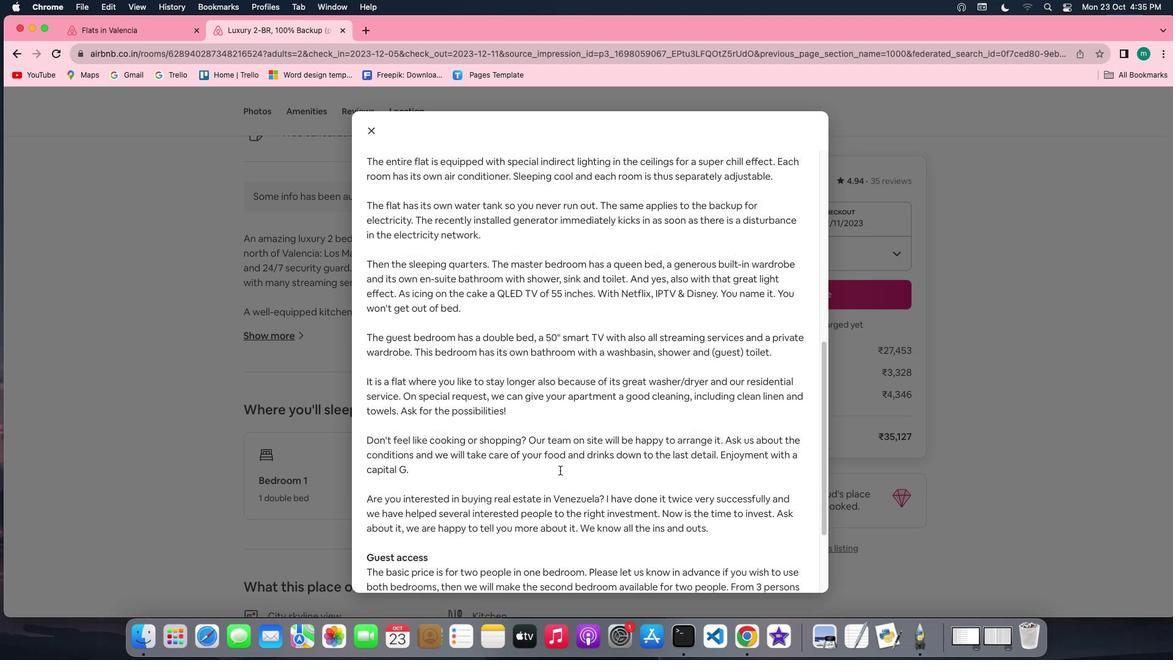 
Action: Mouse scrolled (559, 470) with delta (0, -1)
Screenshot: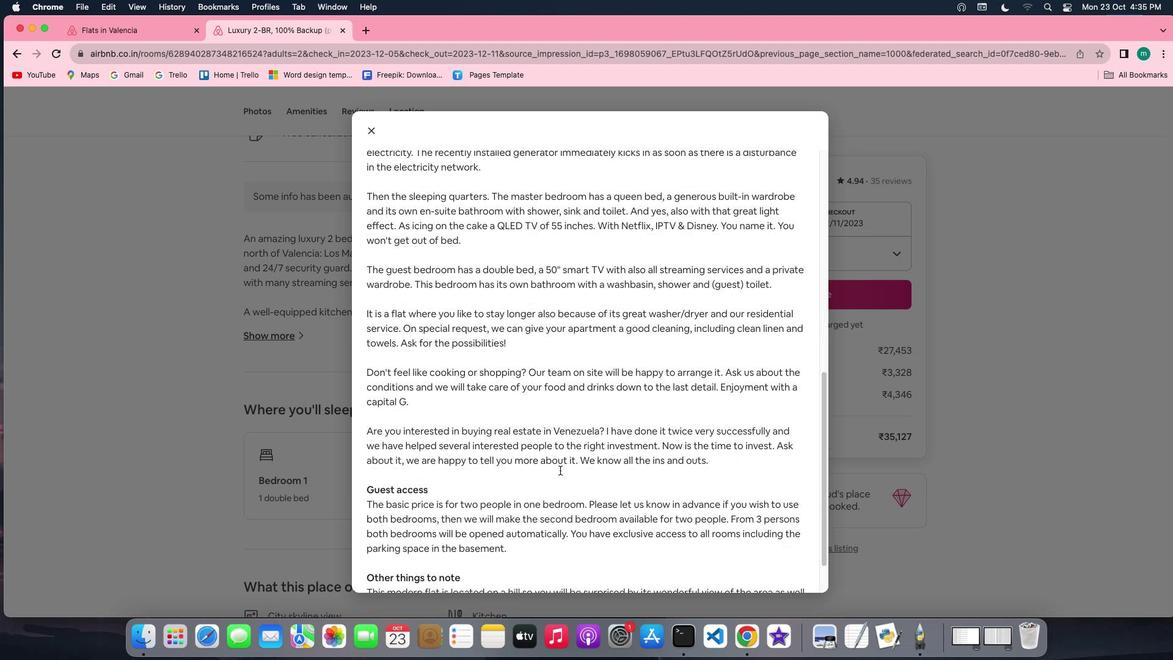 
Action: Mouse scrolled (559, 470) with delta (0, 0)
Screenshot: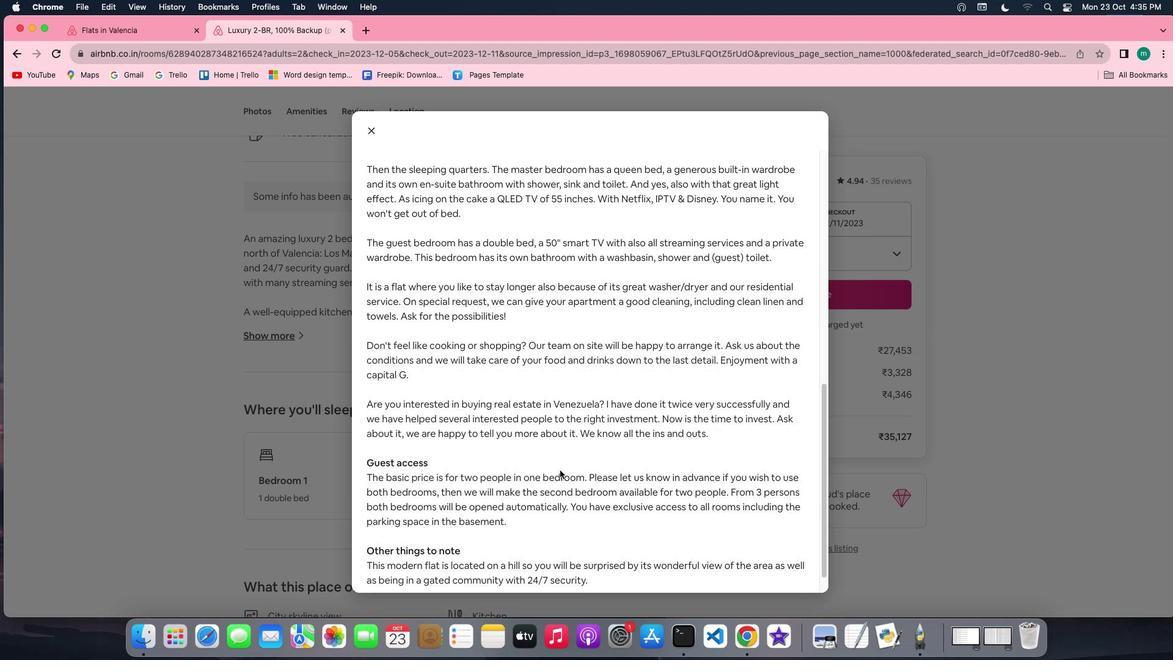 
Action: Mouse scrolled (559, 470) with delta (0, 0)
Screenshot: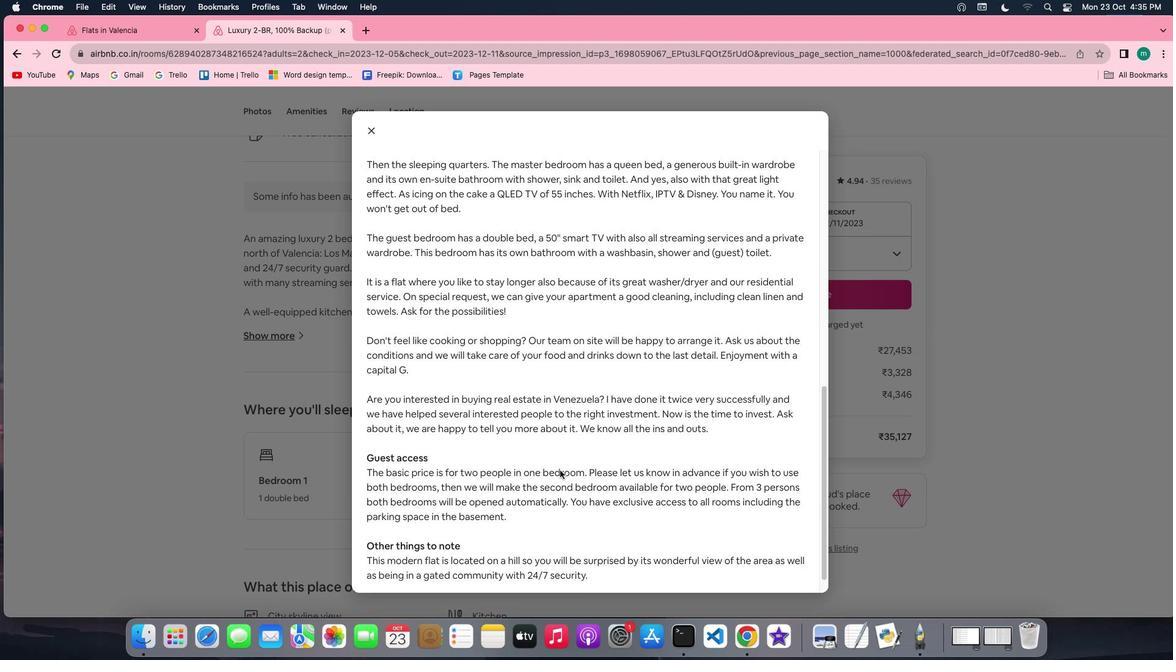
Action: Mouse scrolled (559, 470) with delta (0, -1)
Screenshot: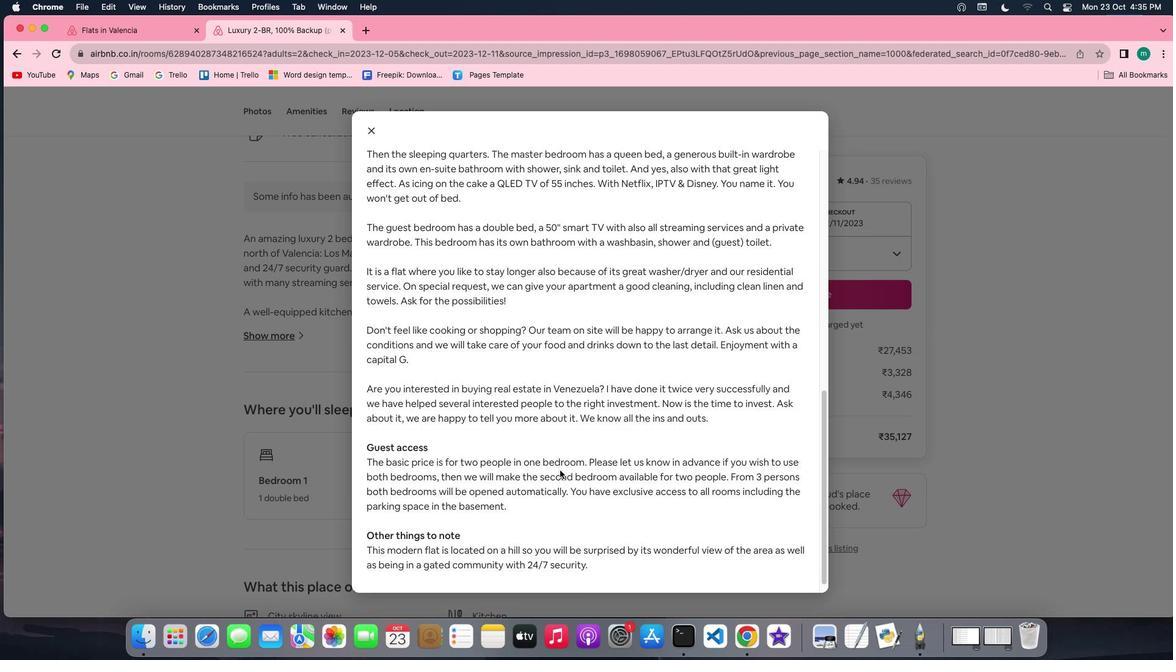 
Action: Mouse scrolled (559, 470) with delta (0, -2)
Screenshot: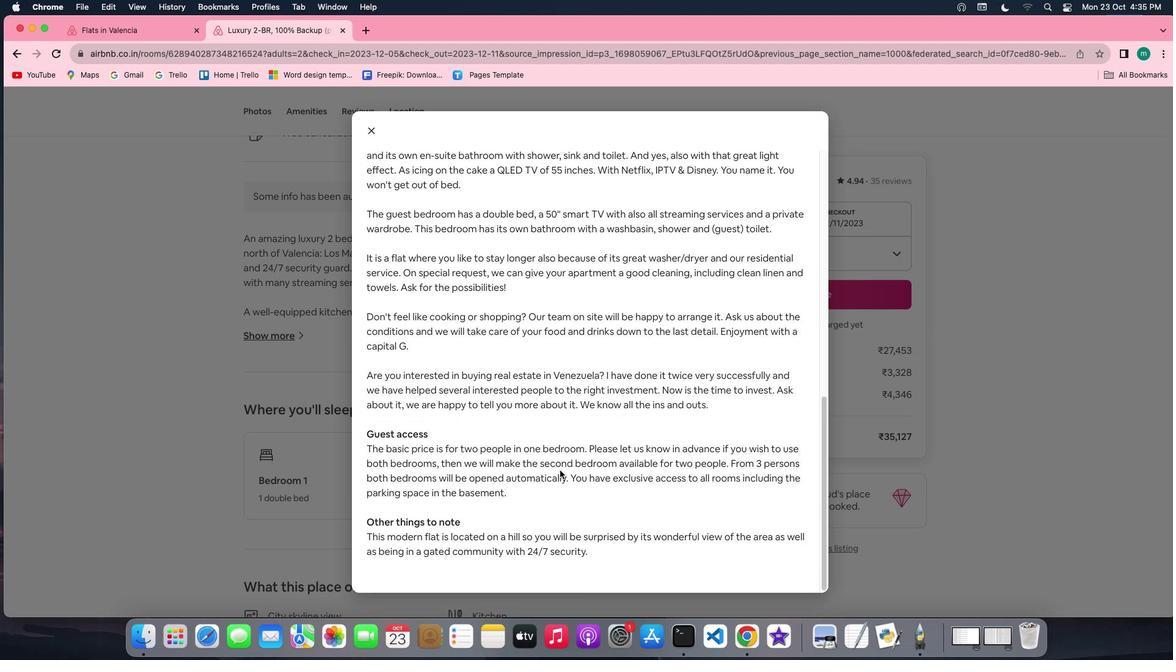 
Action: Mouse scrolled (559, 470) with delta (0, -2)
Screenshot: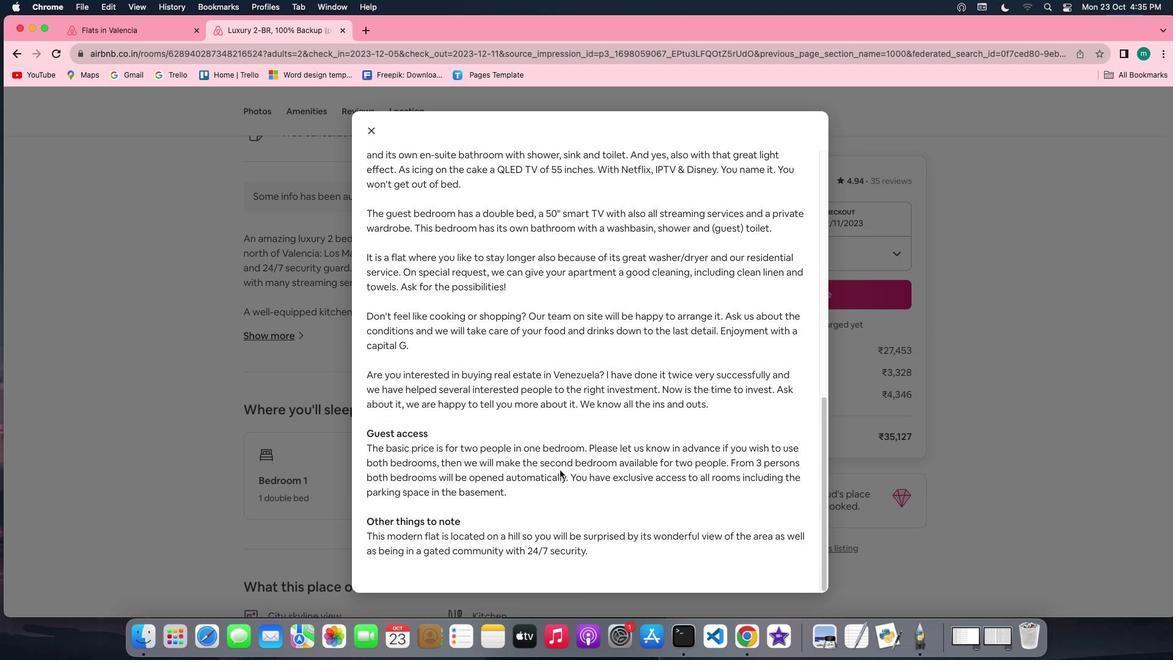 
Action: Mouse moved to (367, 125)
Screenshot: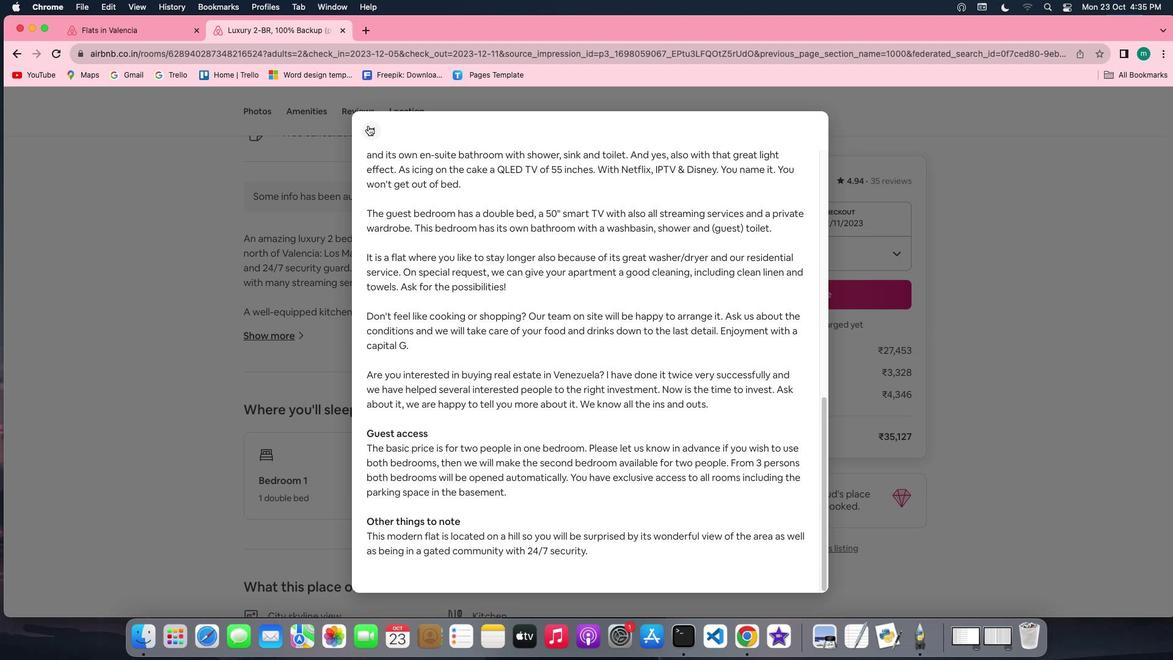 
Action: Mouse pressed left at (367, 125)
Screenshot: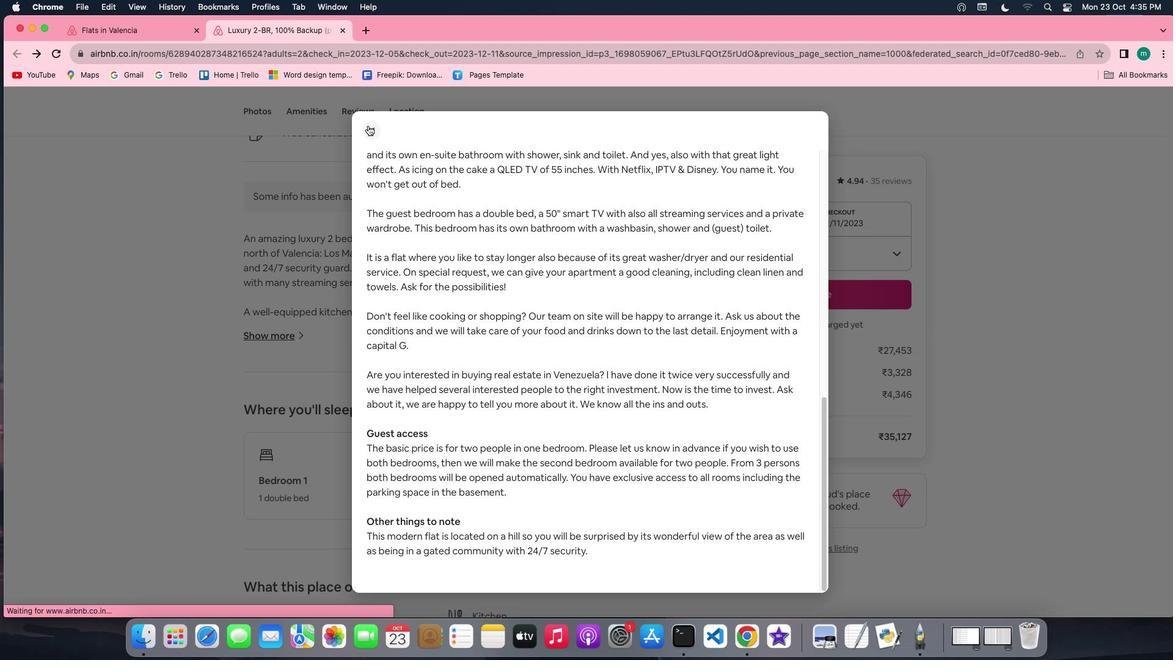 
Action: Mouse moved to (394, 390)
Screenshot: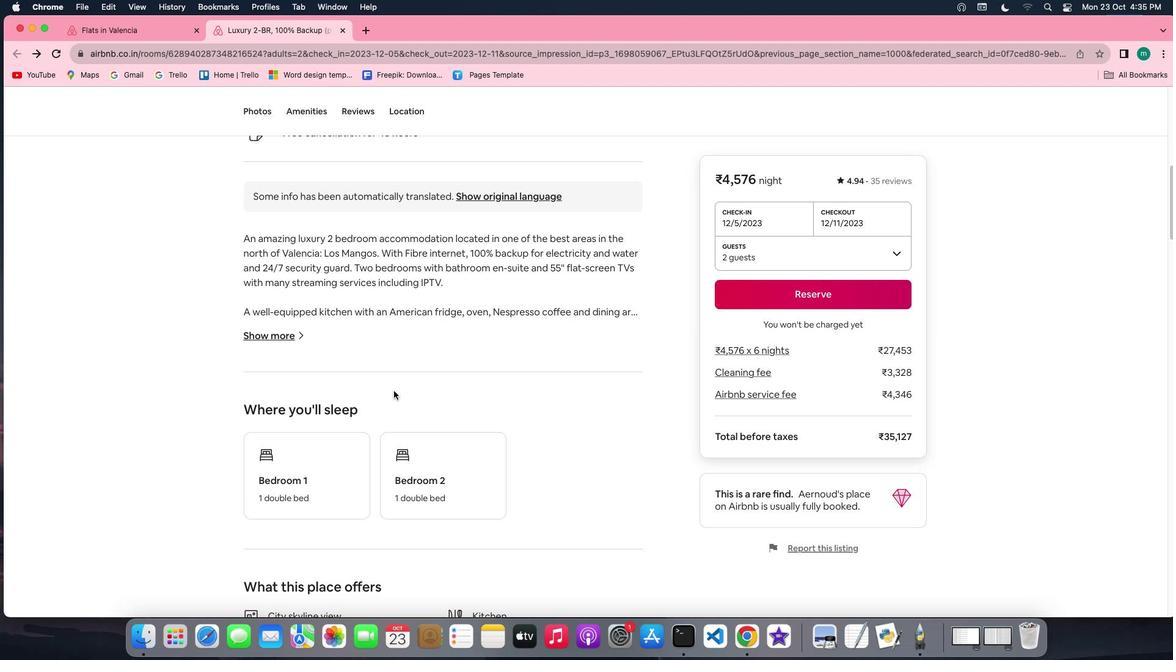 
Action: Mouse scrolled (394, 390) with delta (0, 0)
Screenshot: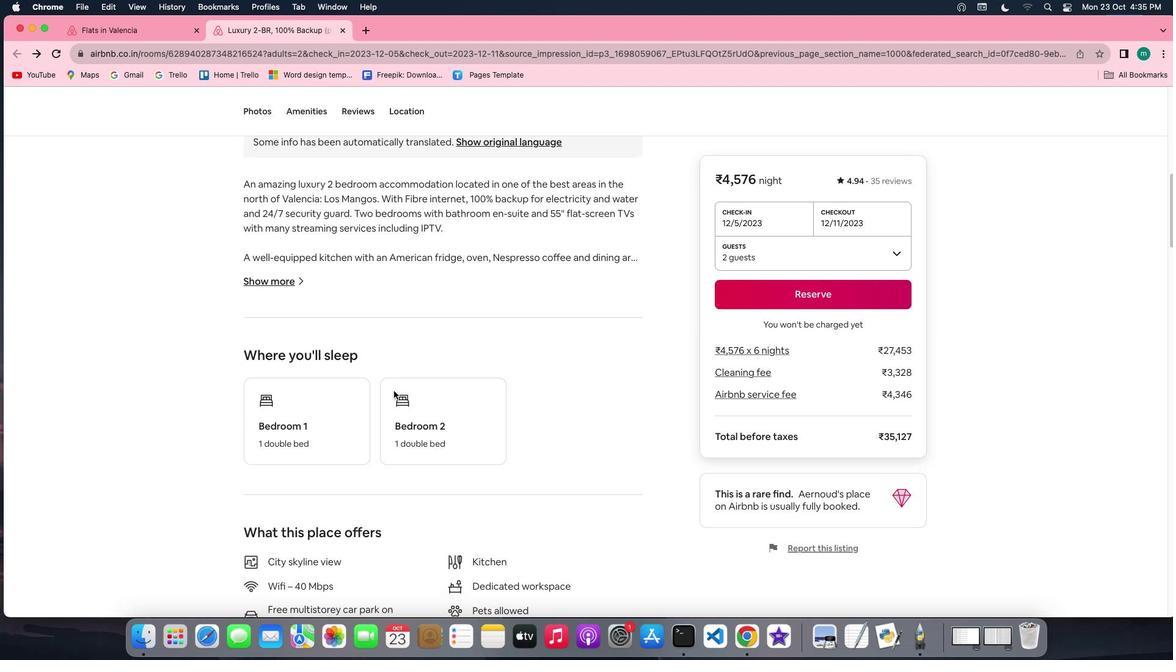 
Action: Mouse scrolled (394, 390) with delta (0, 0)
Screenshot: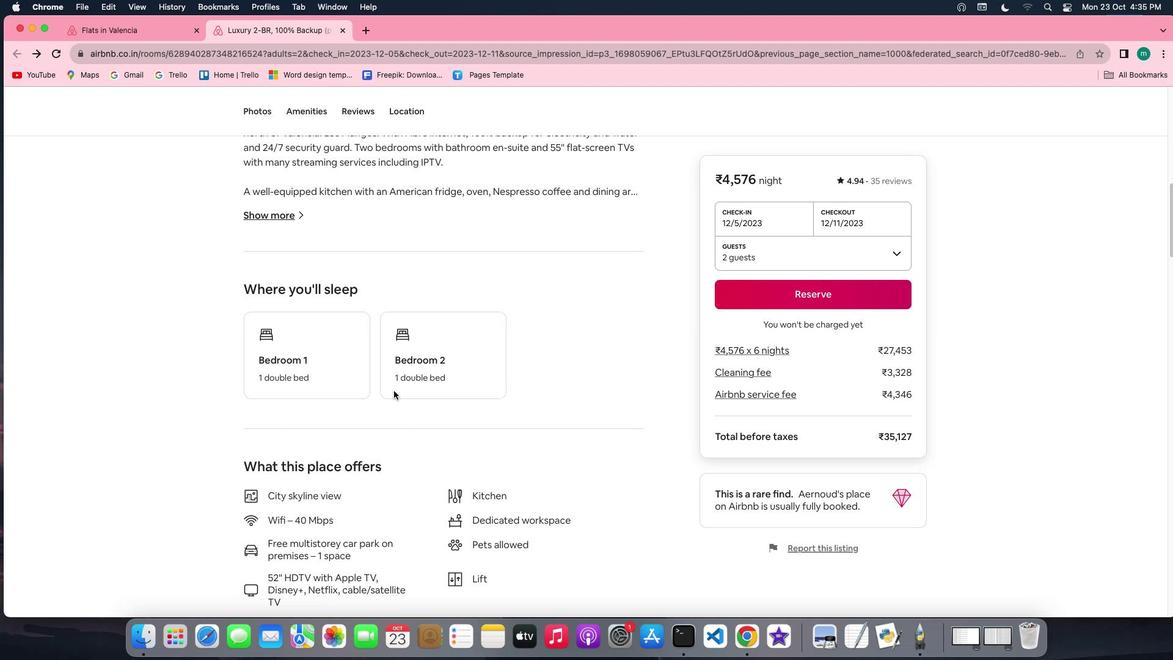 
Action: Mouse scrolled (394, 390) with delta (0, -1)
Screenshot: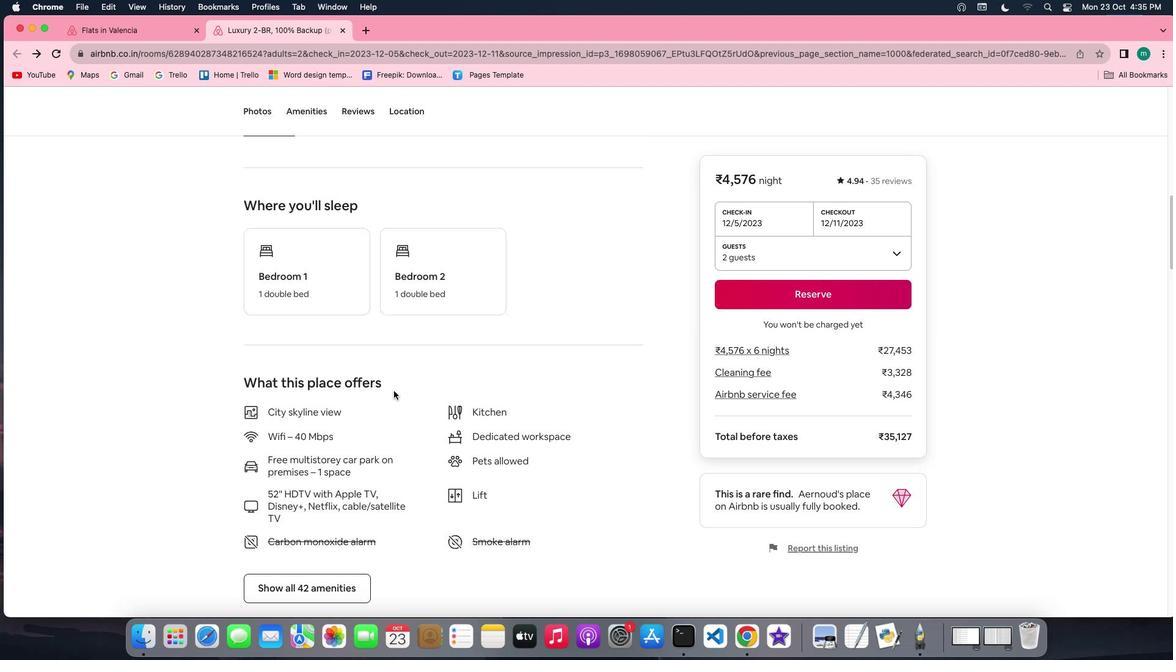 
Action: Mouse scrolled (394, 390) with delta (0, -2)
Screenshot: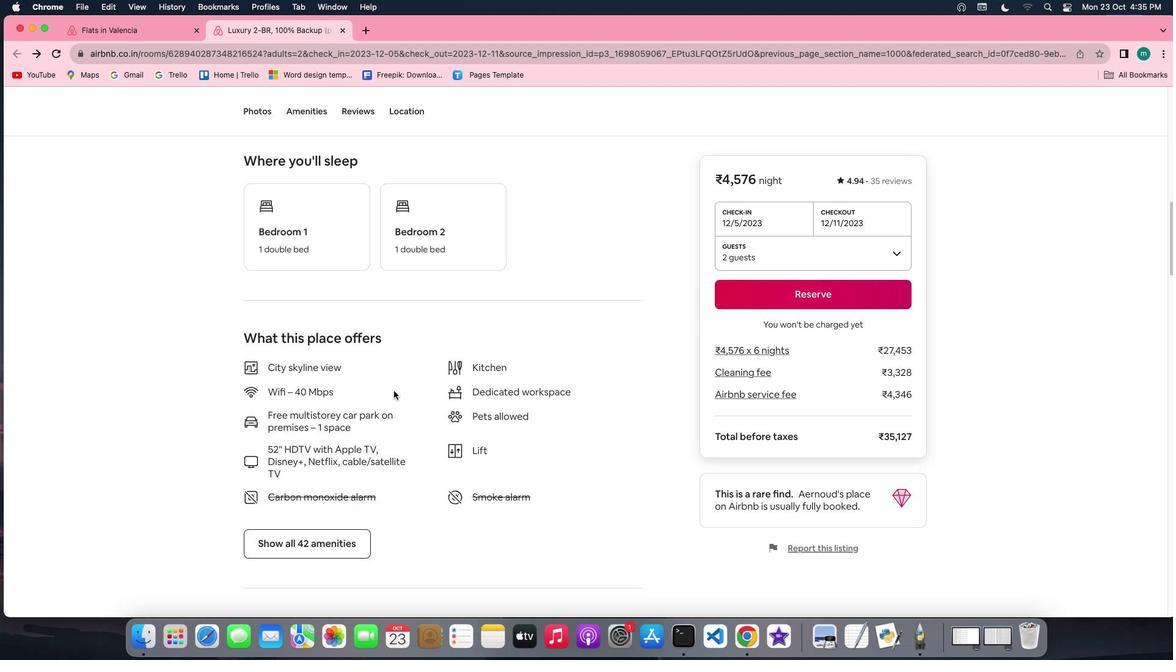 
Action: Mouse scrolled (394, 390) with delta (0, -3)
Screenshot: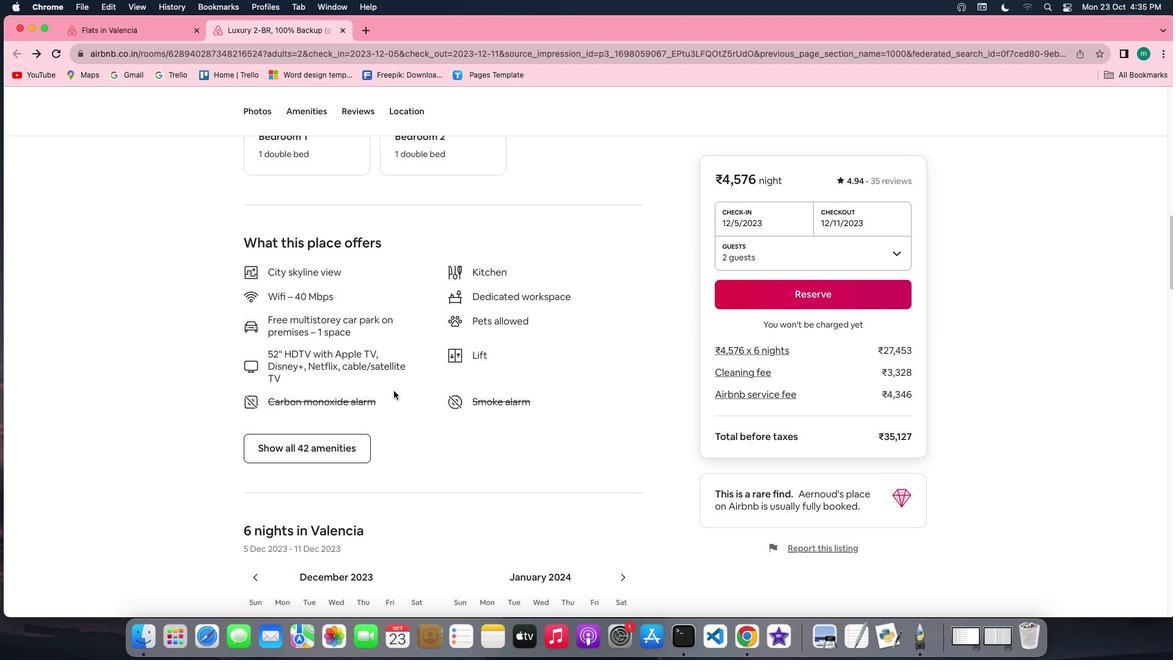 
Action: Mouse moved to (330, 442)
Screenshot: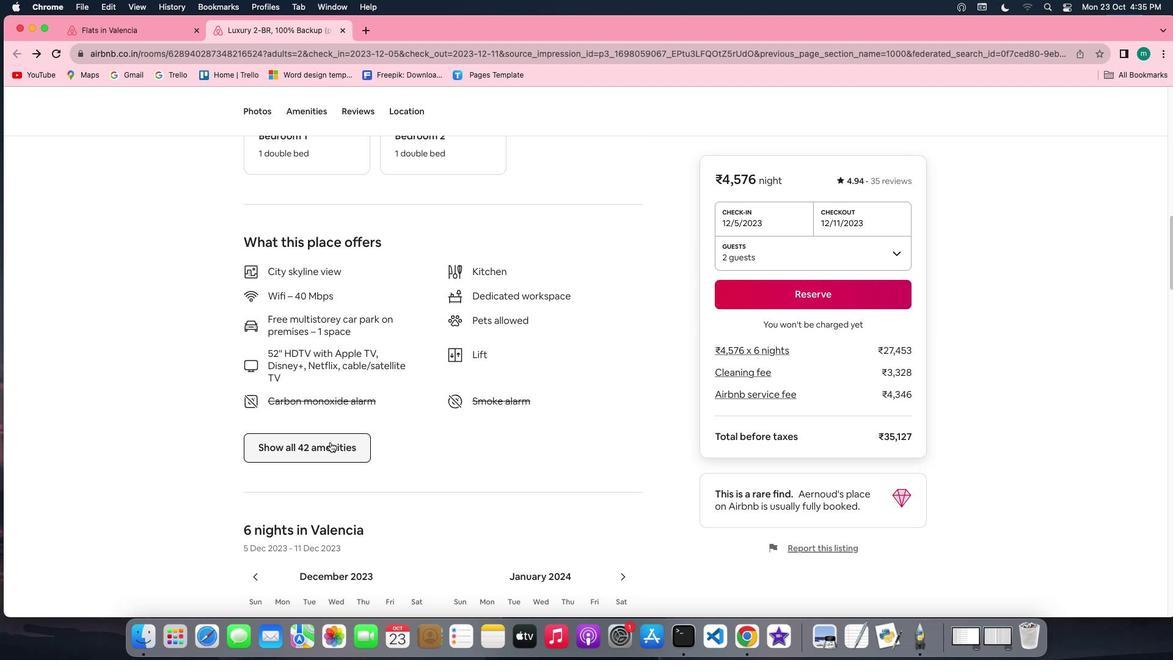 
Action: Mouse pressed left at (330, 442)
Screenshot: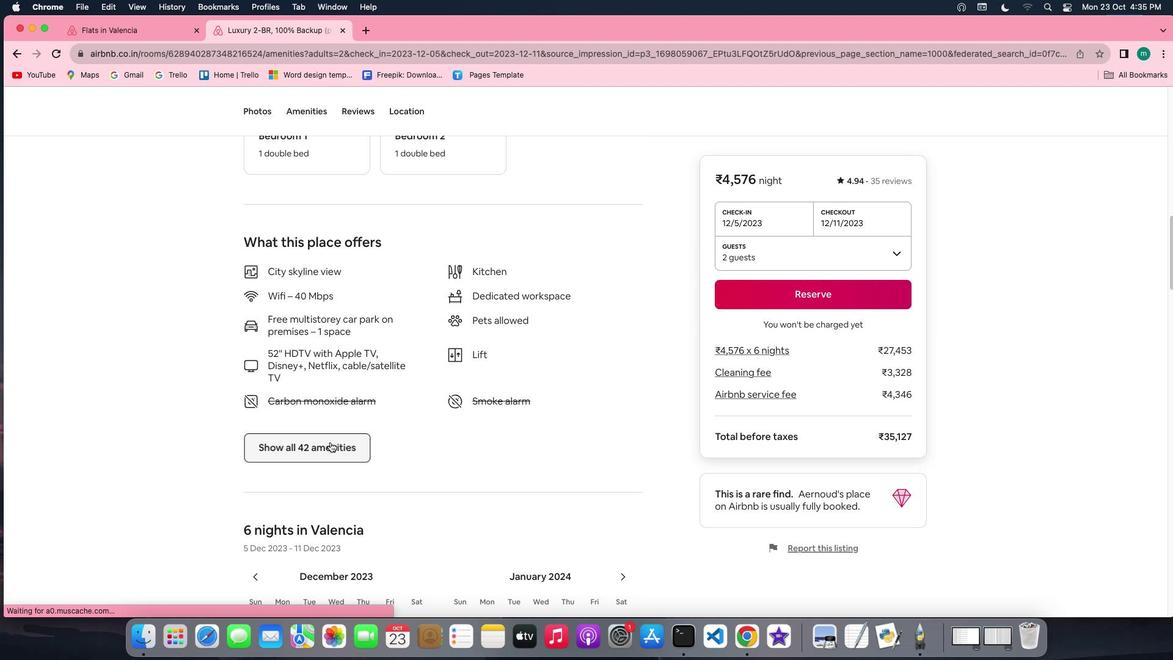 
Action: Mouse moved to (621, 432)
Screenshot: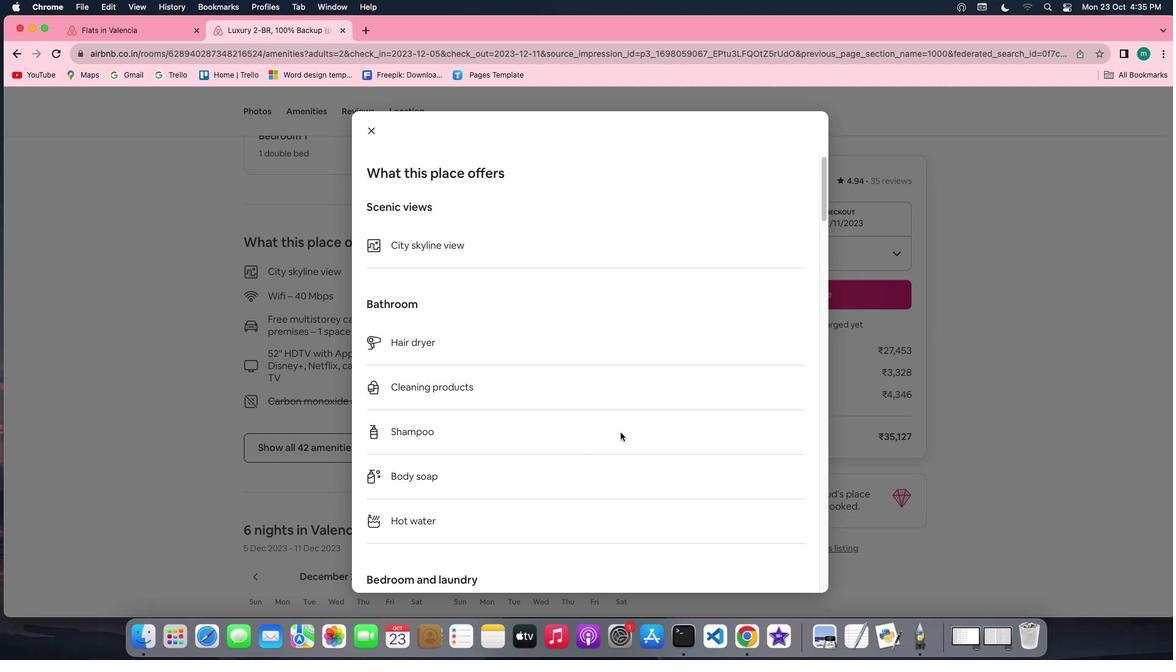 
Action: Mouse scrolled (621, 432) with delta (0, 0)
Screenshot: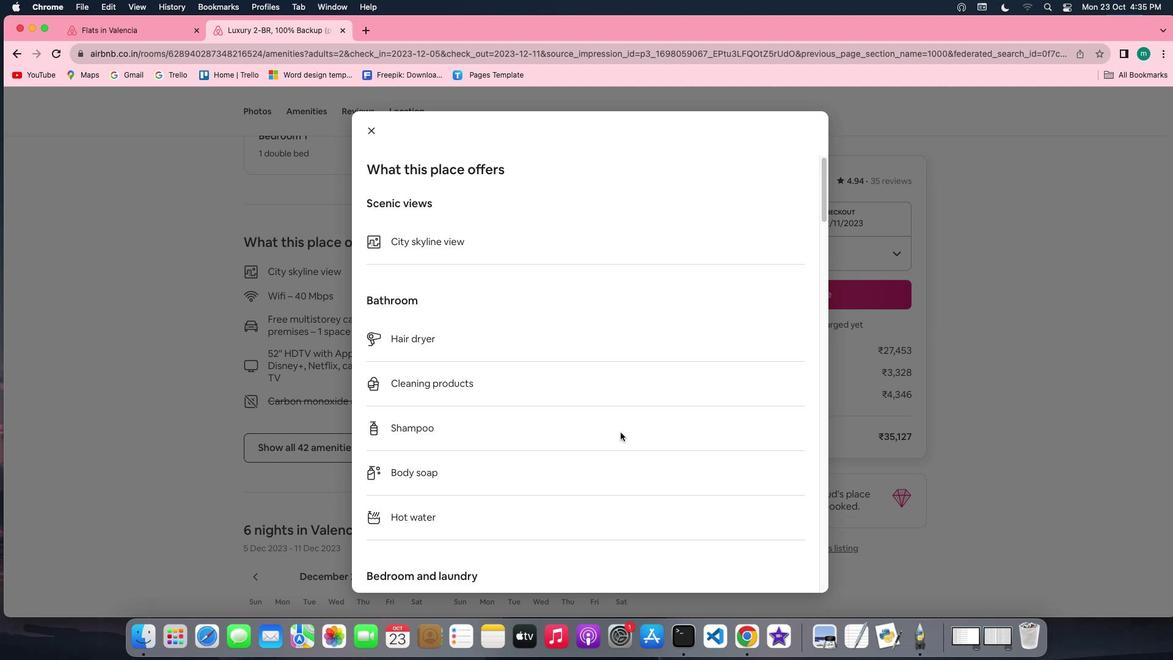 
Action: Mouse scrolled (621, 432) with delta (0, 0)
Screenshot: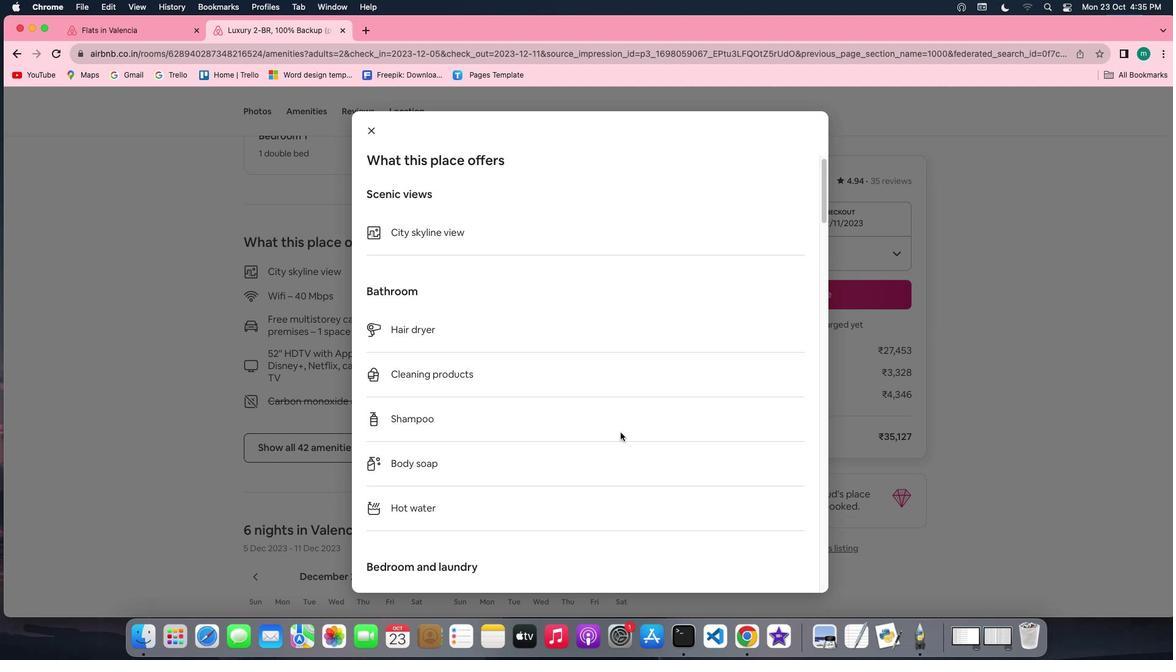 
Action: Mouse scrolled (621, 432) with delta (0, 0)
Screenshot: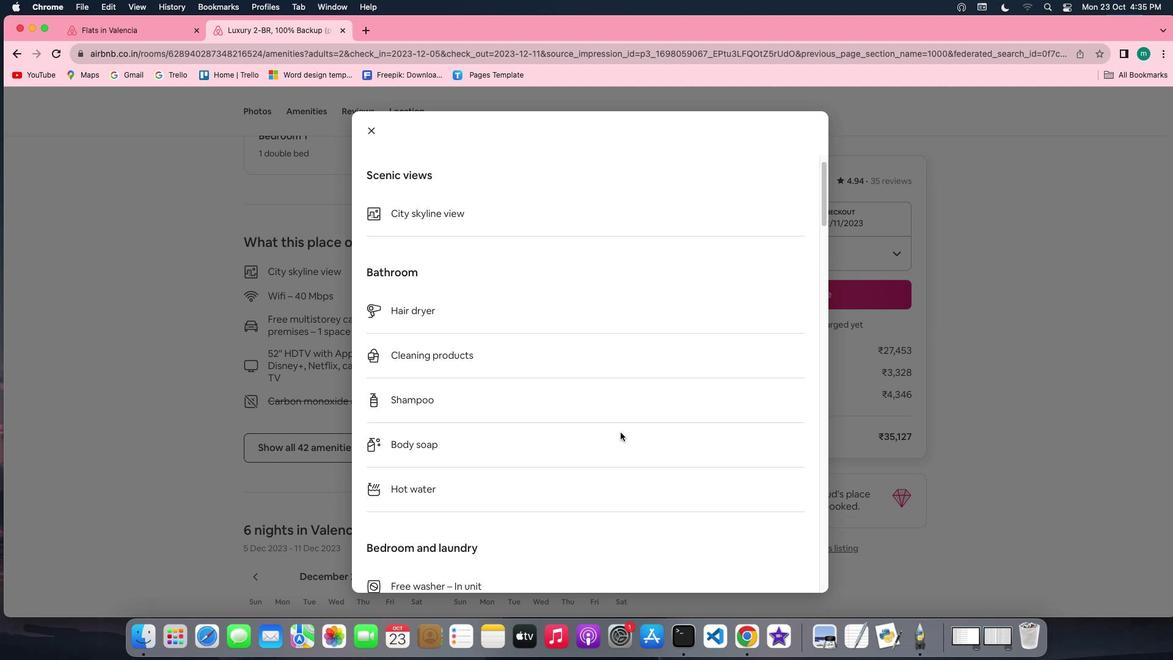
Action: Mouse scrolled (621, 432) with delta (0, 0)
Screenshot: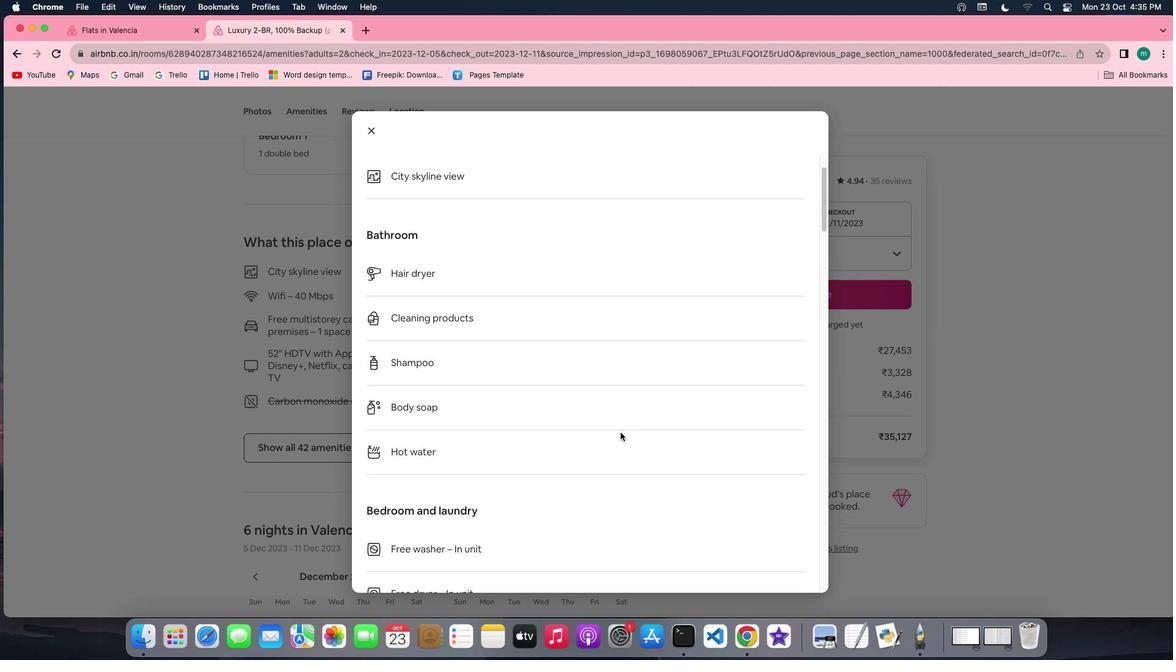 
Action: Mouse scrolled (621, 432) with delta (0, 0)
Screenshot: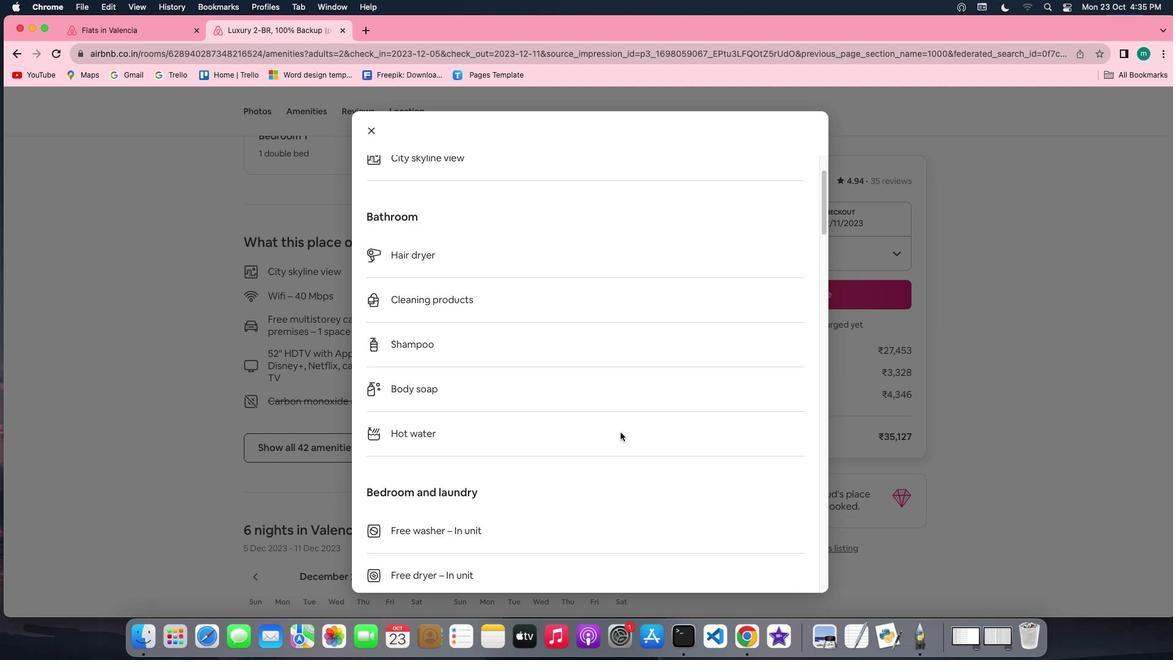 
Action: Mouse scrolled (621, 432) with delta (0, 0)
Screenshot: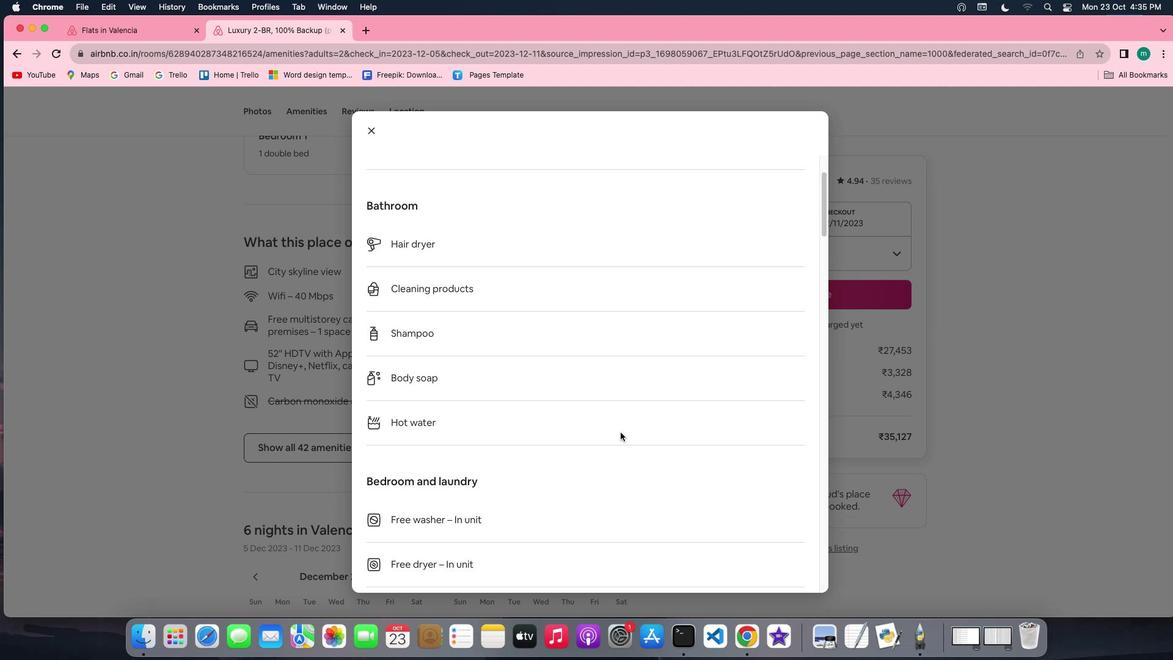 
Action: Mouse scrolled (621, 432) with delta (0, 0)
Screenshot: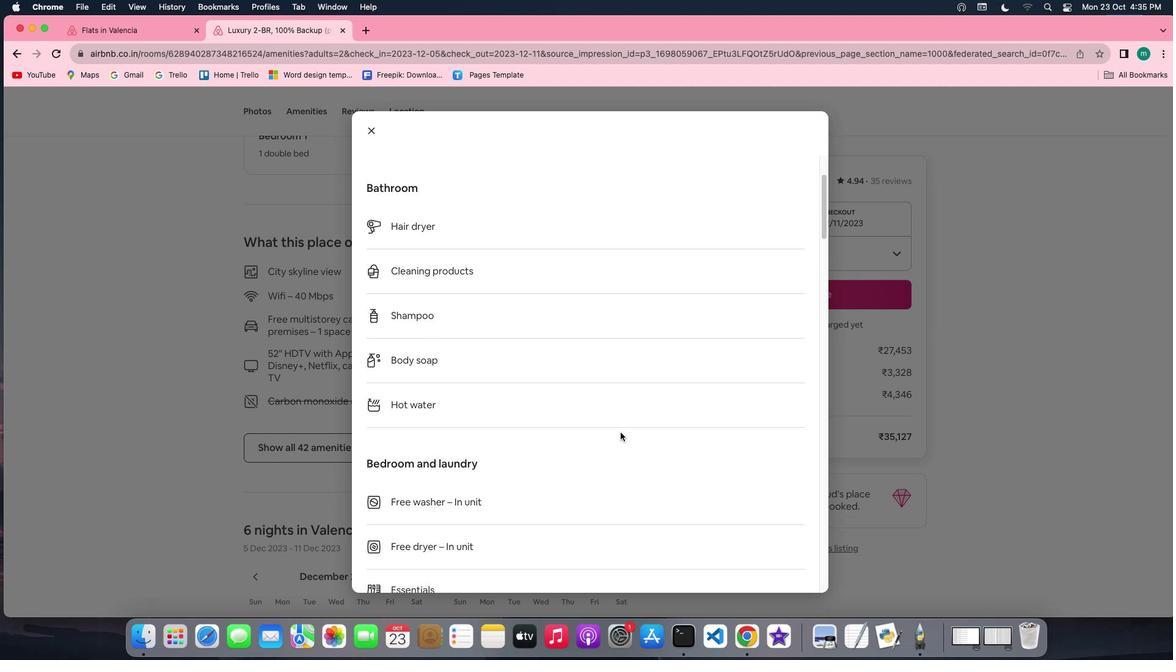 
Action: Mouse scrolled (621, 432) with delta (0, 0)
Screenshot: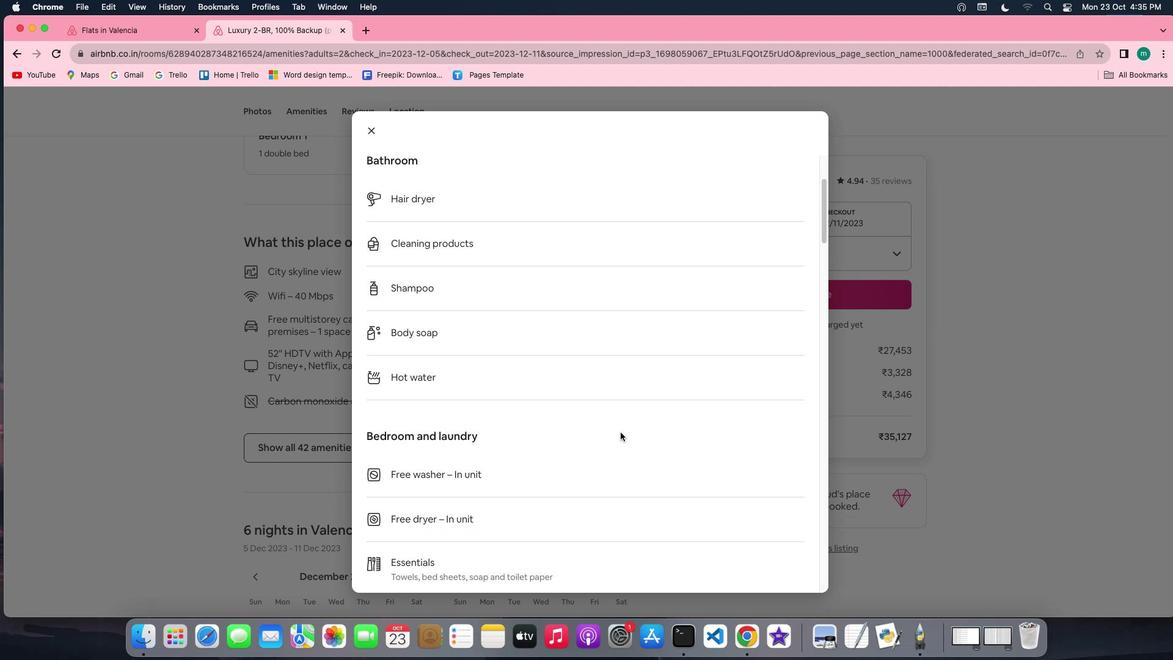 
Action: Mouse scrolled (621, 432) with delta (0, 0)
Screenshot: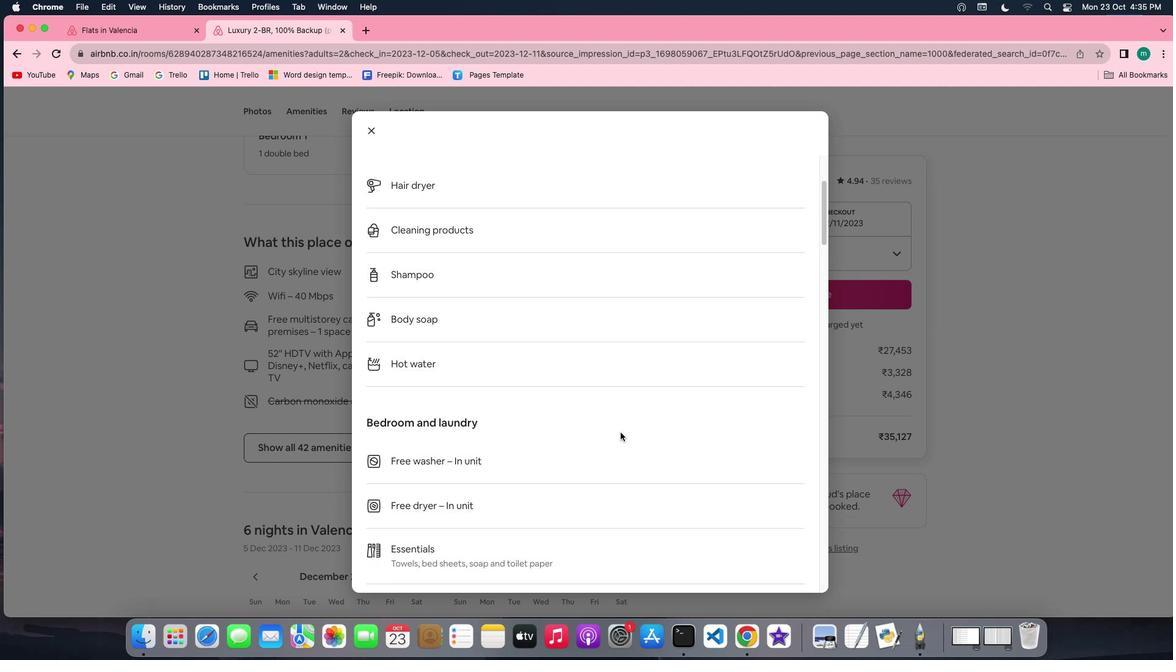 
Action: Mouse scrolled (621, 432) with delta (0, 0)
Screenshot: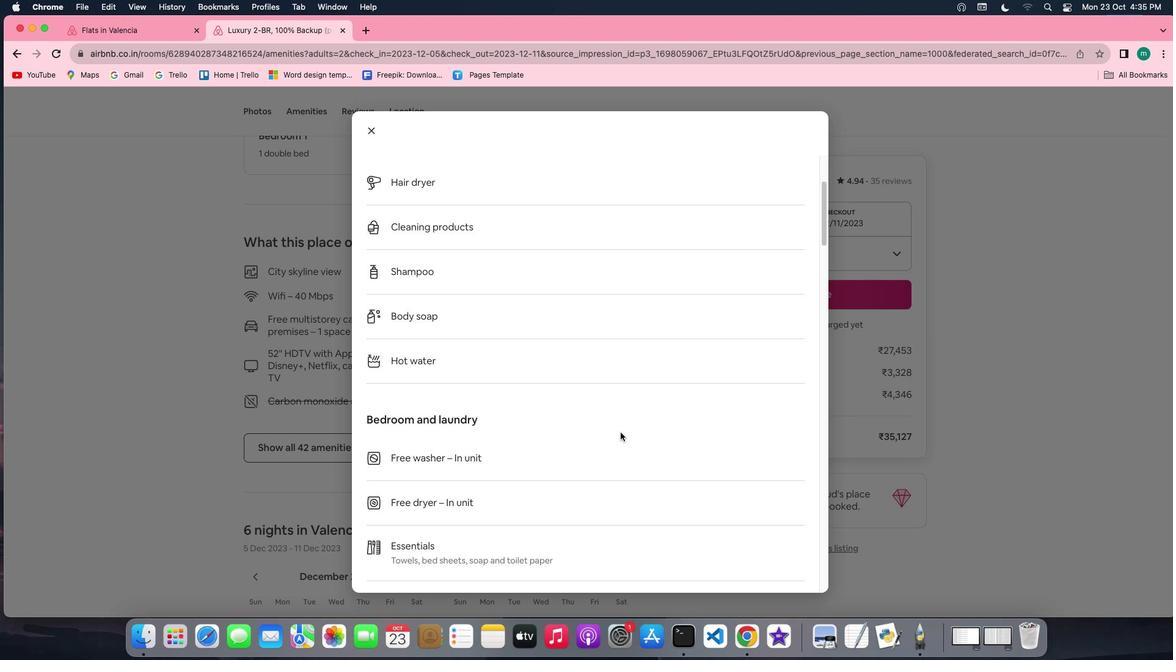 
Action: Mouse scrolled (621, 432) with delta (0, 0)
Screenshot: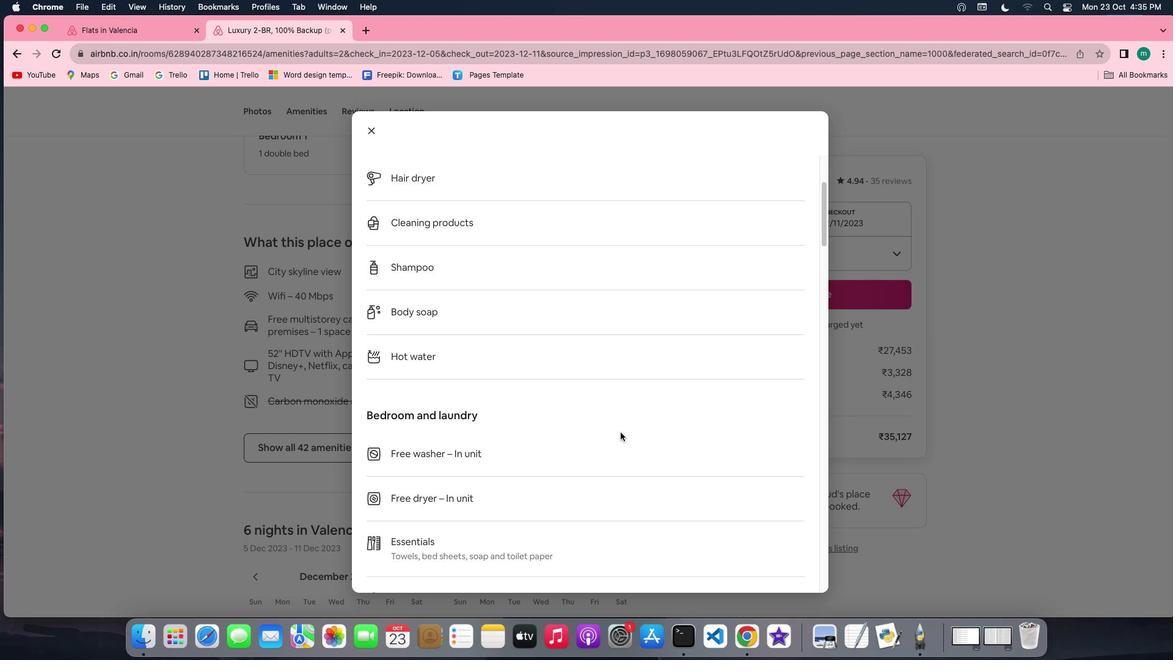 
Action: Mouse scrolled (621, 432) with delta (0, 0)
Screenshot: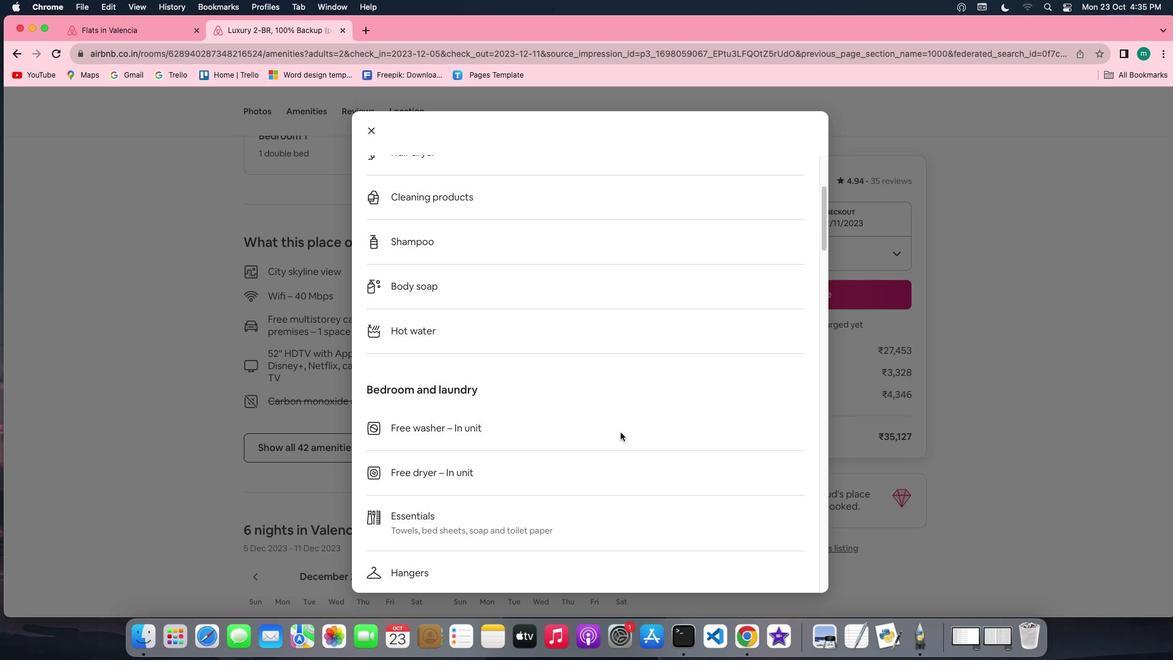 
Action: Mouse scrolled (621, 432) with delta (0, 0)
Screenshot: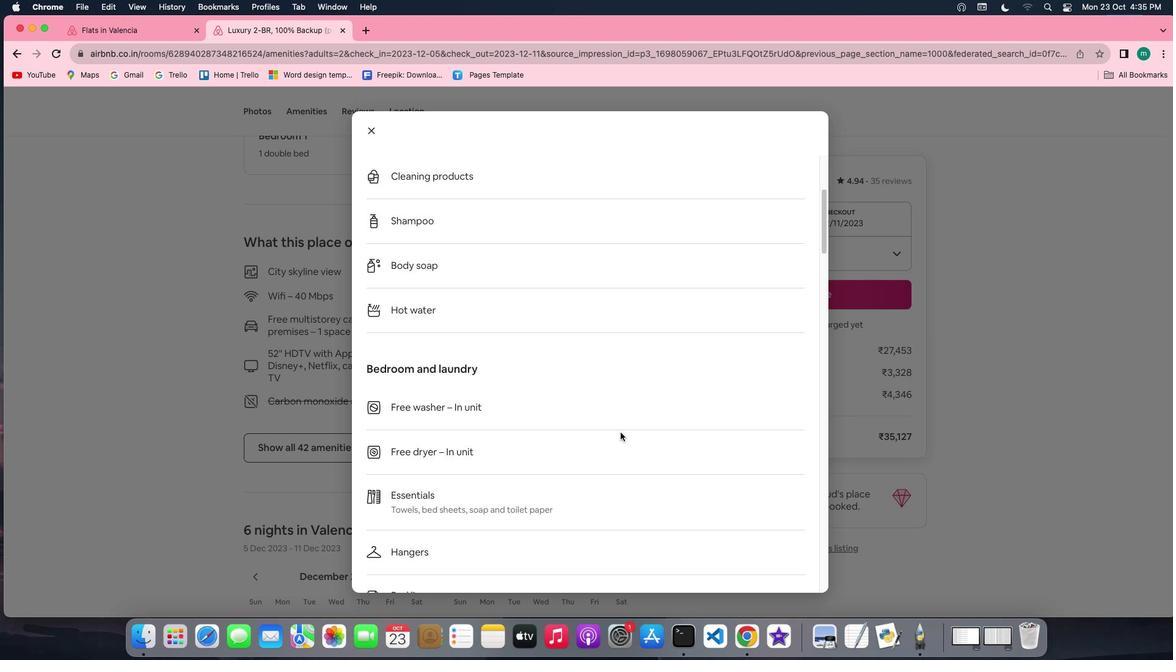 
Action: Mouse scrolled (621, 432) with delta (0, 0)
Screenshot: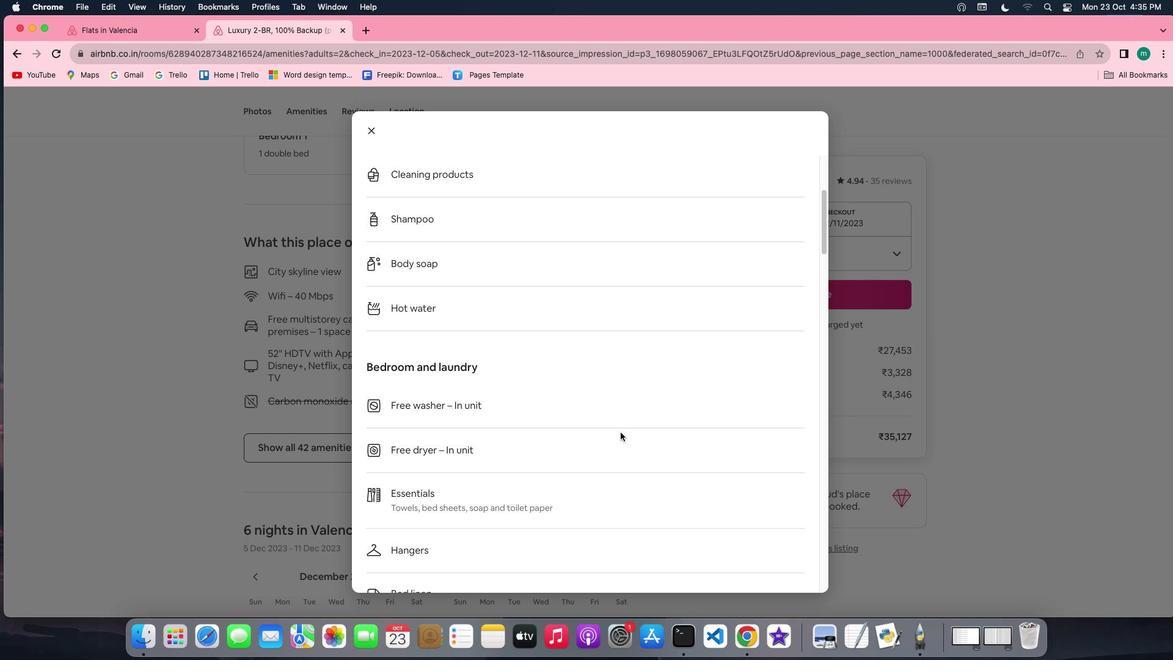 
Action: Mouse scrolled (621, 432) with delta (0, 0)
Screenshot: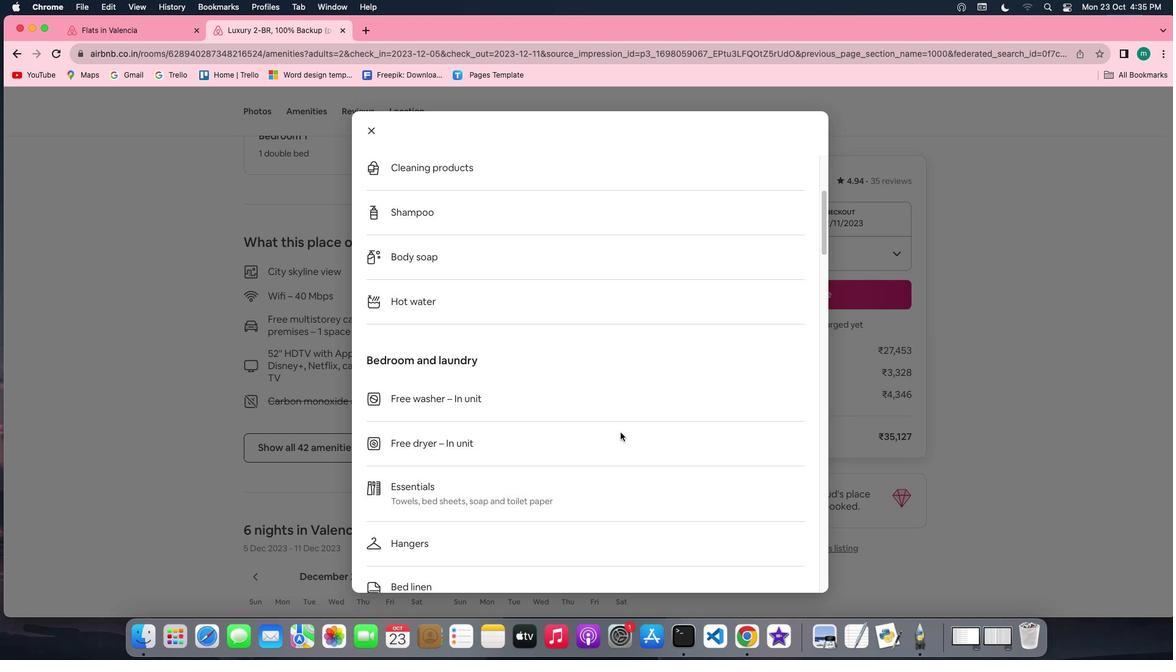 
Action: Mouse scrolled (621, 432) with delta (0, 0)
Screenshot: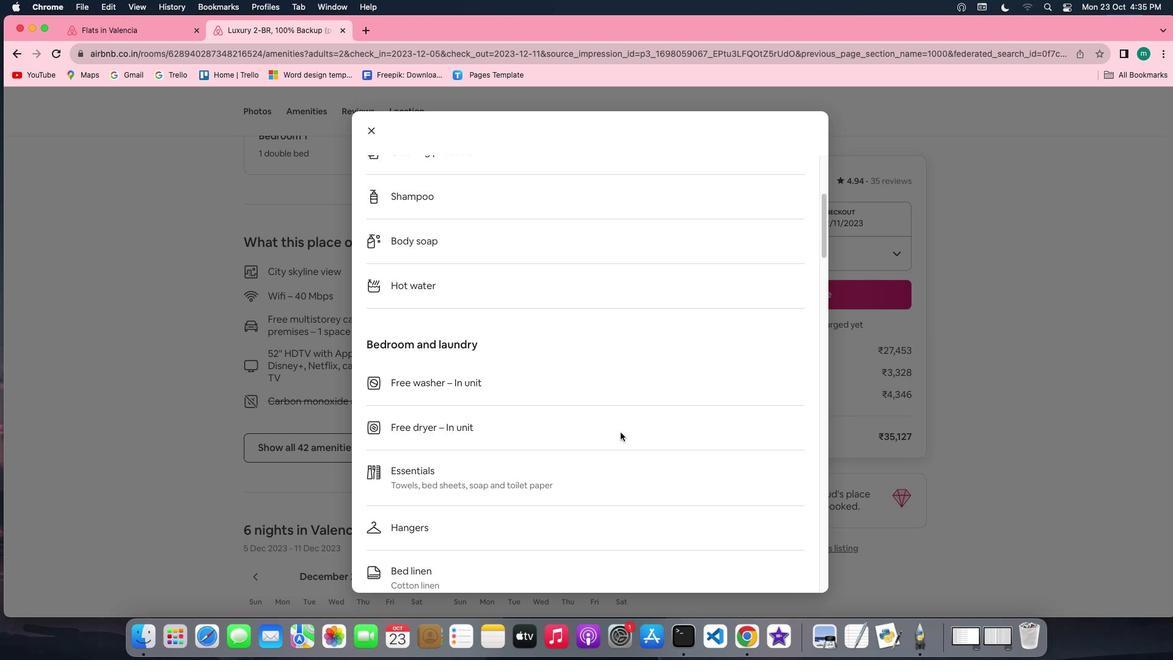 
Action: Mouse scrolled (621, 432) with delta (0, 0)
Screenshot: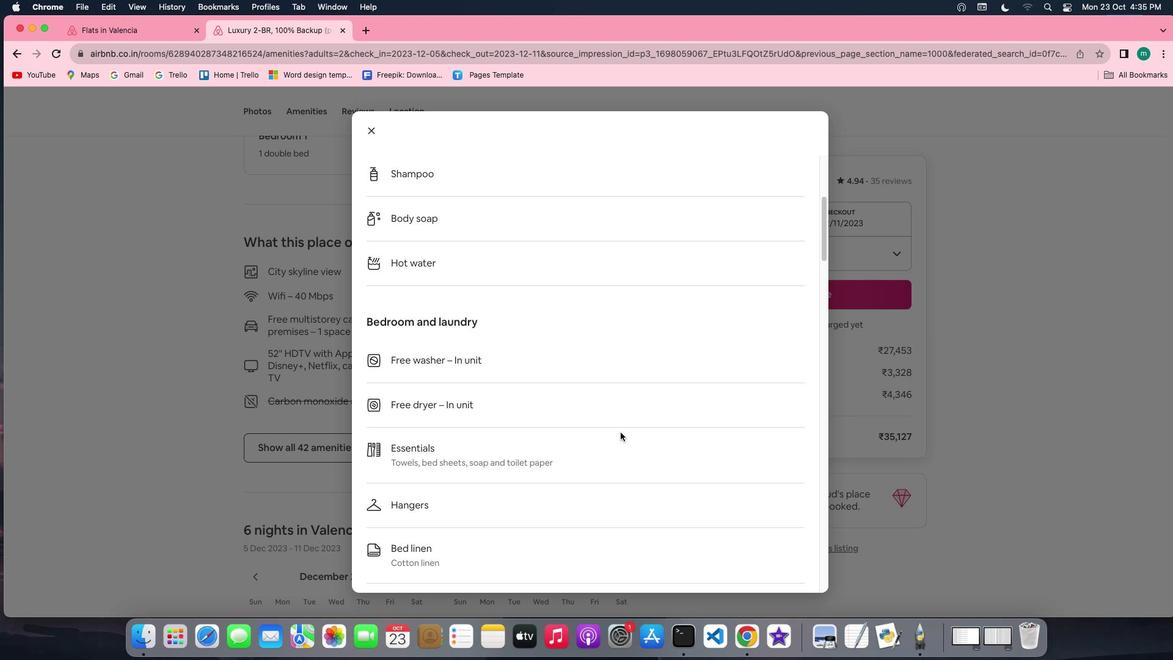 
Action: Mouse scrolled (621, 432) with delta (0, 0)
Screenshot: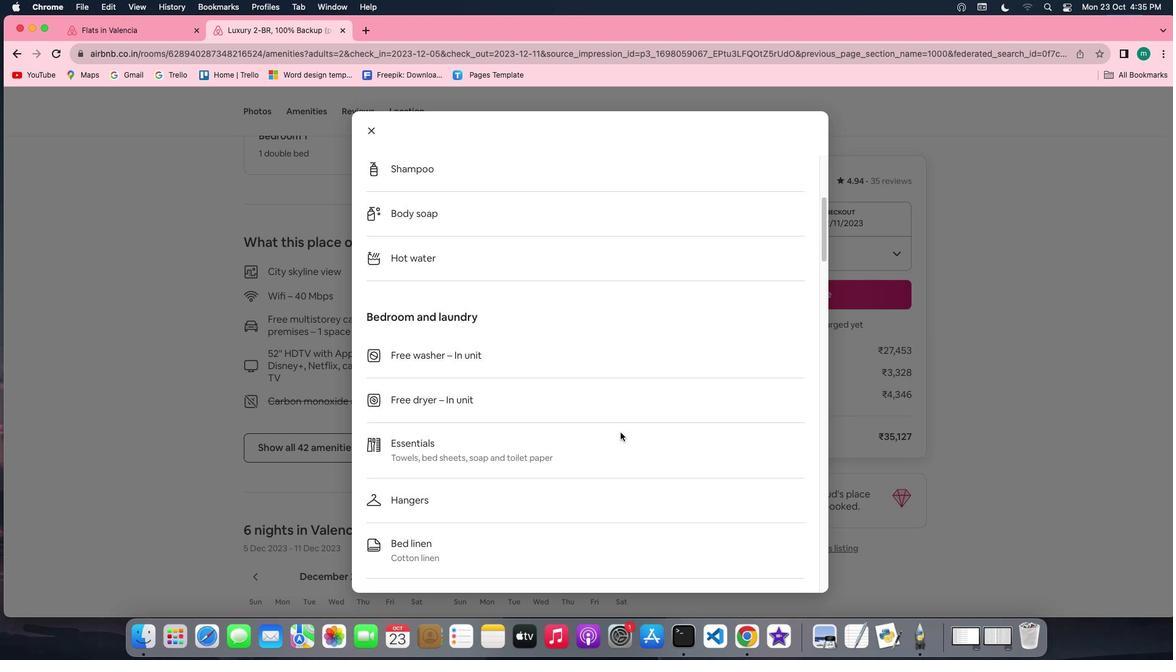 
Action: Mouse scrolled (621, 432) with delta (0, 0)
Screenshot: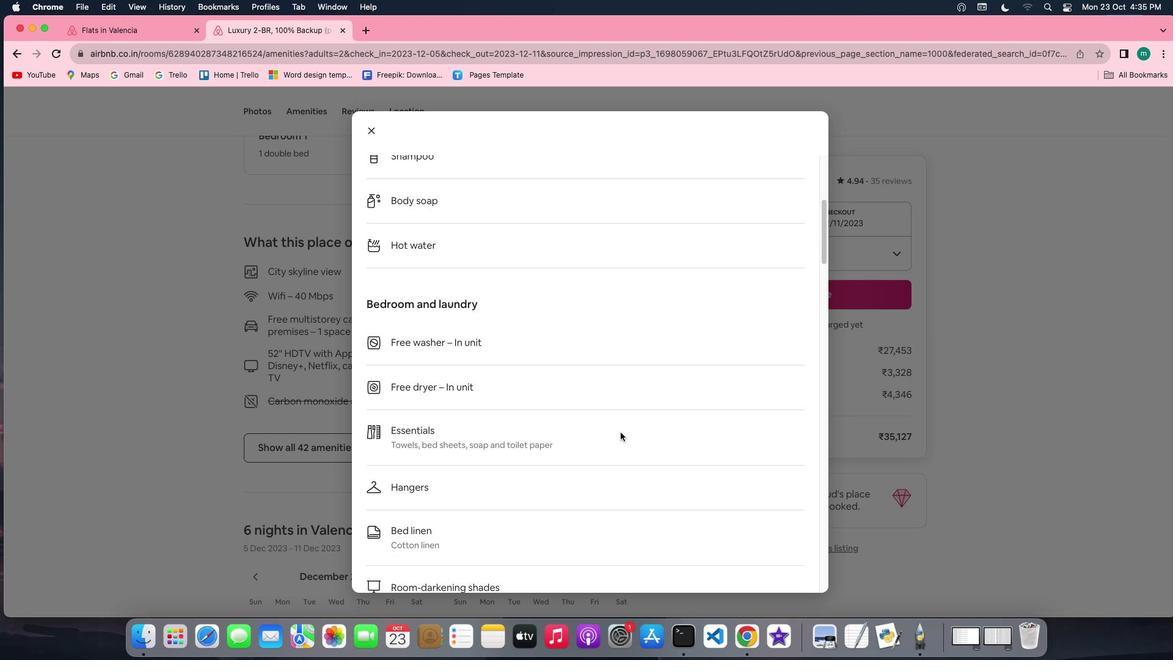 
Action: Mouse scrolled (621, 432) with delta (0, -1)
Screenshot: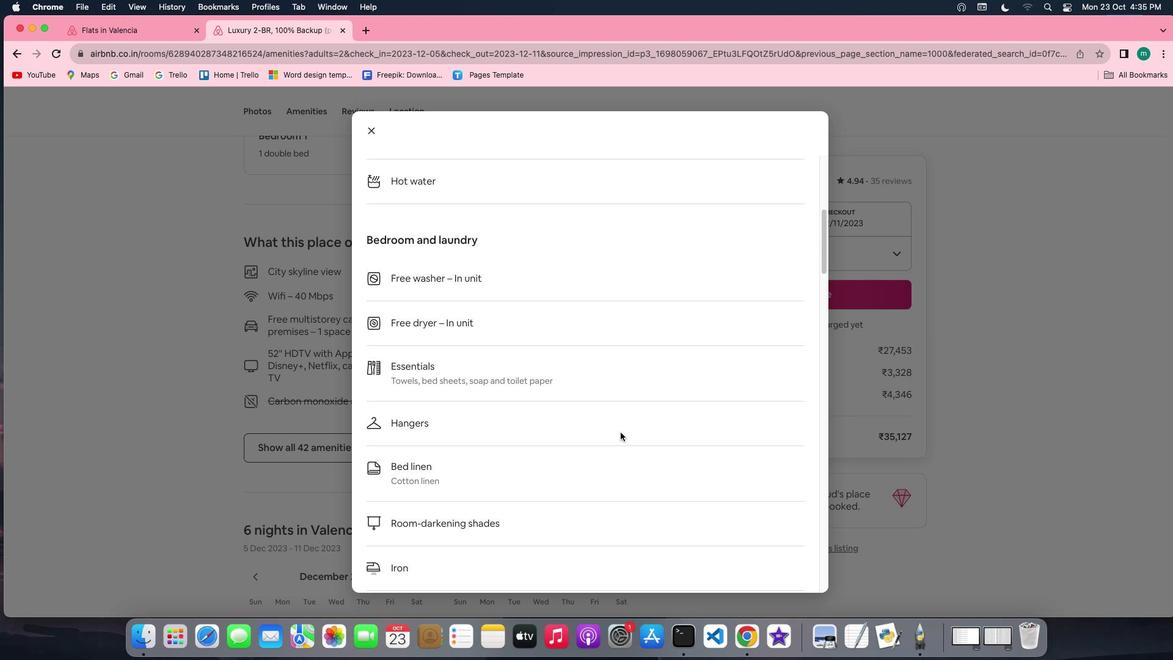 
Action: Mouse scrolled (621, 432) with delta (0, -1)
Screenshot: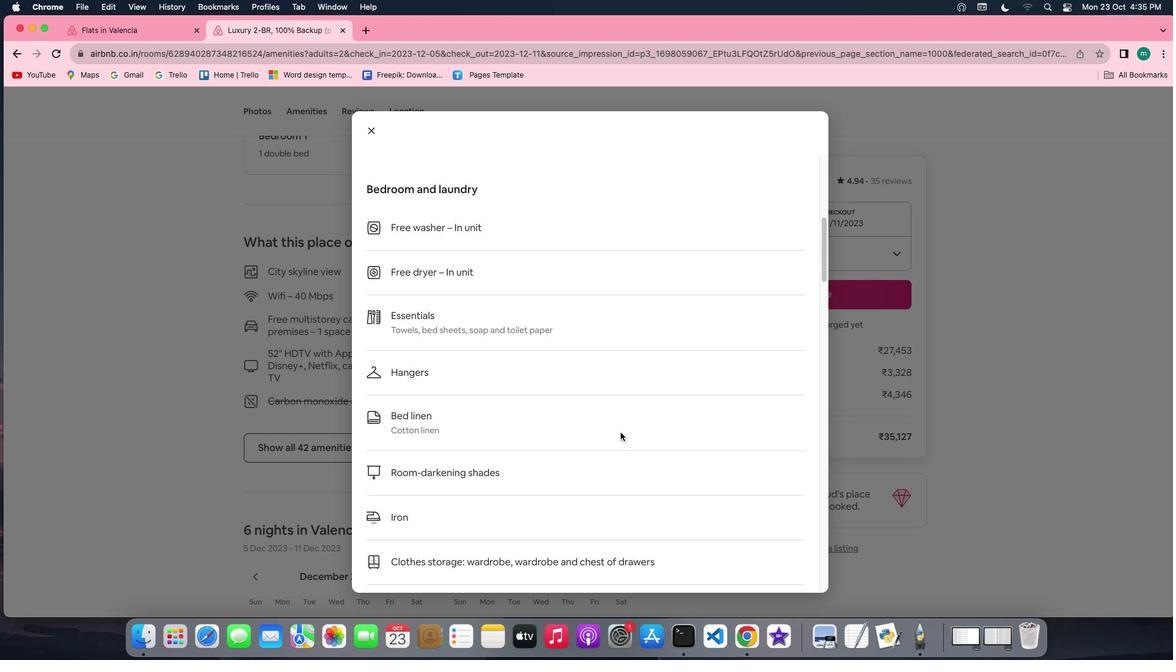 
Action: Mouse scrolled (621, 432) with delta (0, 0)
Screenshot: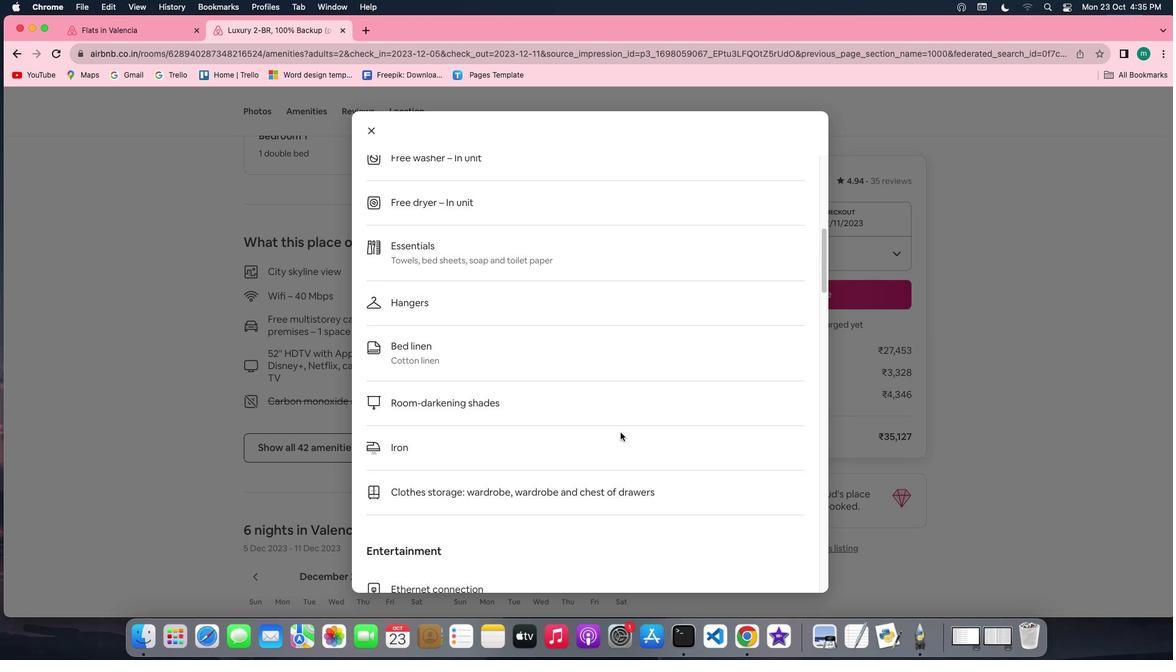 
Action: Mouse scrolled (621, 432) with delta (0, 0)
Screenshot: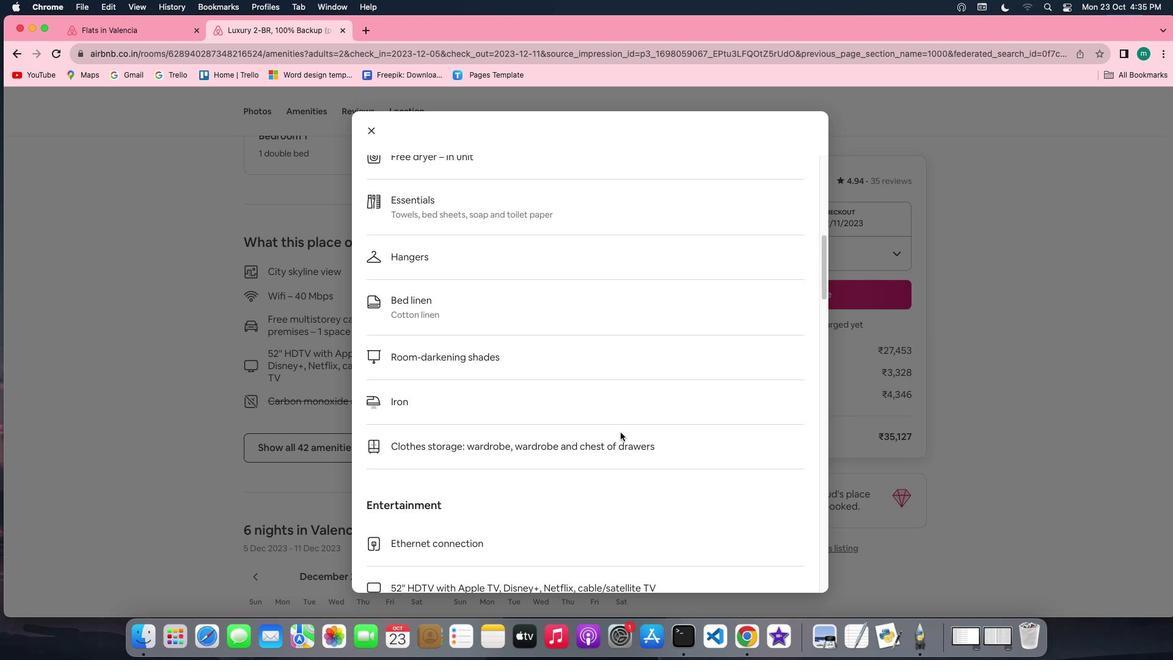 
Action: Mouse scrolled (621, 432) with delta (0, -1)
Screenshot: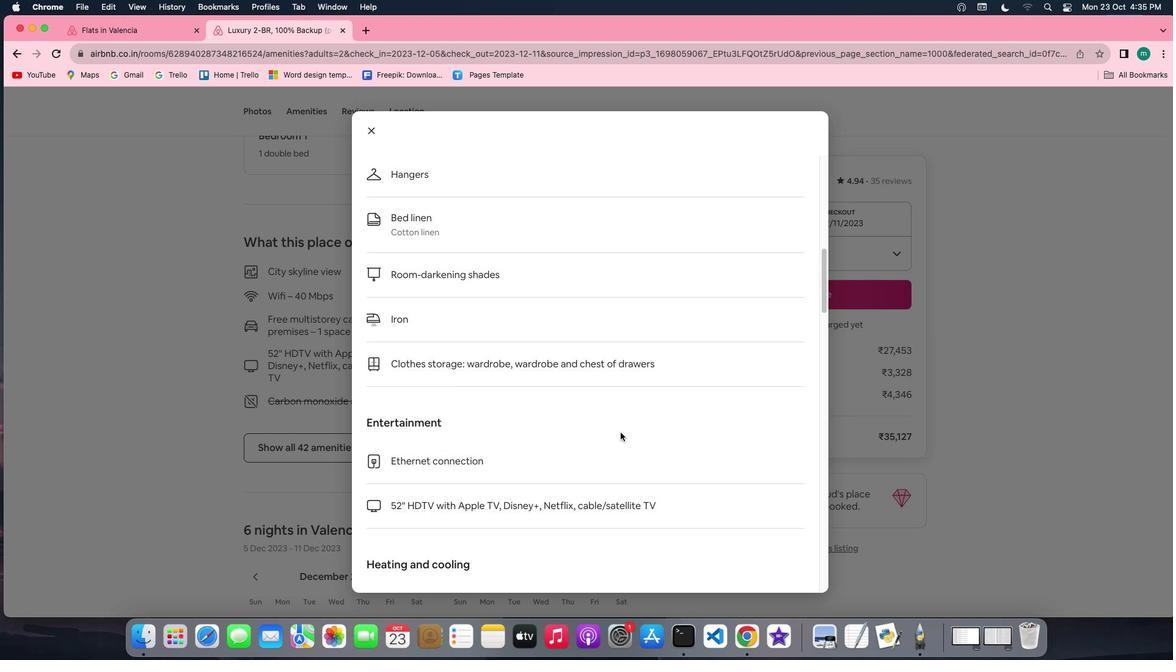
Action: Mouse scrolled (621, 432) with delta (0, -2)
Screenshot: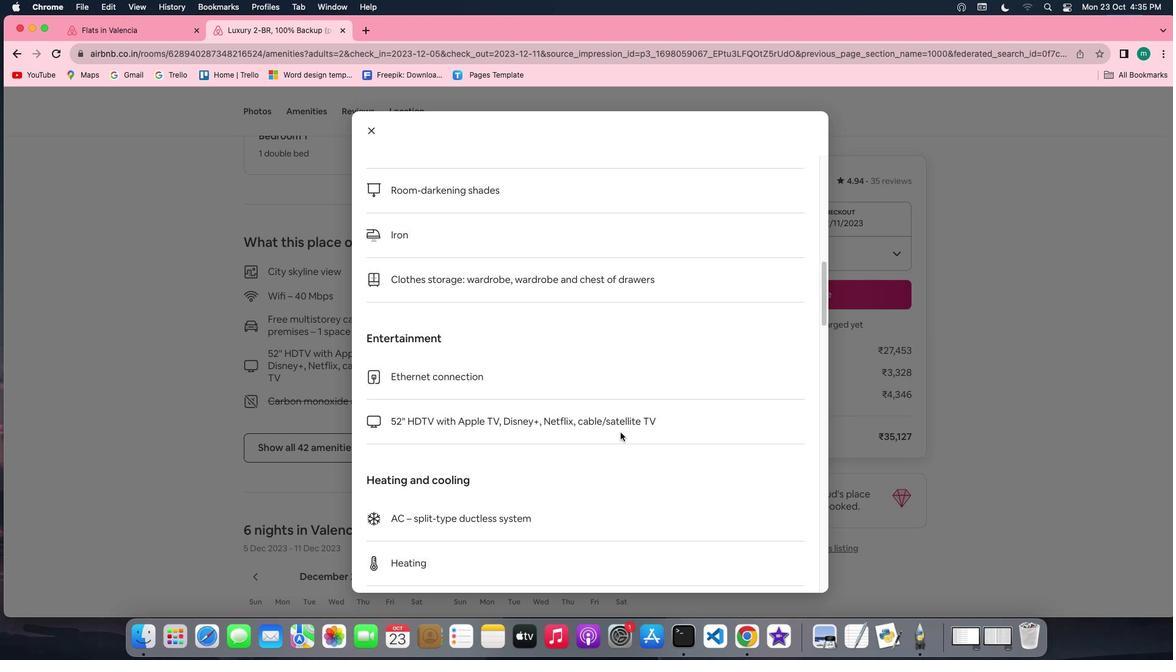 
Action: Mouse scrolled (621, 432) with delta (0, -3)
Screenshot: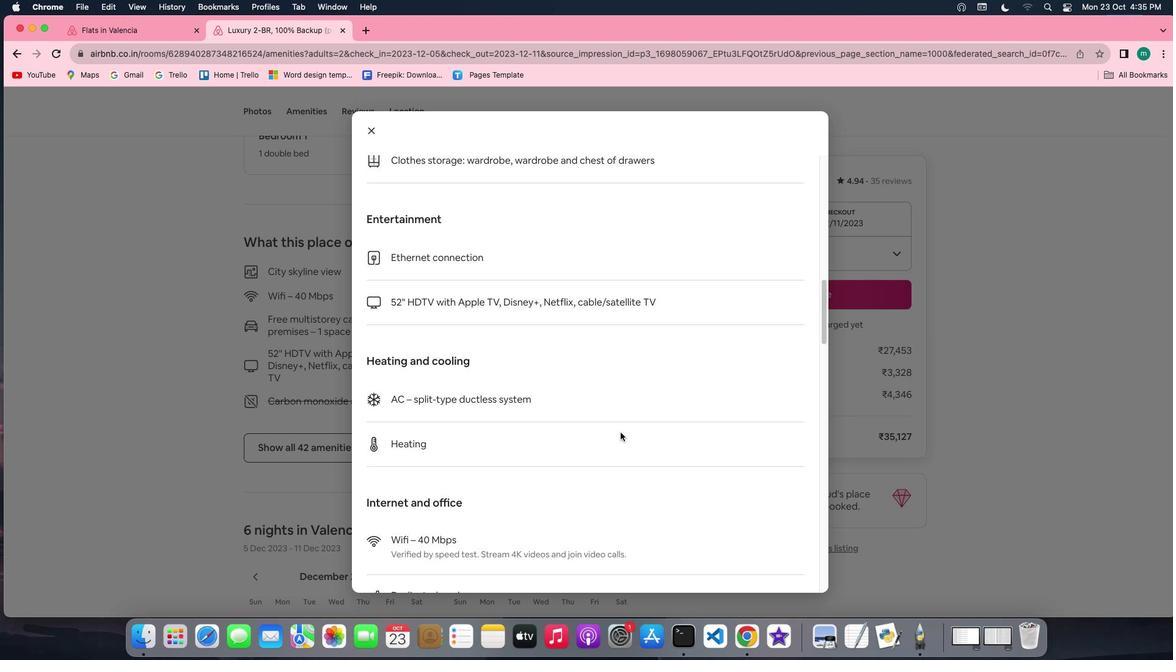 
Action: Mouse scrolled (621, 432) with delta (0, 0)
Screenshot: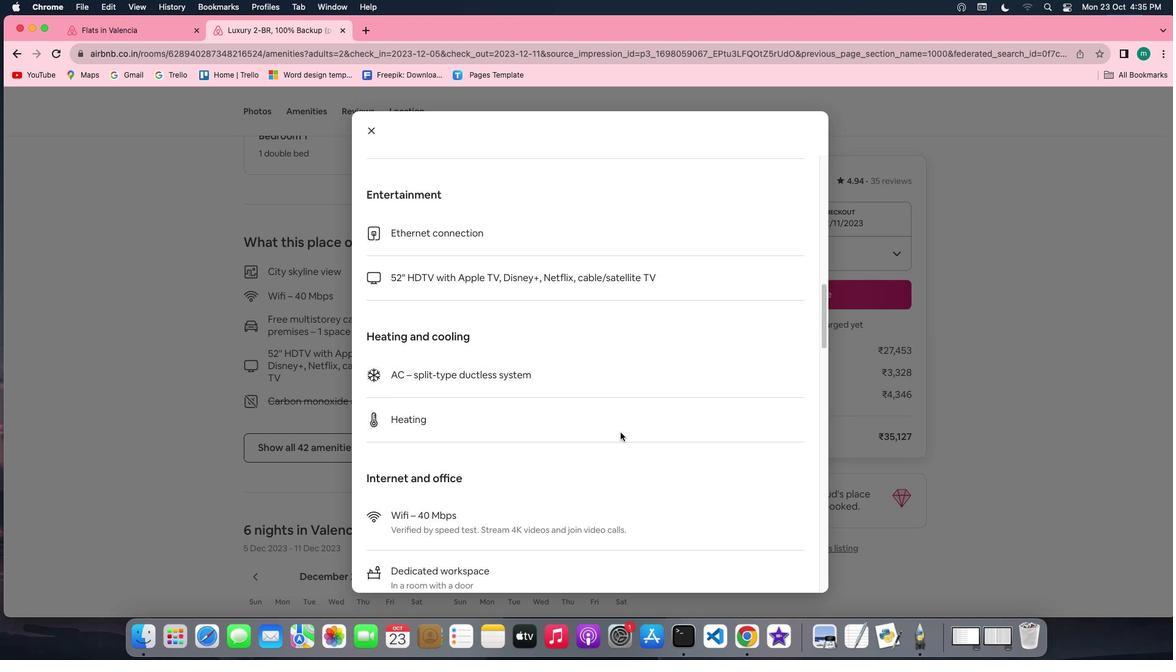 
Action: Mouse scrolled (621, 432) with delta (0, 0)
Screenshot: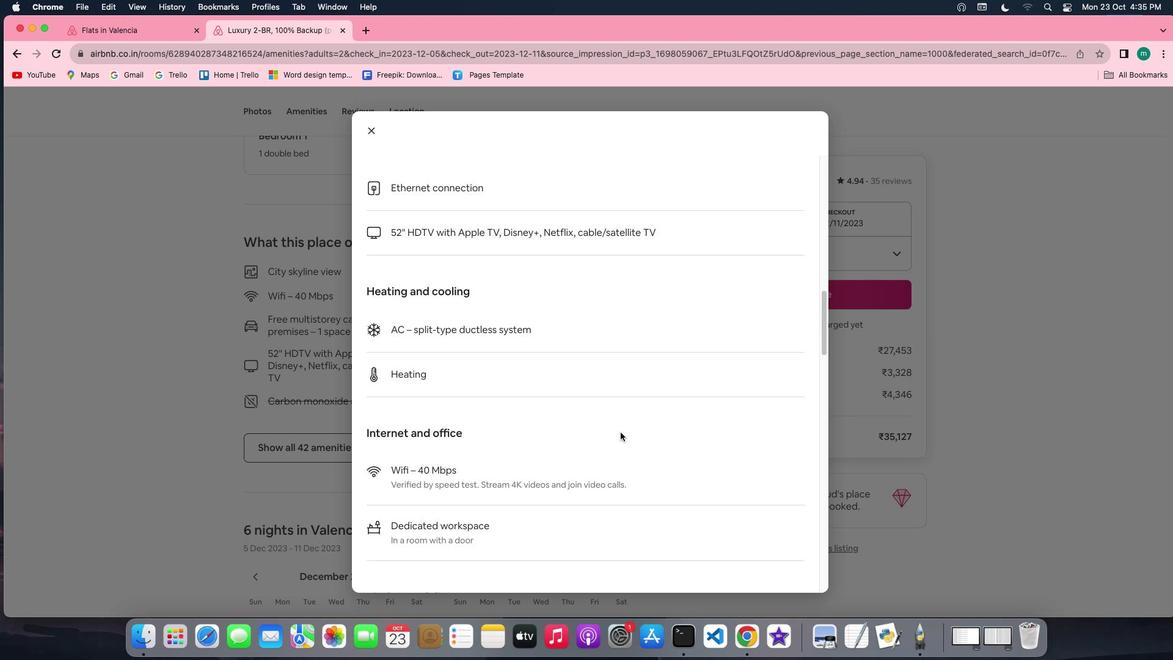 
Action: Mouse scrolled (621, 432) with delta (0, -1)
Screenshot: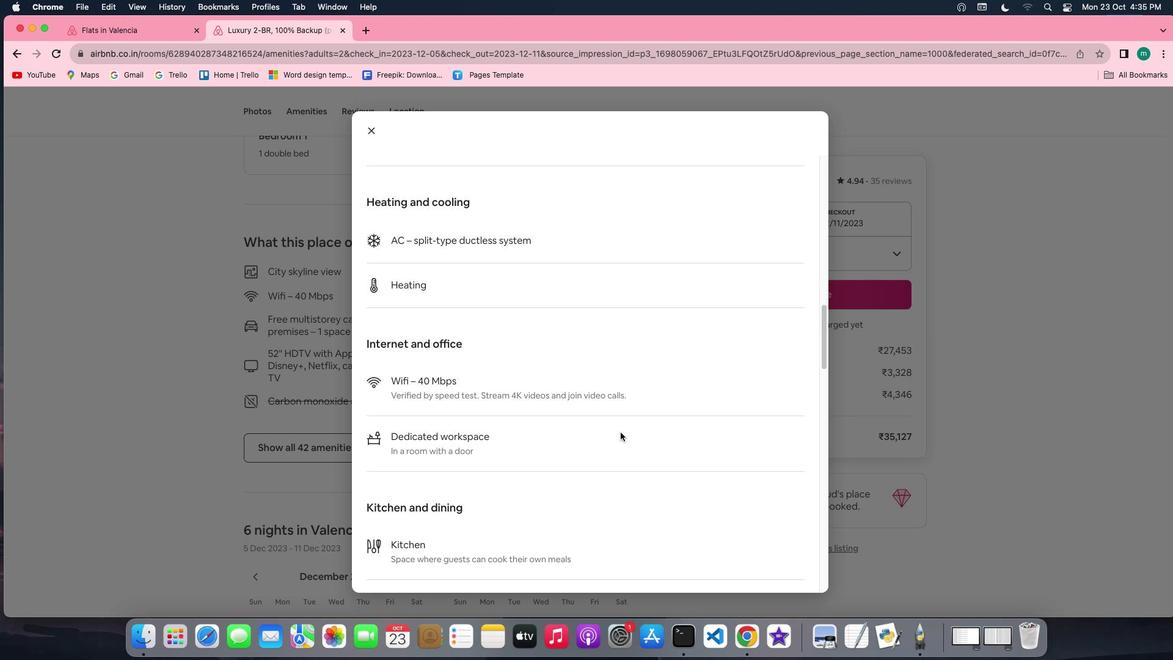 
Action: Mouse scrolled (621, 432) with delta (0, -2)
Screenshot: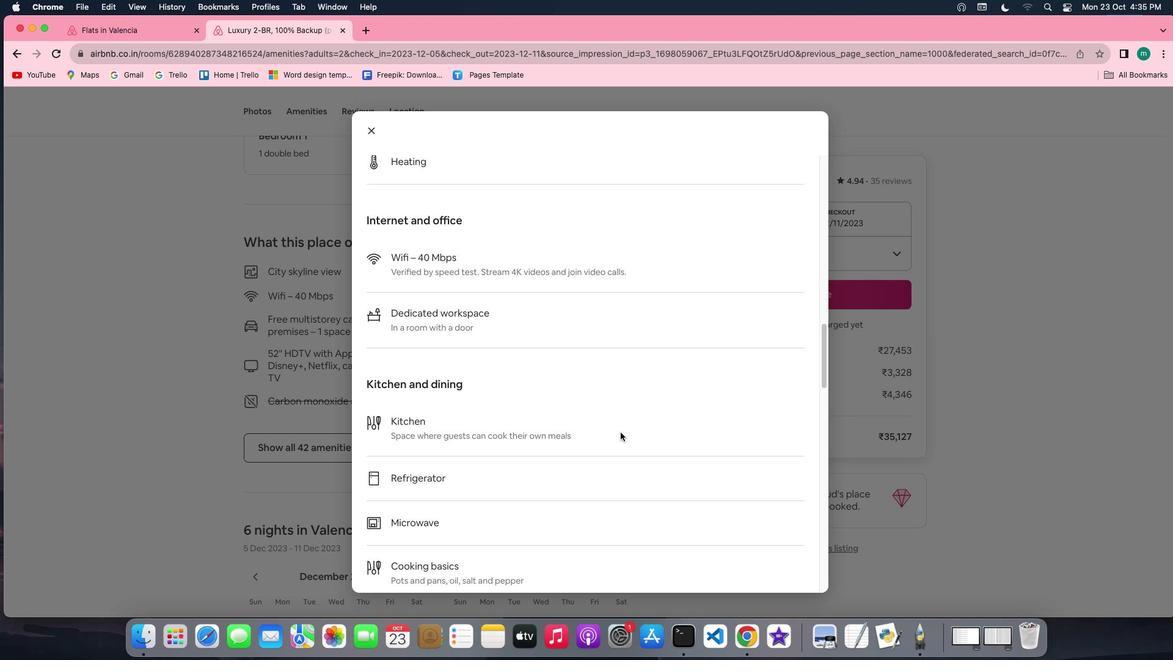 
Action: Mouse scrolled (621, 432) with delta (0, -3)
Screenshot: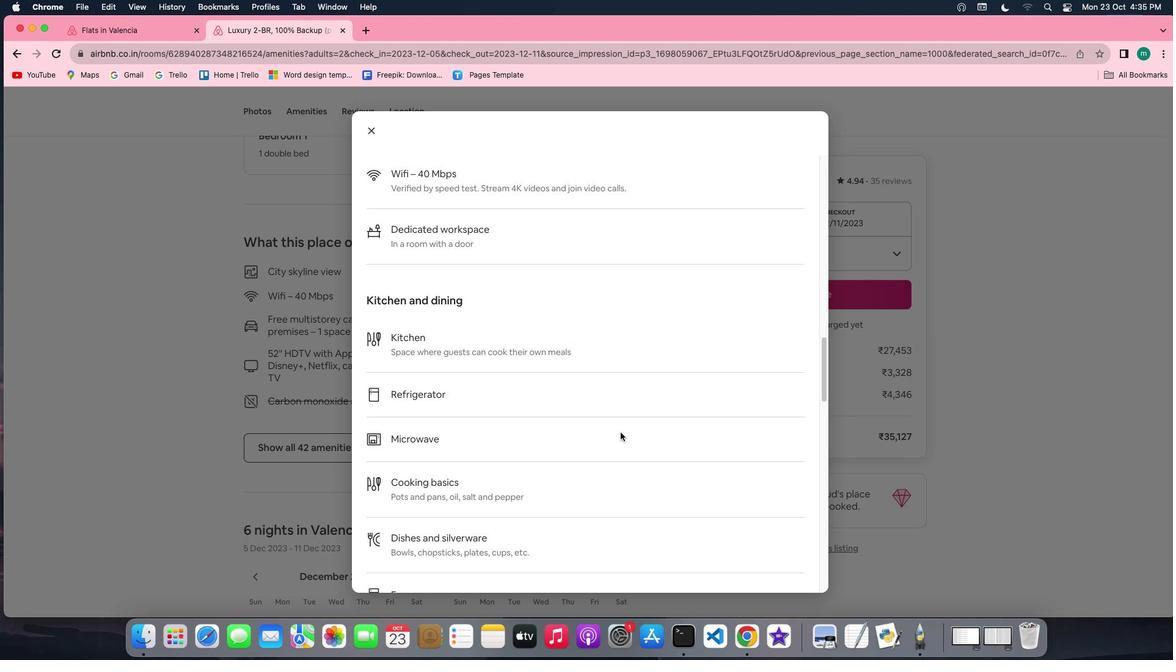 
Action: Mouse scrolled (621, 432) with delta (0, 0)
Screenshot: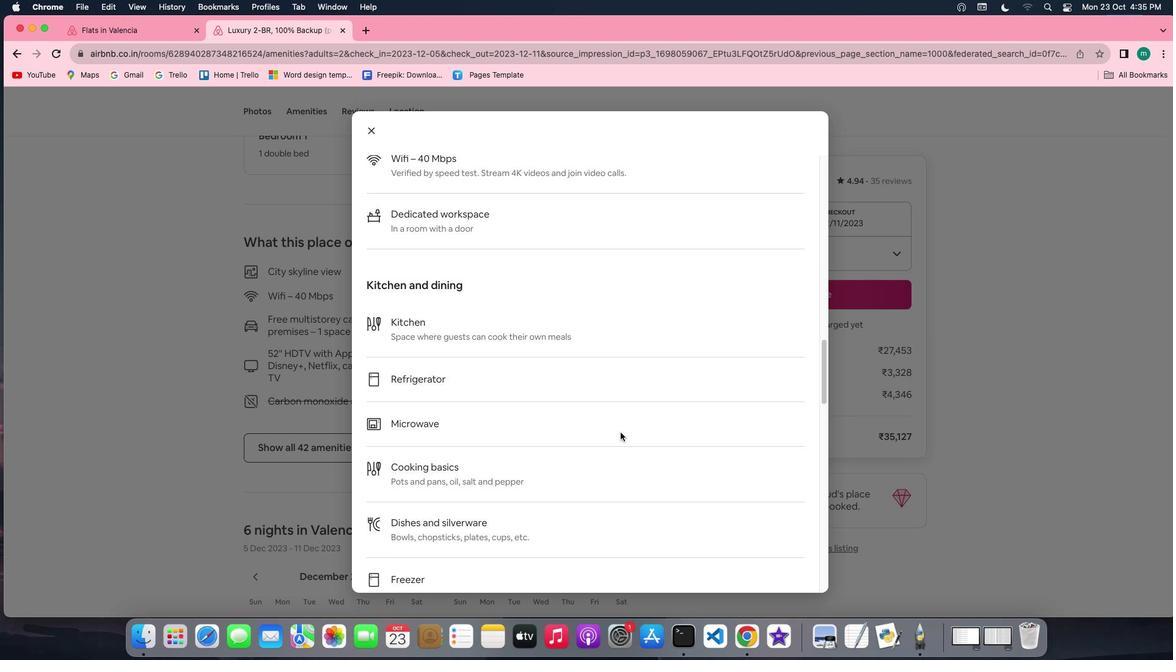 
Action: Mouse scrolled (621, 432) with delta (0, 0)
Screenshot: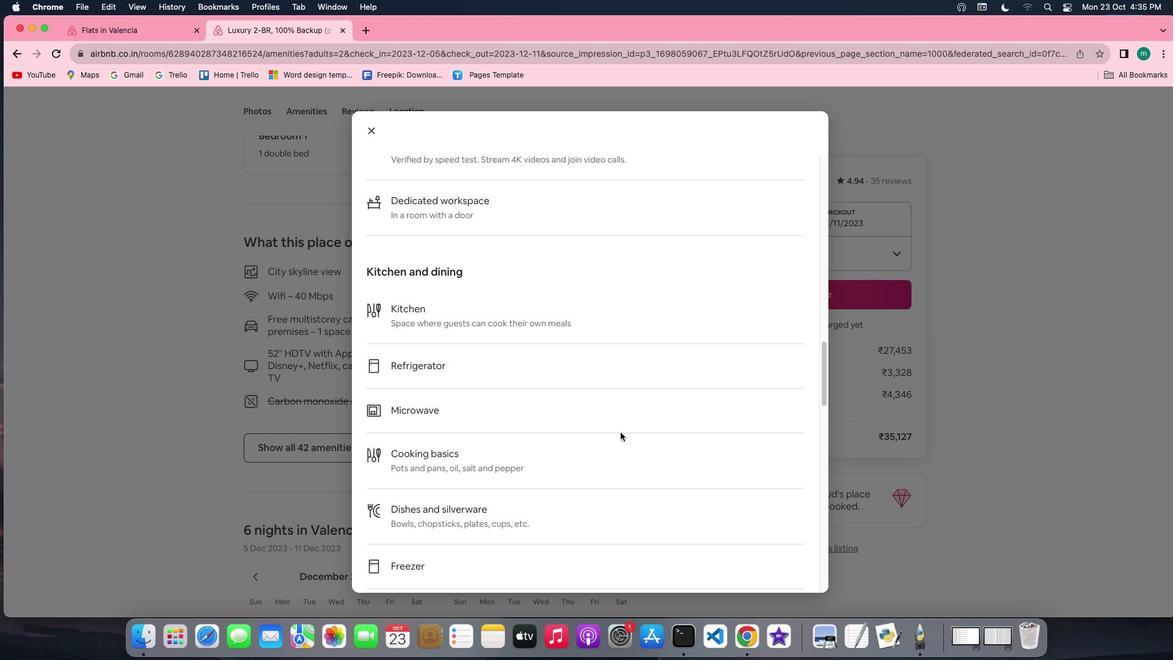 
Action: Mouse scrolled (621, 432) with delta (0, -1)
Screenshot: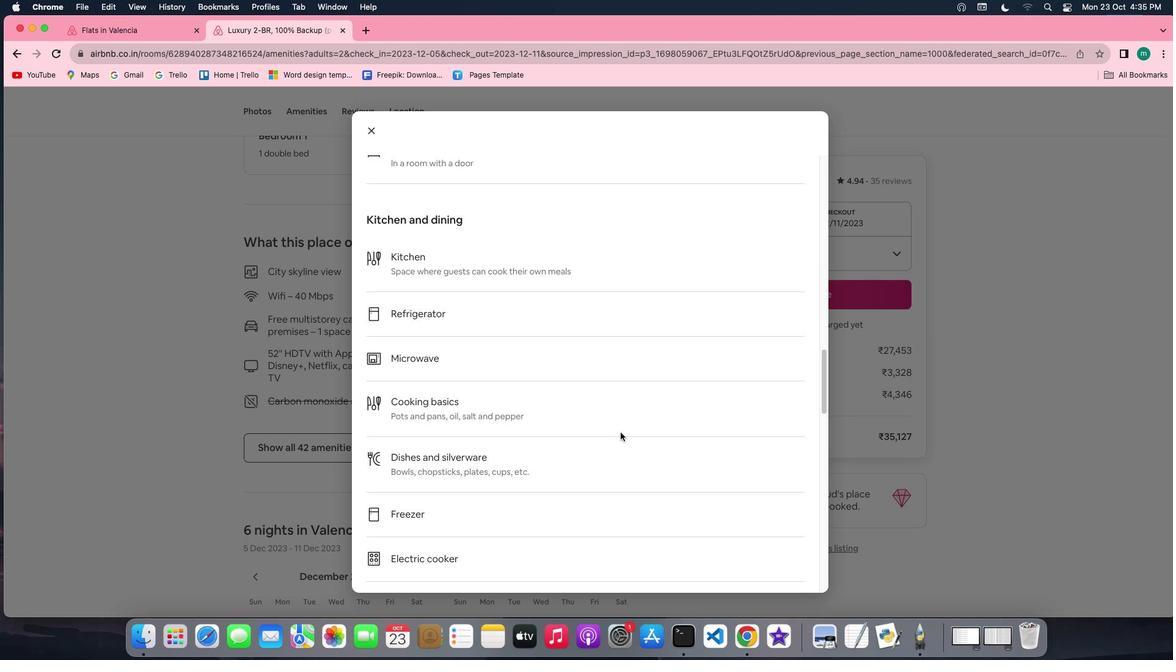 
Action: Mouse scrolled (621, 432) with delta (0, -2)
Screenshot: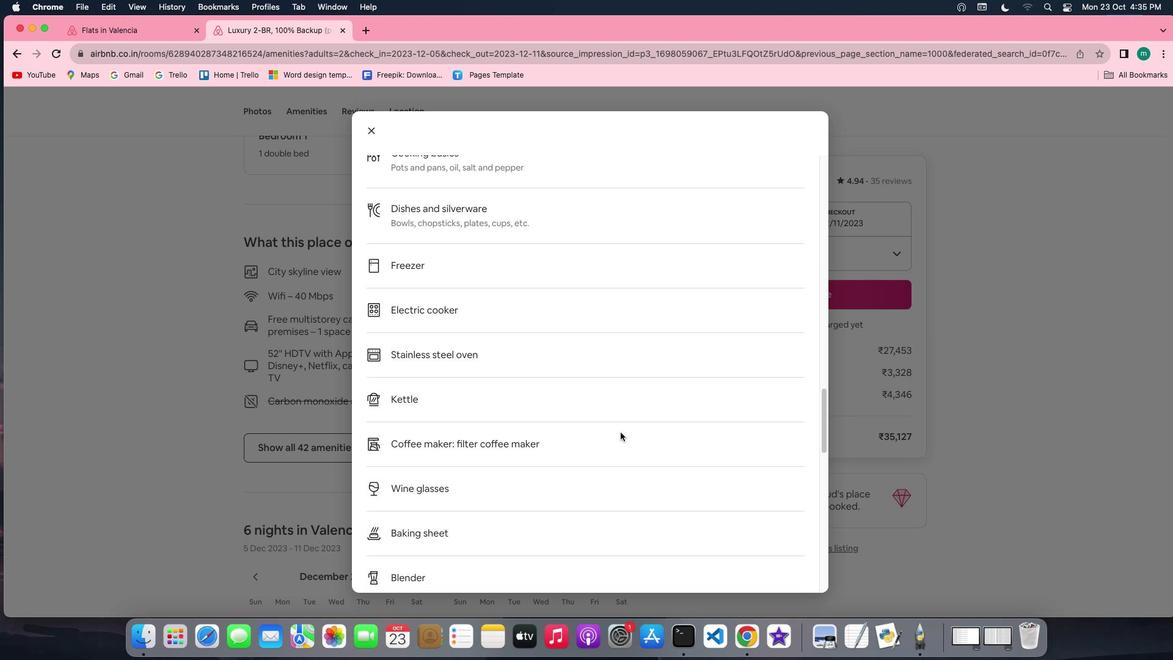 
Action: Mouse scrolled (621, 432) with delta (0, -3)
Screenshot: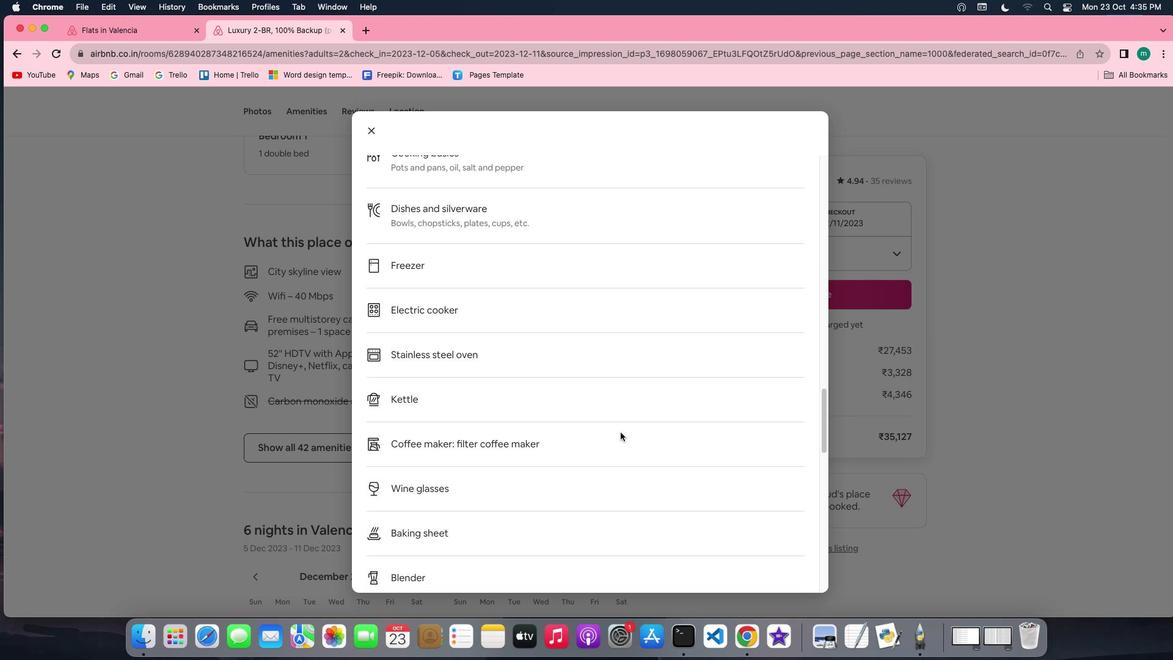 
Action: Mouse scrolled (621, 432) with delta (0, -3)
Screenshot: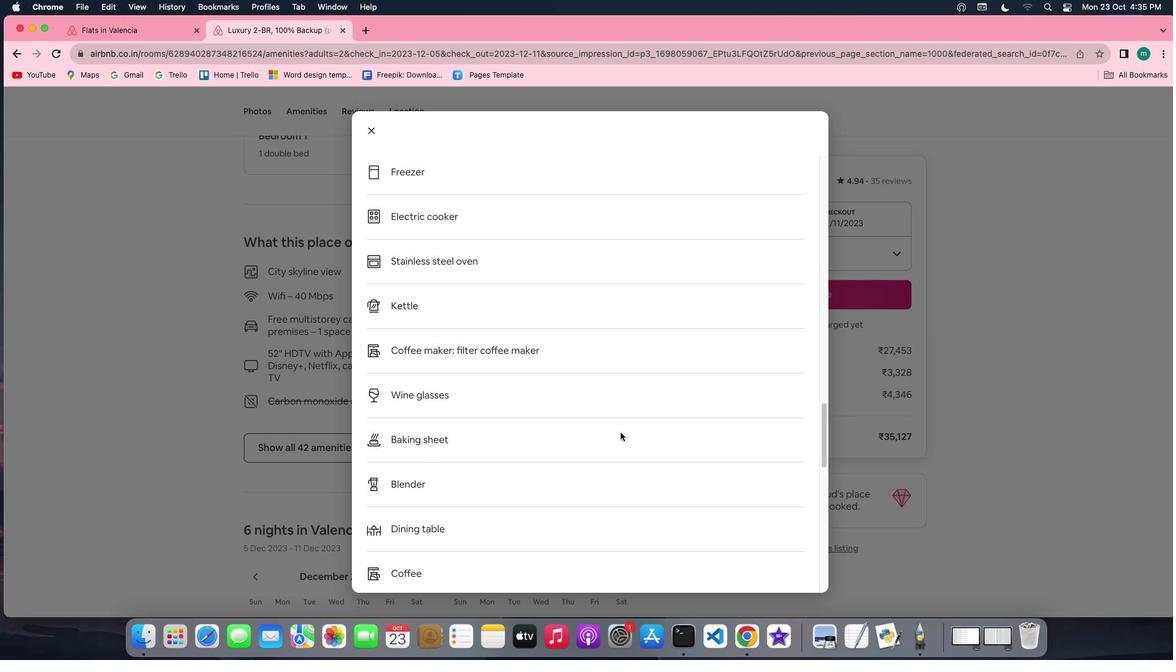
Action: Mouse scrolled (621, 432) with delta (0, 0)
Screenshot: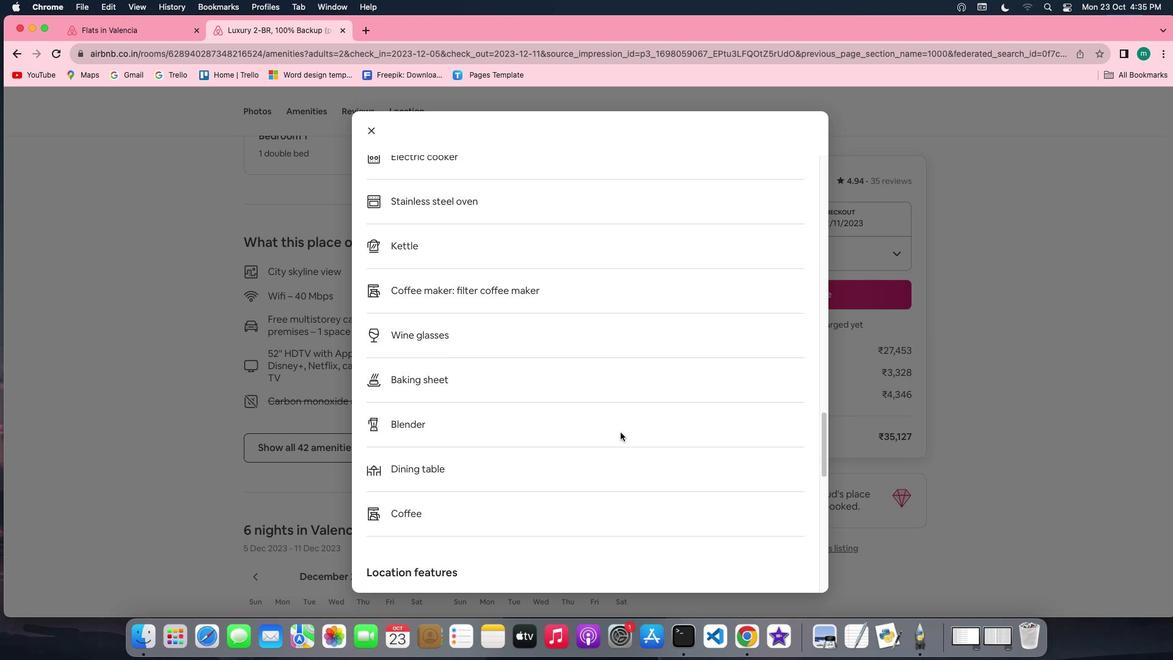 
Action: Mouse scrolled (621, 432) with delta (0, 0)
Screenshot: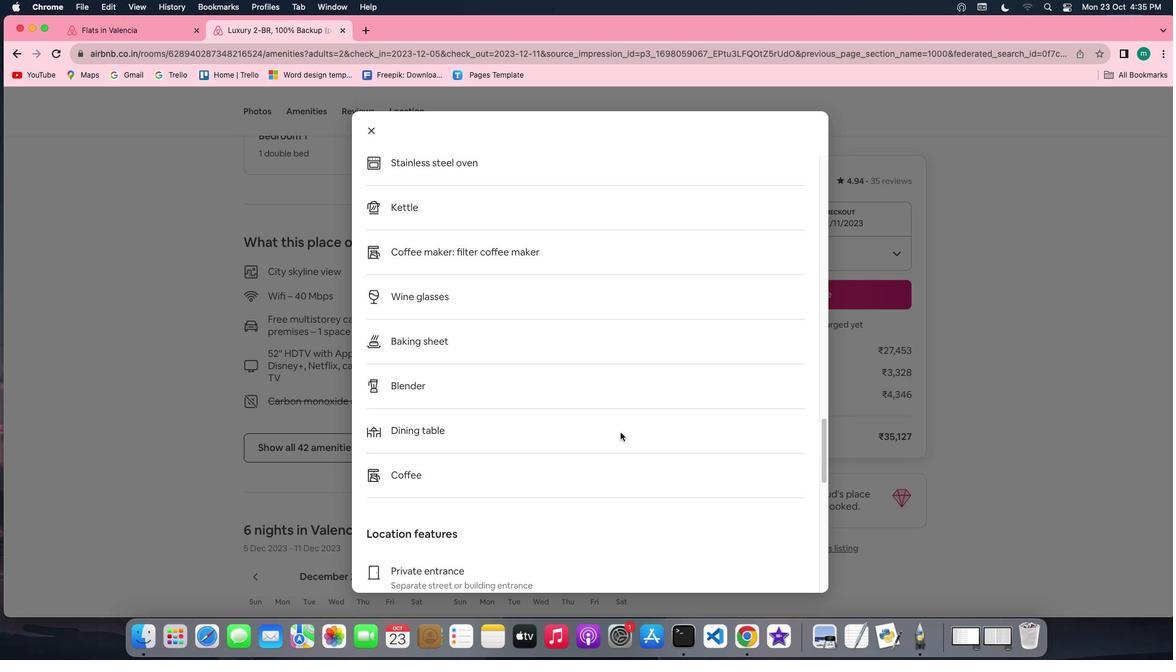 
Action: Mouse scrolled (621, 432) with delta (0, -1)
